Task: Explore Airbnb accommodation in Es Senia, Algeria from 2nd December, 2023 to 9th December, 2023 for 5 adults. Place can be shared room with 2 bedrooms having 5 beds and 2 bathrooms. Property type can be flat. Amenities needed are: wifi, washing machine.
Action: Mouse moved to (431, 250)
Screenshot: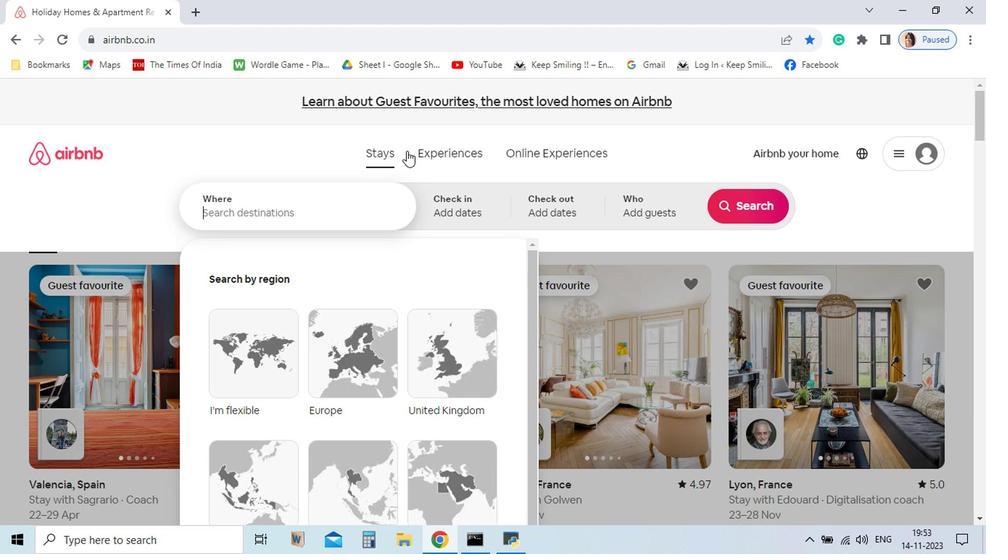 
Action: Mouse pressed left at (431, 250)
Screenshot: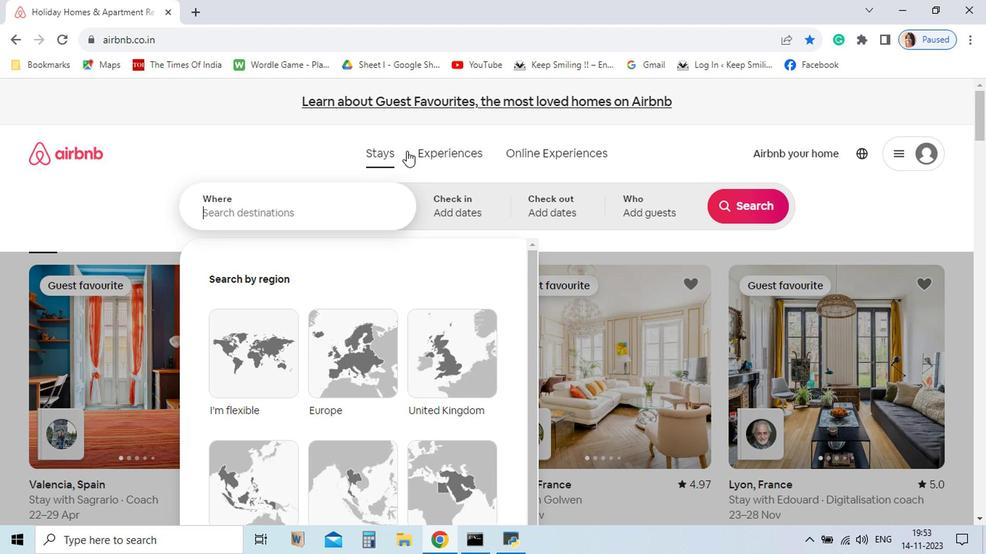 
Action: Mouse moved to (439, 276)
Screenshot: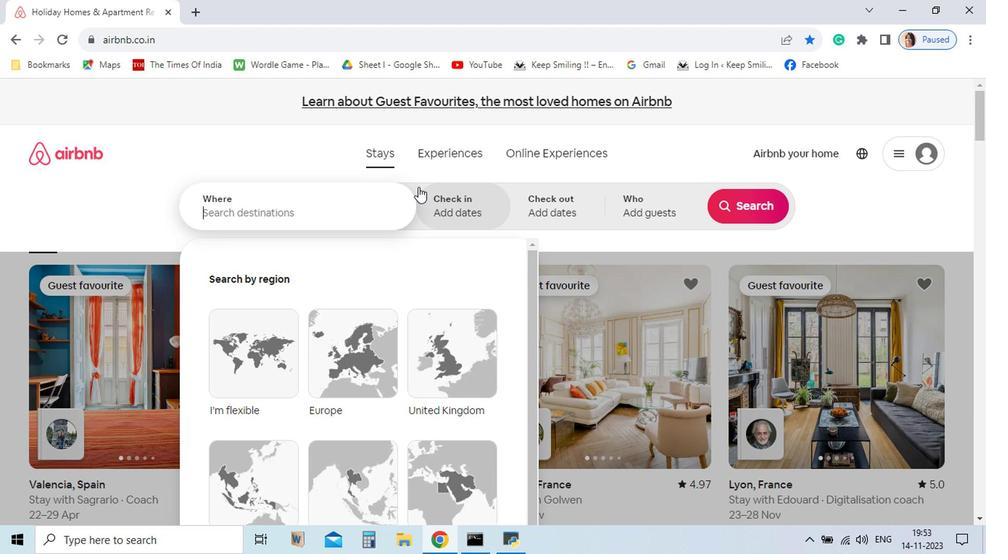 
Action: Key pressed <Key.shift>Es<Key.space><Key.shift>Seni
Screenshot: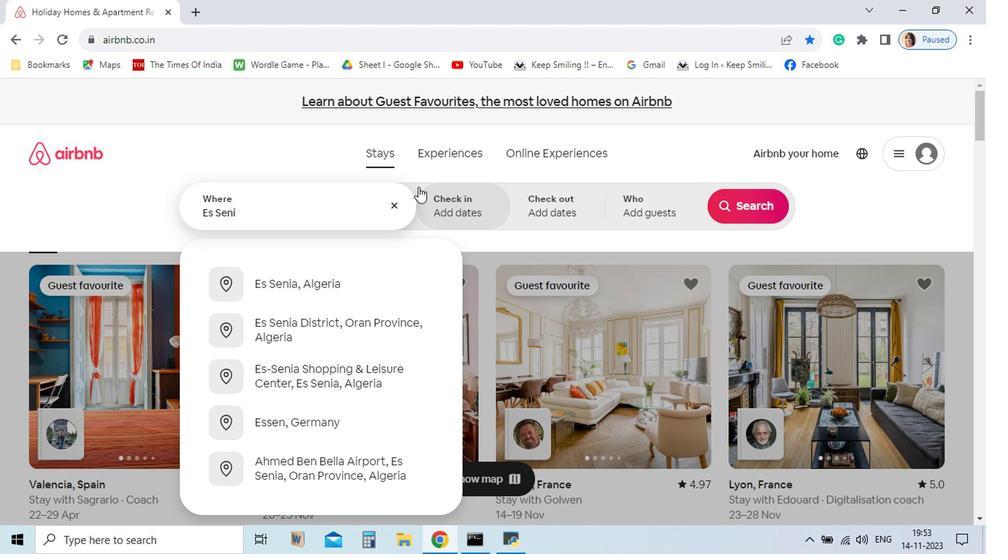
Action: Mouse moved to (329, 353)
Screenshot: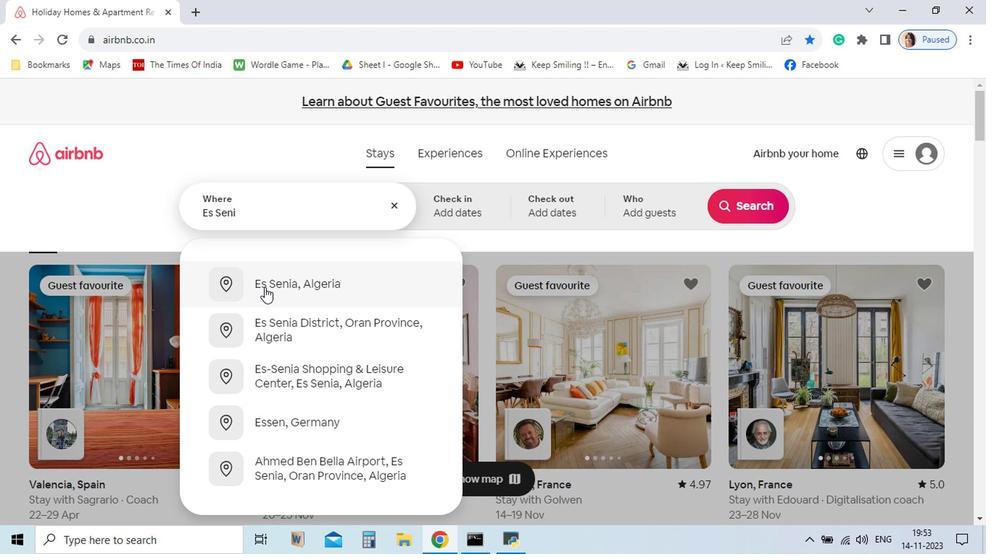 
Action: Mouse pressed left at (329, 353)
Screenshot: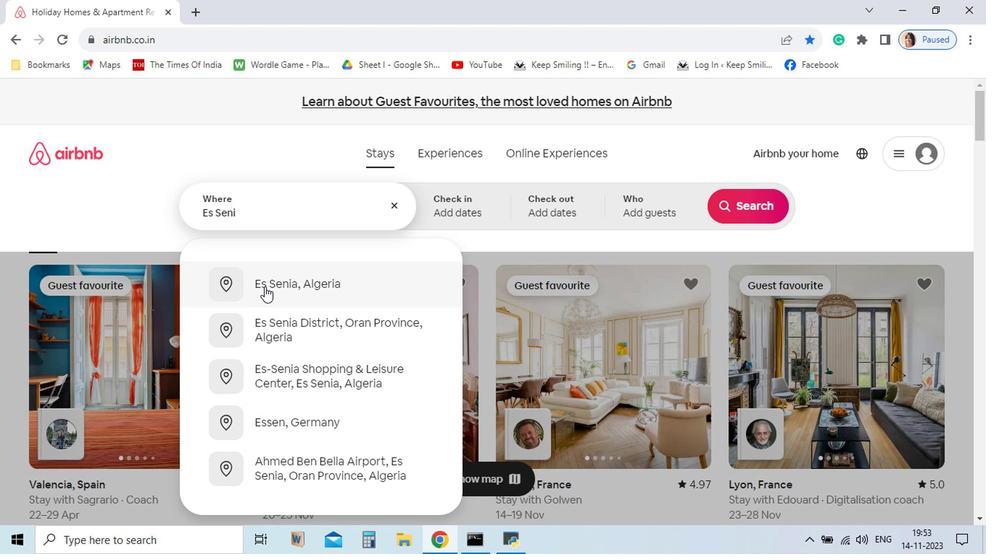 
Action: Mouse moved to (330, 347)
Screenshot: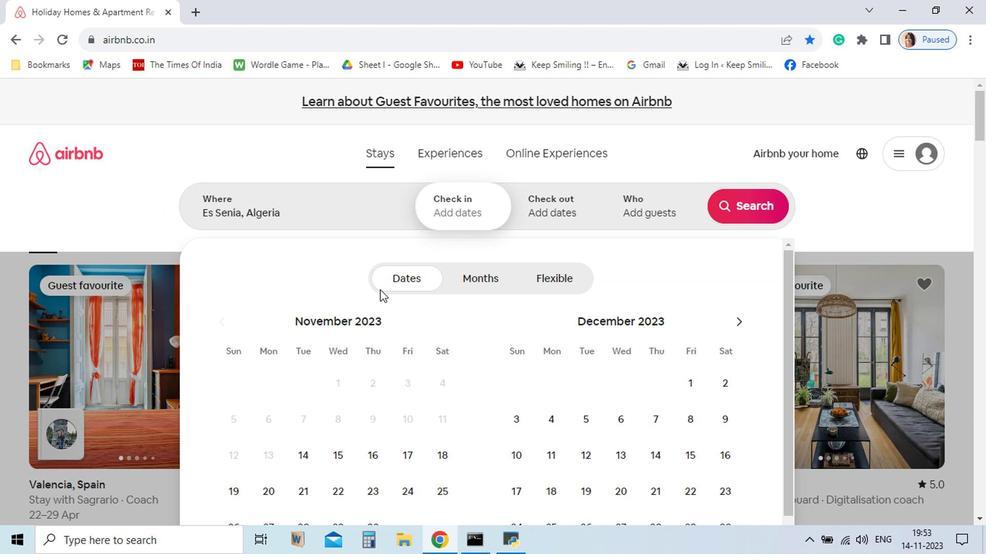 
Action: Mouse pressed left at (330, 347)
Screenshot: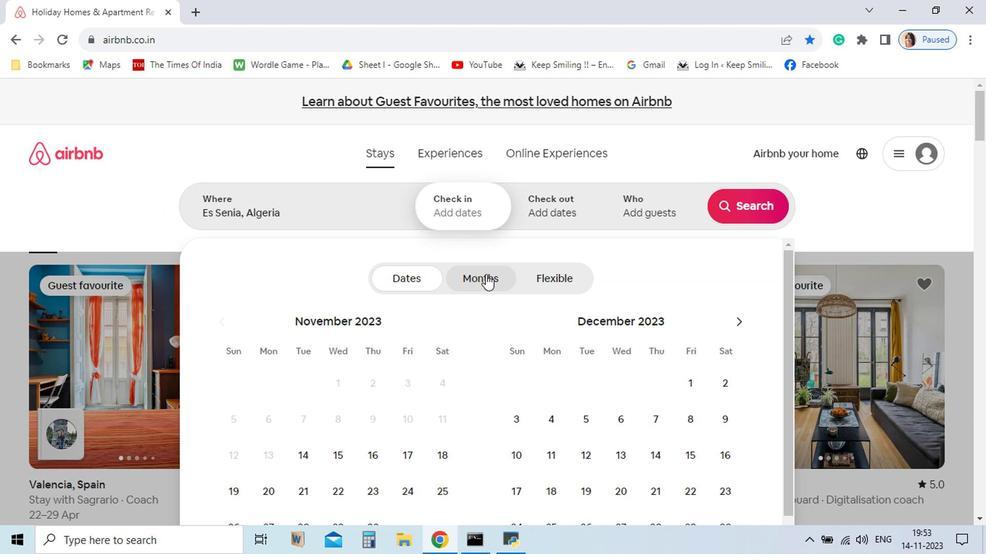 
Action: Mouse moved to (656, 414)
Screenshot: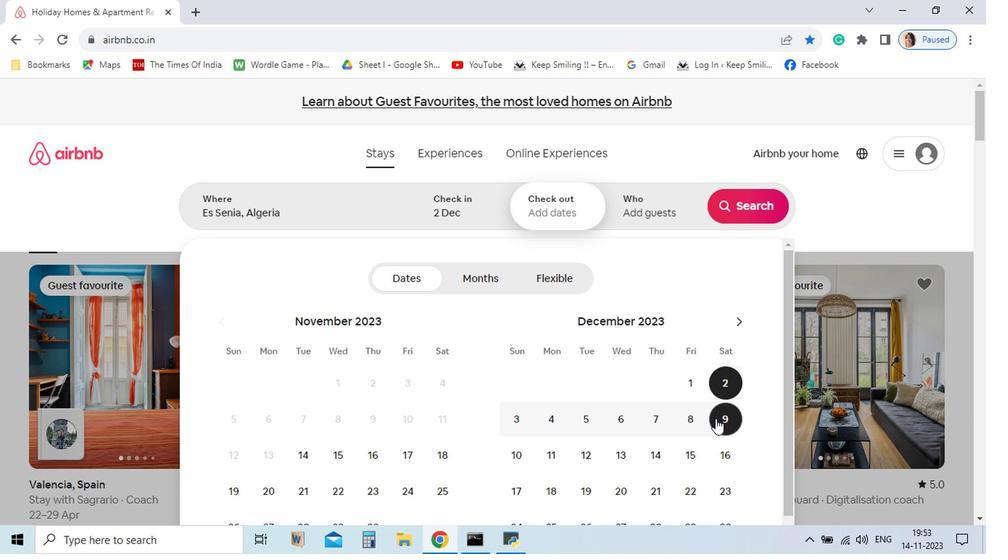 
Action: Mouse pressed left at (656, 414)
Screenshot: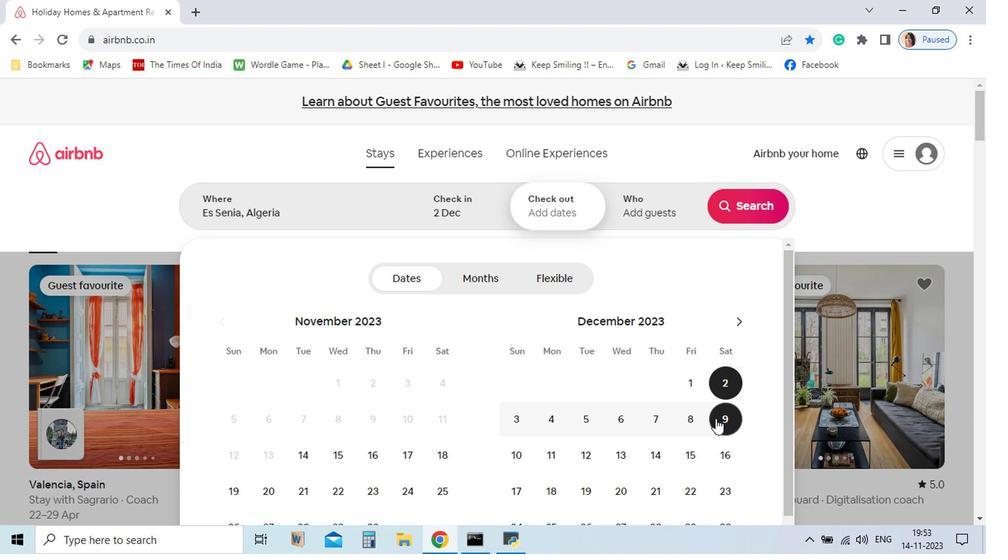 
Action: Mouse moved to (650, 441)
Screenshot: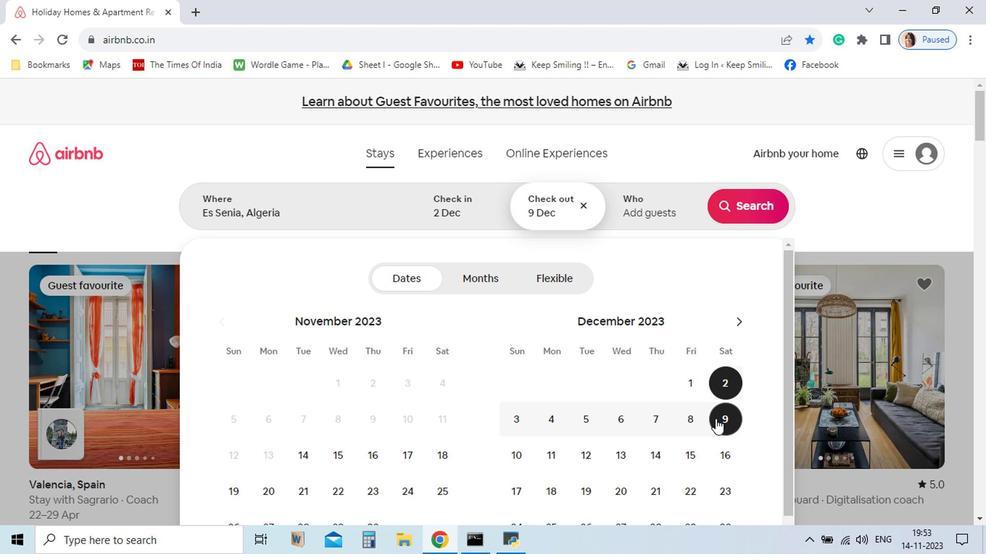
Action: Mouse pressed left at (650, 441)
Screenshot: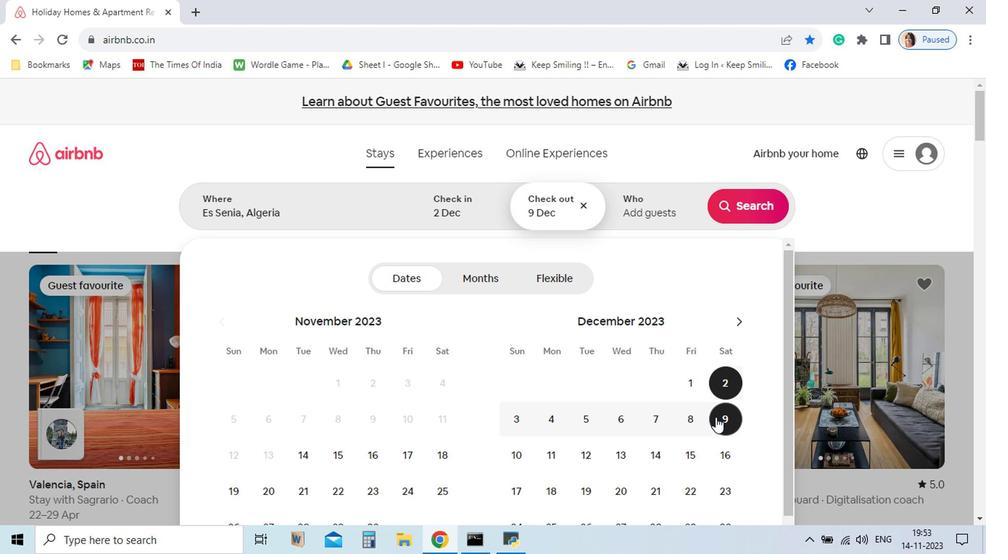 
Action: Mouse moved to (606, 289)
Screenshot: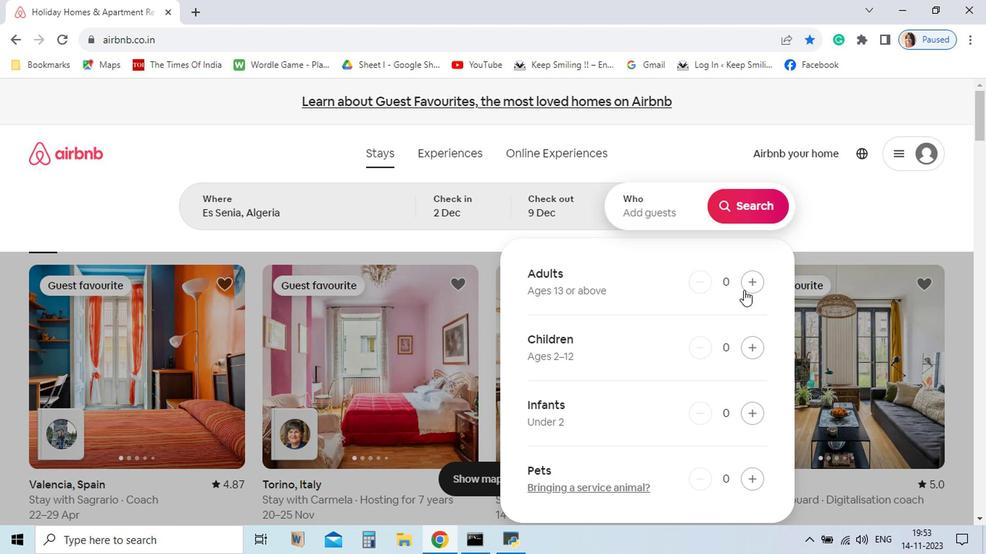 
Action: Mouse pressed left at (606, 289)
Screenshot: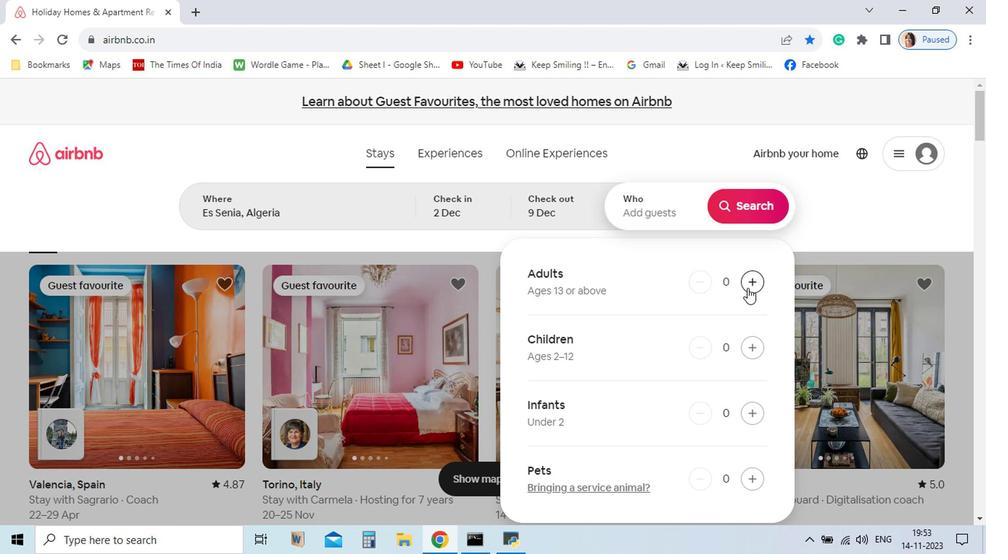 
Action: Mouse moved to (673, 342)
Screenshot: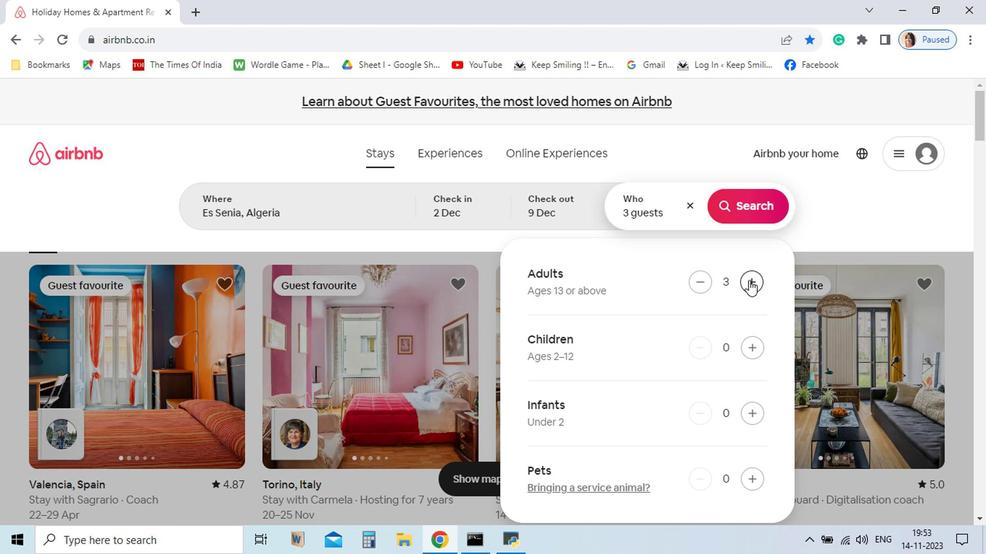 
Action: Mouse pressed left at (673, 342)
Screenshot: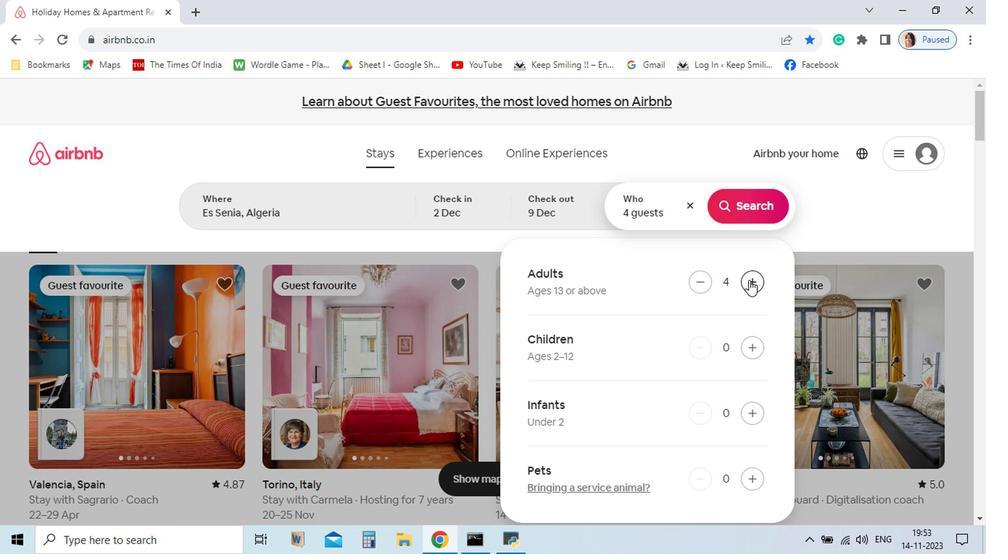 
Action: Mouse pressed left at (673, 342)
Screenshot: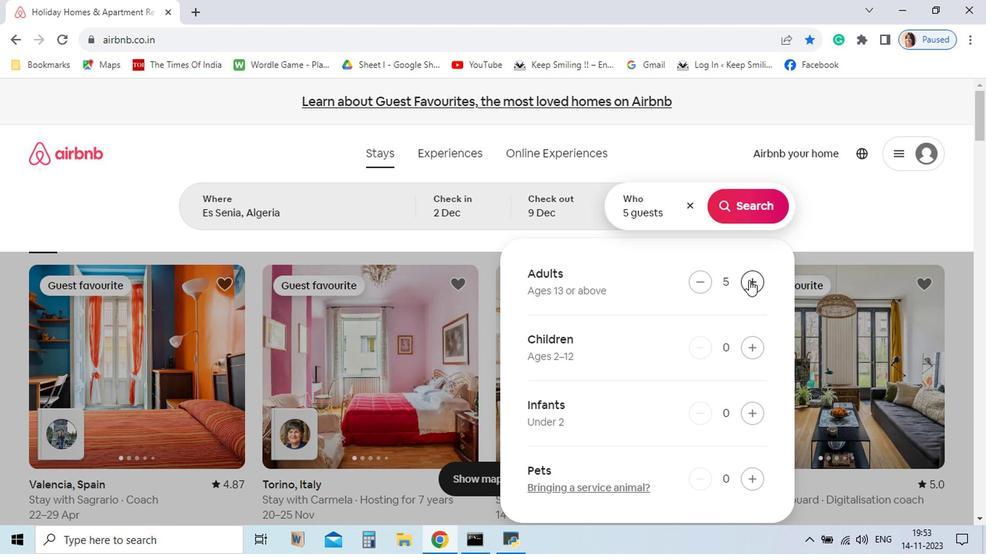 
Action: Mouse pressed left at (673, 342)
Screenshot: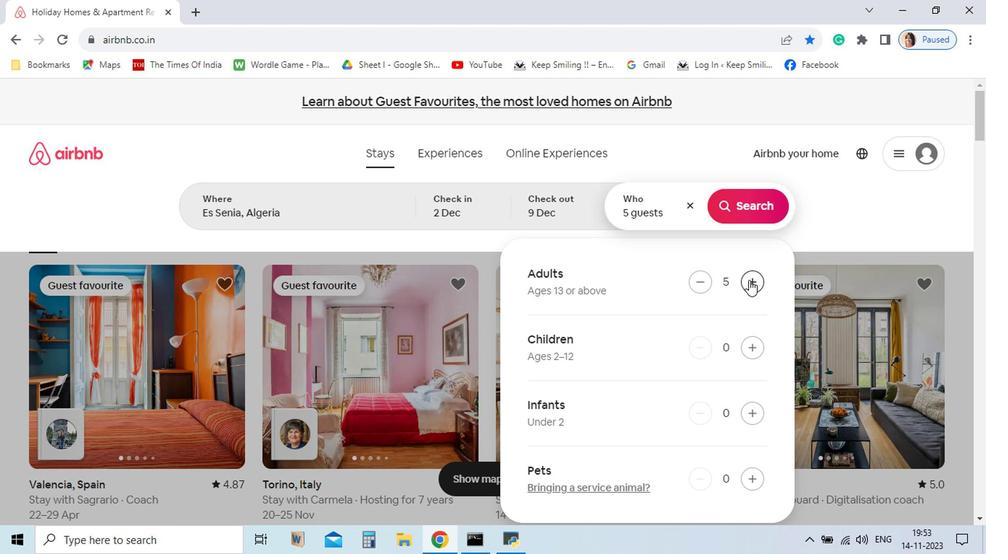 
Action: Mouse pressed left at (673, 342)
Screenshot: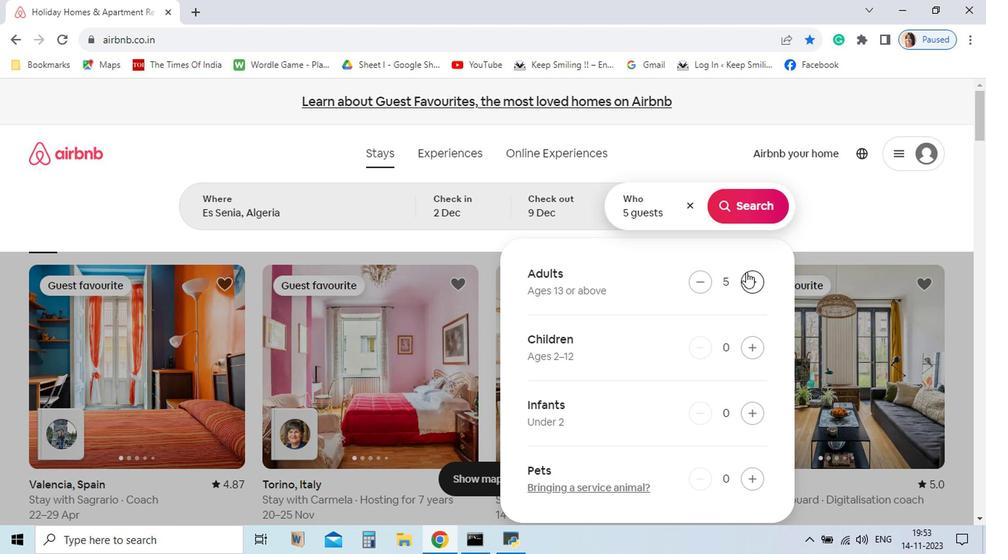
Action: Mouse pressed left at (673, 342)
Screenshot: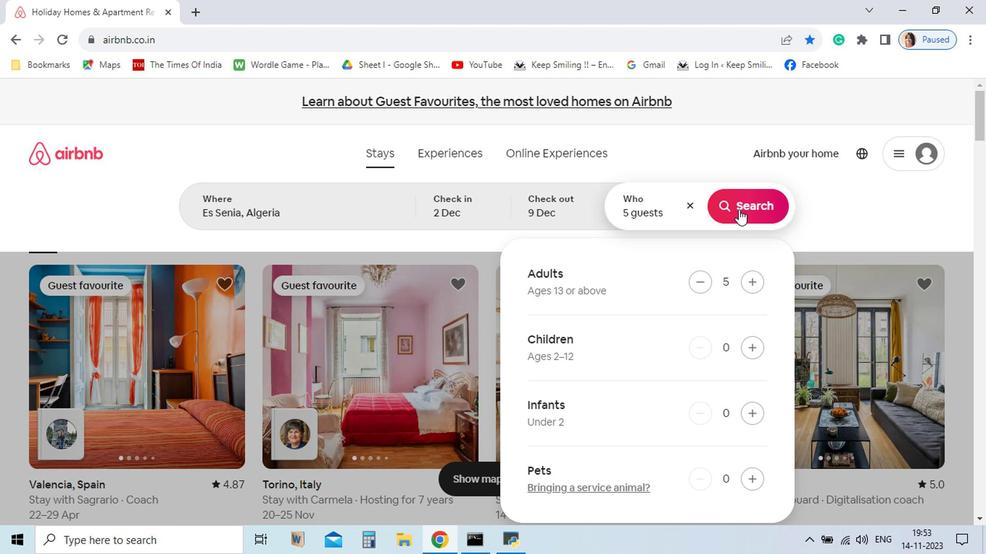 
Action: Mouse moved to (666, 290)
Screenshot: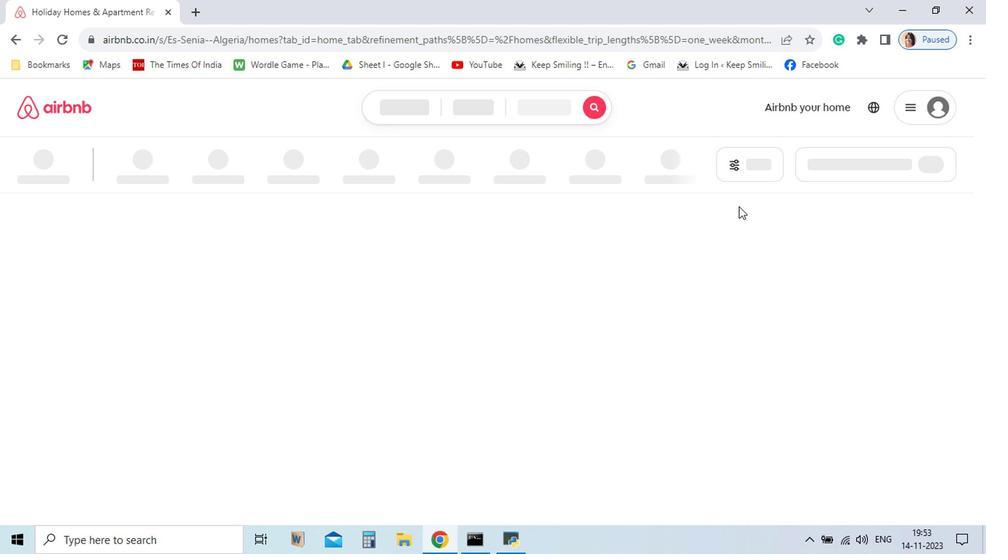 
Action: Mouse pressed left at (666, 290)
Screenshot: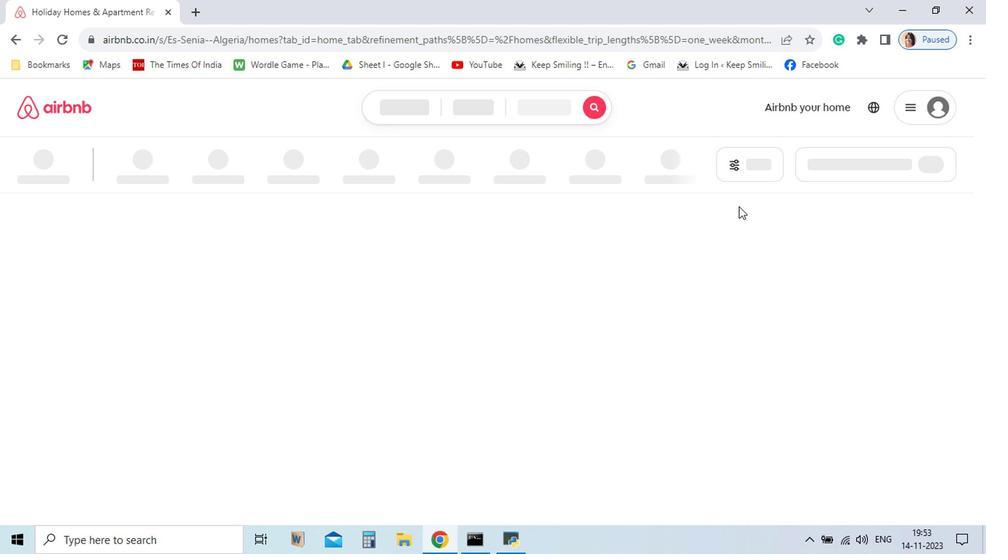 
Action: Mouse moved to (684, 261)
Screenshot: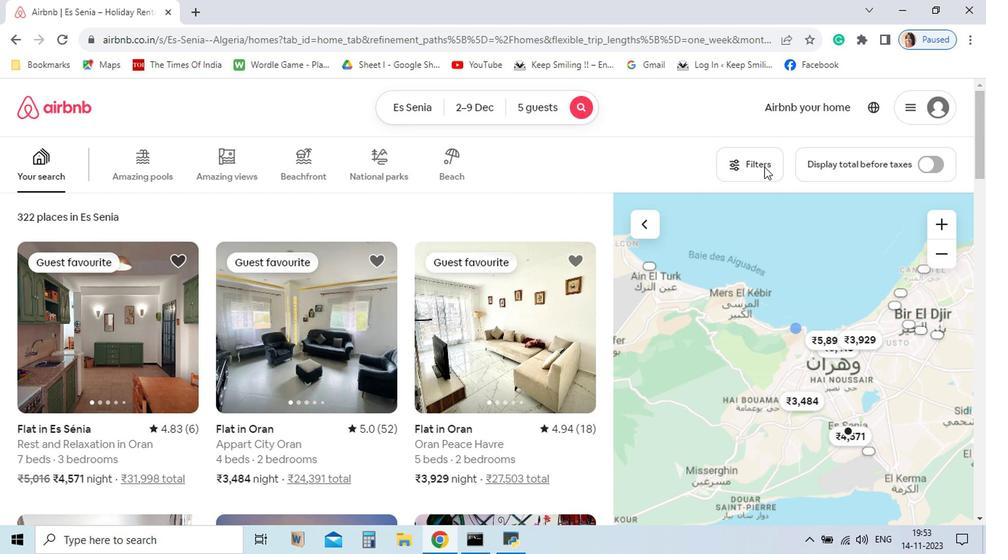 
Action: Mouse pressed left at (684, 261)
Screenshot: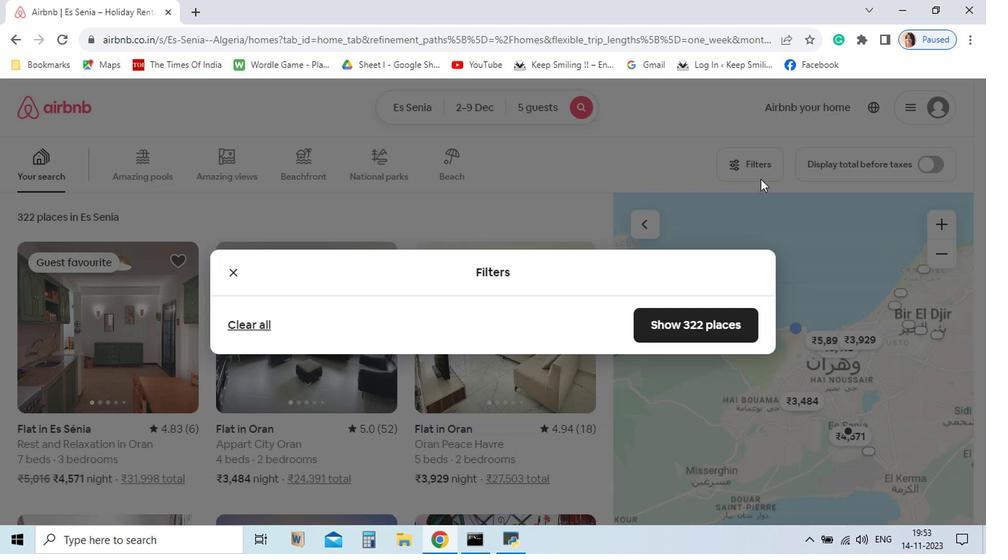 
Action: Mouse moved to (642, 346)
Screenshot: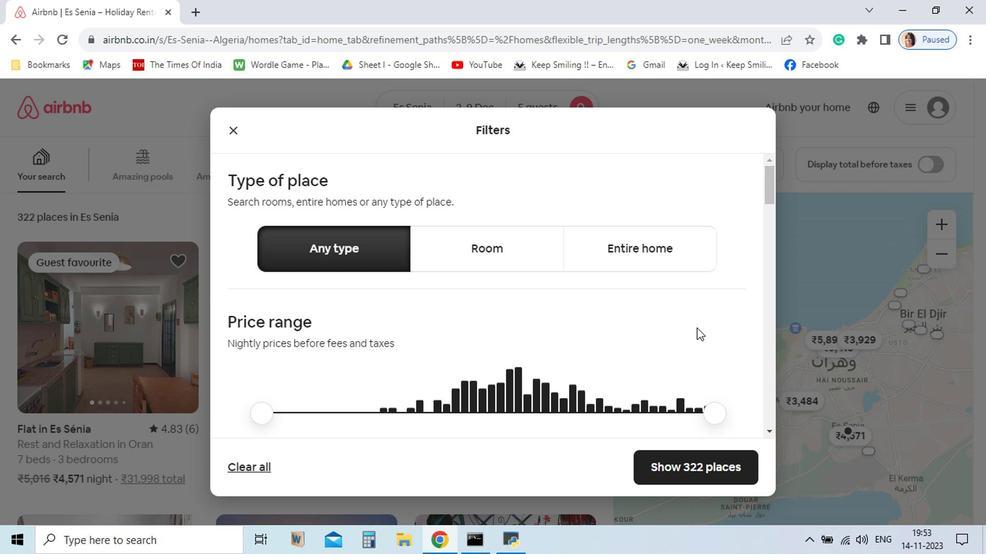 
Action: Mouse scrolled (642, 346) with delta (0, 0)
Screenshot: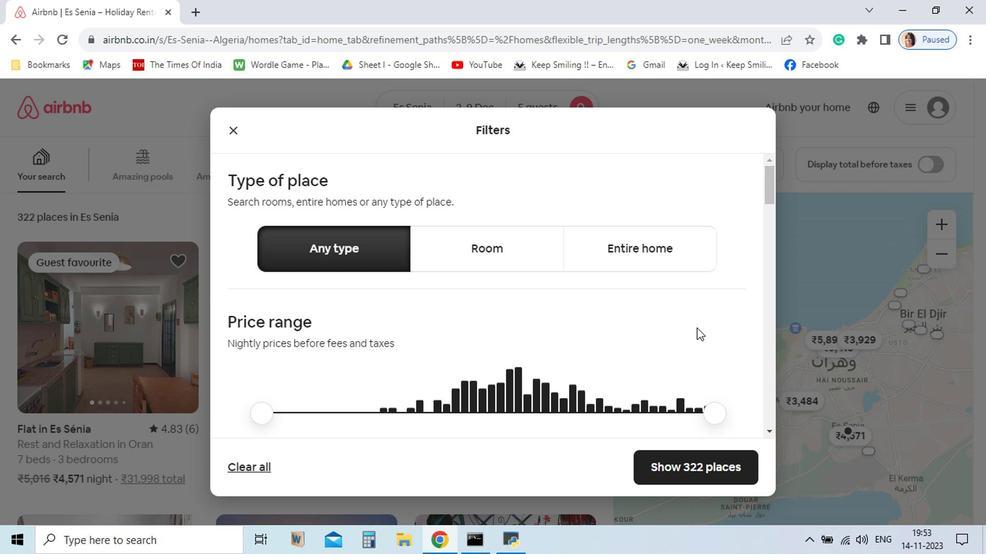 
Action: Mouse moved to (642, 346)
Screenshot: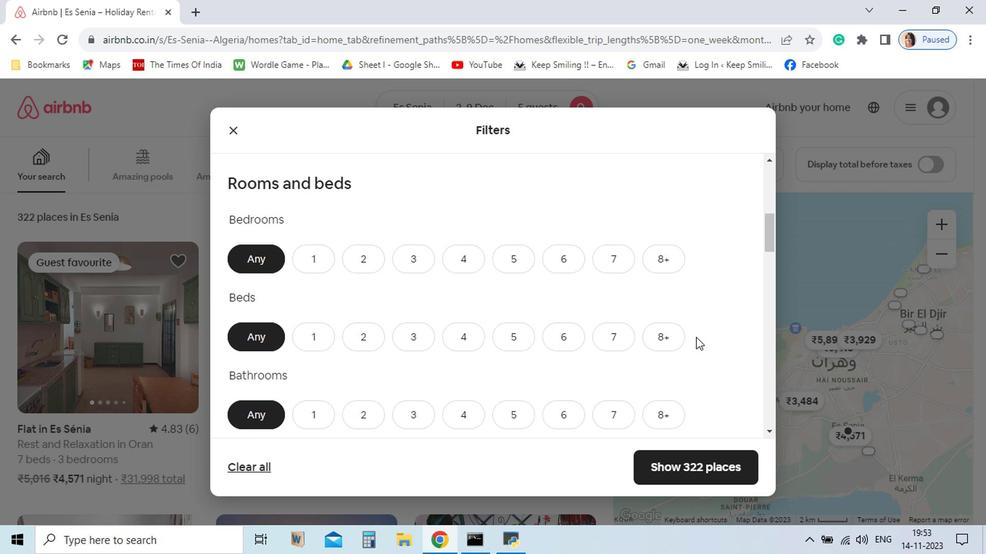 
Action: Mouse scrolled (642, 346) with delta (0, 0)
Screenshot: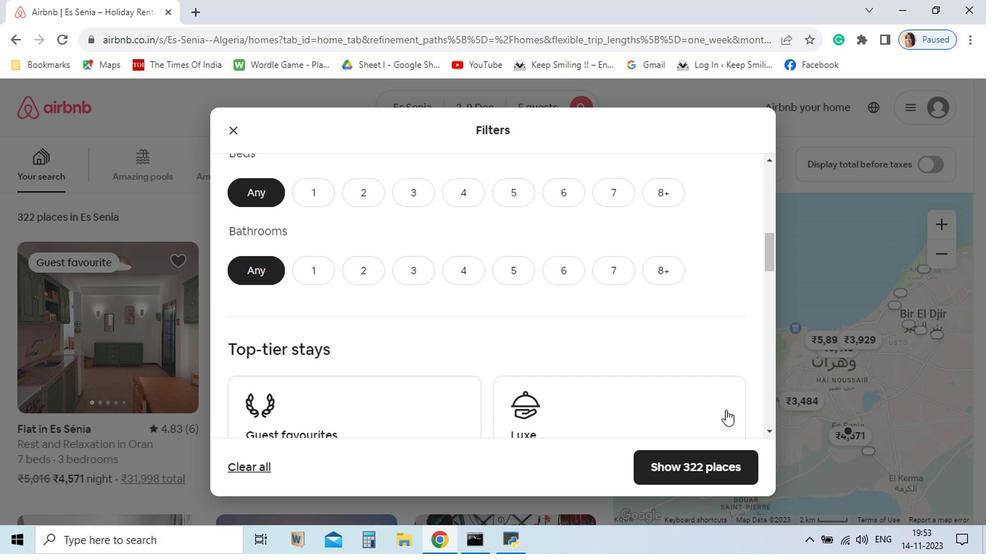 
Action: Mouse moved to (640, 356)
Screenshot: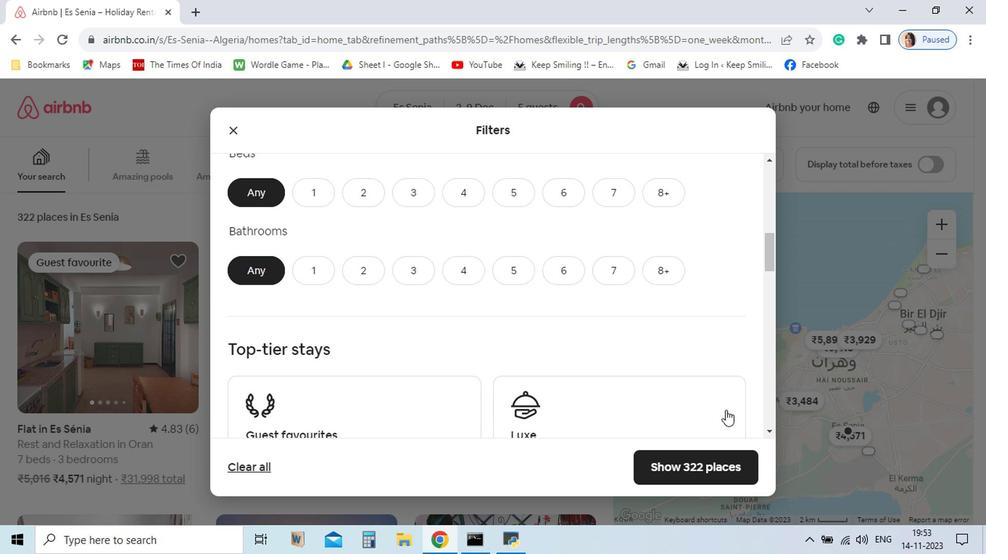 
Action: Mouse scrolled (642, 346) with delta (0, 0)
Screenshot: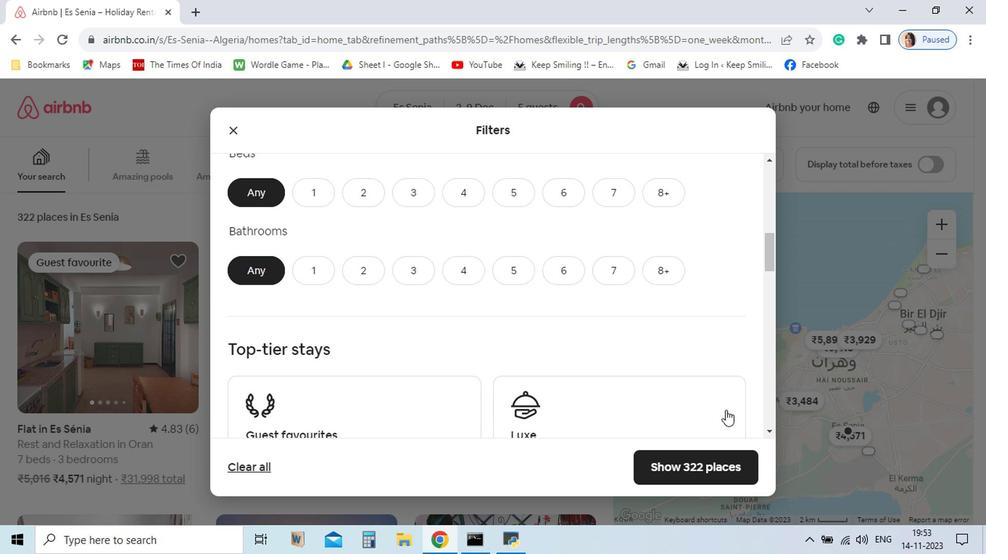 
Action: Mouse moved to (640, 357)
Screenshot: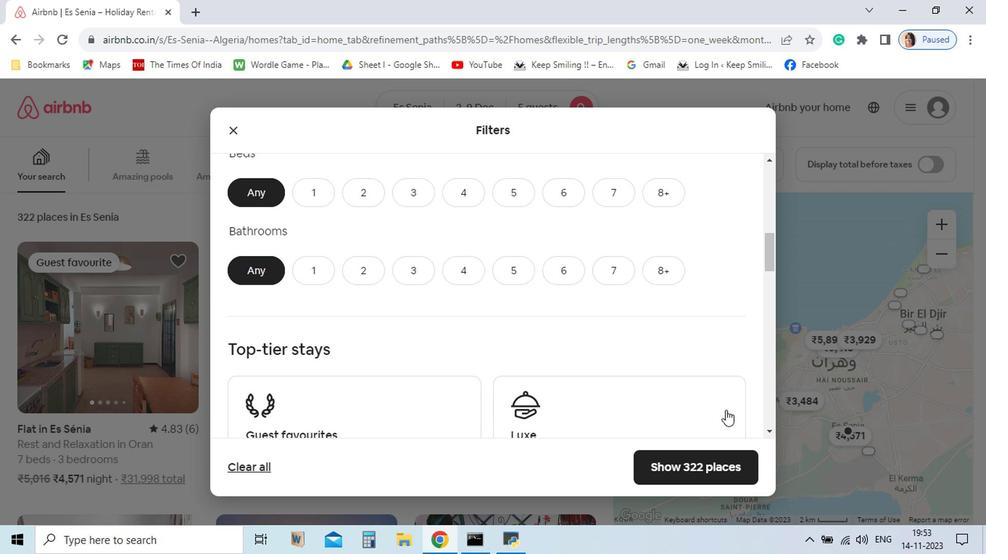 
Action: Mouse scrolled (642, 346) with delta (0, 0)
Screenshot: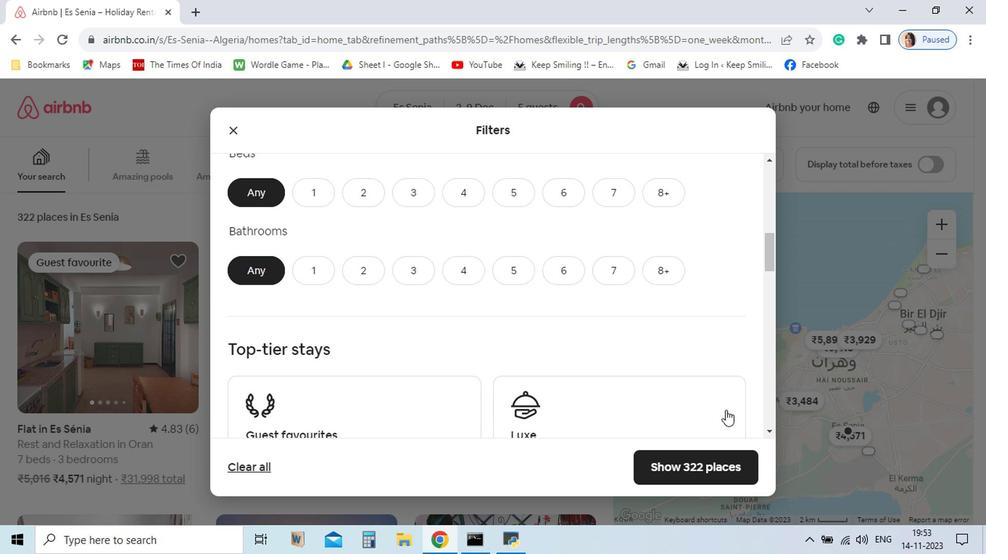 
Action: Mouse moved to (637, 364)
Screenshot: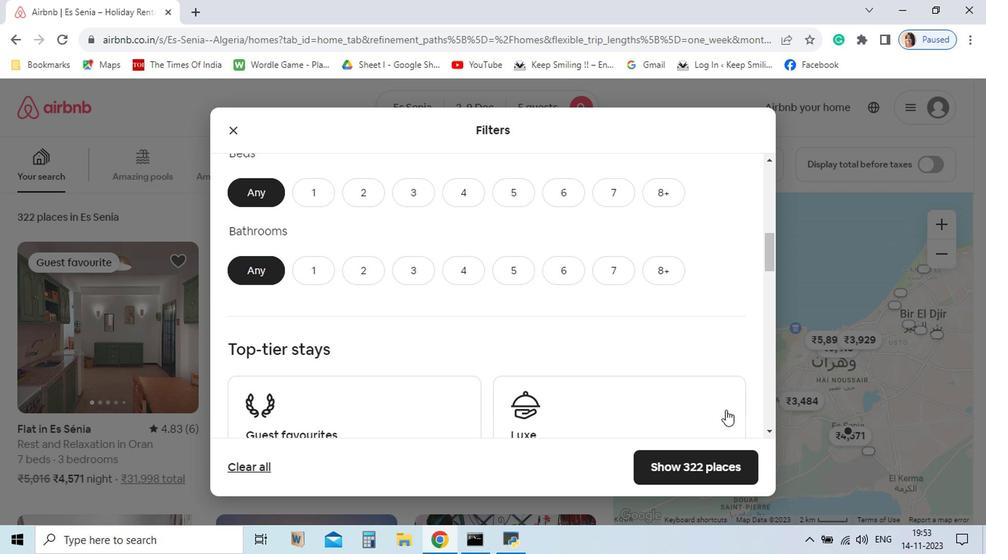 
Action: Mouse scrolled (640, 357) with delta (0, 0)
Screenshot: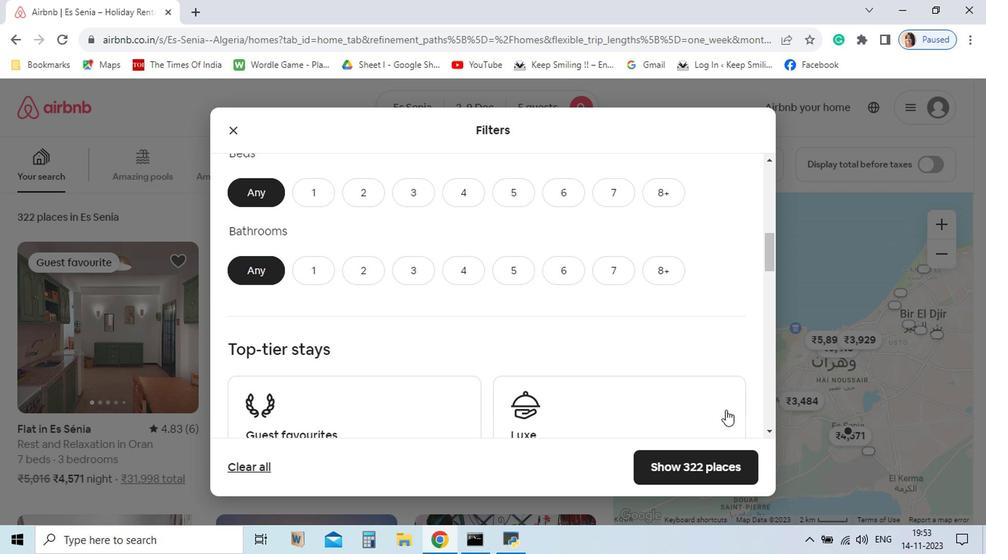 
Action: Mouse moved to (638, 390)
Screenshot: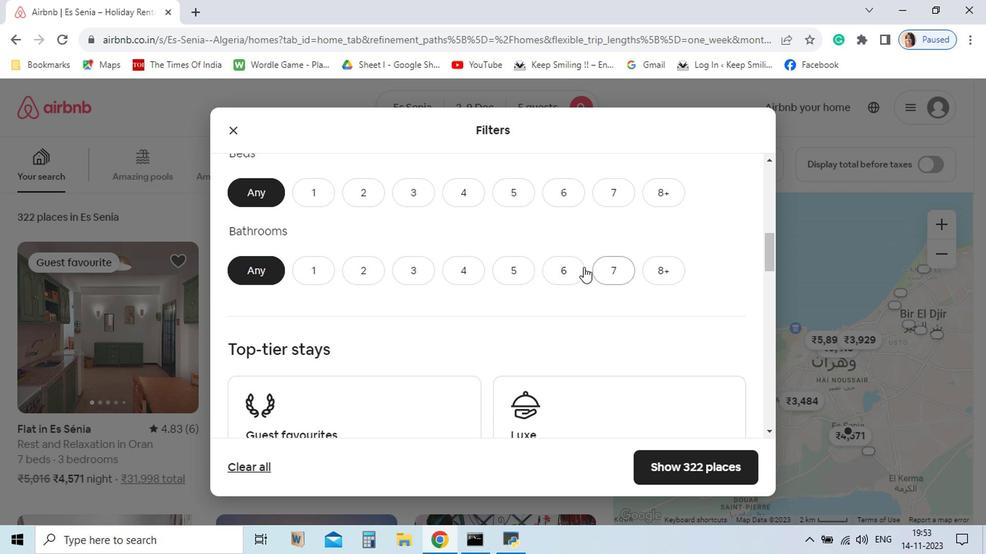 
Action: Mouse scrolled (636, 379) with delta (0, 0)
Screenshot: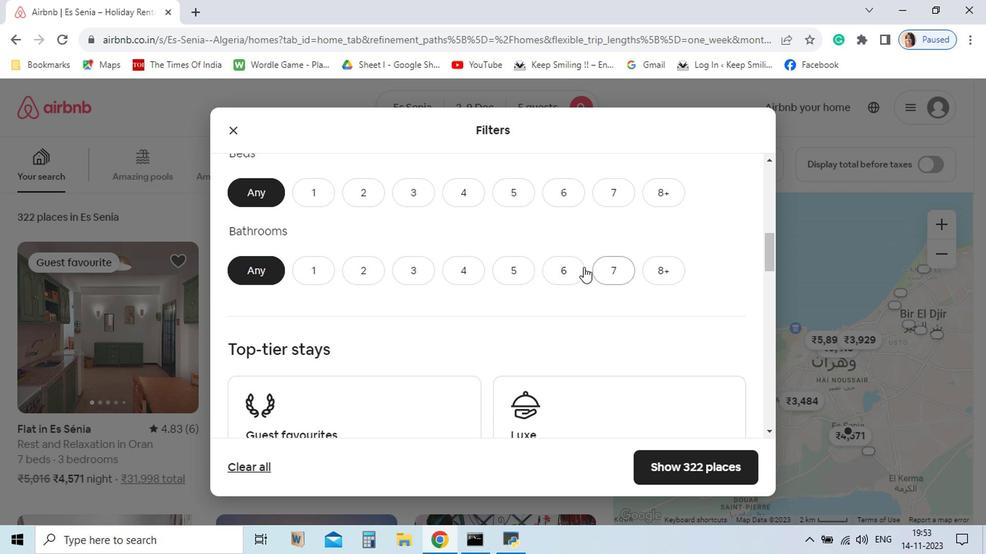 
Action: Mouse moved to (647, 402)
Screenshot: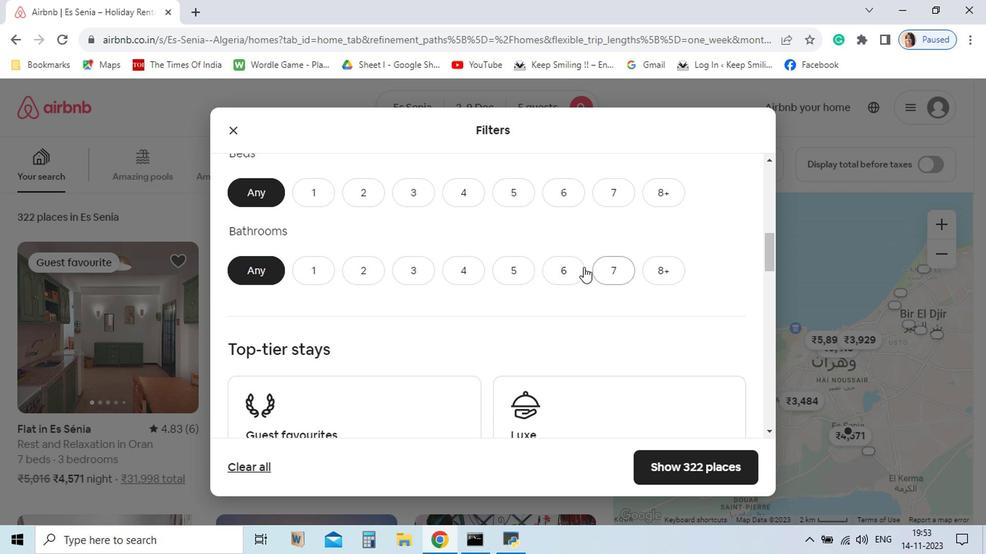 
Action: Mouse scrolled (636, 382) with delta (0, 0)
Screenshot: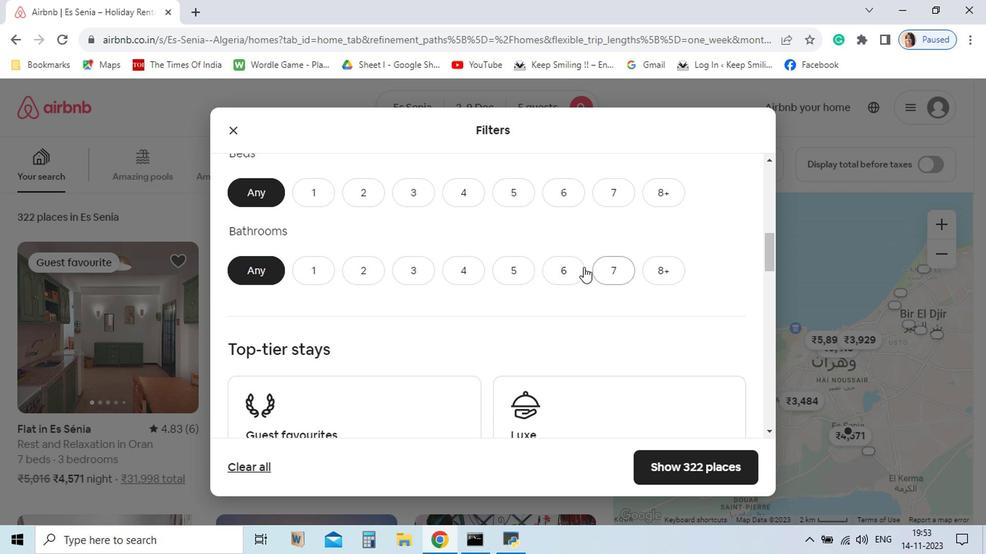 
Action: Mouse moved to (554, 334)
Screenshot: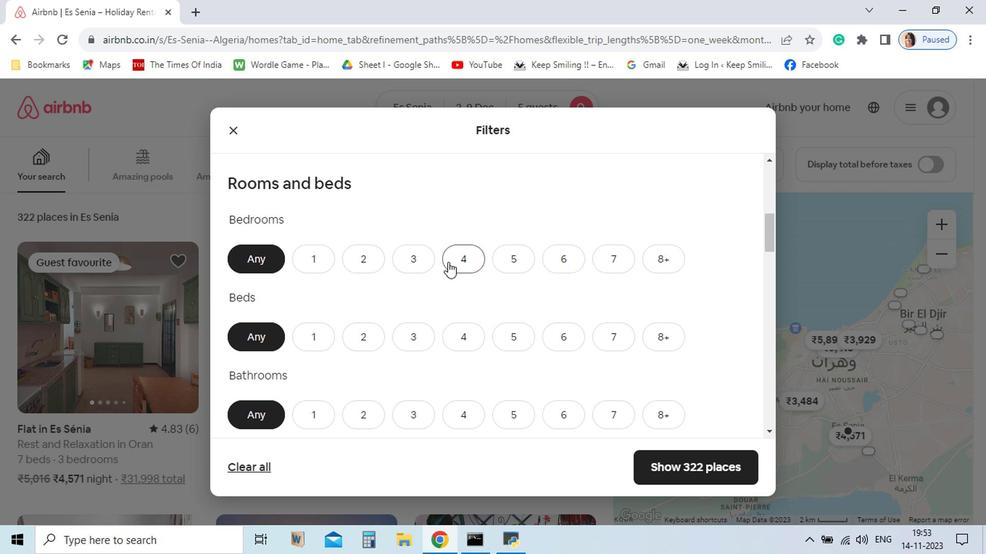 
Action: Mouse scrolled (554, 334) with delta (0, 0)
Screenshot: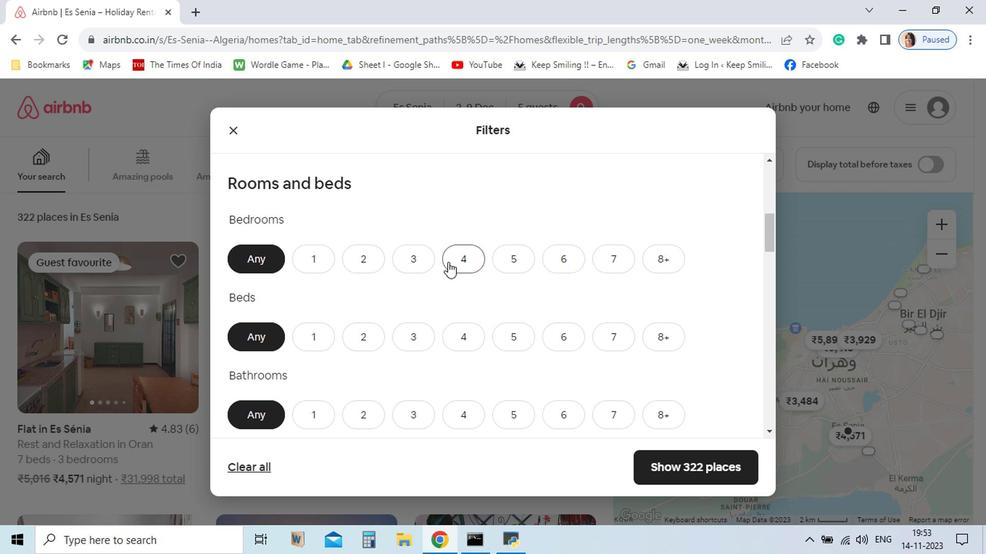 
Action: Mouse scrolled (554, 334) with delta (0, 0)
Screenshot: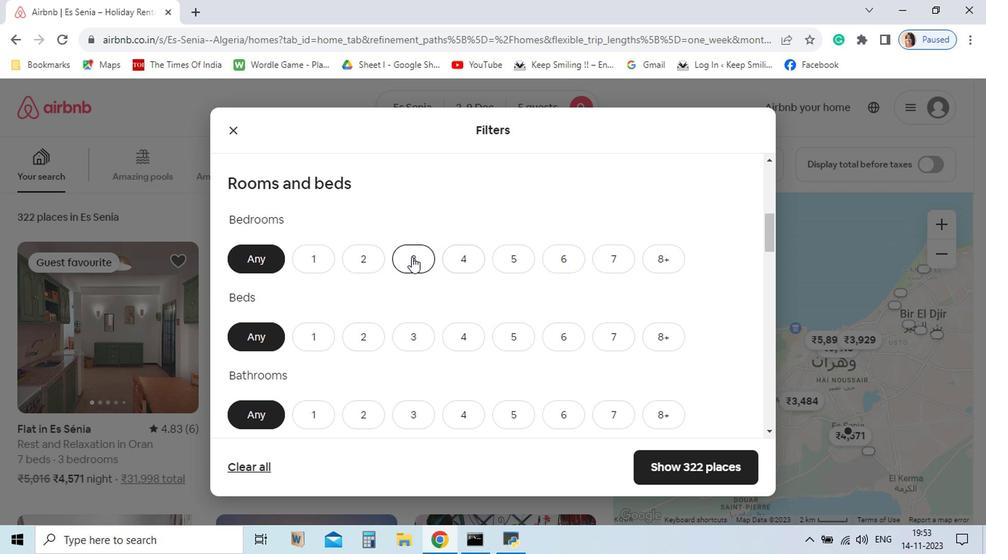 
Action: Mouse moved to (409, 323)
Screenshot: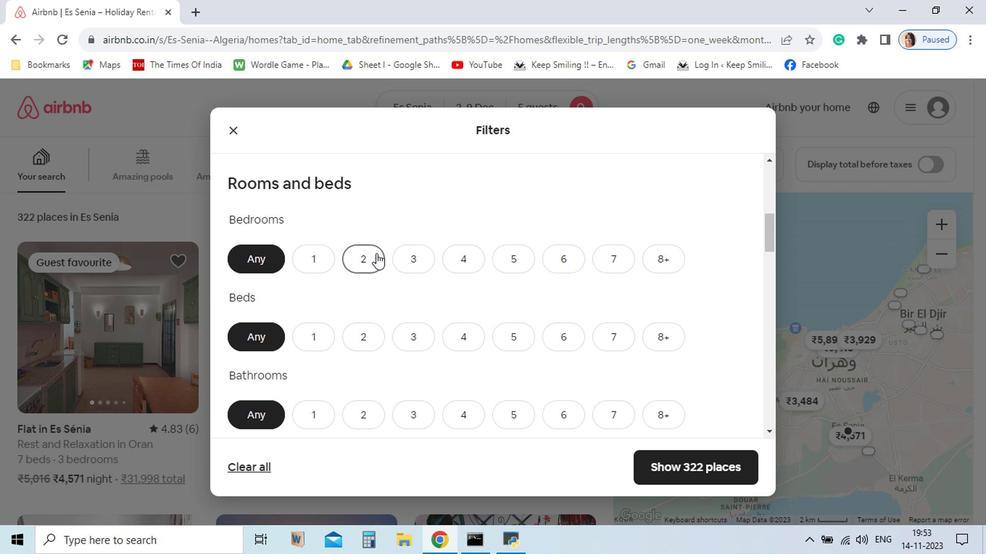 
Action: Mouse pressed left at (409, 323)
Screenshot: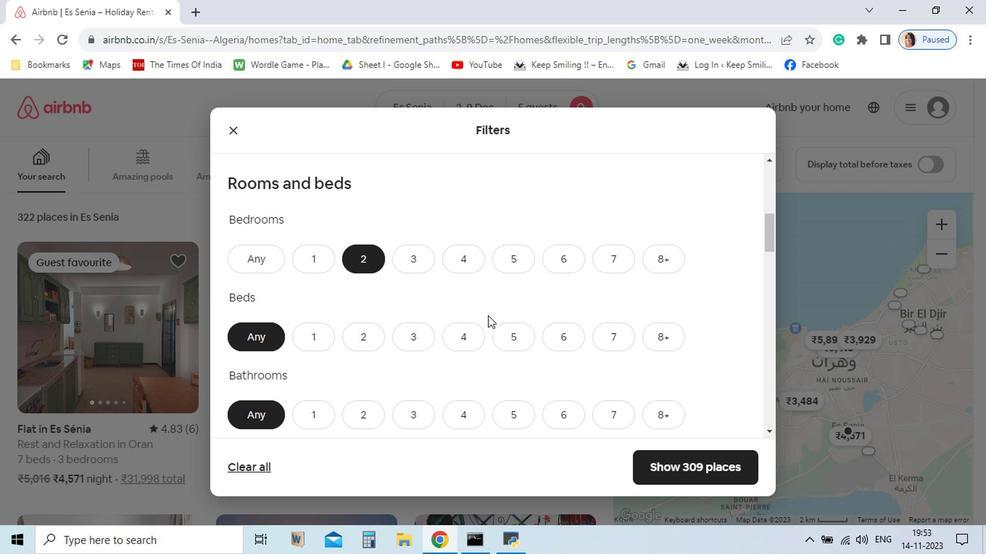 
Action: Mouse moved to (505, 380)
Screenshot: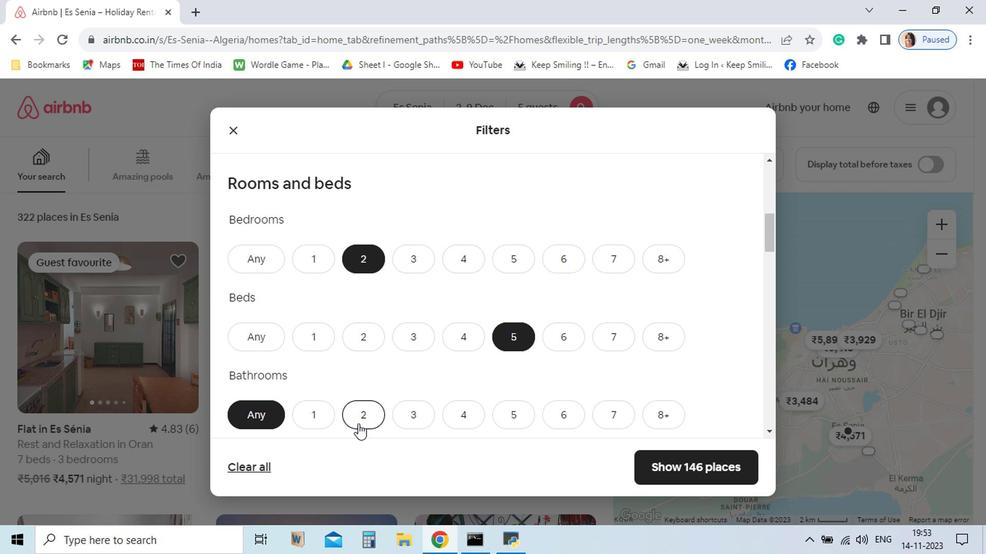 
Action: Mouse pressed left at (505, 380)
Screenshot: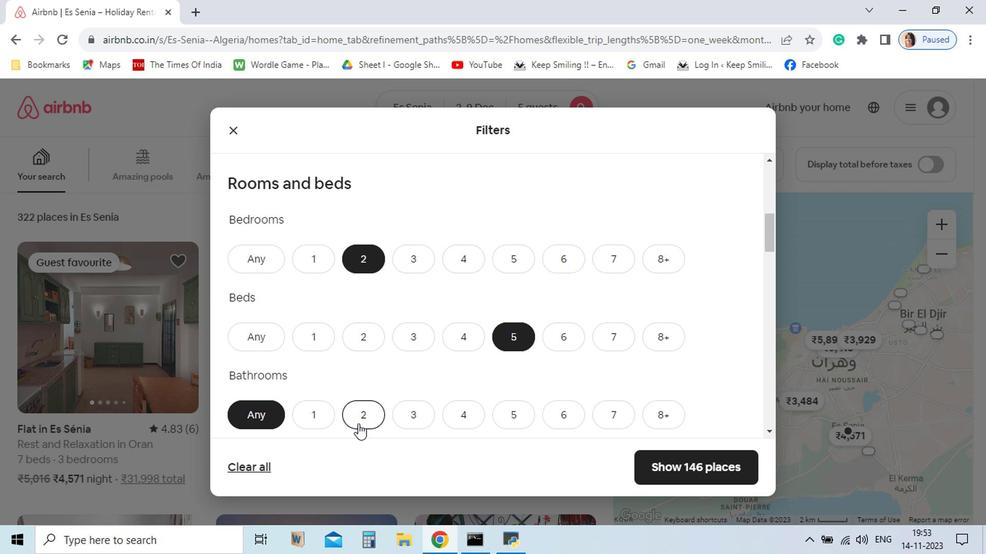 
Action: Mouse moved to (397, 444)
Screenshot: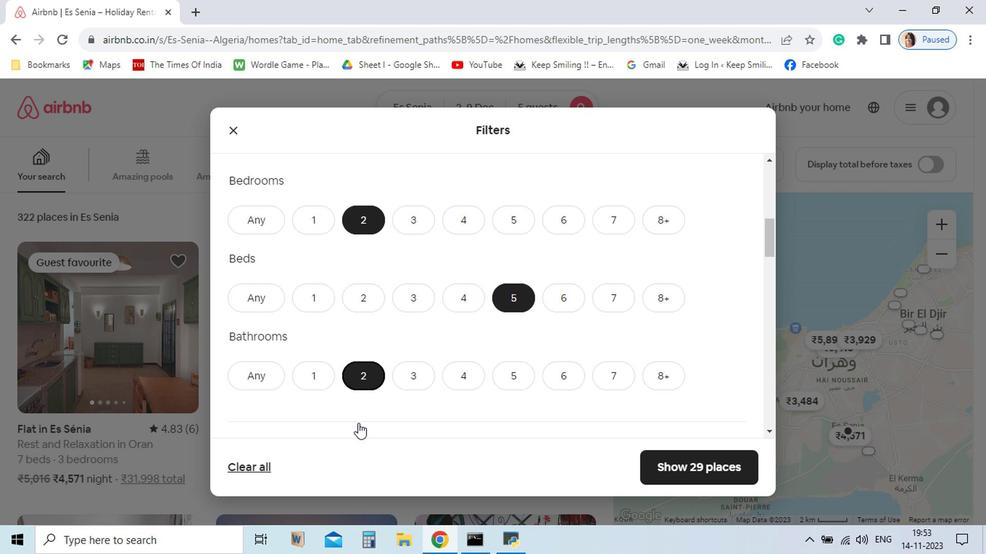 
Action: Mouse pressed left at (397, 444)
Screenshot: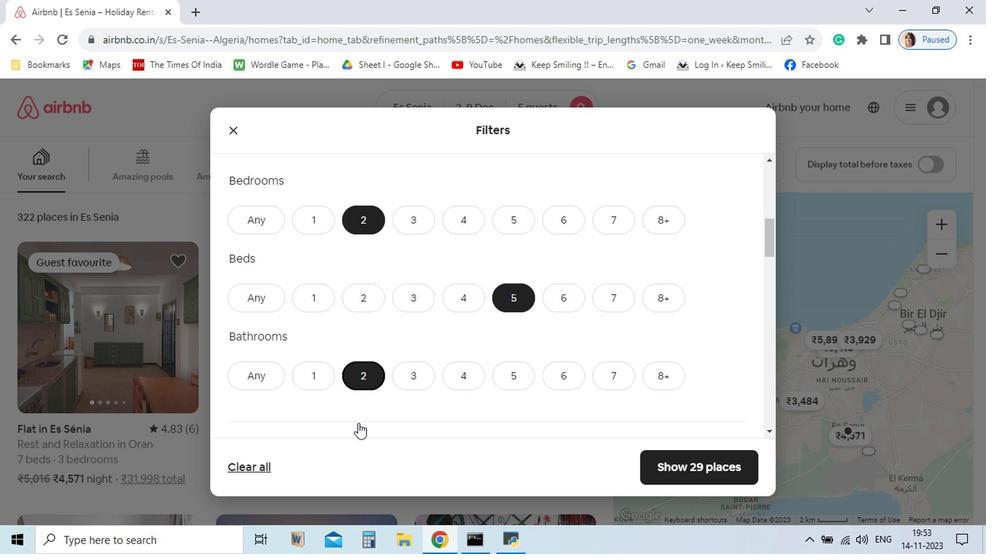 
Action: Mouse scrolled (397, 443) with delta (0, 0)
Screenshot: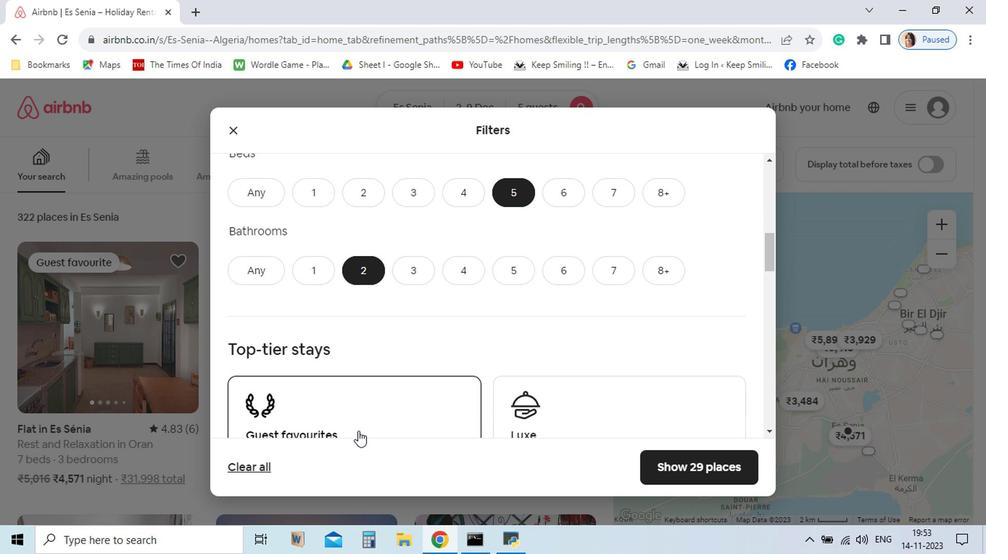 
Action: Mouse scrolled (397, 443) with delta (0, 0)
Screenshot: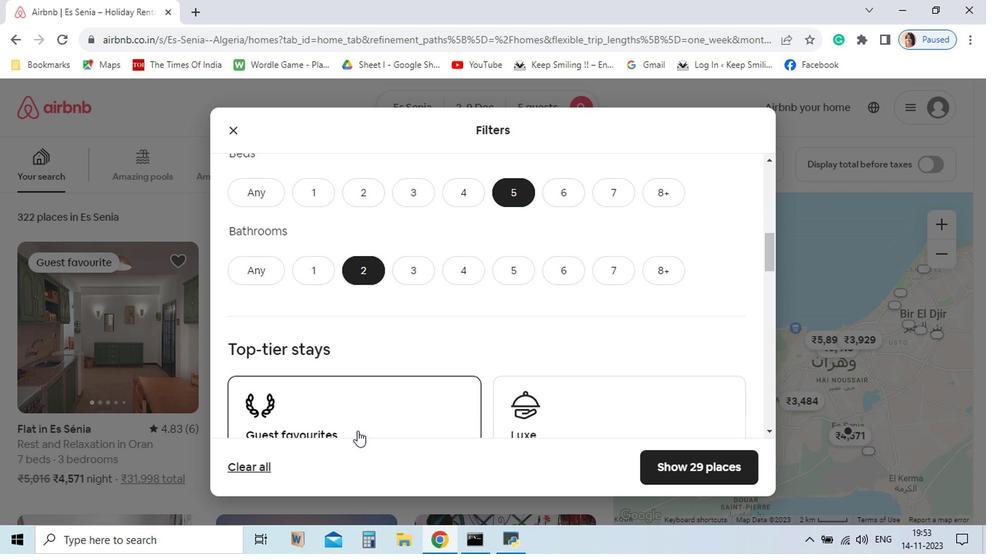 
Action: Mouse moved to (418, 377)
Screenshot: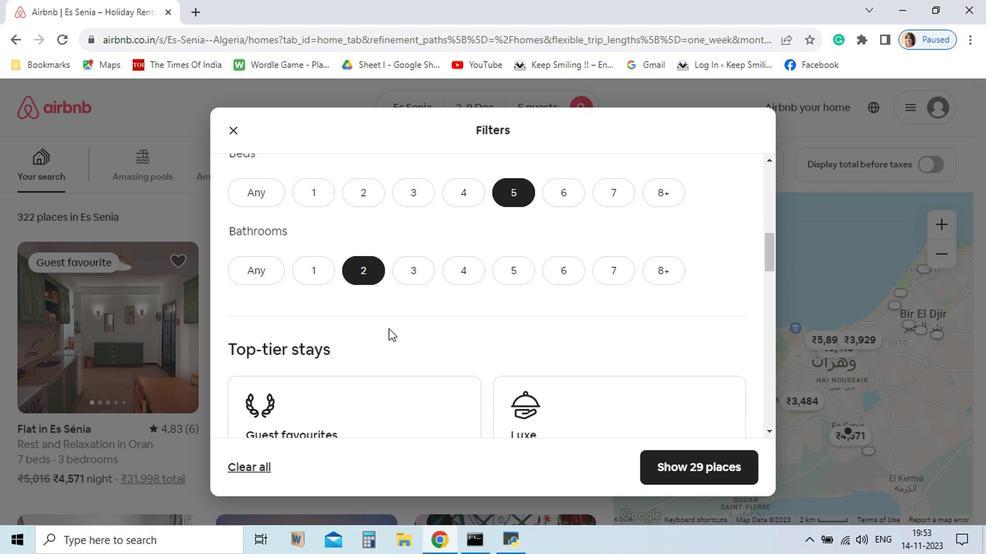 
Action: Mouse scrolled (418, 376) with delta (0, 0)
Screenshot: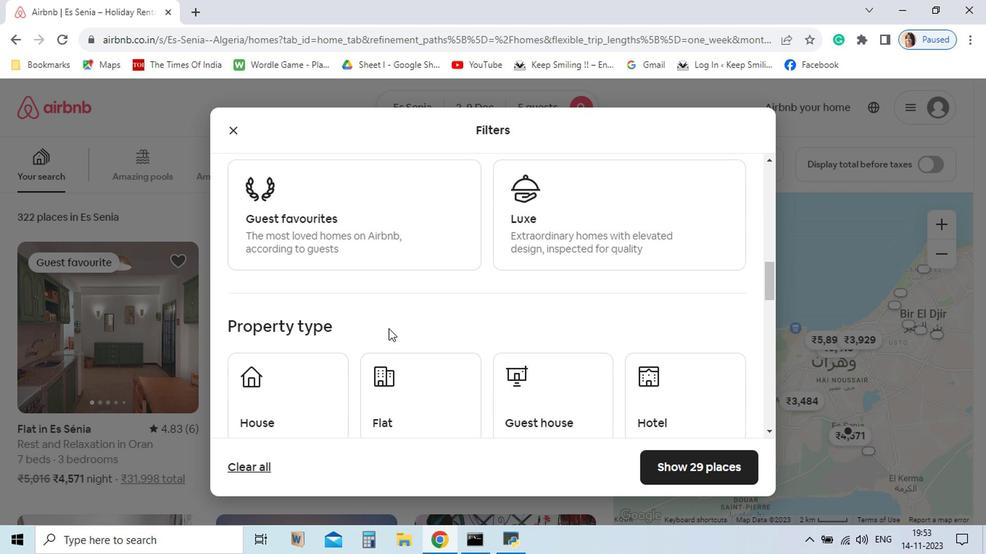 
Action: Mouse scrolled (418, 376) with delta (0, 0)
Screenshot: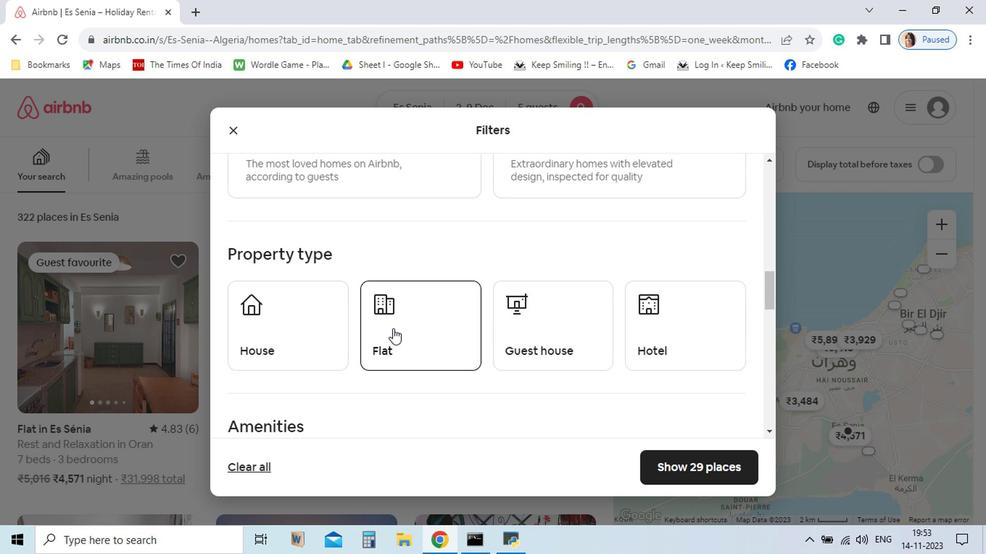 
Action: Mouse scrolled (418, 376) with delta (0, 0)
Screenshot: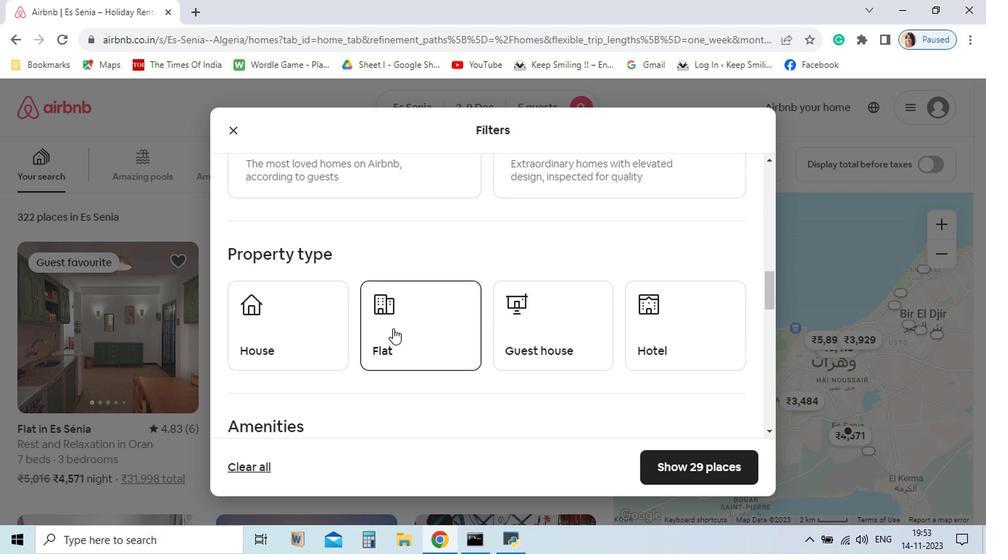 
Action: Mouse scrolled (418, 376) with delta (0, 0)
Screenshot: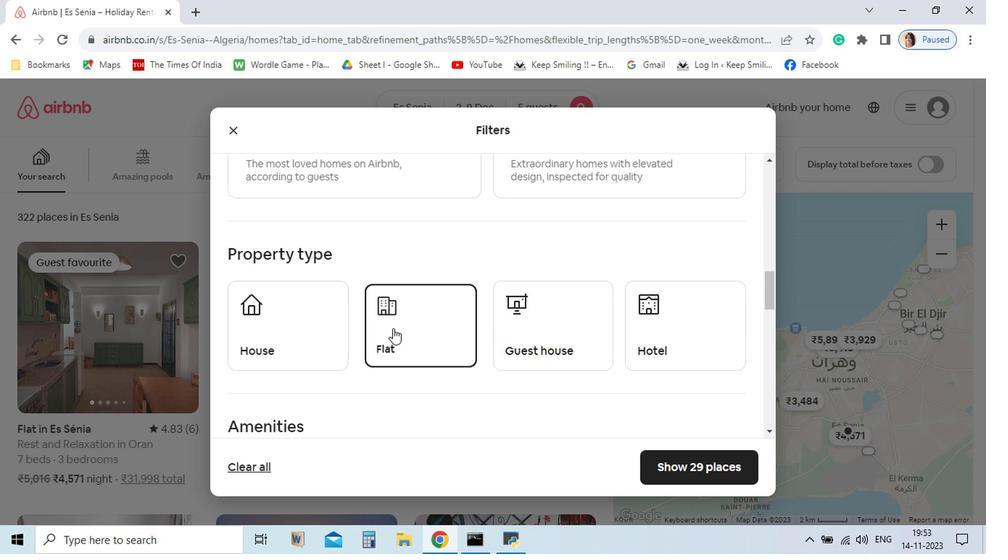 
Action: Mouse moved to (421, 377)
Screenshot: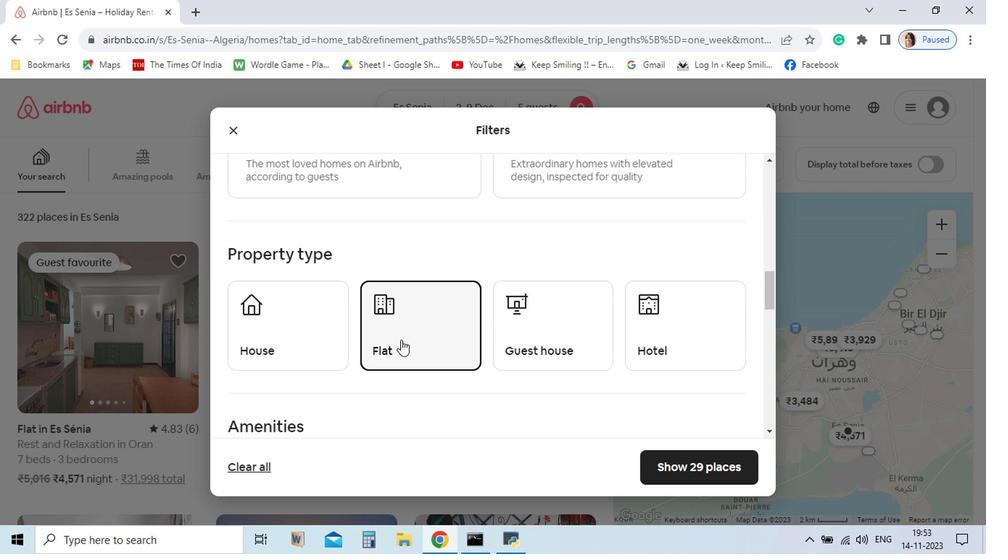 
Action: Mouse pressed left at (421, 377)
Screenshot: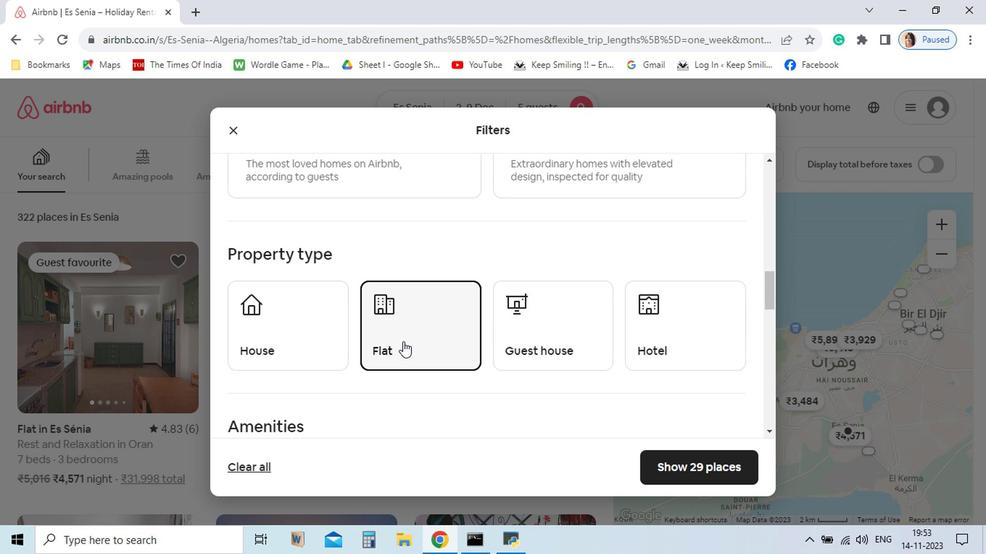 
Action: Mouse moved to (426, 386)
Screenshot: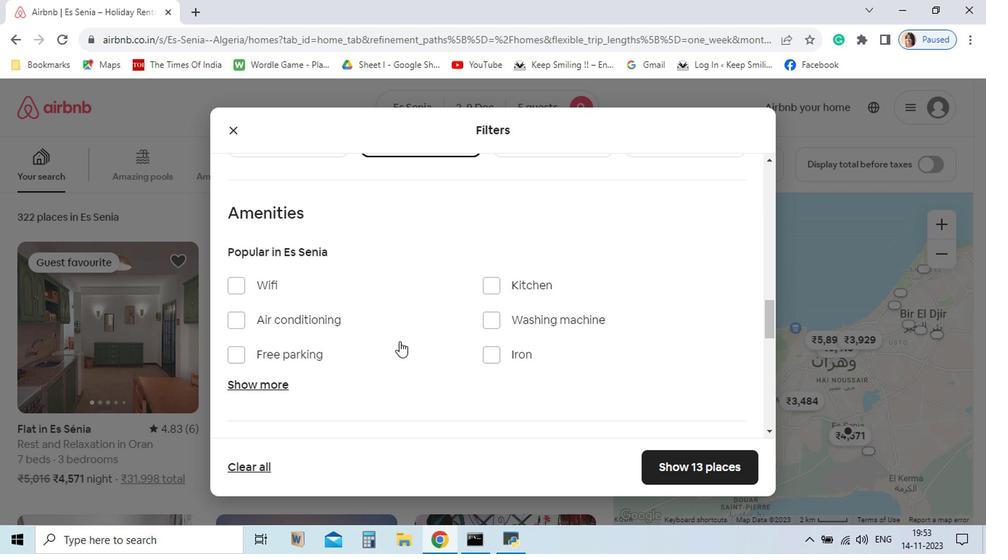 
Action: Mouse scrolled (426, 385) with delta (0, 0)
Screenshot: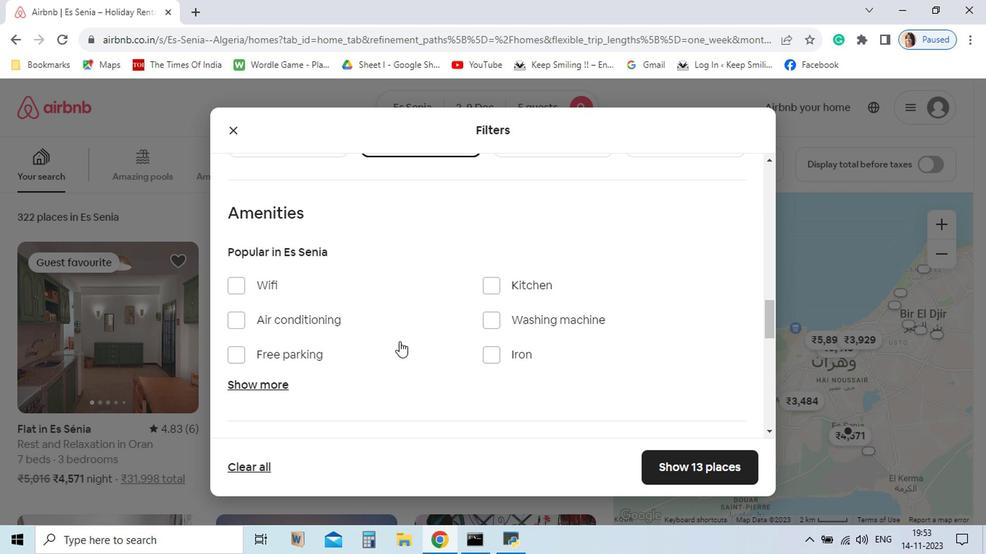 
Action: Mouse scrolled (426, 385) with delta (0, 0)
Screenshot: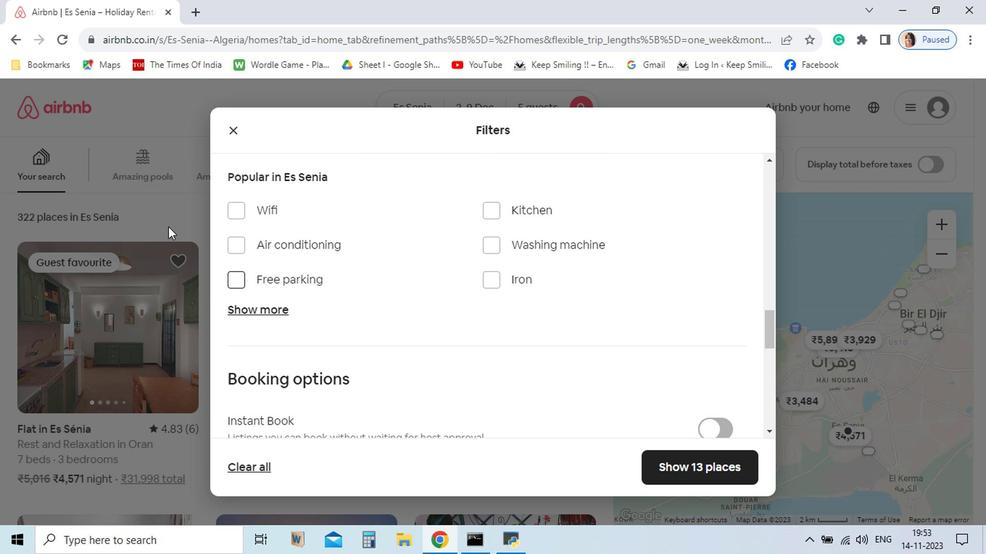 
Action: Mouse scrolled (426, 385) with delta (0, 0)
Screenshot: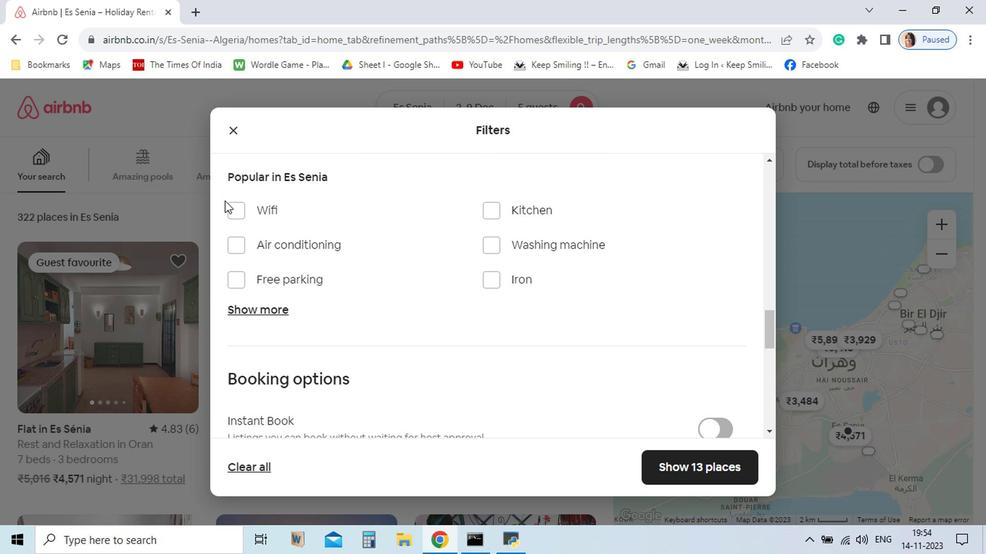
Action: Mouse scrolled (426, 385) with delta (0, 0)
Screenshot: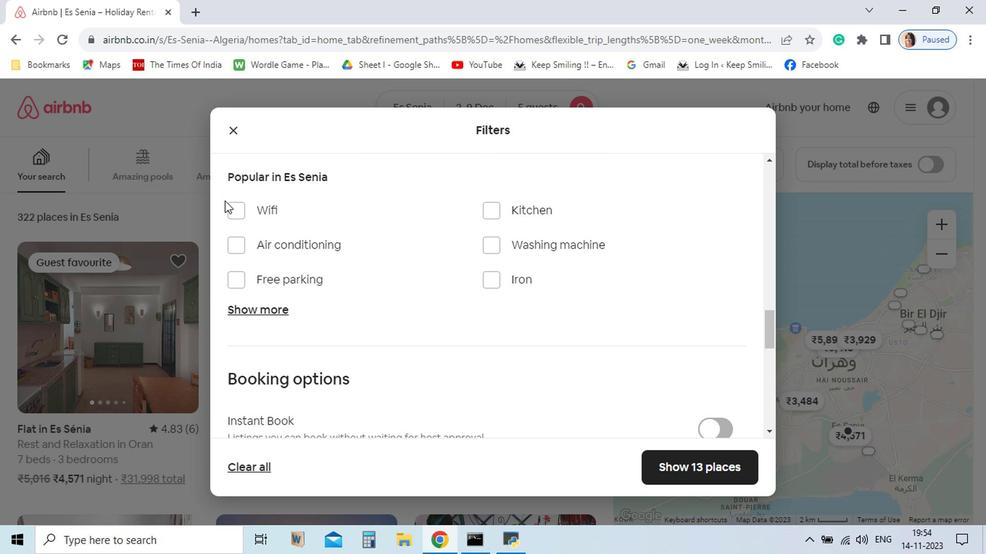 
Action: Mouse moved to (308, 293)
Screenshot: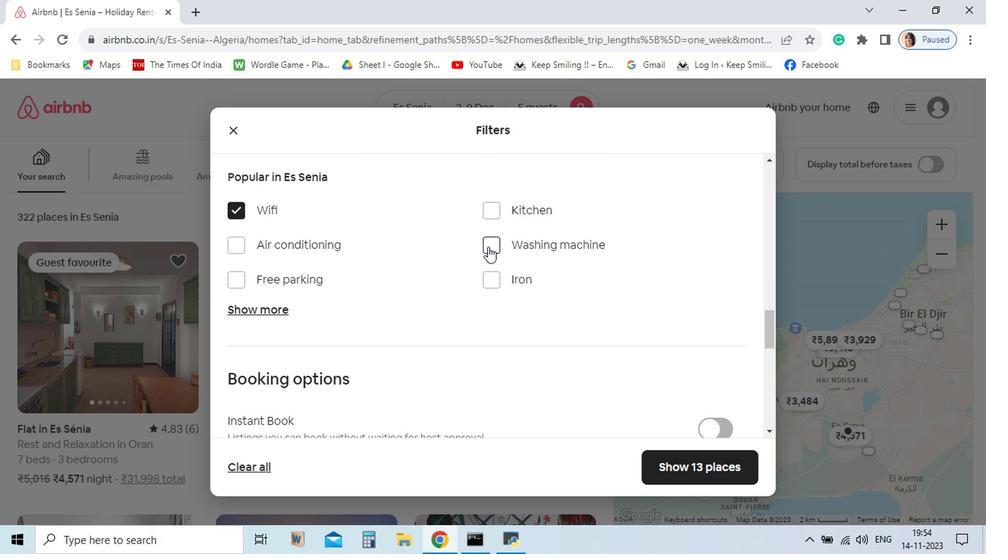 
Action: Mouse pressed left at (308, 293)
Screenshot: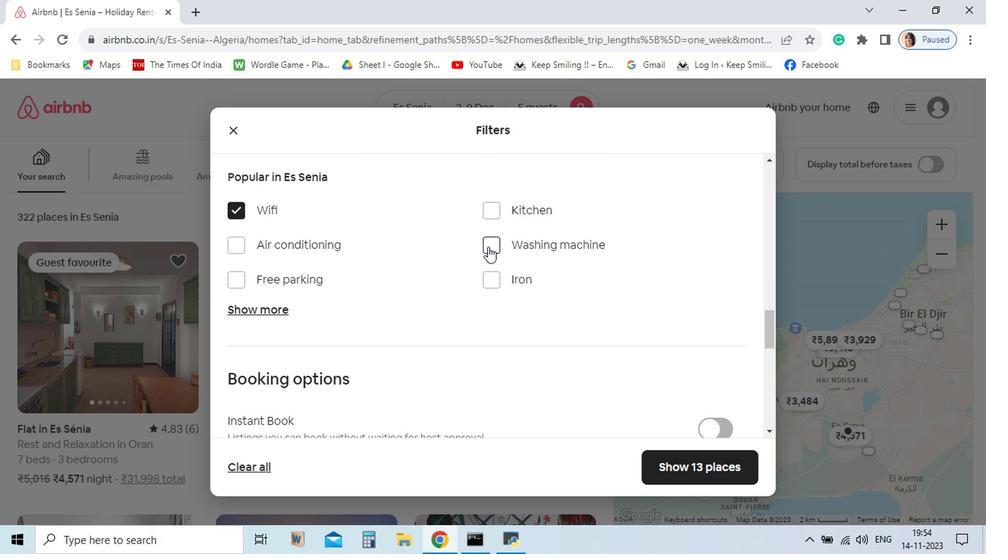 
Action: Mouse moved to (493, 317)
Screenshot: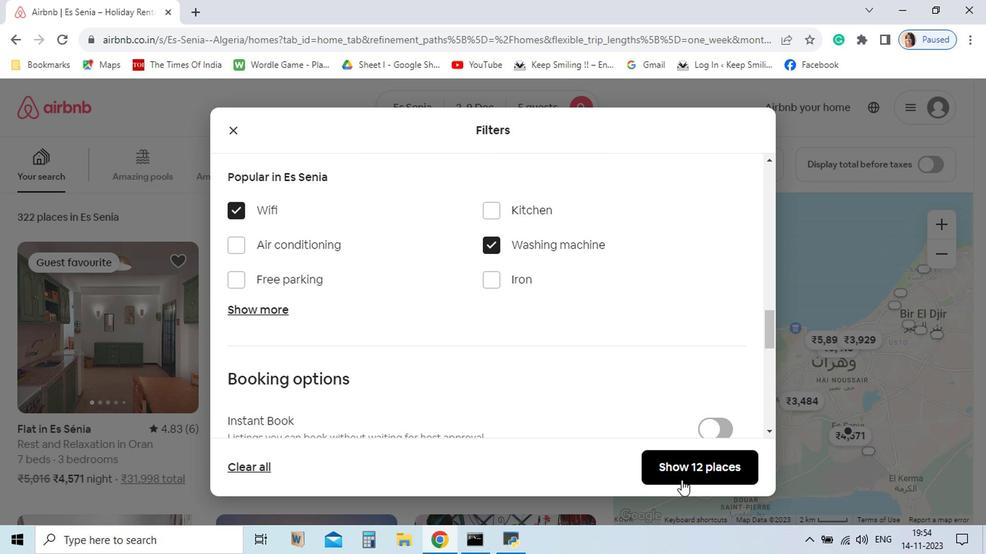 
Action: Mouse pressed left at (493, 317)
Screenshot: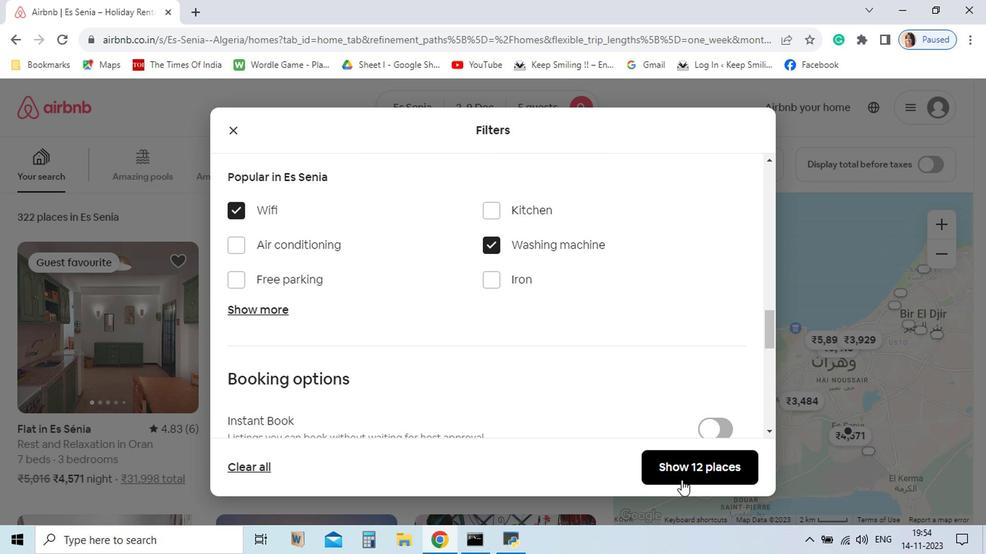 
Action: Mouse moved to (627, 476)
Screenshot: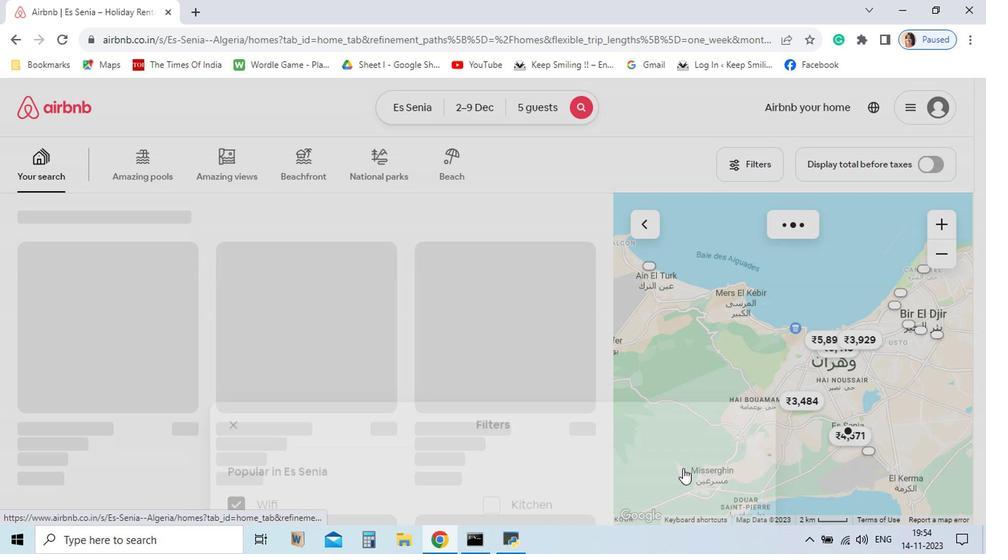 
Action: Mouse pressed left at (627, 476)
Screenshot: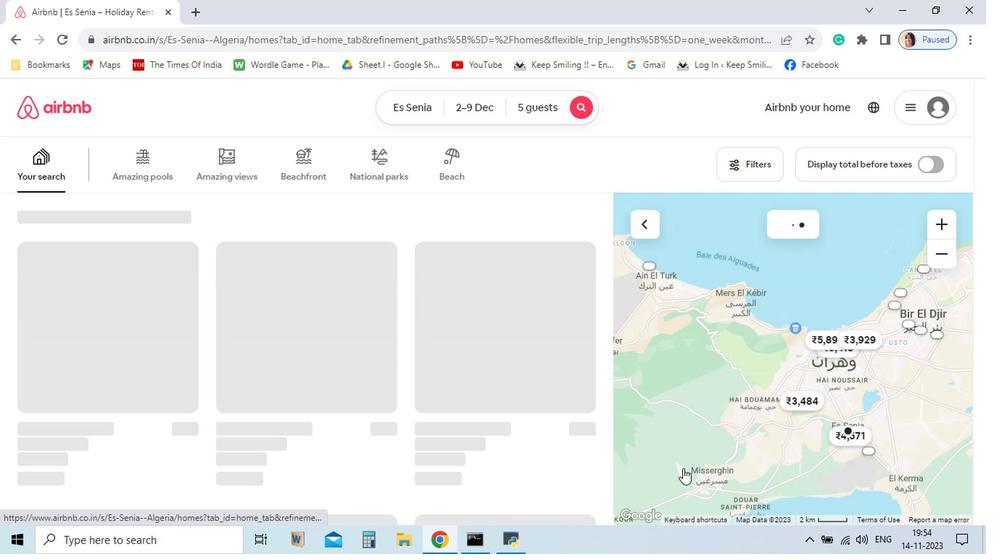 
Action: Mouse moved to (349, 446)
Screenshot: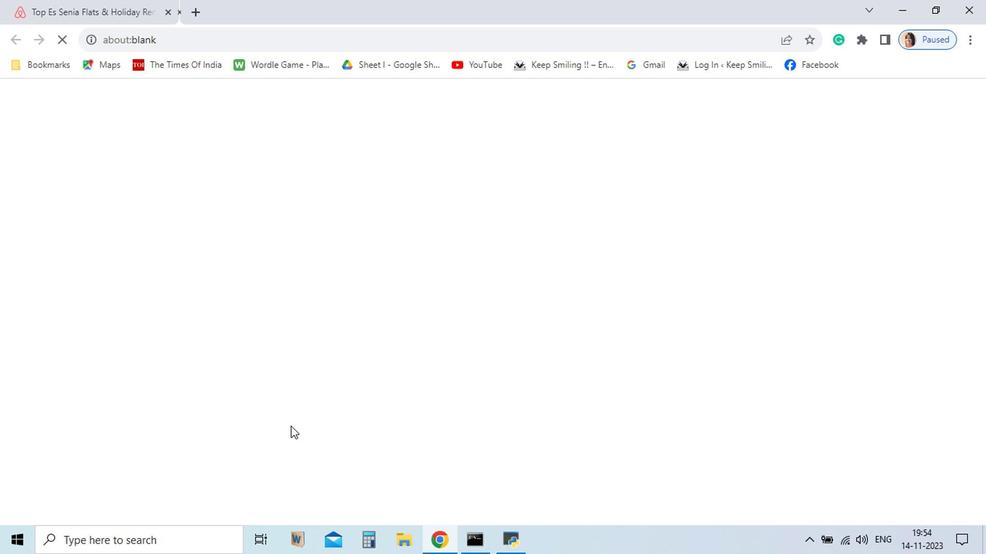 
Action: Mouse pressed left at (349, 446)
Screenshot: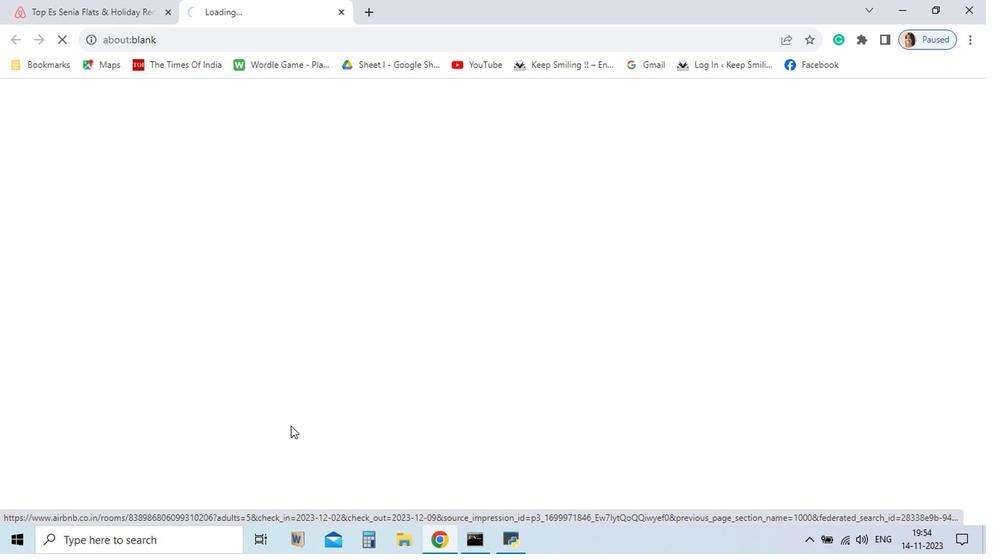 
Action: Mouse moved to (737, 419)
Screenshot: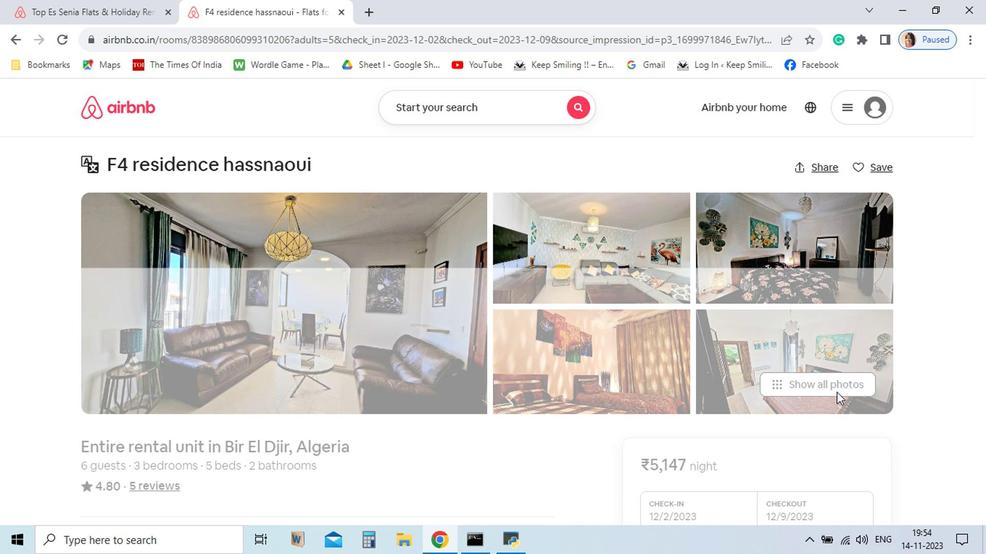 
Action: Mouse pressed left at (737, 419)
Screenshot: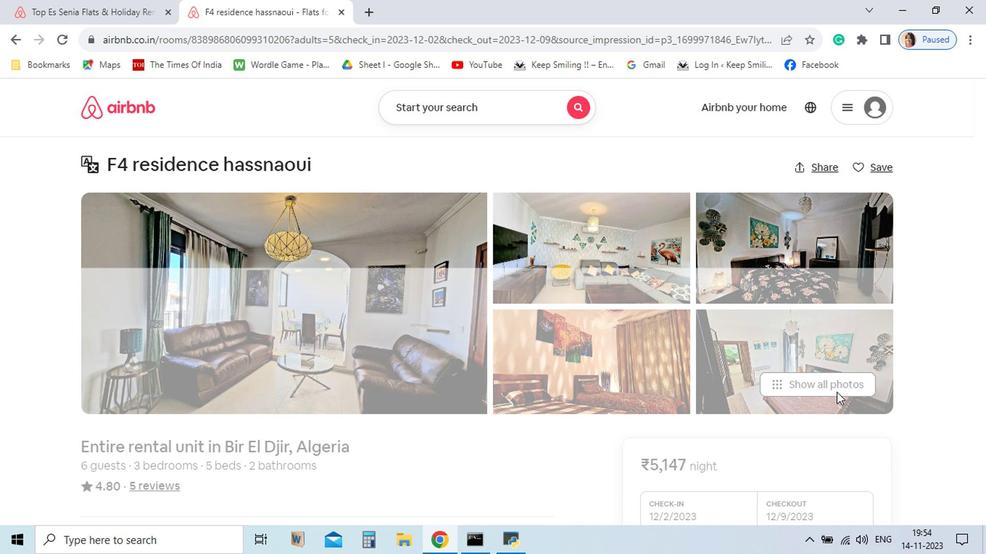
Action: Mouse moved to (775, 462)
Screenshot: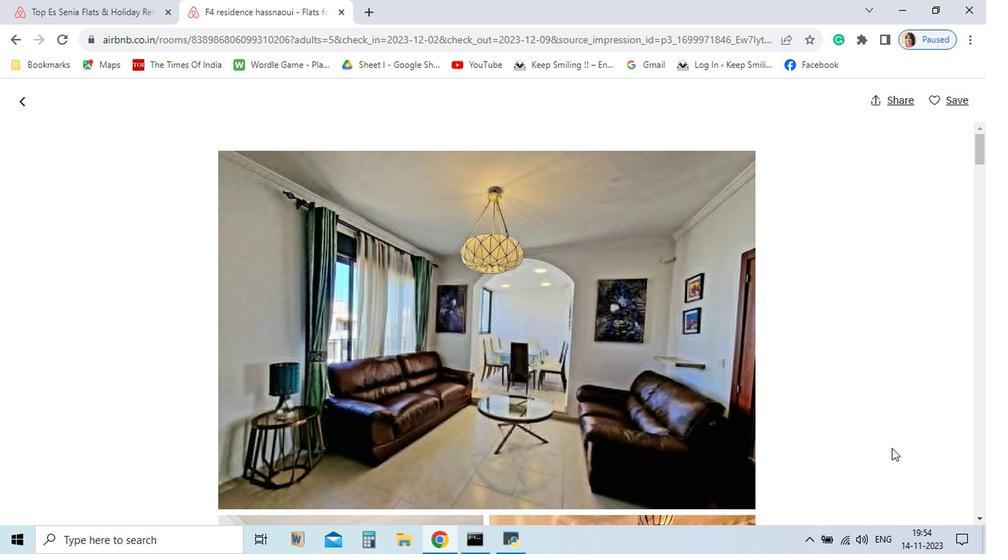 
Action: Mouse scrolled (775, 461) with delta (0, 0)
Screenshot: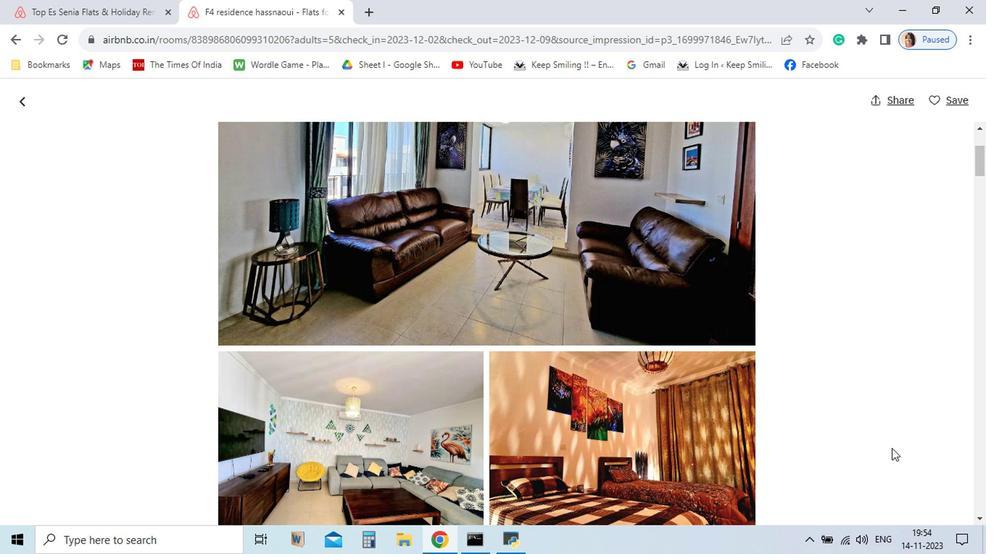 
Action: Mouse scrolled (775, 461) with delta (0, 0)
Screenshot: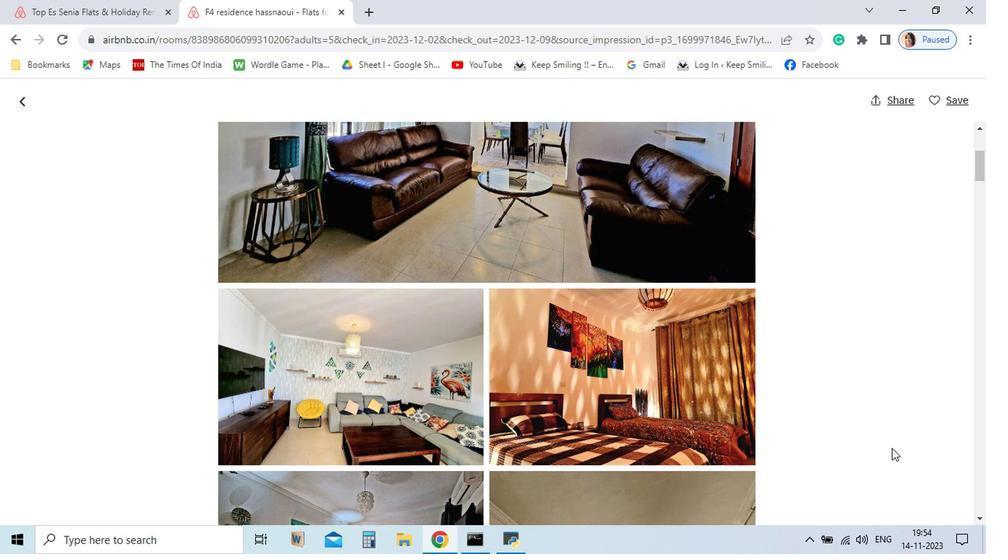
Action: Mouse scrolled (775, 461) with delta (0, 0)
Screenshot: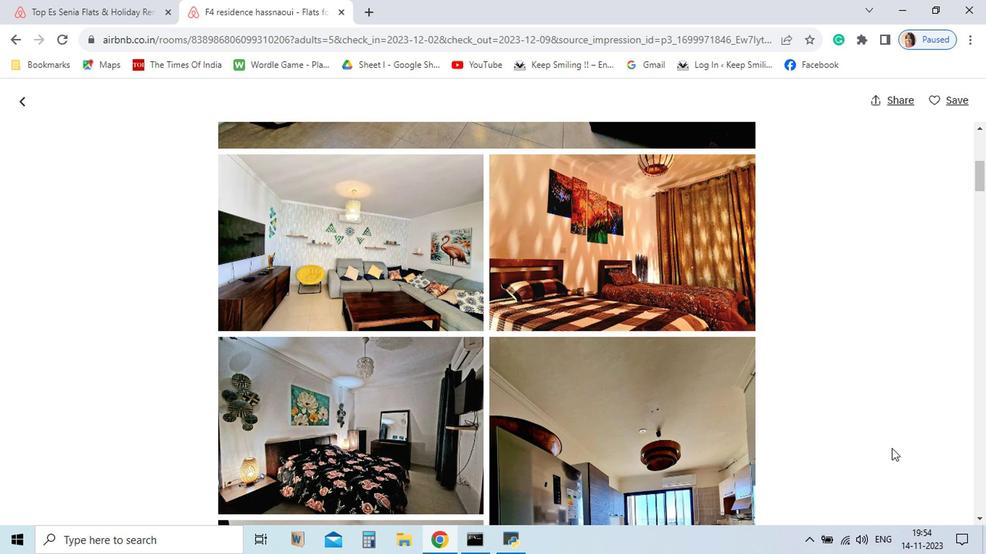 
Action: Mouse scrolled (775, 461) with delta (0, 0)
Screenshot: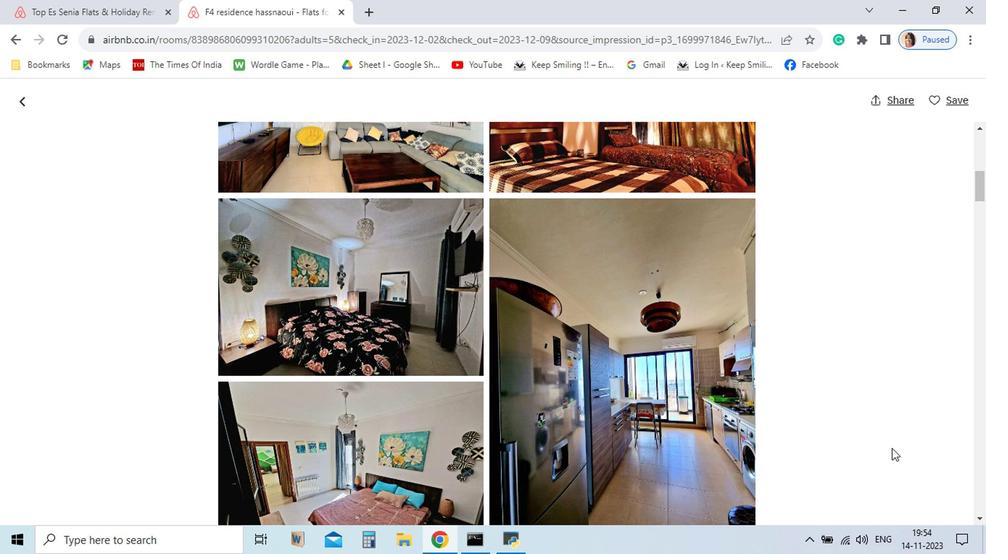 
Action: Mouse scrolled (775, 461) with delta (0, 0)
Screenshot: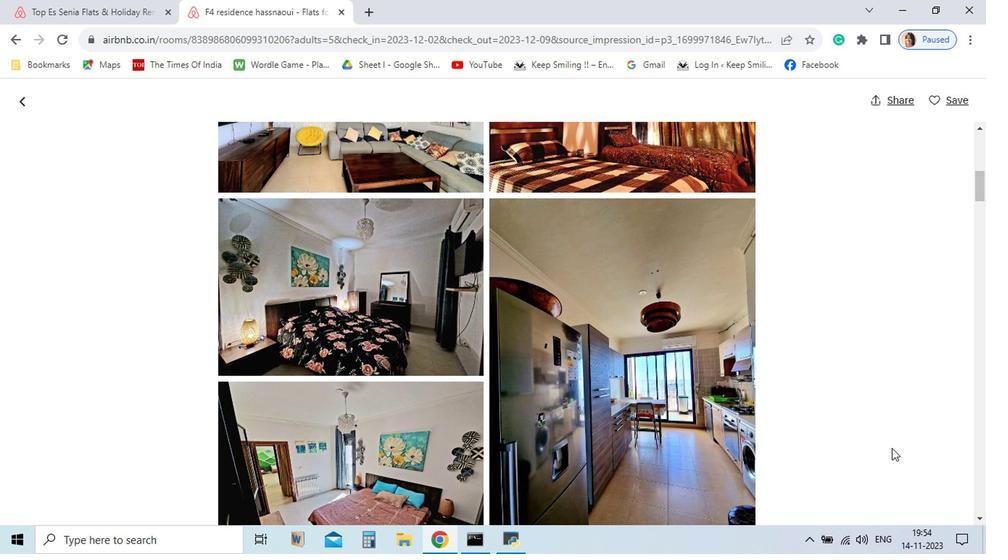 
Action: Mouse scrolled (775, 461) with delta (0, 0)
Screenshot: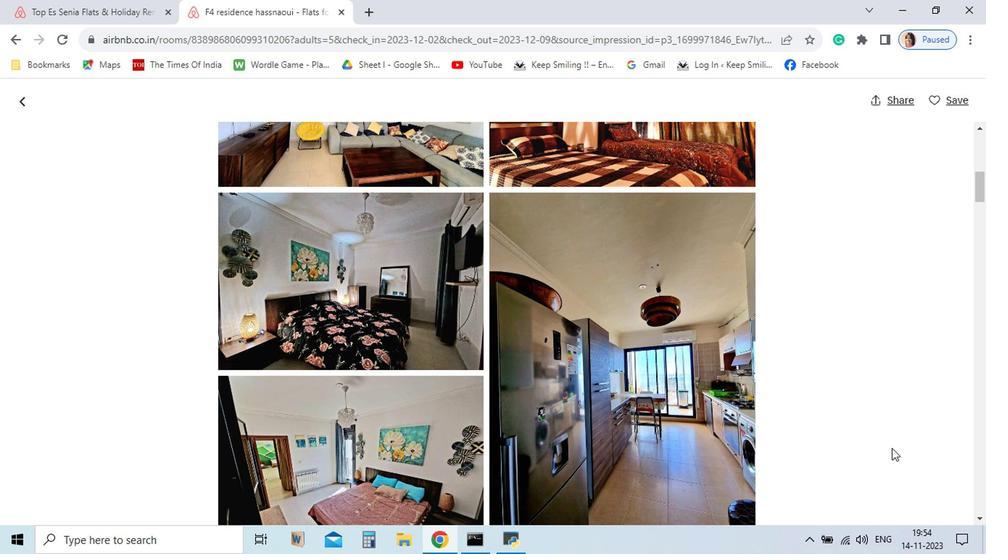 
Action: Mouse scrolled (775, 461) with delta (0, 0)
Screenshot: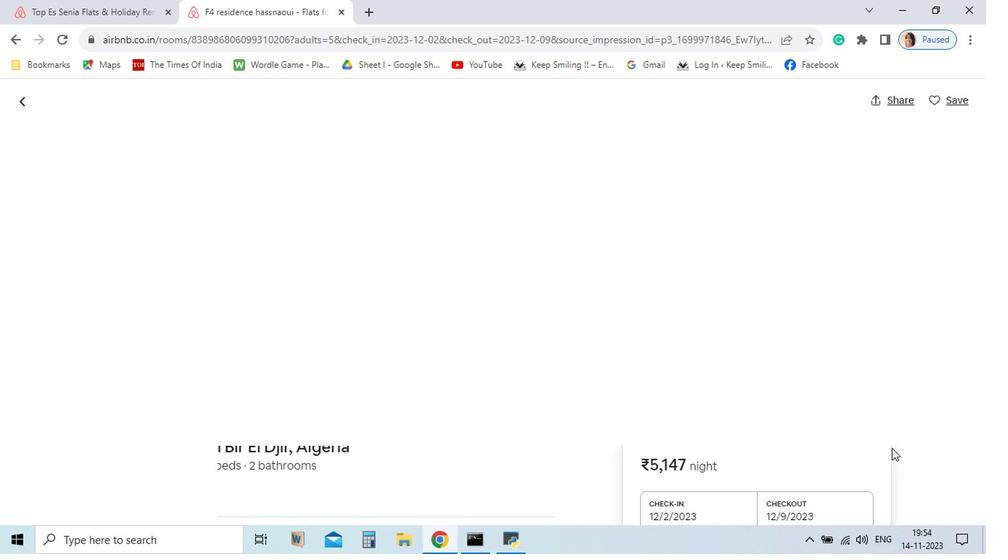 
Action: Mouse scrolled (775, 461) with delta (0, 0)
Screenshot: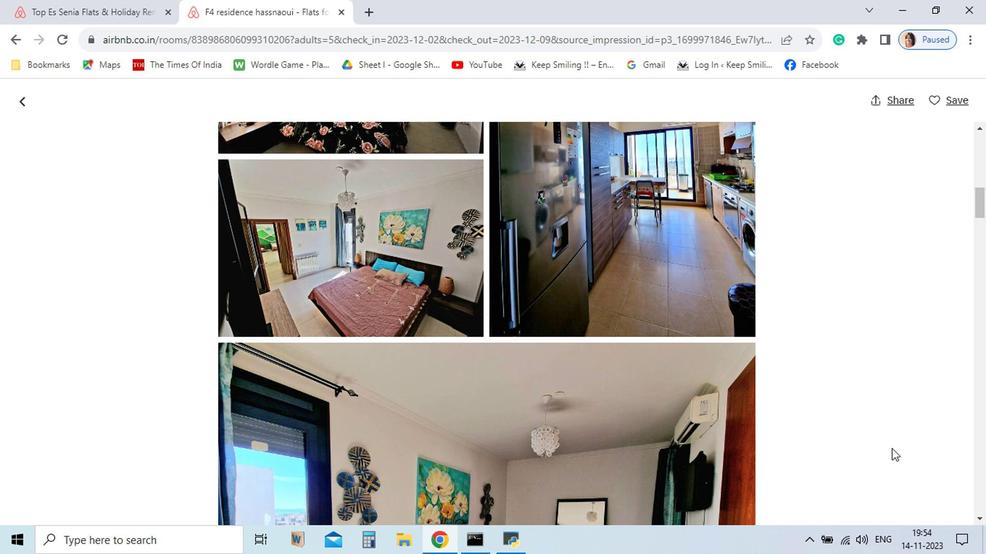 
Action: Mouse scrolled (775, 461) with delta (0, 0)
Screenshot: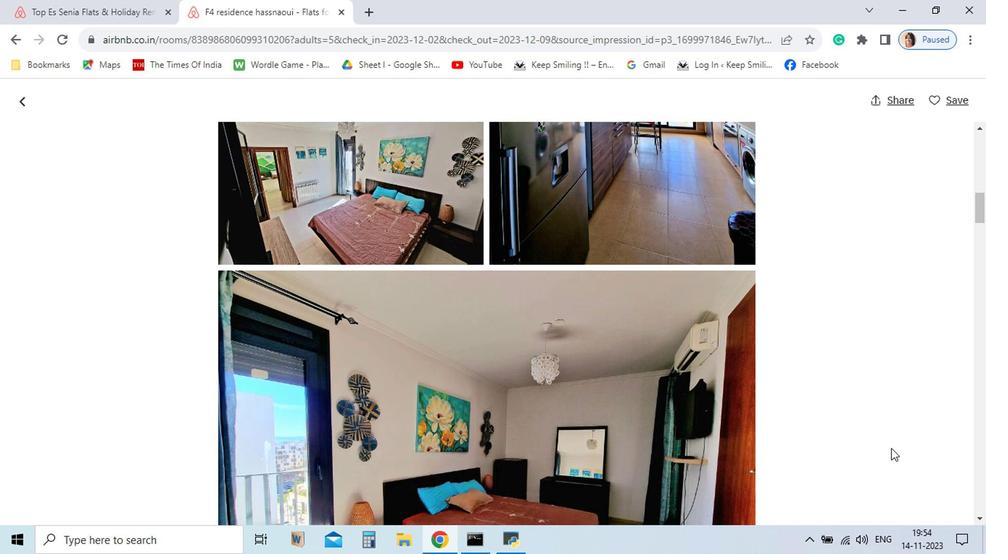 
Action: Mouse scrolled (775, 461) with delta (0, 0)
Screenshot: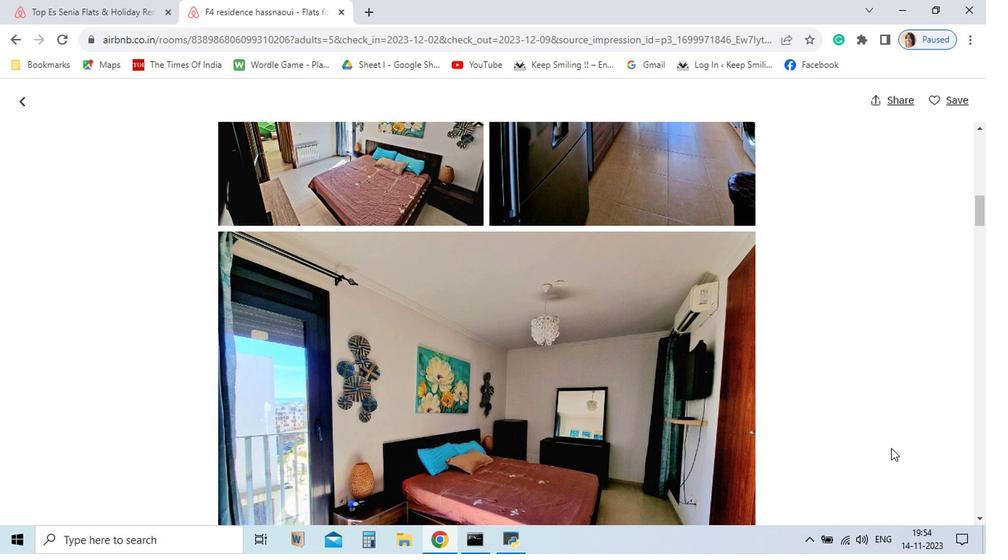 
Action: Mouse scrolled (775, 461) with delta (0, 0)
Screenshot: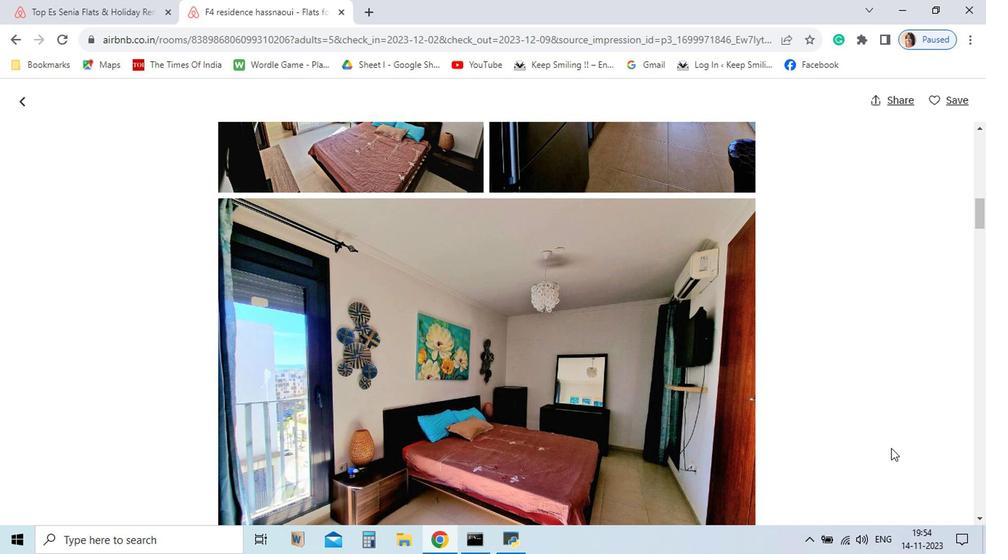 
Action: Mouse moved to (774, 462)
Screenshot: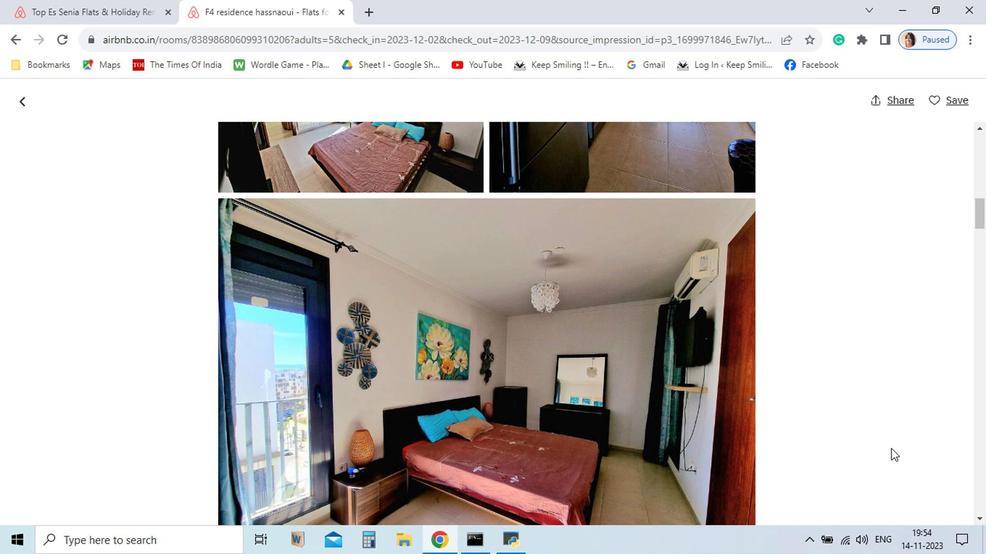 
Action: Mouse scrolled (774, 461) with delta (0, 0)
Screenshot: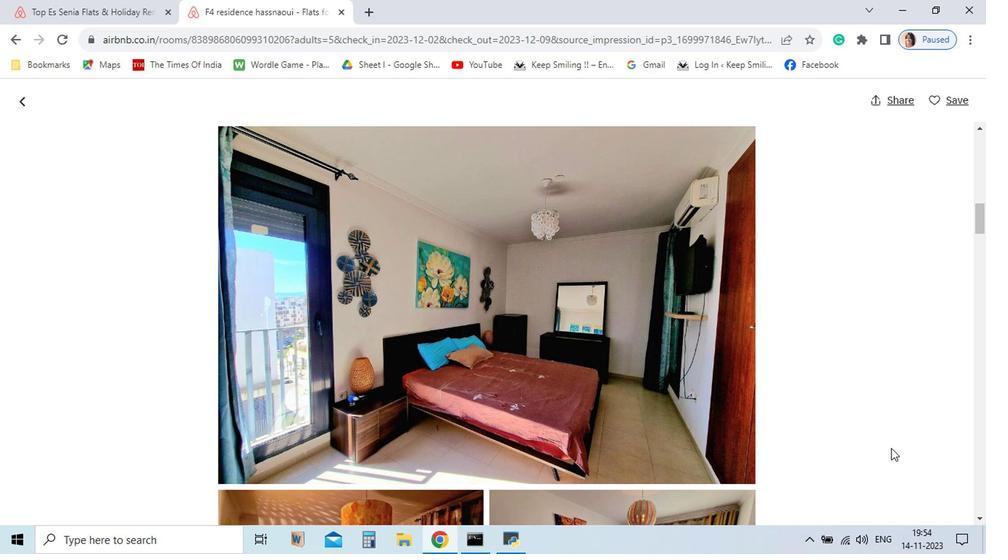 
Action: Mouse scrolled (774, 461) with delta (0, 0)
Screenshot: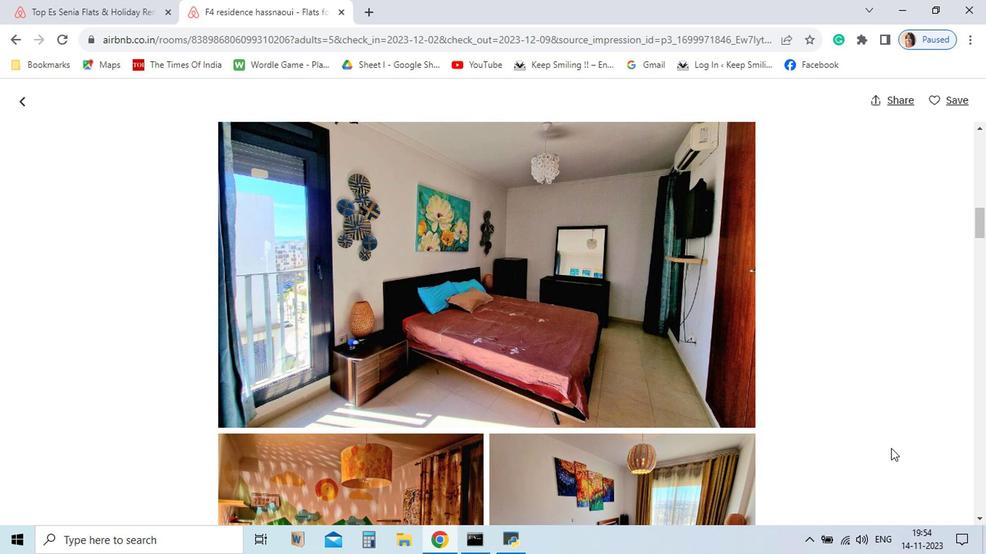 
Action: Mouse scrolled (774, 461) with delta (0, 0)
Screenshot: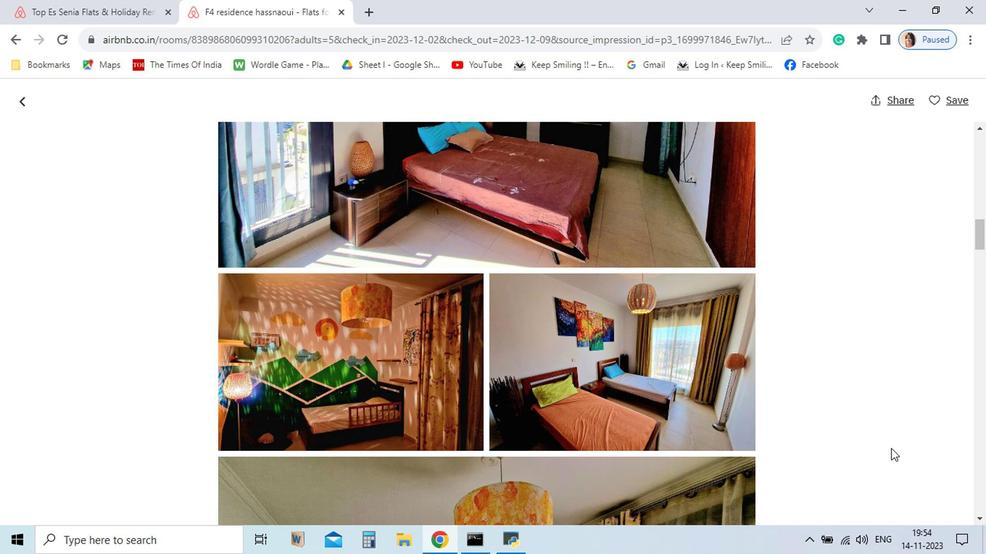 
Action: Mouse scrolled (774, 461) with delta (0, 0)
Screenshot: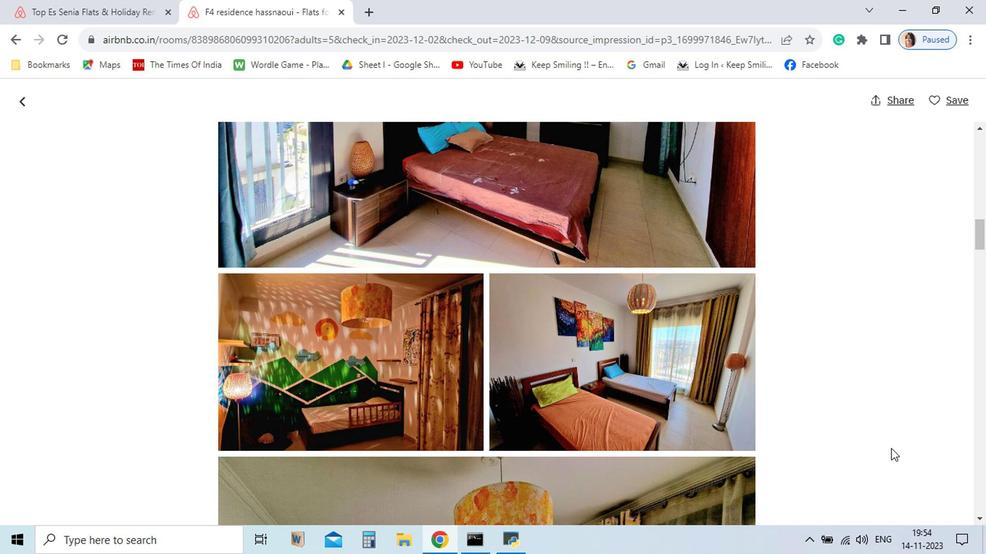 
Action: Mouse scrolled (774, 461) with delta (0, 0)
Screenshot: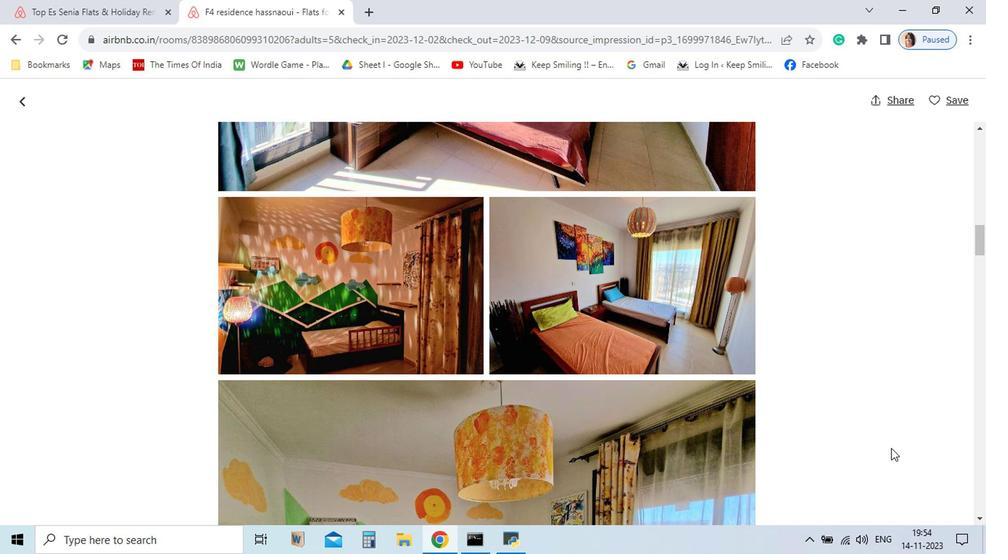 
Action: Mouse scrolled (774, 461) with delta (0, 0)
Screenshot: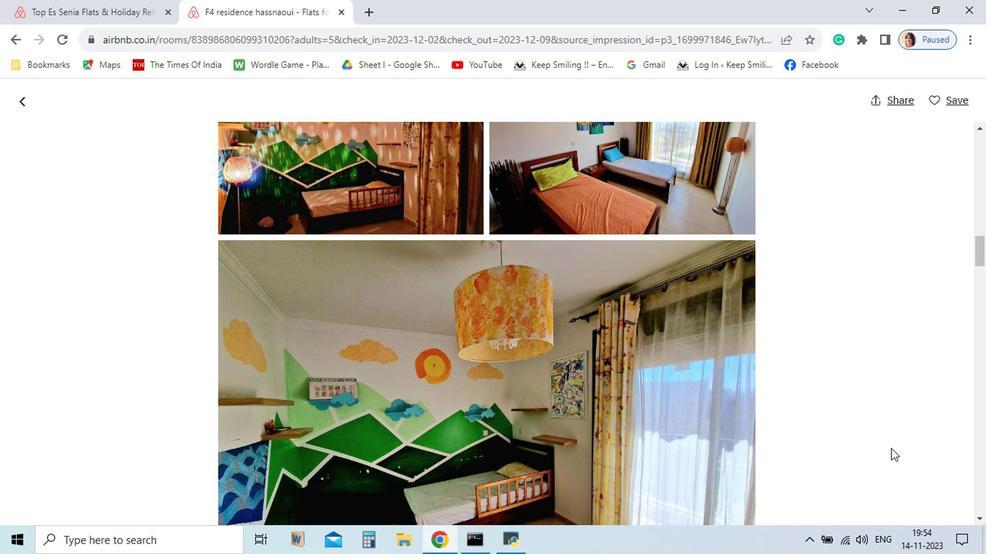 
Action: Mouse scrolled (774, 461) with delta (0, 0)
Screenshot: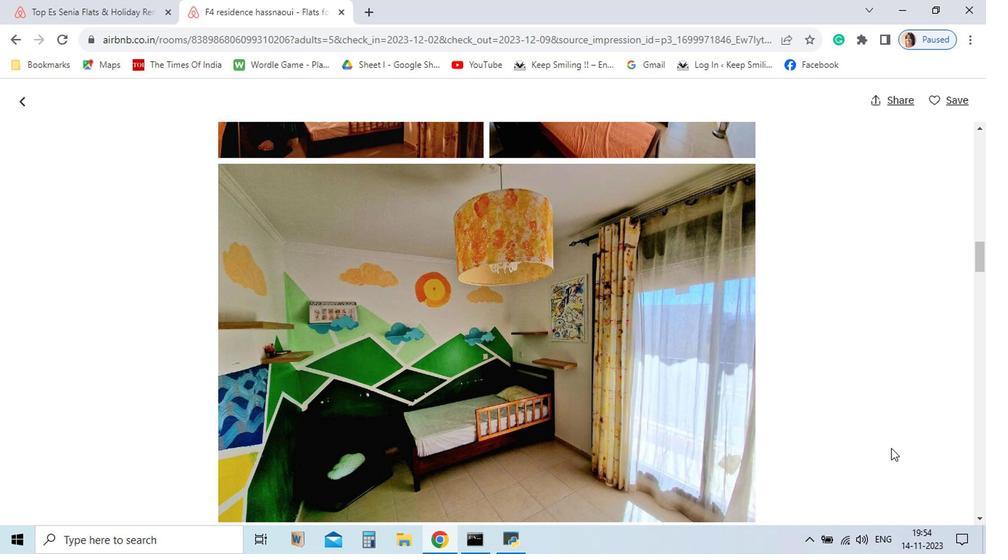 
Action: Mouse scrolled (774, 461) with delta (0, 0)
Screenshot: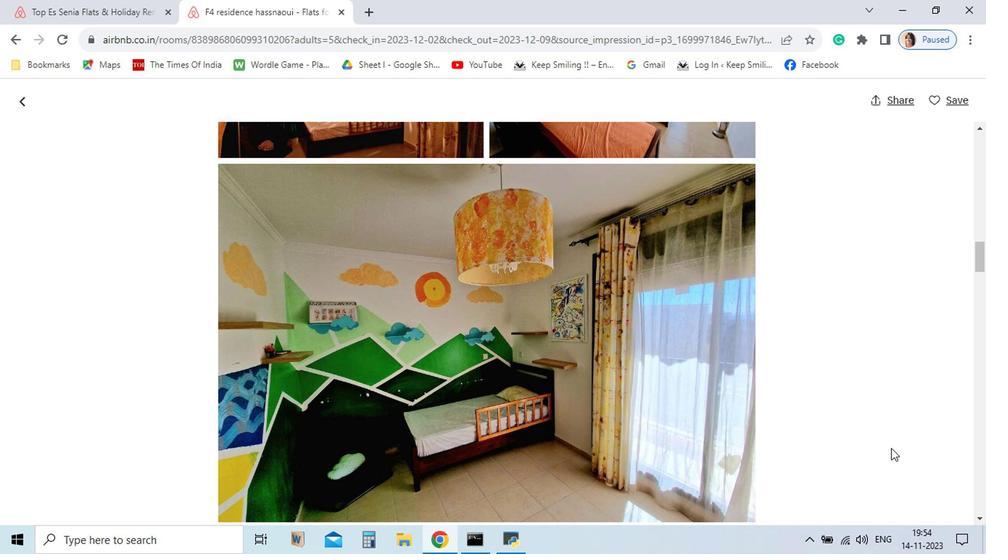 
Action: Mouse scrolled (774, 461) with delta (0, 0)
Screenshot: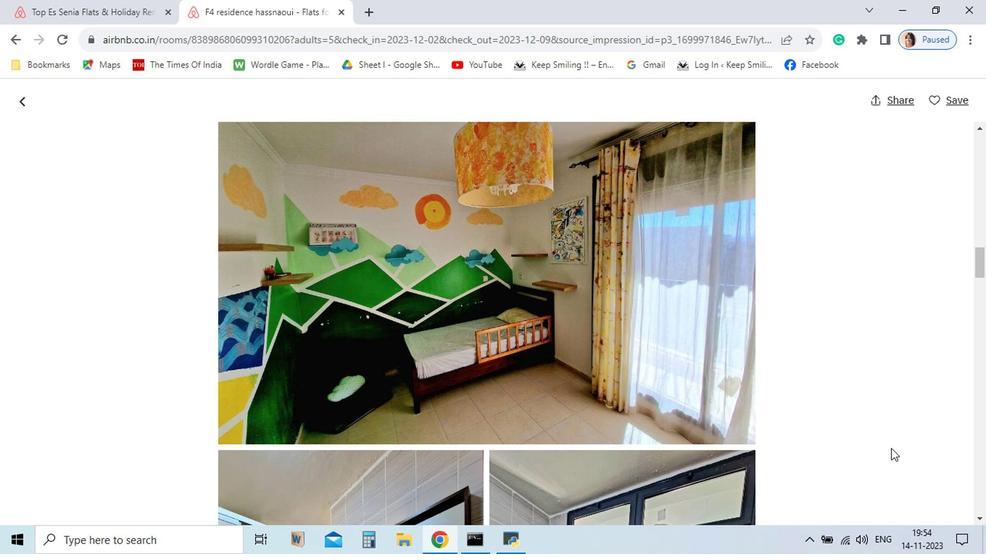 
Action: Mouse scrolled (774, 461) with delta (0, 0)
Screenshot: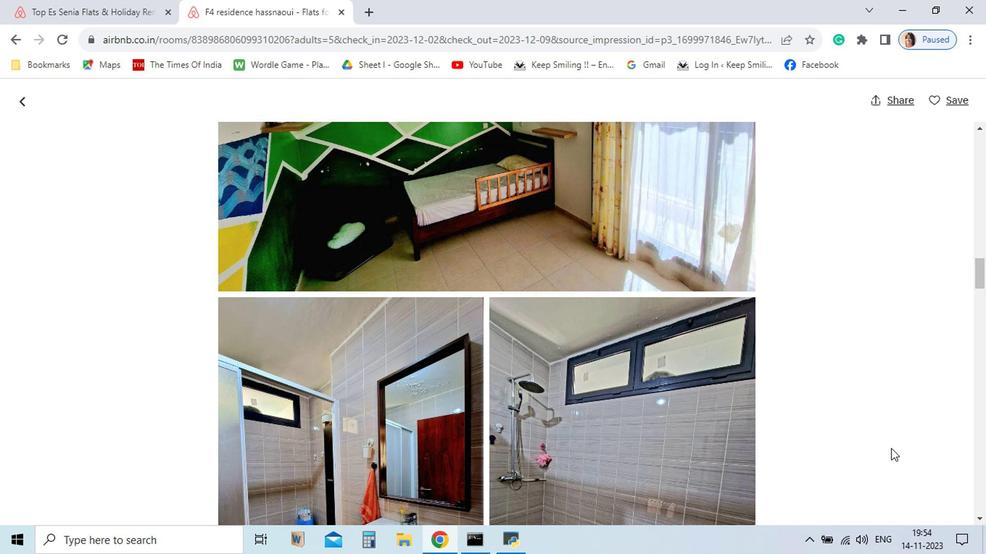
Action: Mouse scrolled (774, 461) with delta (0, 0)
Screenshot: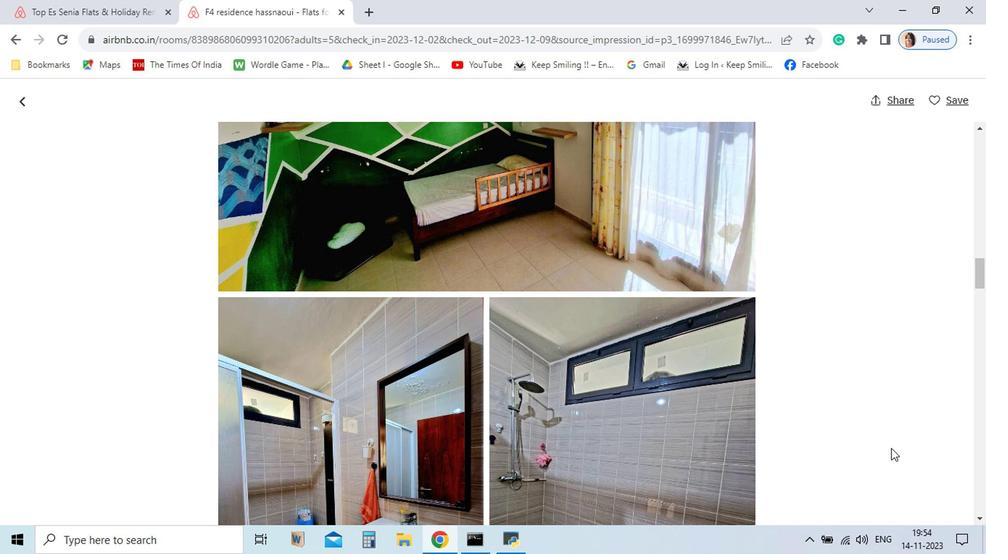 
Action: Mouse scrolled (774, 461) with delta (0, 0)
Screenshot: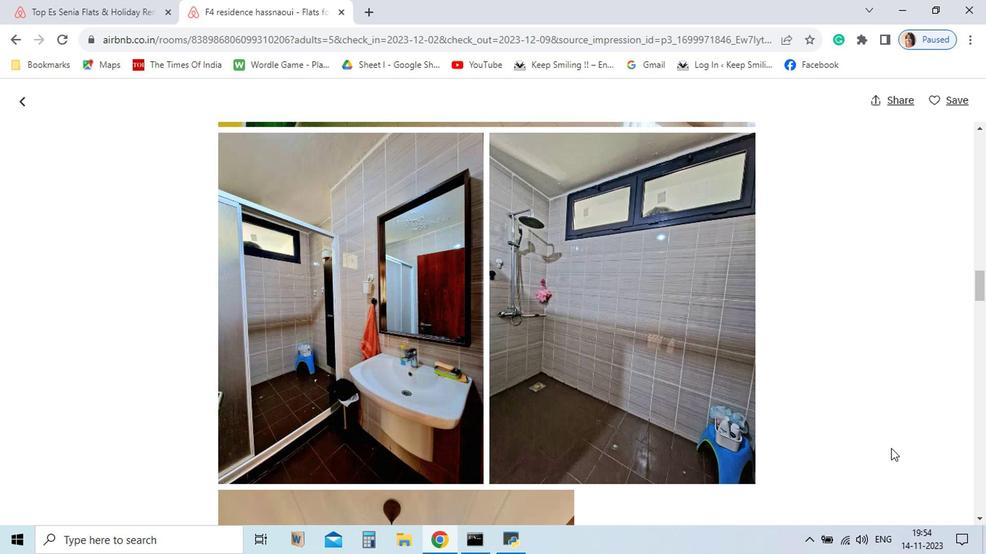 
Action: Mouse scrolled (774, 461) with delta (0, 0)
Screenshot: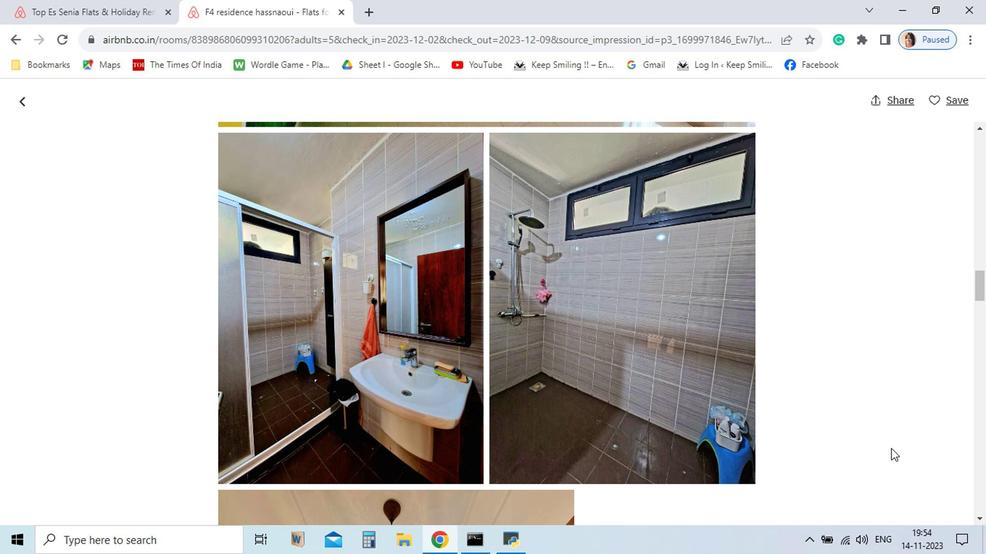 
Action: Mouse scrolled (774, 461) with delta (0, 0)
Screenshot: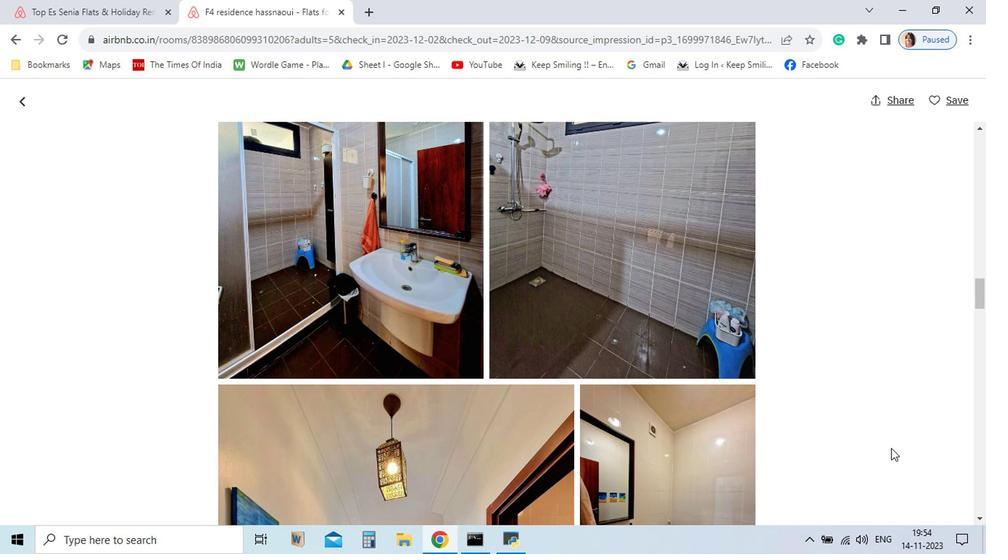 
Action: Mouse scrolled (774, 461) with delta (0, 0)
Screenshot: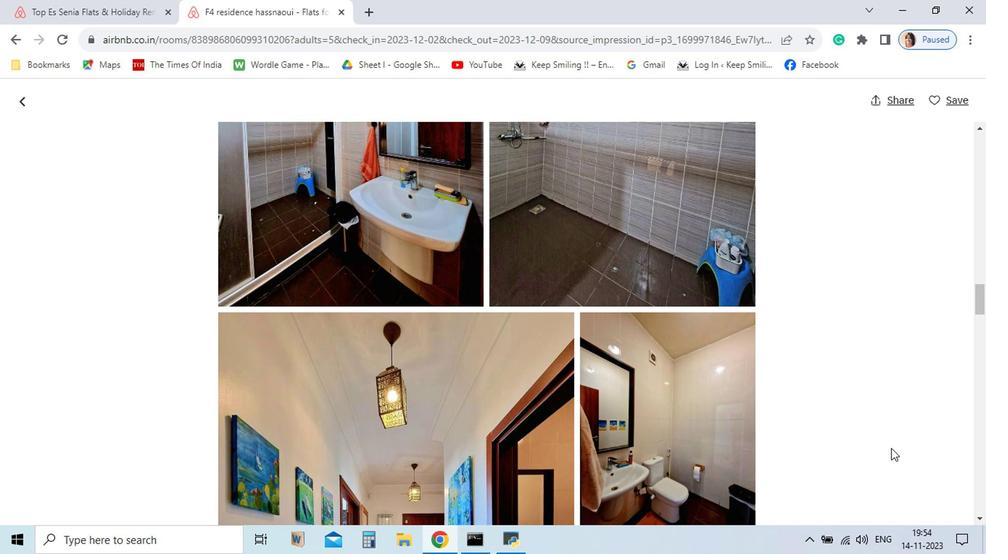 
Action: Mouse scrolled (774, 461) with delta (0, 0)
Screenshot: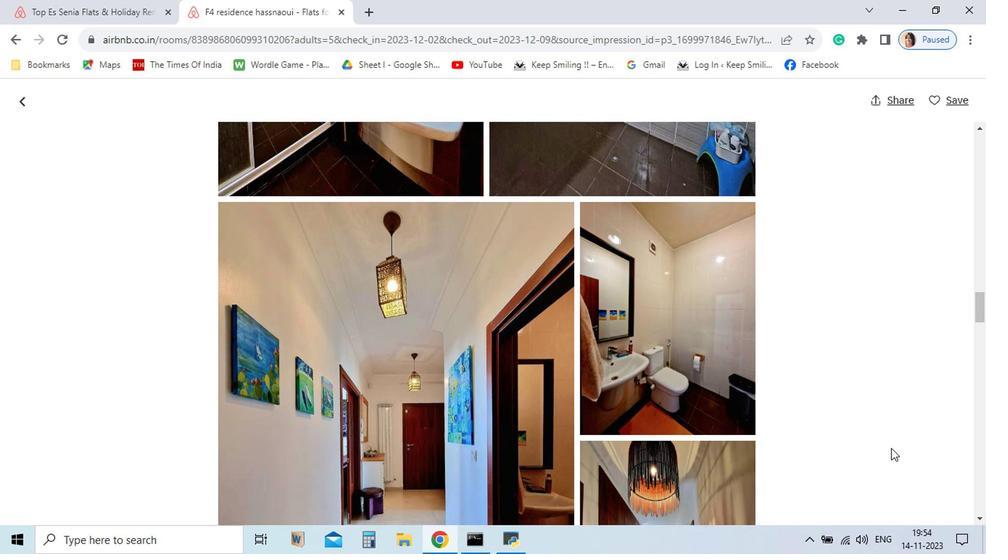 
Action: Mouse scrolled (774, 461) with delta (0, 0)
Screenshot: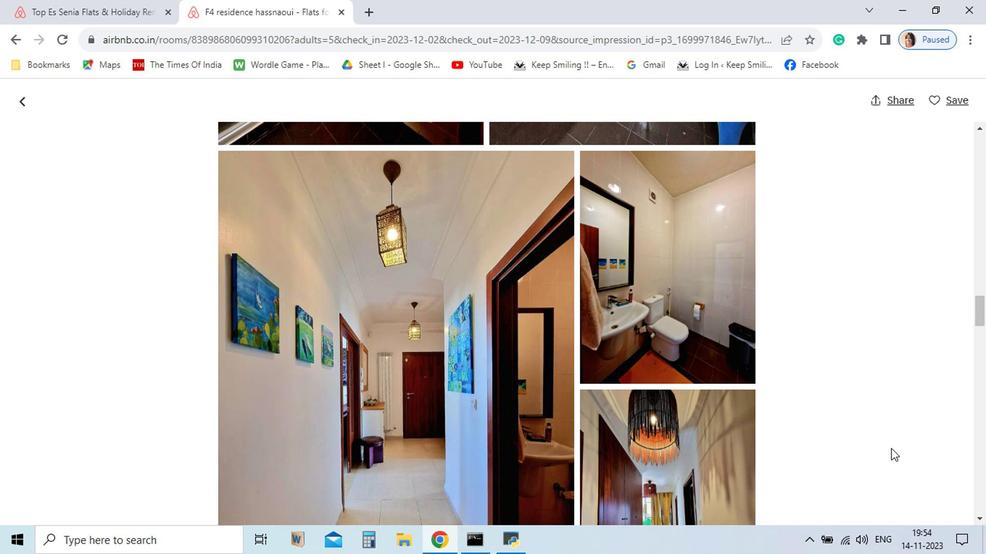 
Action: Mouse scrolled (774, 461) with delta (0, 0)
Screenshot: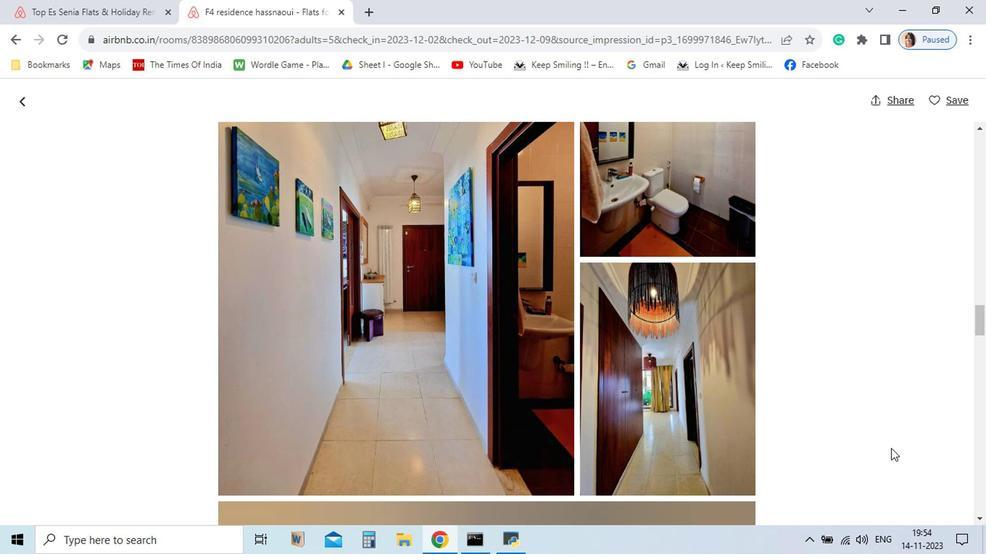 
Action: Mouse scrolled (774, 461) with delta (0, 0)
Screenshot: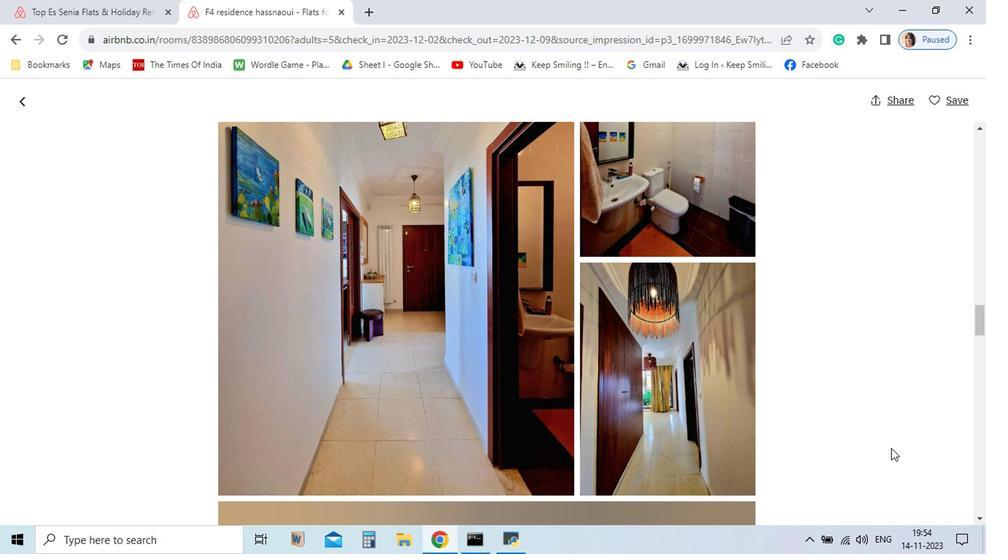
Action: Mouse scrolled (774, 461) with delta (0, 0)
Screenshot: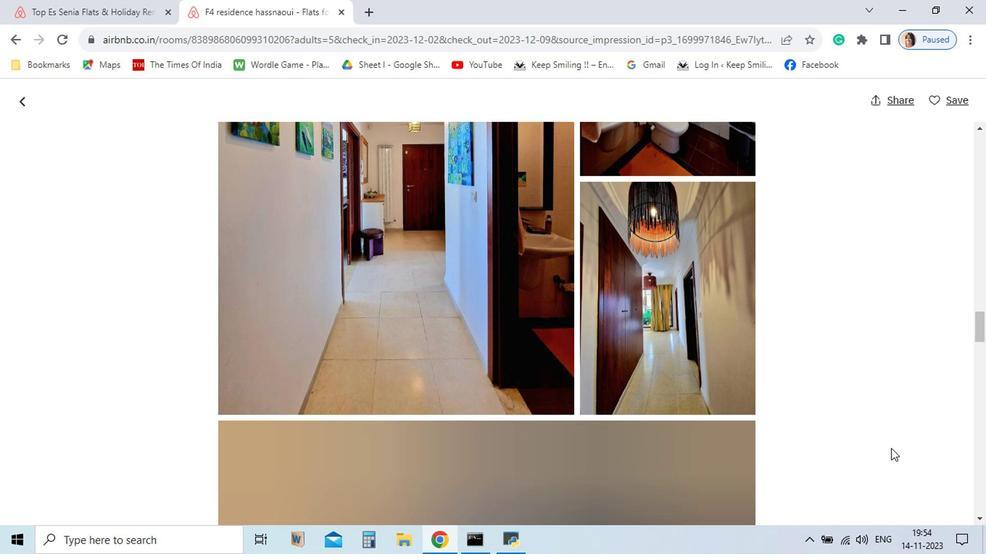 
Action: Mouse scrolled (774, 461) with delta (0, 0)
Screenshot: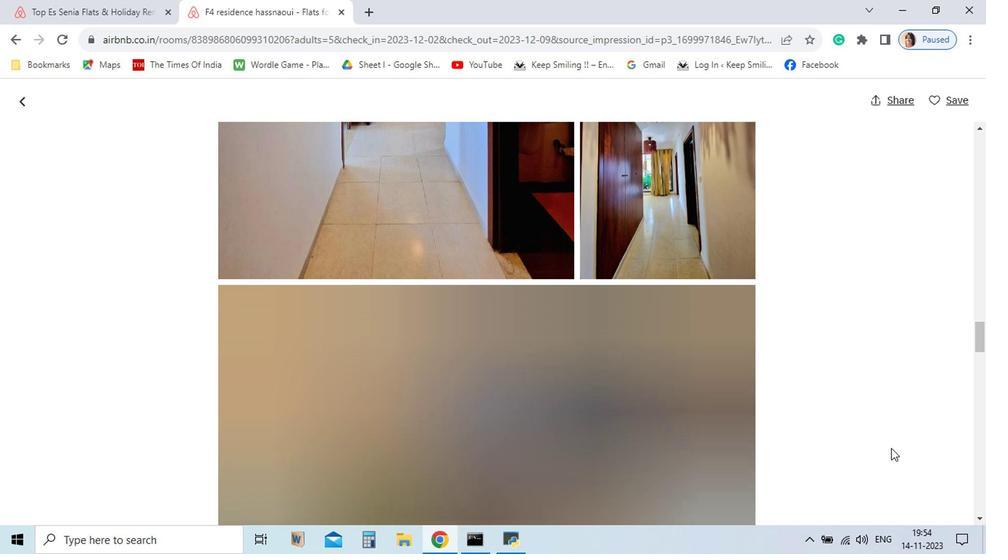 
Action: Mouse scrolled (774, 461) with delta (0, 0)
Screenshot: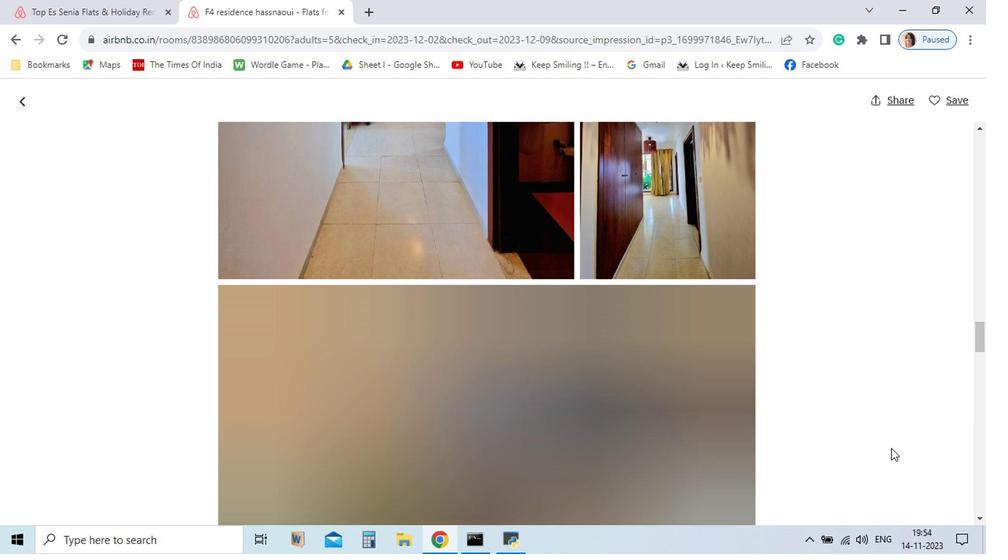 
Action: Mouse scrolled (774, 461) with delta (0, 0)
Screenshot: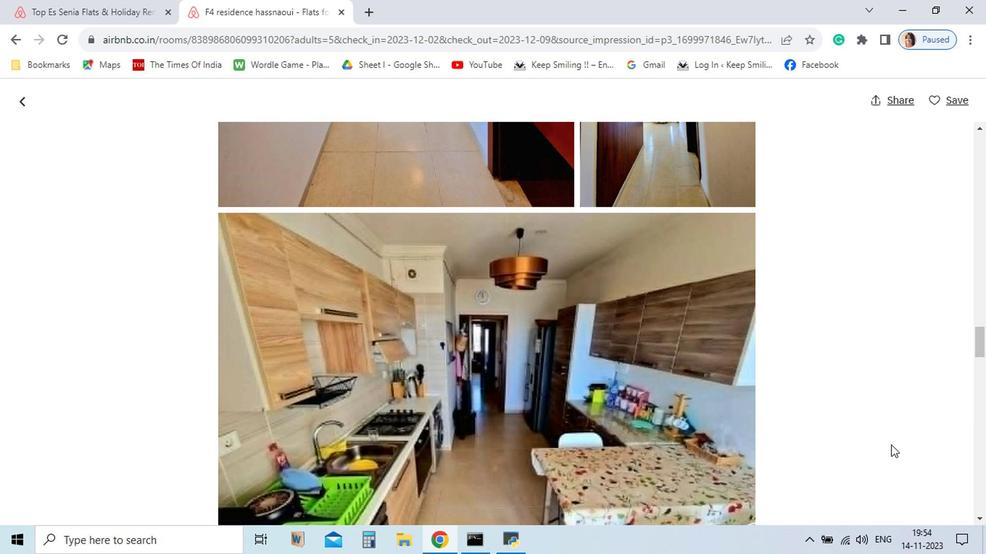 
Action: Mouse scrolled (774, 461) with delta (0, 0)
Screenshot: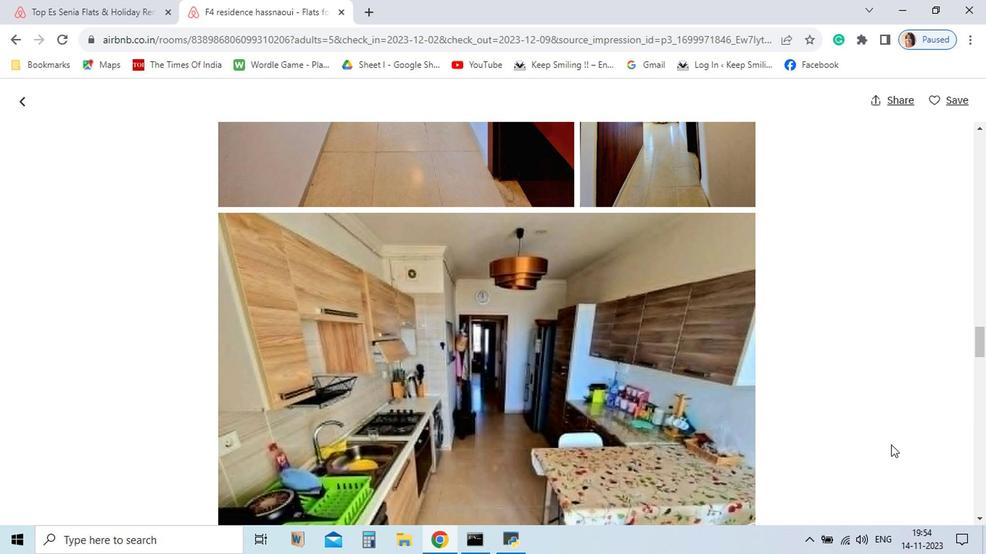 
Action: Mouse scrolled (774, 461) with delta (0, 0)
Screenshot: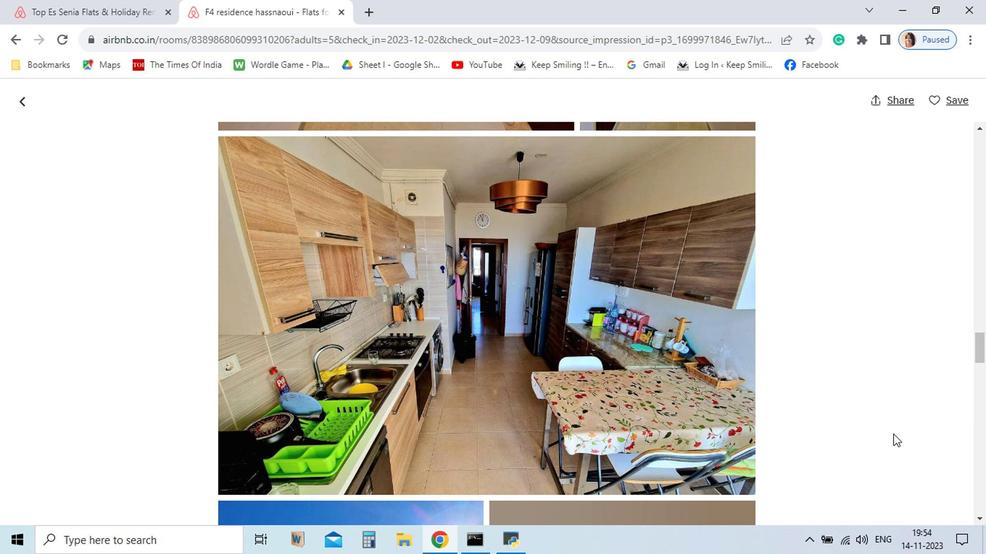 
Action: Mouse moved to (774, 461)
Screenshot: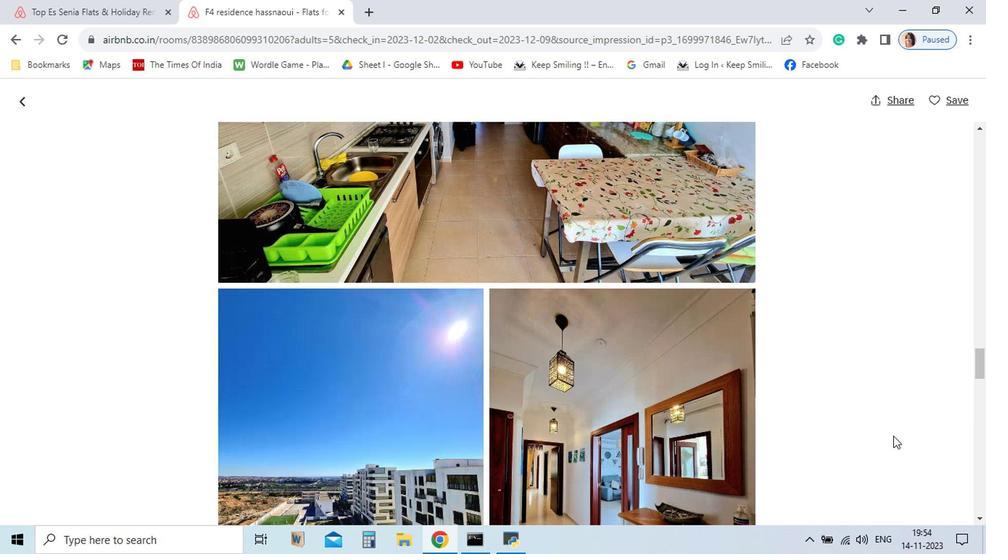 
Action: Mouse scrolled (774, 460) with delta (0, 0)
Screenshot: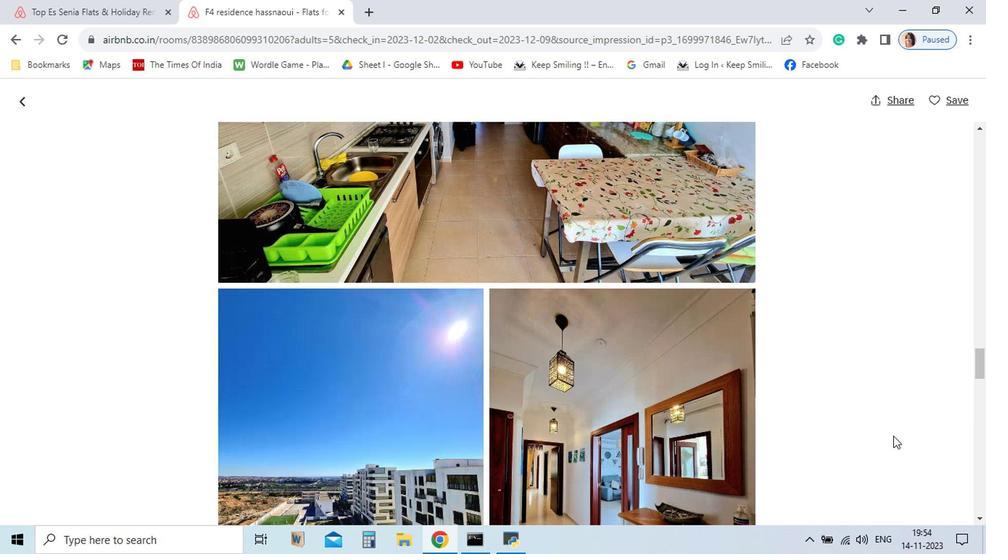 
Action: Mouse moved to (776, 452)
Screenshot: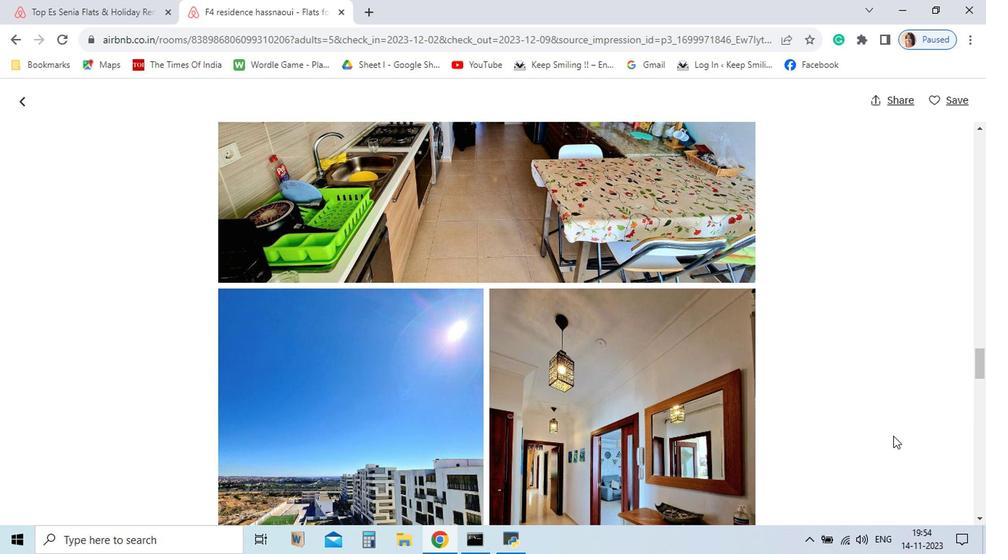 
Action: Mouse scrolled (776, 451) with delta (0, 0)
Screenshot: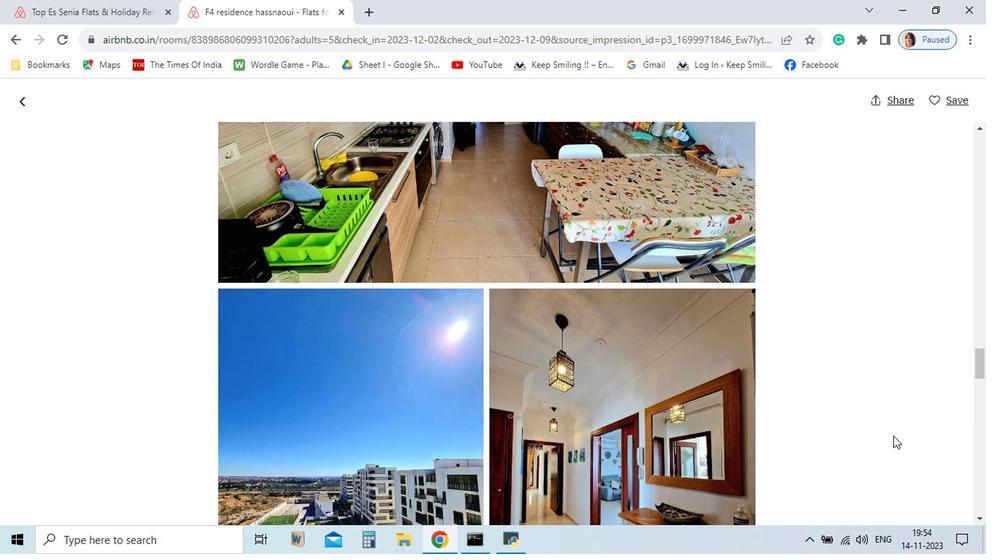 
Action: Mouse scrolled (776, 451) with delta (0, 0)
Screenshot: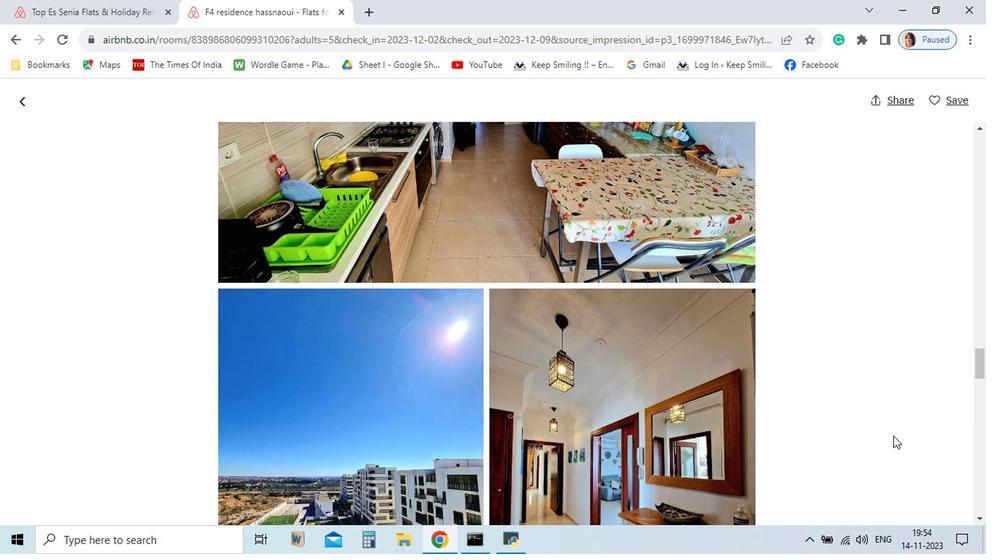 
Action: Mouse moved to (776, 451)
Screenshot: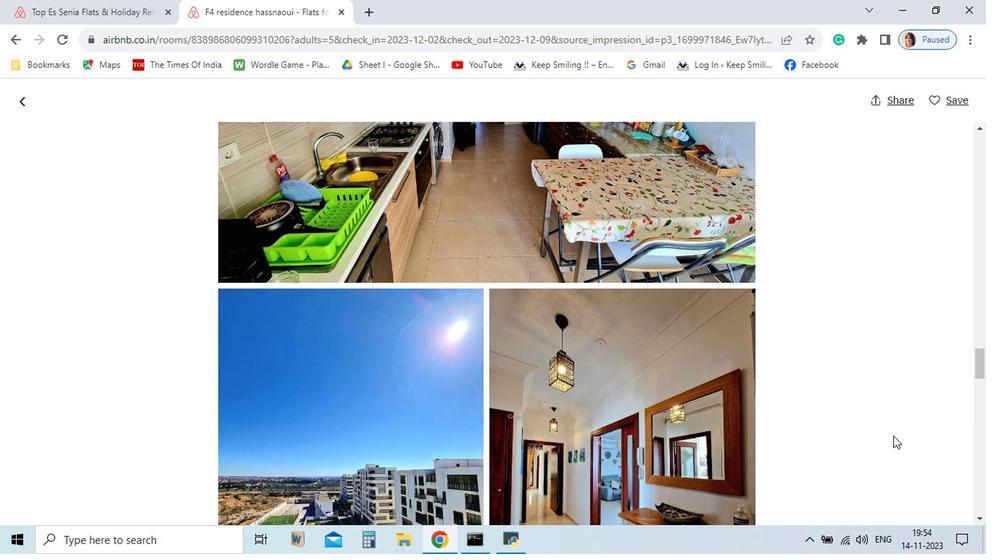 
Action: Mouse scrolled (776, 451) with delta (0, 0)
Screenshot: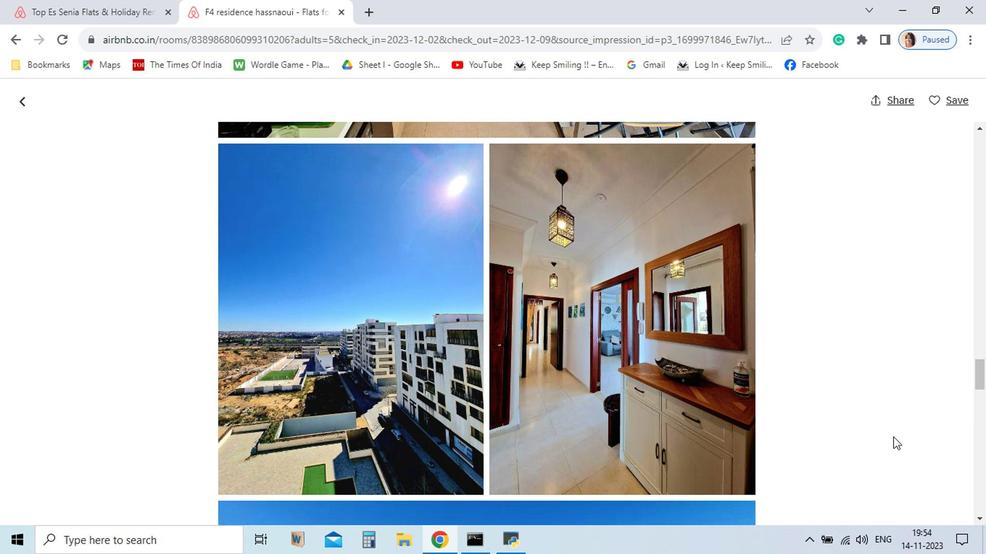 
Action: Mouse moved to (776, 453)
Screenshot: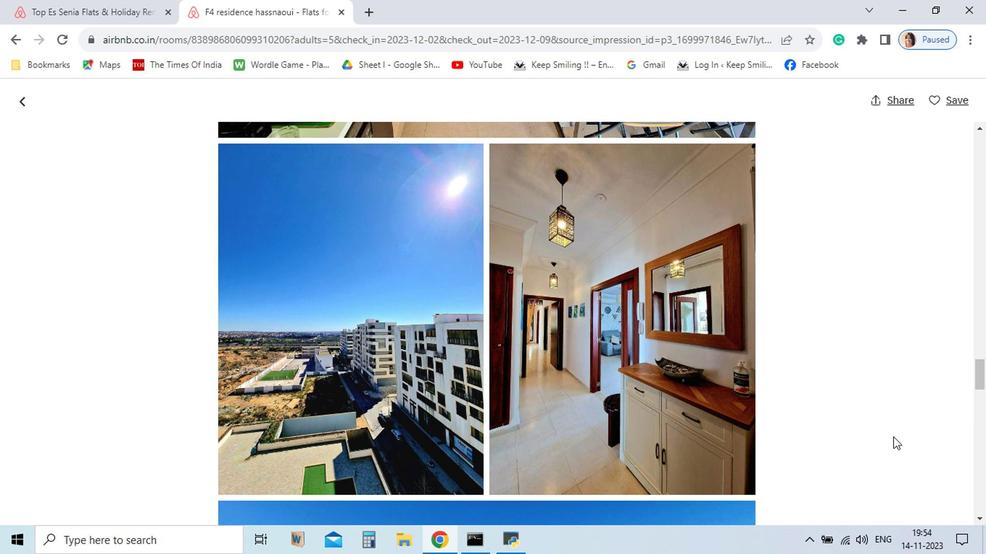 
Action: Mouse scrolled (776, 452) with delta (0, 0)
Screenshot: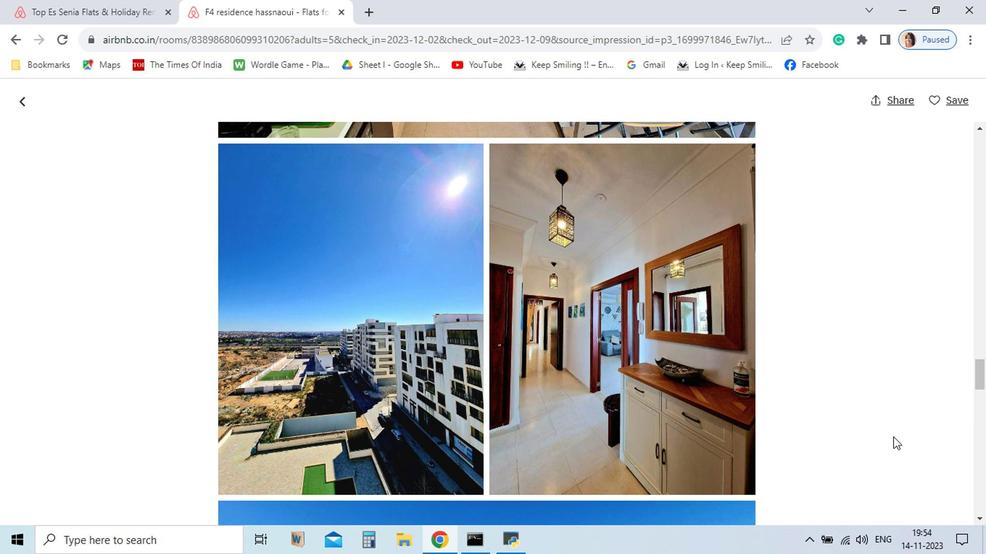 
Action: Mouse scrolled (776, 453) with delta (0, 0)
Screenshot: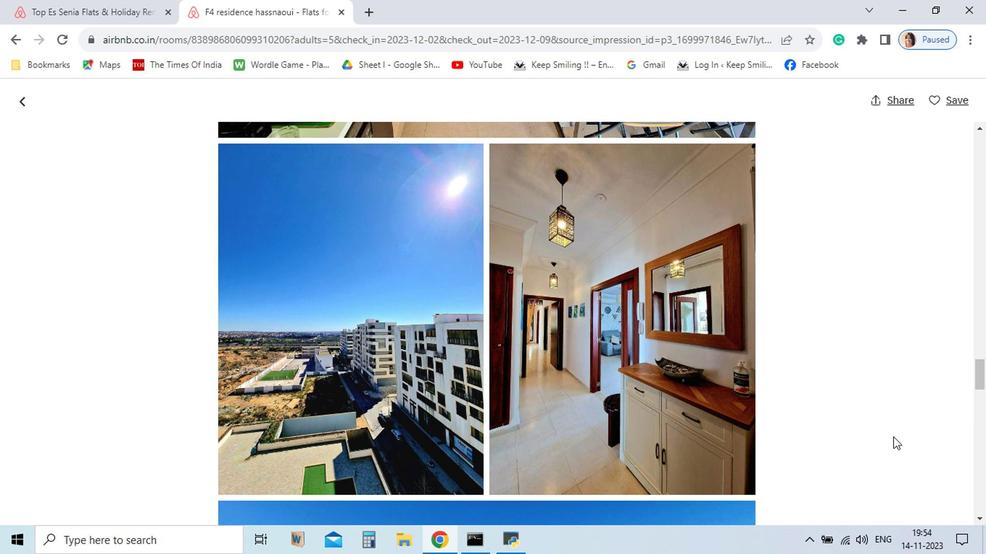 
Action: Mouse moved to (776, 454)
Screenshot: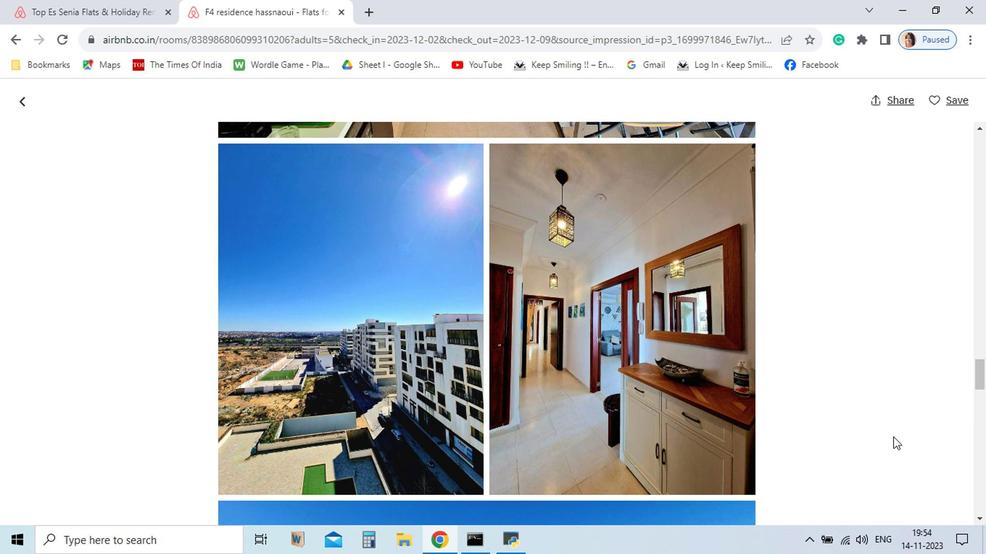 
Action: Mouse scrolled (776, 453) with delta (0, 0)
Screenshot: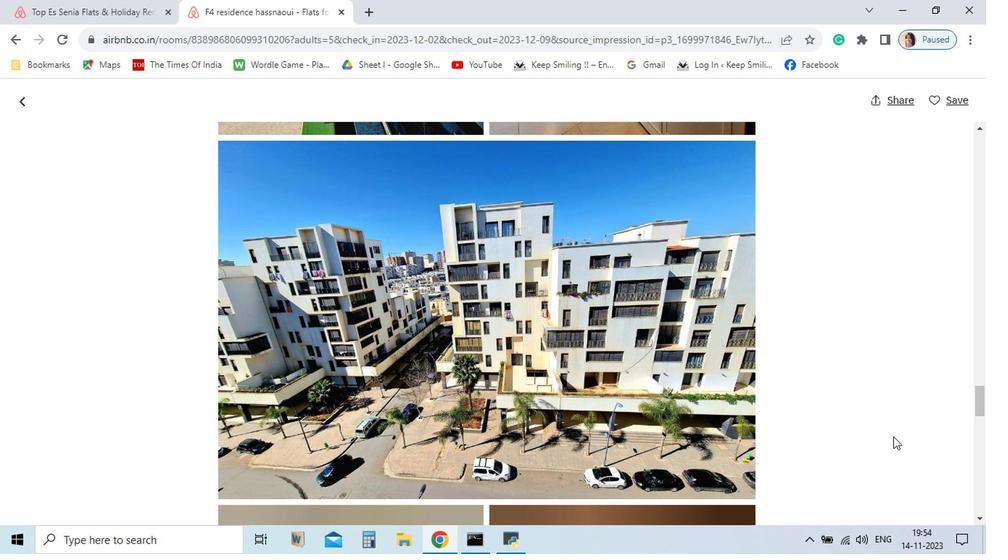 
Action: Mouse scrolled (776, 453) with delta (0, 0)
Screenshot: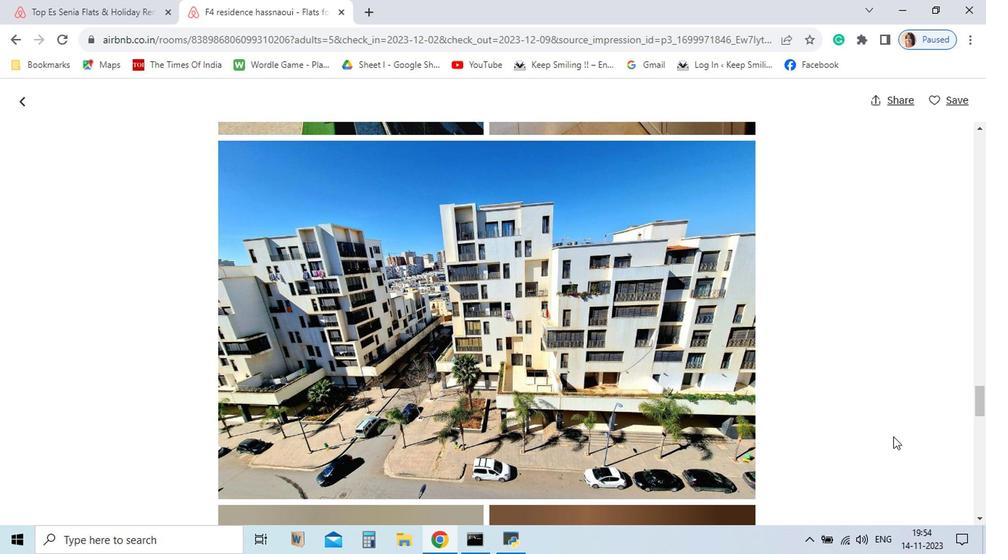 
Action: Mouse scrolled (776, 453) with delta (0, 0)
Screenshot: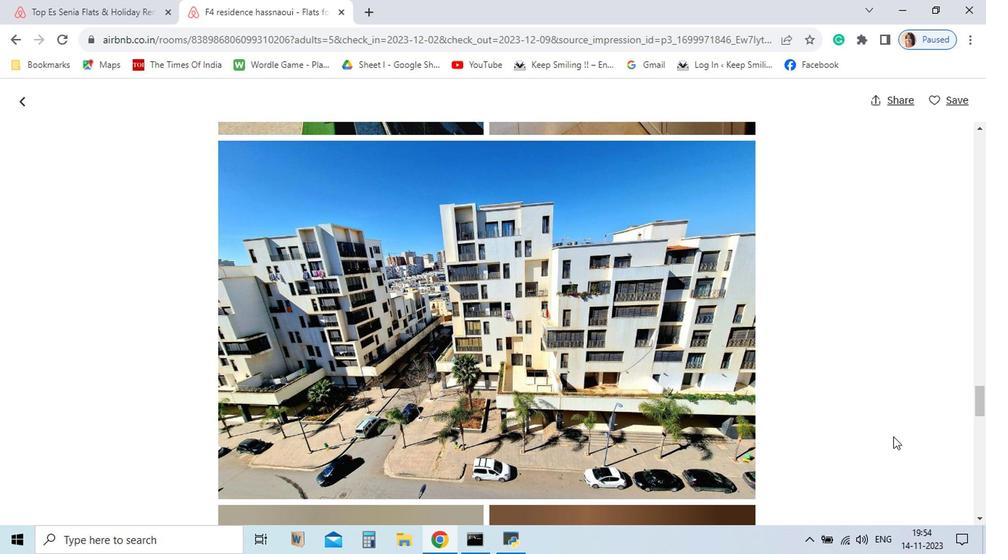 
Action: Mouse scrolled (776, 453) with delta (0, 0)
Screenshot: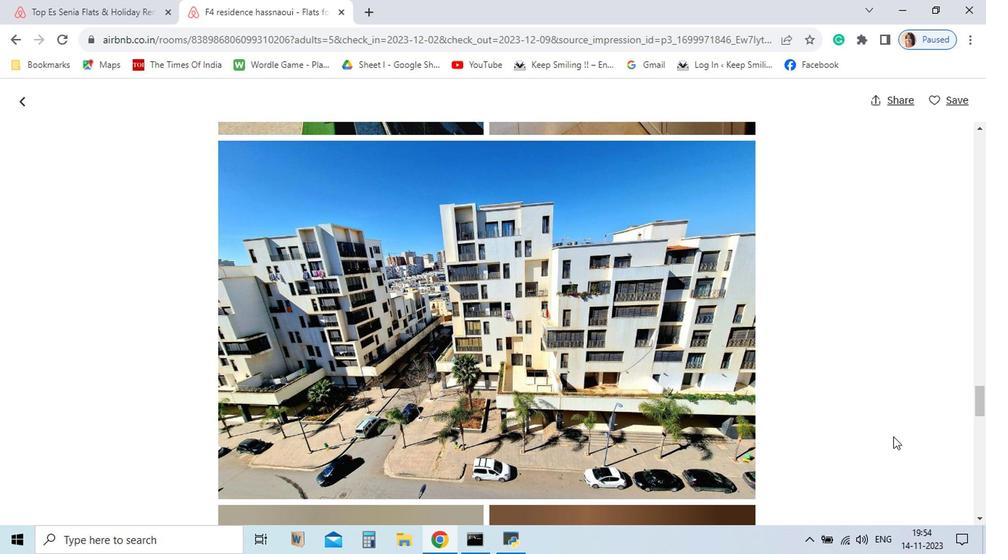 
Action: Mouse scrolled (776, 453) with delta (0, 0)
Screenshot: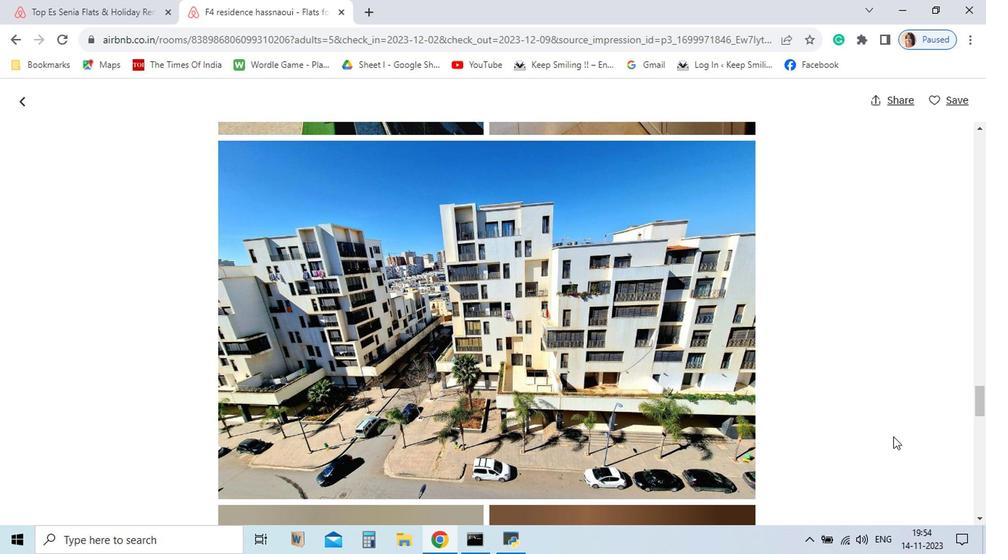 
Action: Mouse scrolled (776, 453) with delta (0, 0)
Screenshot: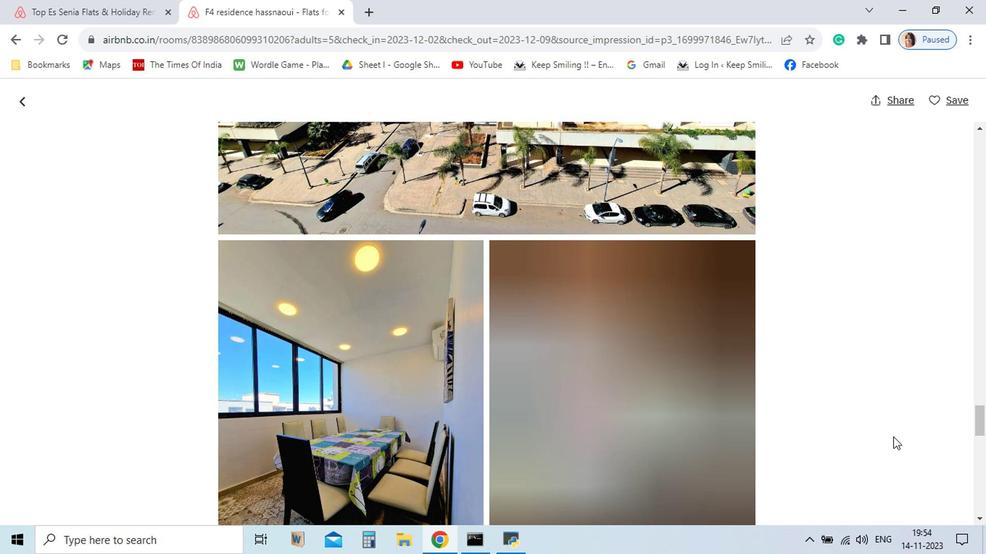 
Action: Mouse scrolled (776, 453) with delta (0, 0)
Screenshot: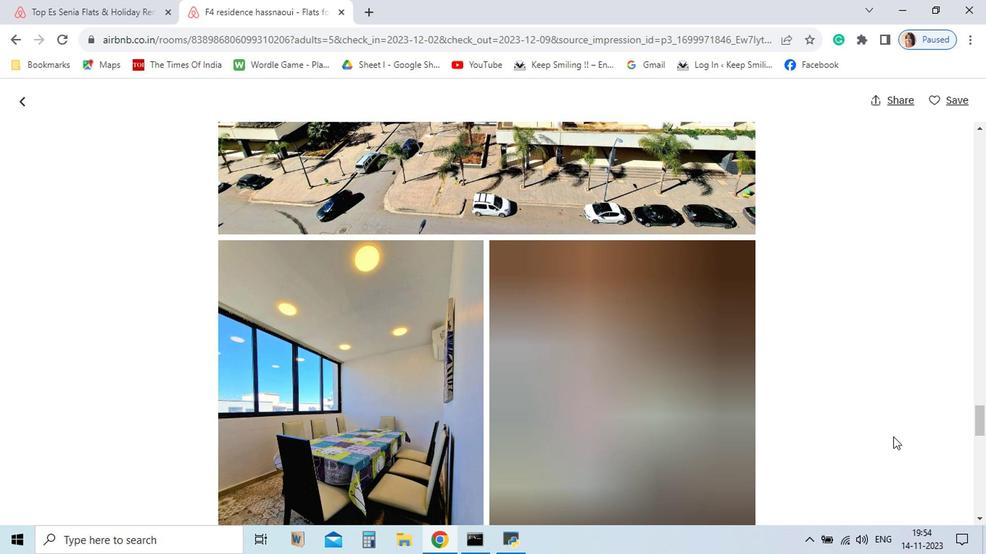 
Action: Mouse scrolled (776, 453) with delta (0, 0)
Screenshot: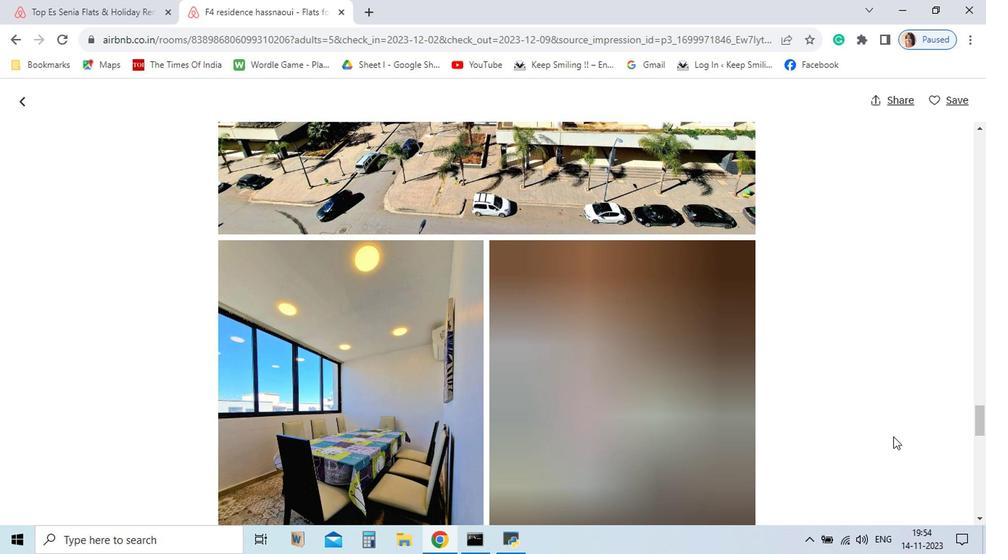 
Action: Mouse scrolled (776, 453) with delta (0, 0)
Screenshot: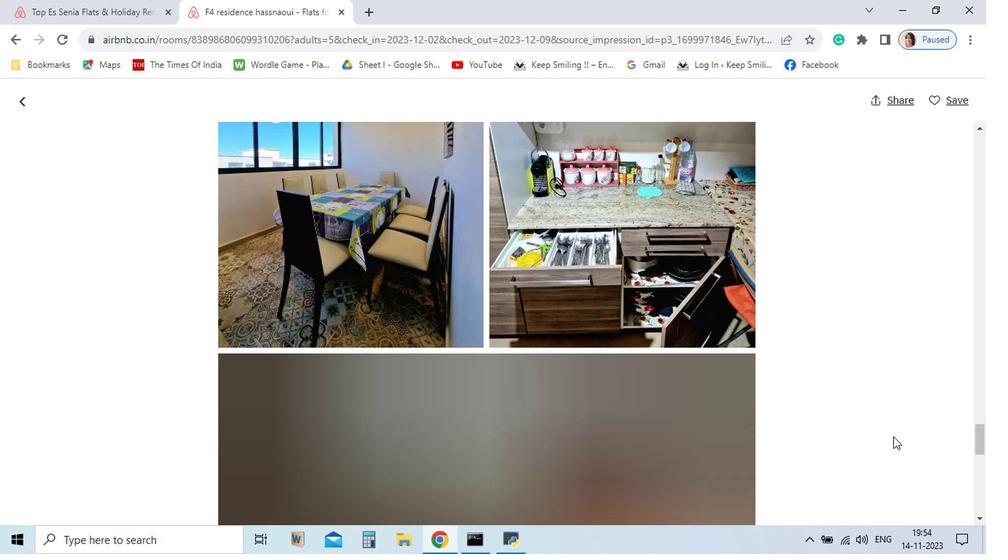
Action: Mouse scrolled (776, 453) with delta (0, 0)
Screenshot: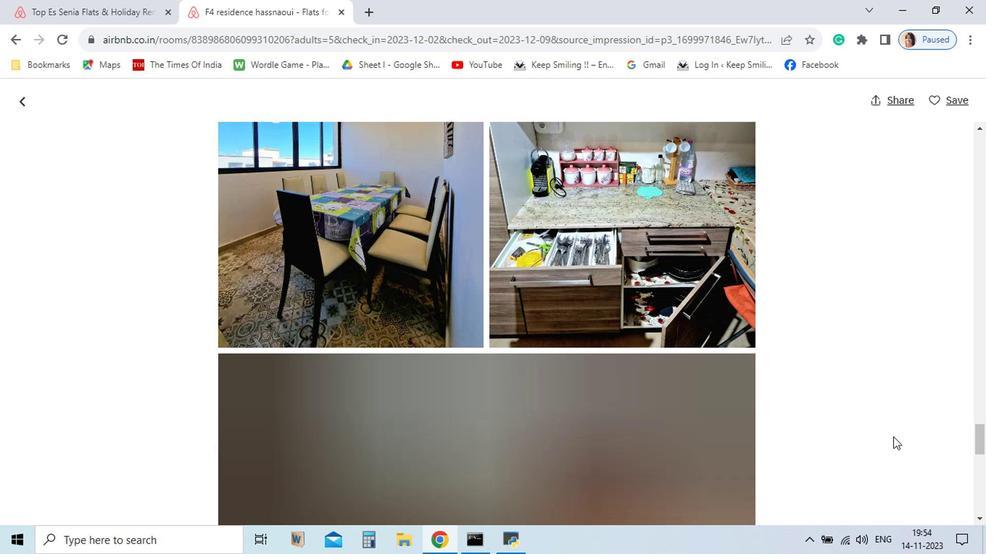 
Action: Mouse scrolled (776, 453) with delta (0, 0)
Screenshot: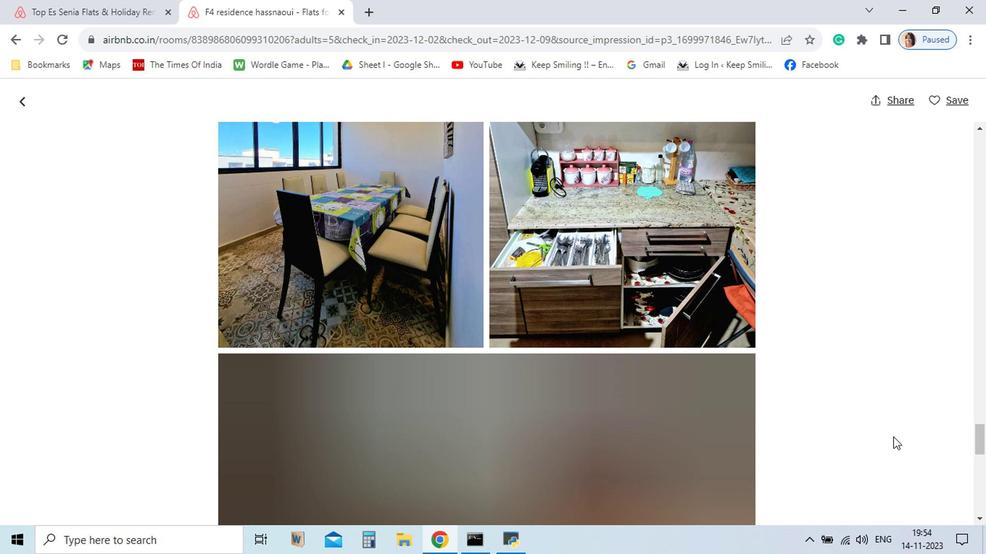 
Action: Mouse scrolled (776, 453) with delta (0, 0)
Screenshot: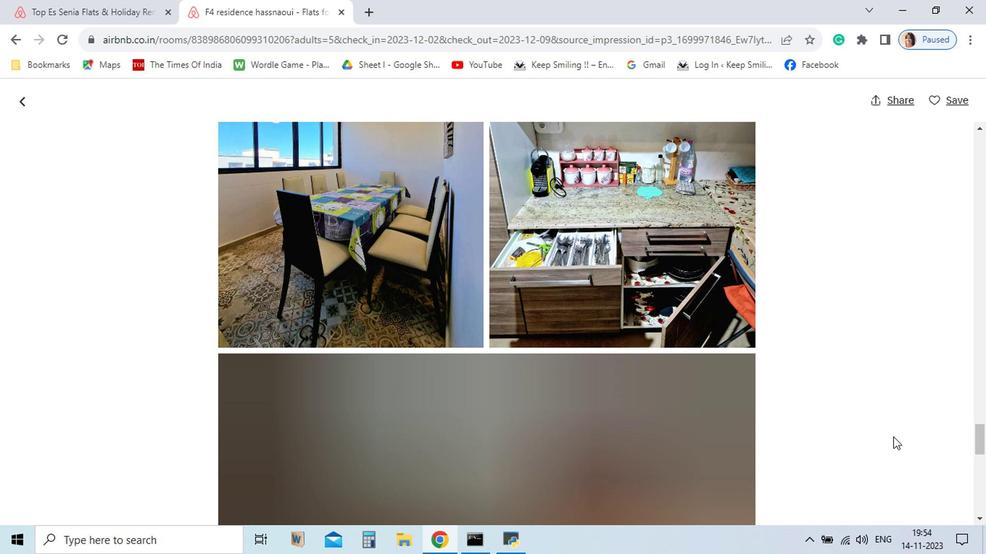 
Action: Mouse scrolled (776, 453) with delta (0, 0)
Screenshot: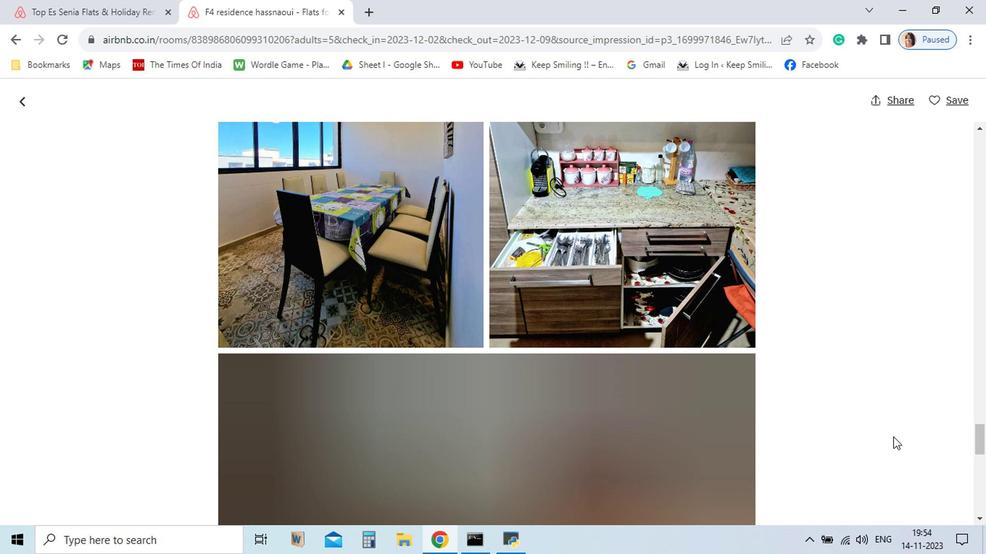 
Action: Mouse scrolled (776, 453) with delta (0, 0)
Screenshot: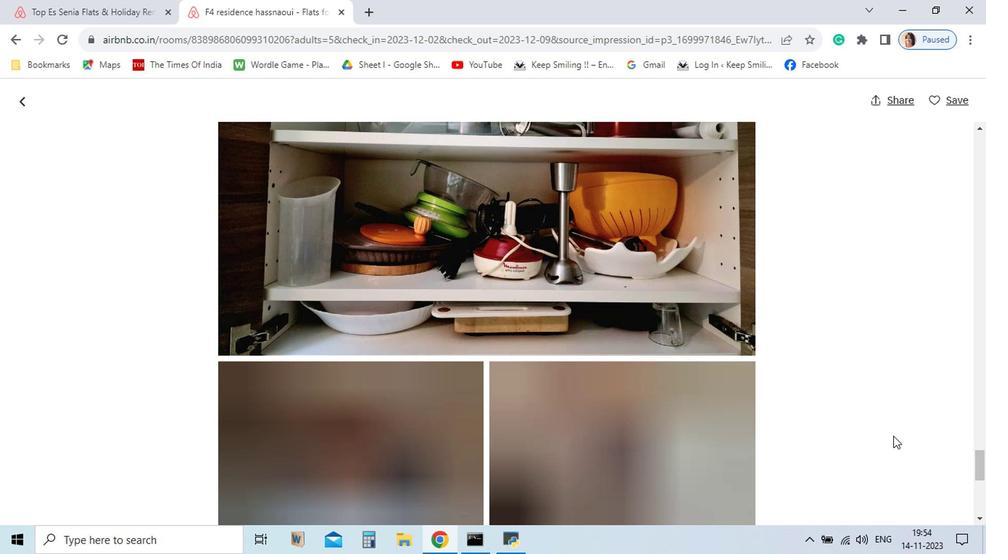 
Action: Mouse scrolled (776, 453) with delta (0, 0)
Screenshot: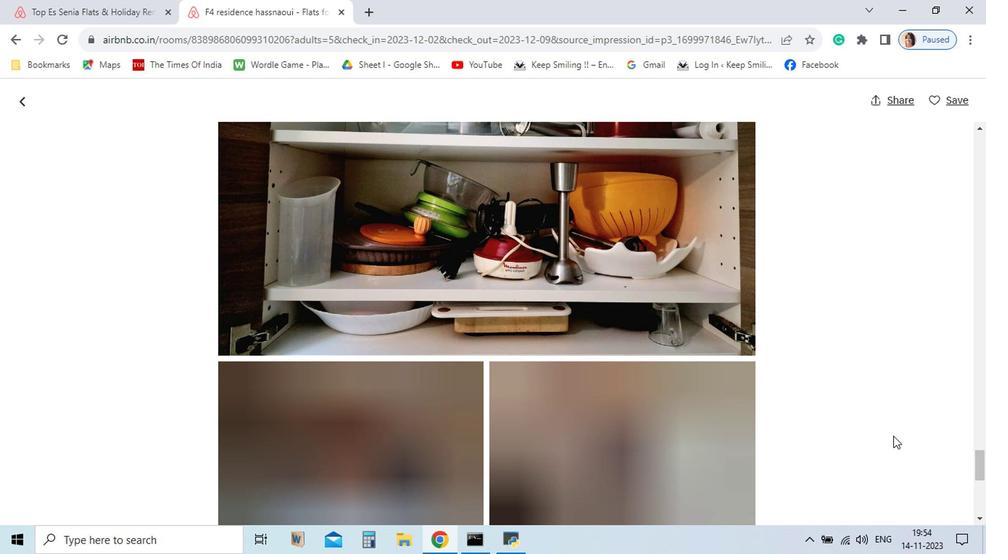 
Action: Mouse scrolled (776, 453) with delta (0, 0)
Screenshot: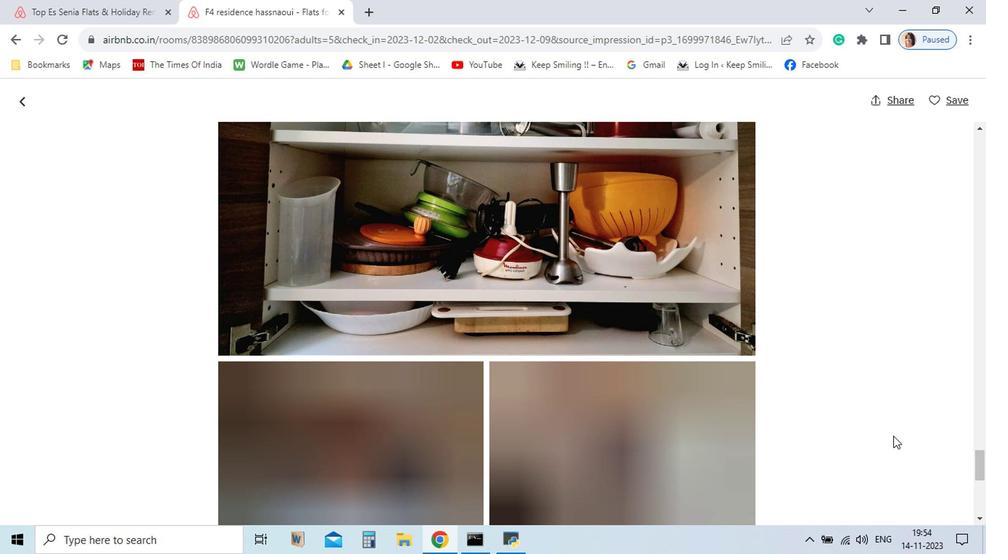 
Action: Mouse scrolled (776, 453) with delta (0, 0)
Screenshot: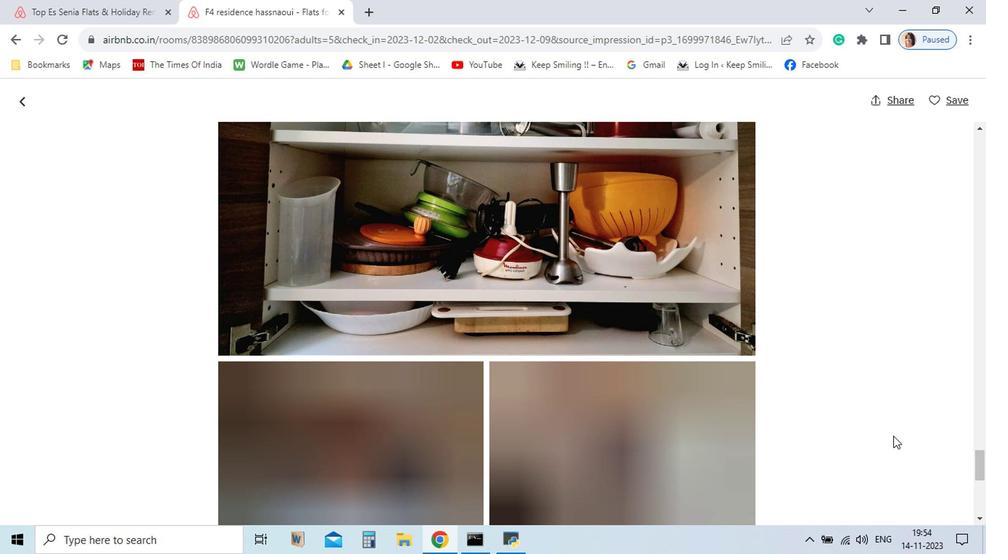 
Action: Mouse moved to (776, 453)
Screenshot: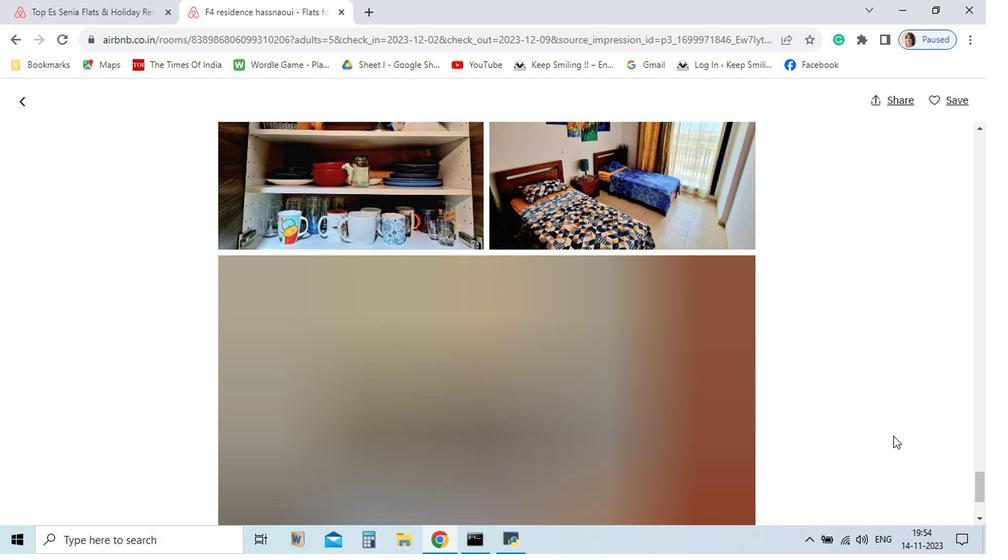 
Action: Mouse scrolled (776, 453) with delta (0, 0)
Screenshot: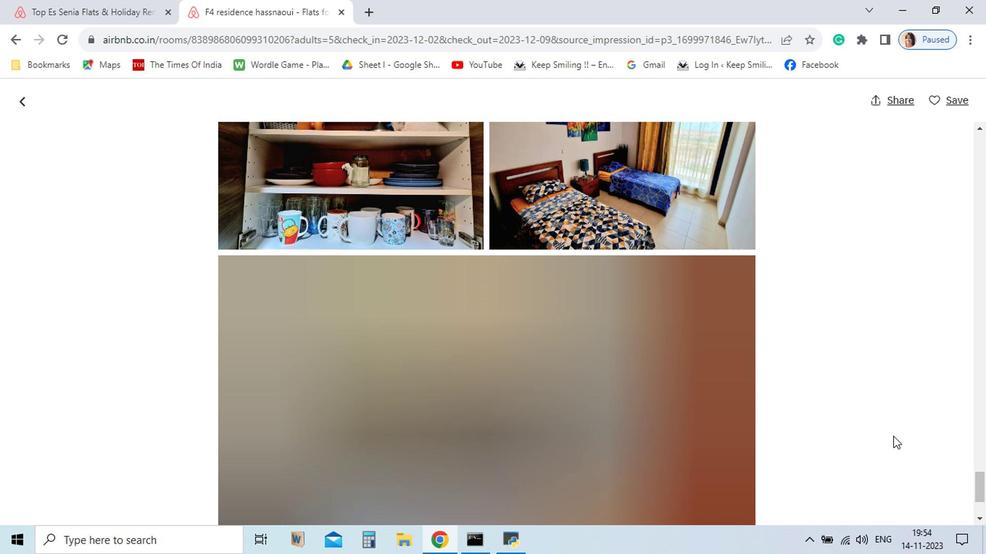 
Action: Mouse scrolled (776, 453) with delta (0, 0)
Screenshot: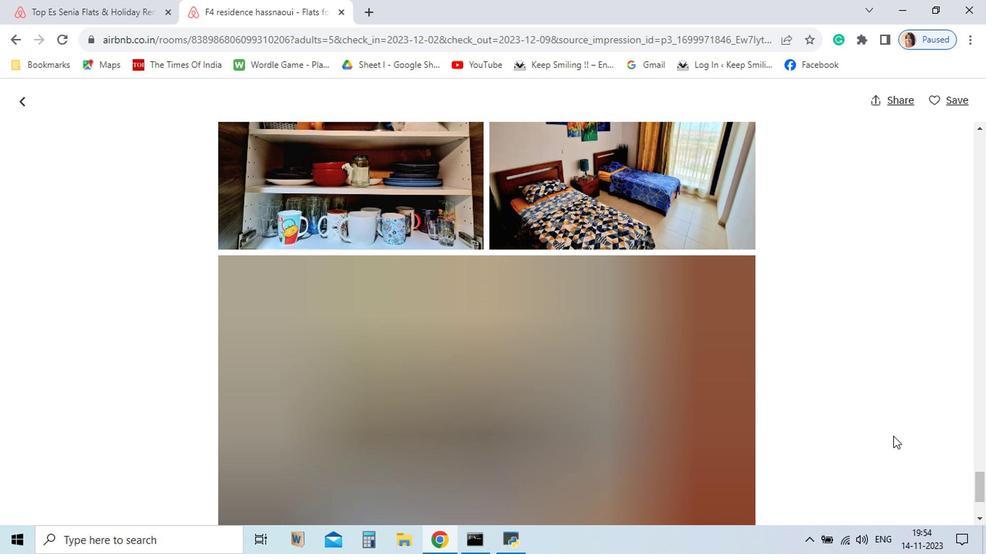 
Action: Mouse scrolled (776, 453) with delta (0, 0)
Screenshot: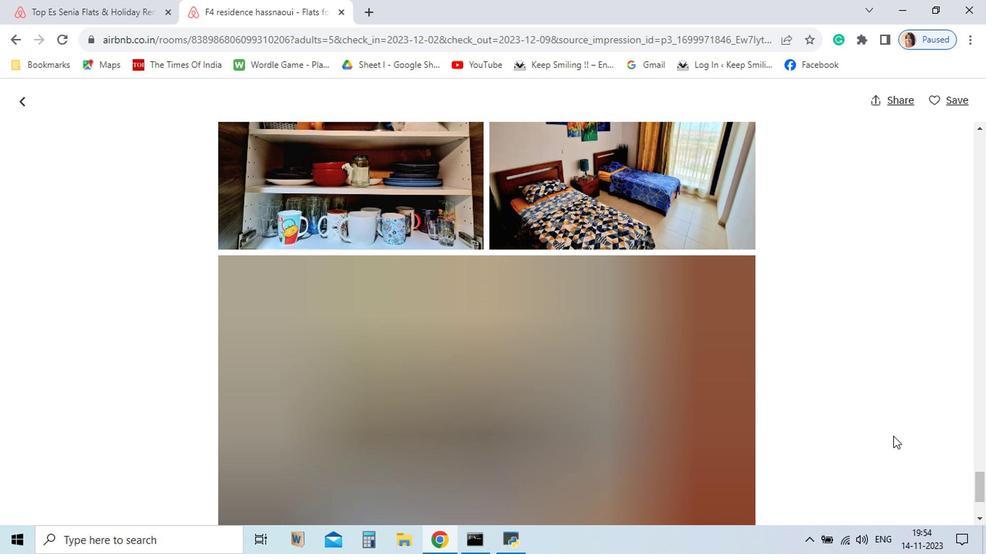 
Action: Mouse scrolled (776, 453) with delta (0, 0)
Screenshot: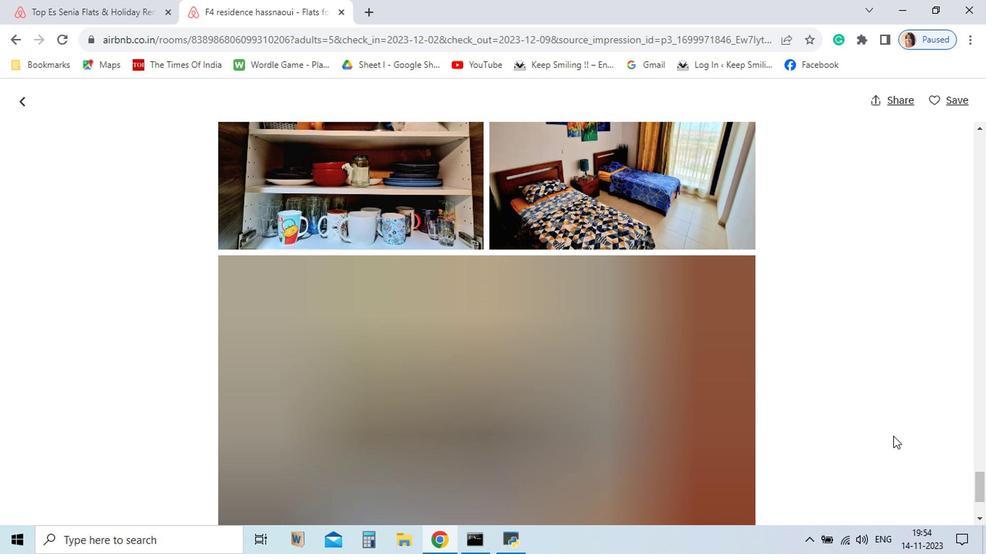 
Action: Mouse scrolled (776, 453) with delta (0, 0)
Screenshot: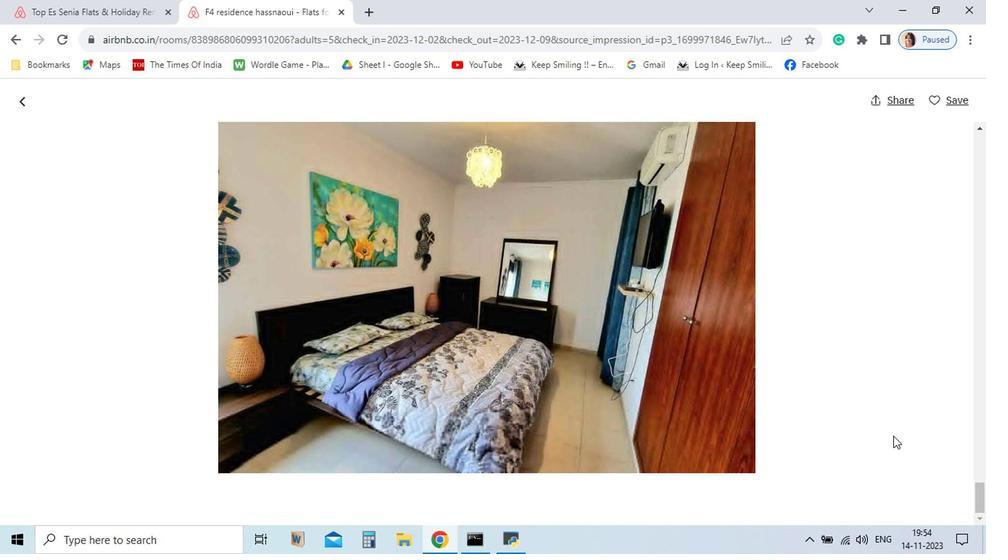 
Action: Mouse scrolled (776, 453) with delta (0, 0)
Screenshot: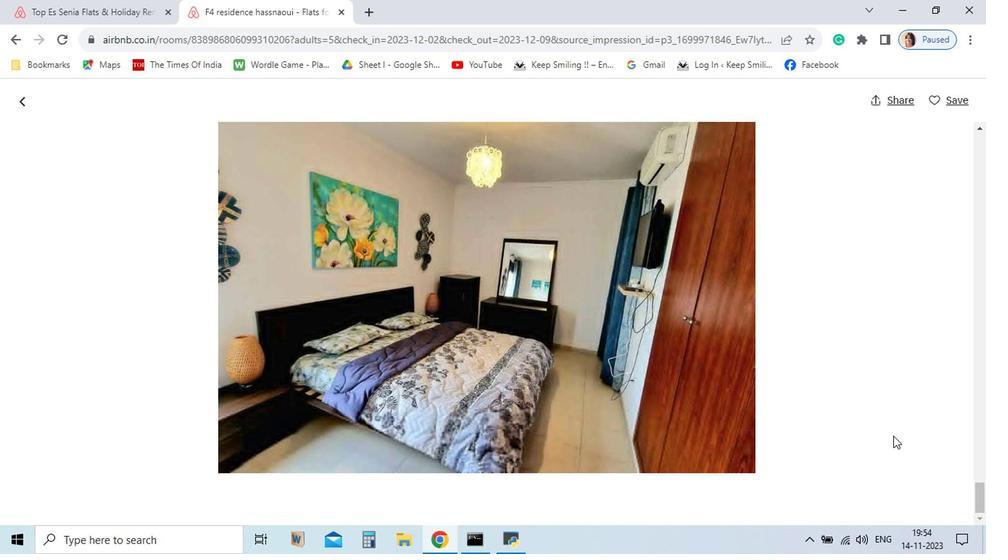 
Action: Mouse scrolled (776, 453) with delta (0, 0)
Screenshot: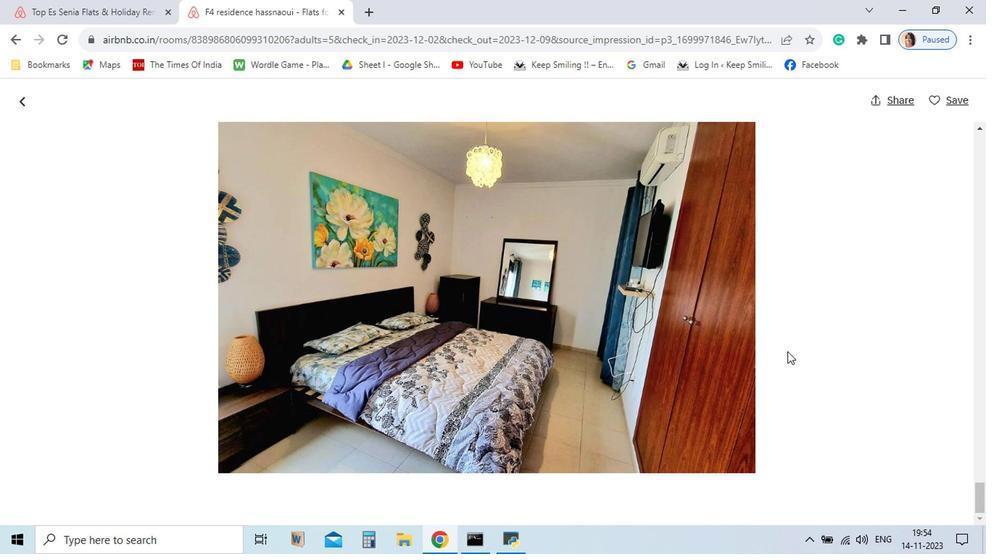 
Action: Mouse moved to (158, 216)
Screenshot: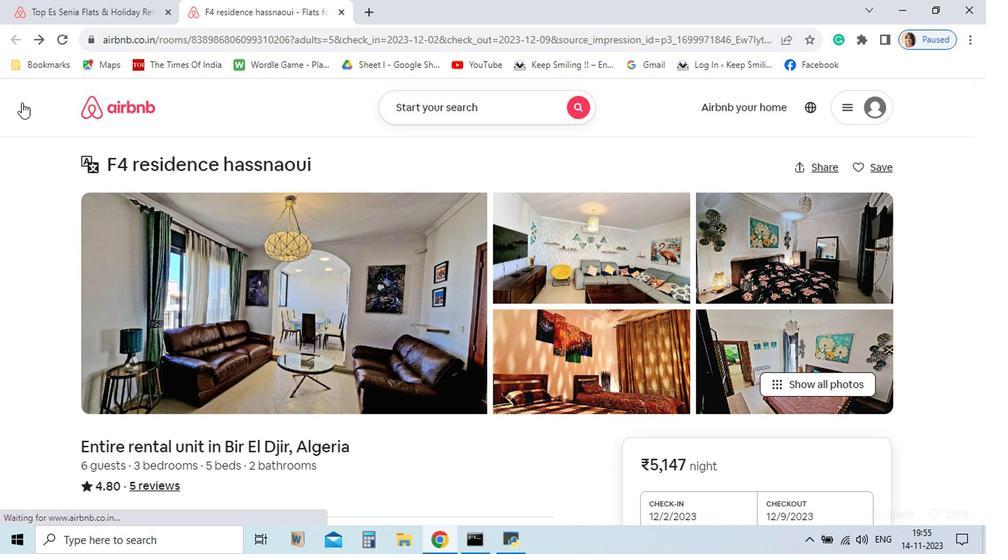 
Action: Mouse pressed left at (158, 216)
Screenshot: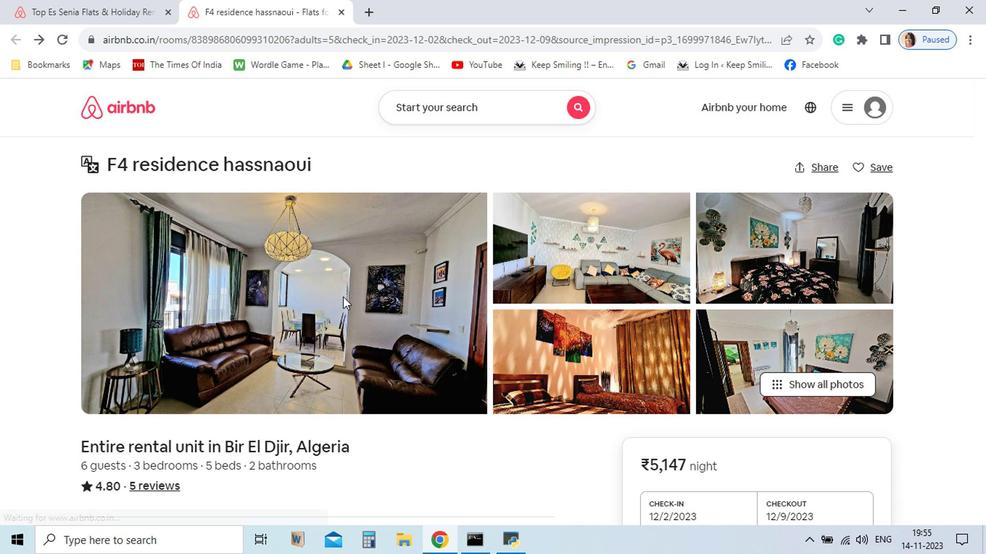 
Action: Mouse moved to (584, 475)
Screenshot: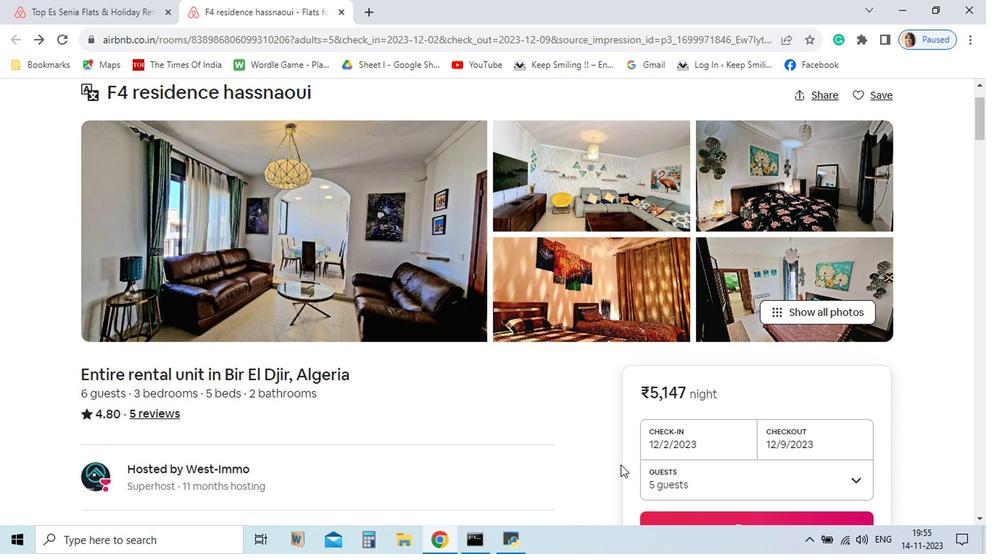
Action: Mouse scrolled (574, 472) with delta (0, 0)
Screenshot: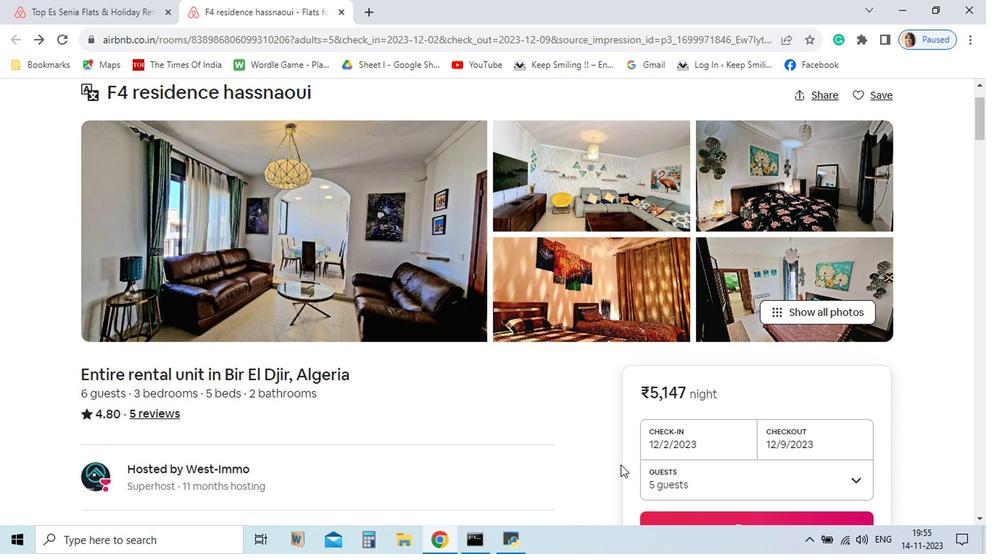 
Action: Mouse moved to (583, 474)
Screenshot: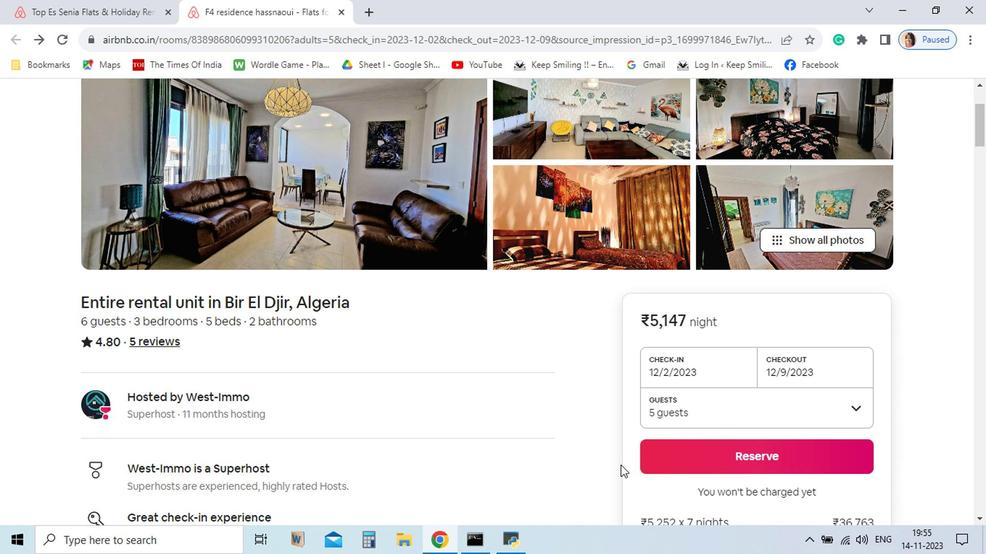 
Action: Mouse scrolled (583, 473) with delta (0, 0)
Screenshot: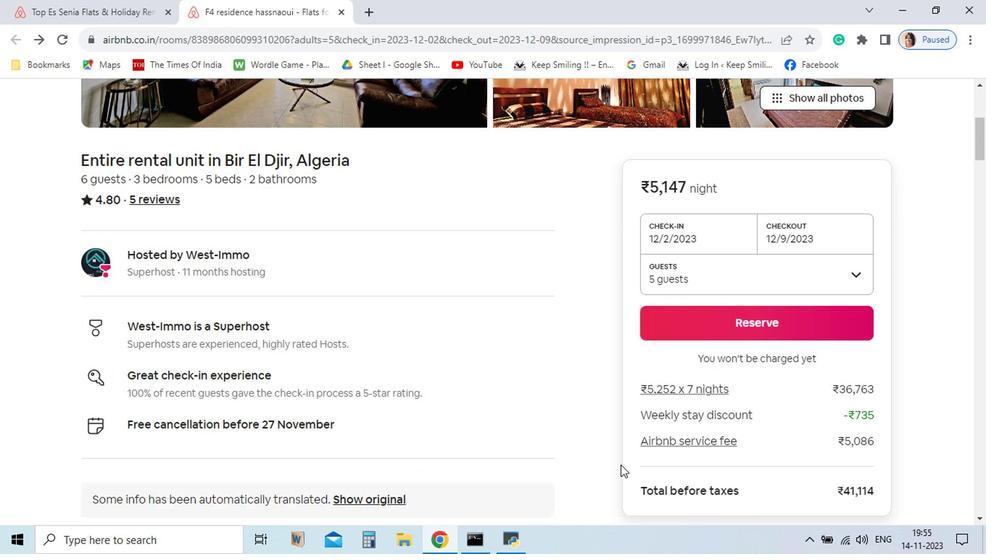 
Action: Mouse moved to (583, 474)
Screenshot: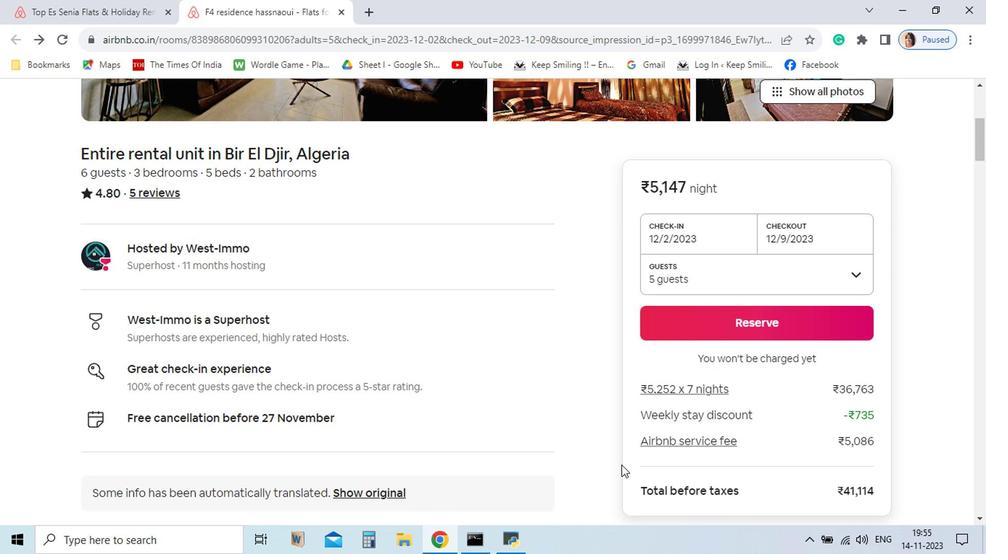 
Action: Mouse scrolled (583, 473) with delta (0, 0)
Screenshot: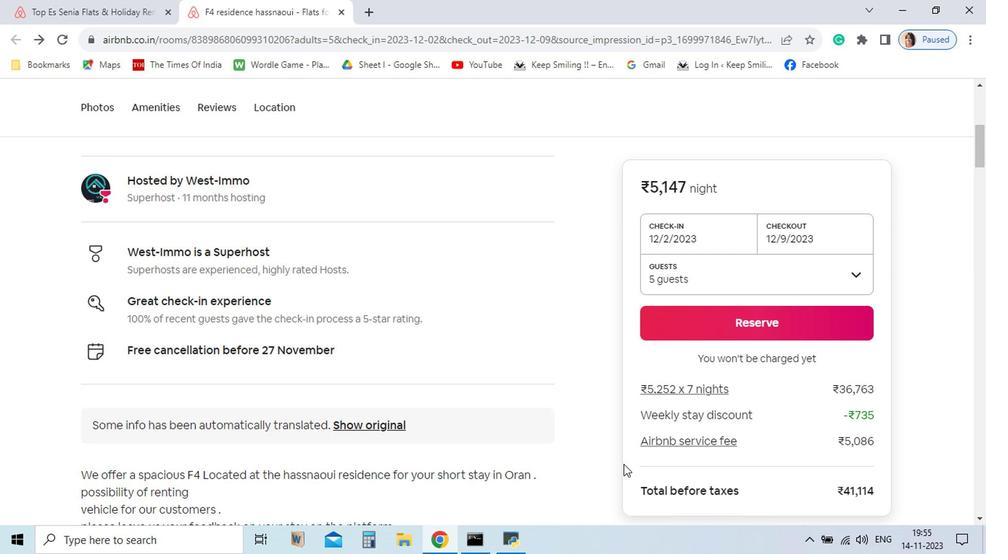 
Action: Mouse scrolled (583, 473) with delta (0, 0)
Screenshot: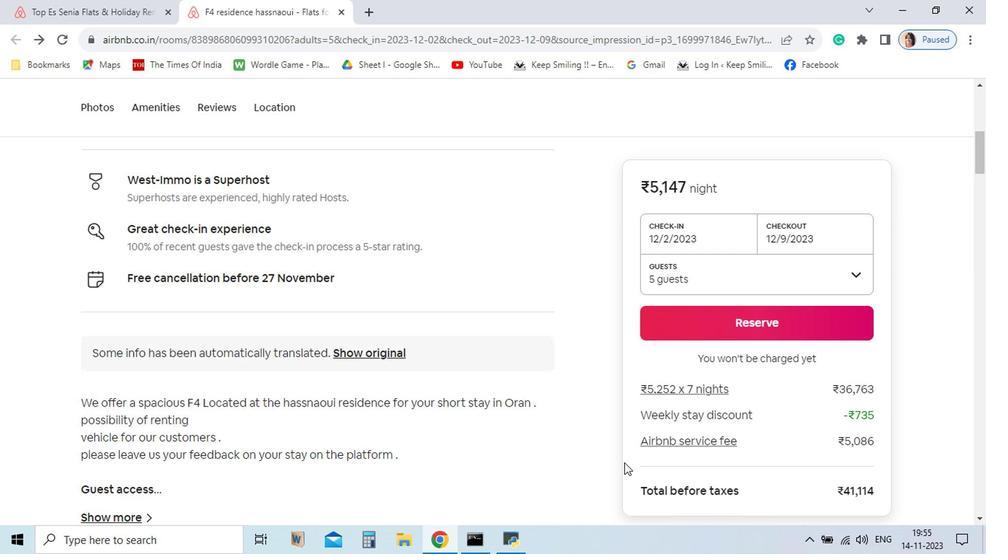 
Action: Mouse moved to (583, 474)
Screenshot: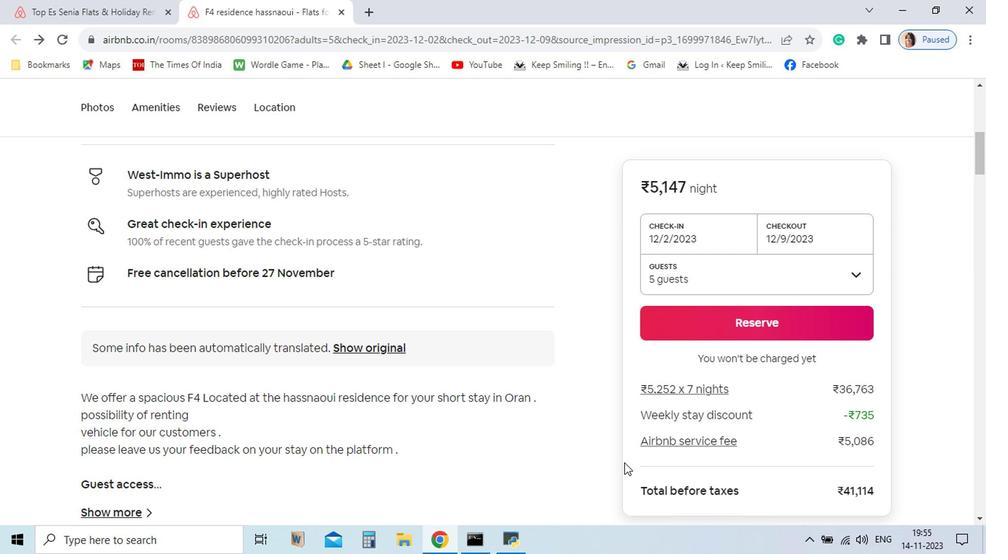 
Action: Mouse scrolled (583, 473) with delta (0, 0)
Screenshot: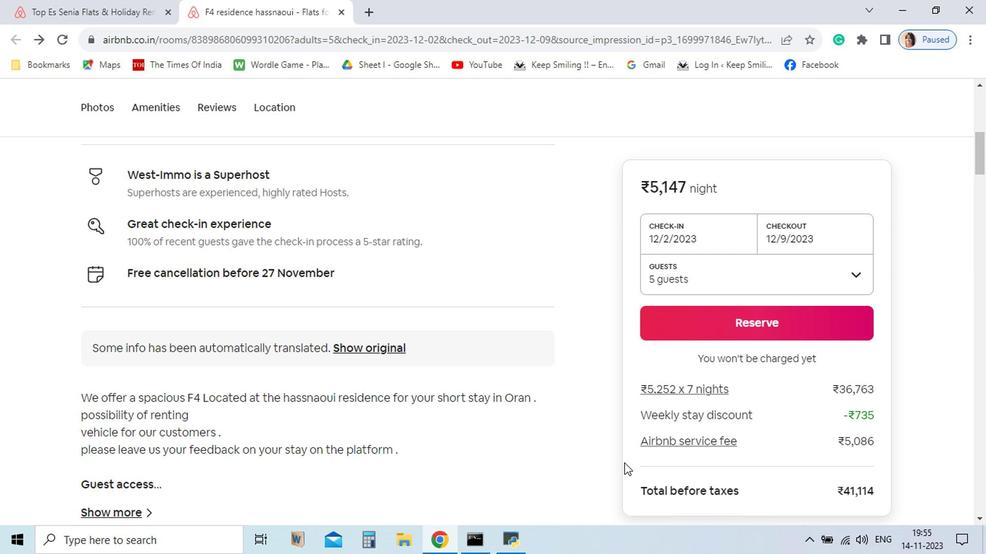 
Action: Mouse moved to (585, 473)
Screenshot: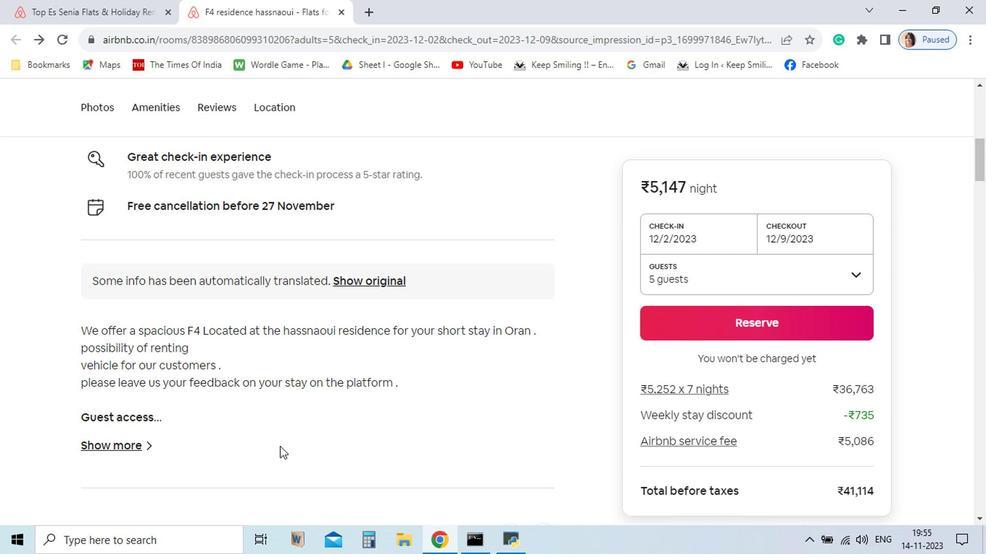 
Action: Mouse scrolled (585, 473) with delta (0, 0)
Screenshot: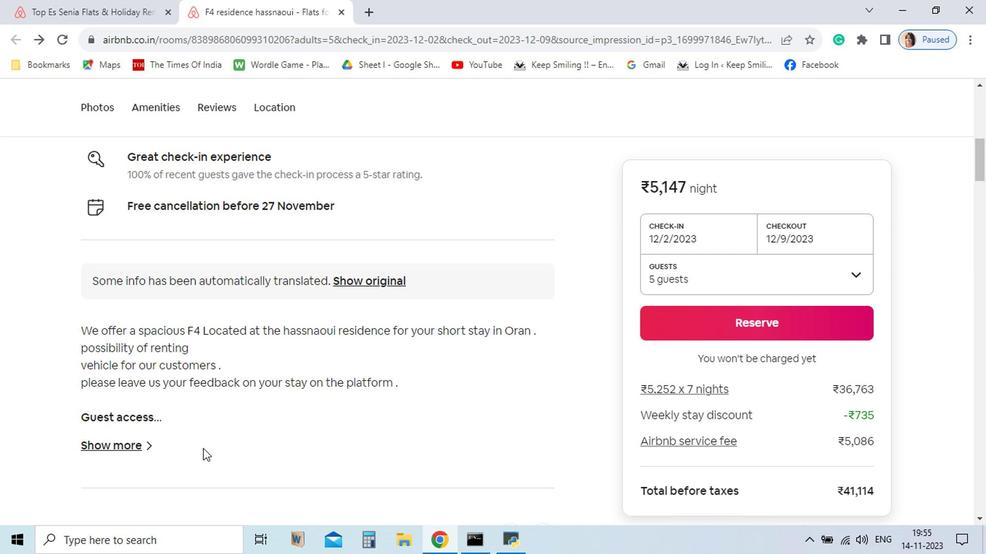 
Action: Mouse moved to (585, 472)
Screenshot: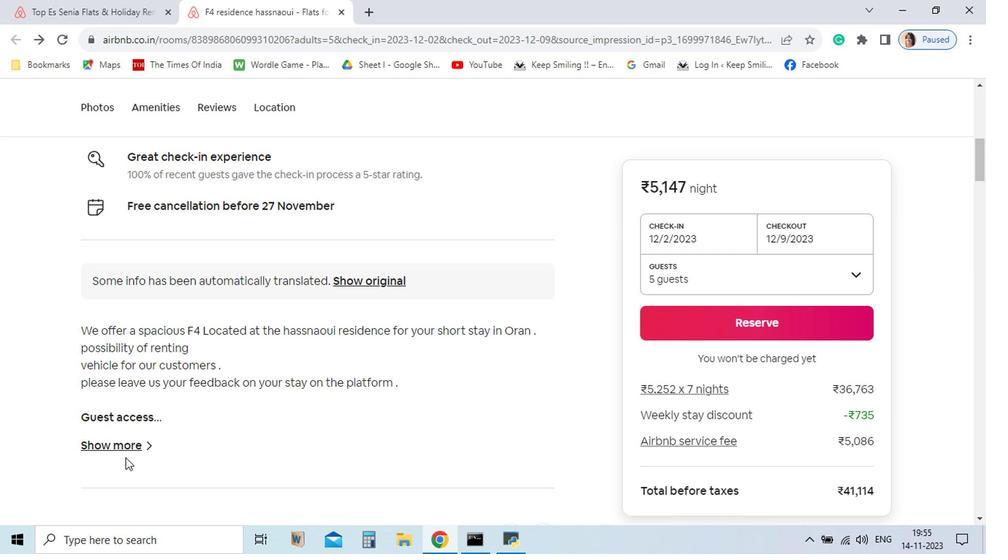 
Action: Mouse scrolled (585, 472) with delta (0, 0)
Screenshot: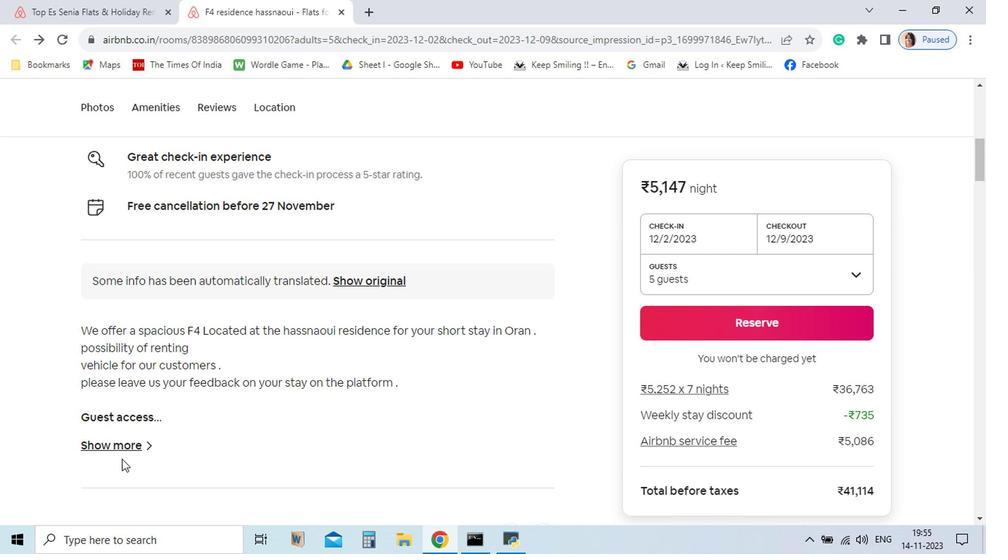 
Action: Mouse moved to (230, 462)
Screenshot: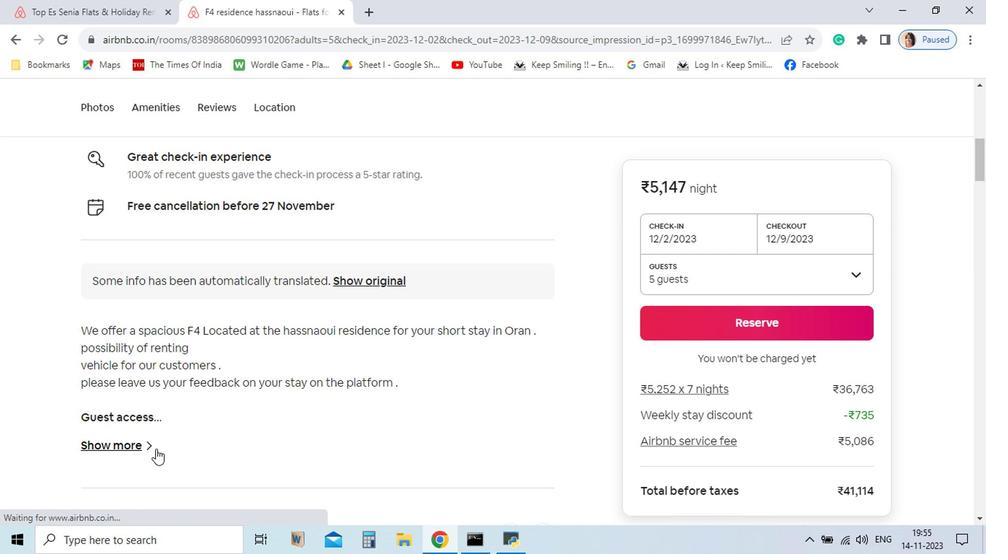 
Action: Mouse pressed left at (230, 462)
Screenshot: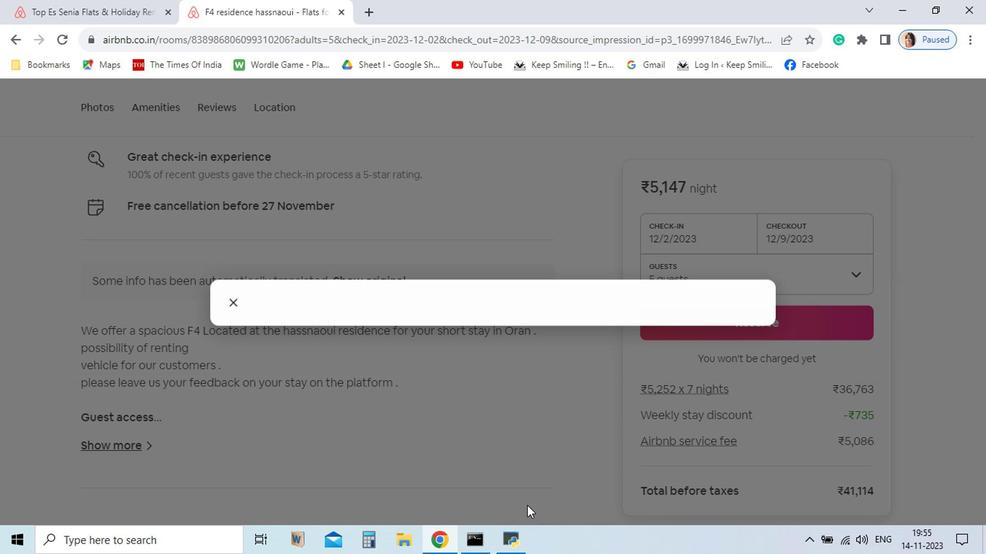 
Action: Mouse moved to (307, 283)
Screenshot: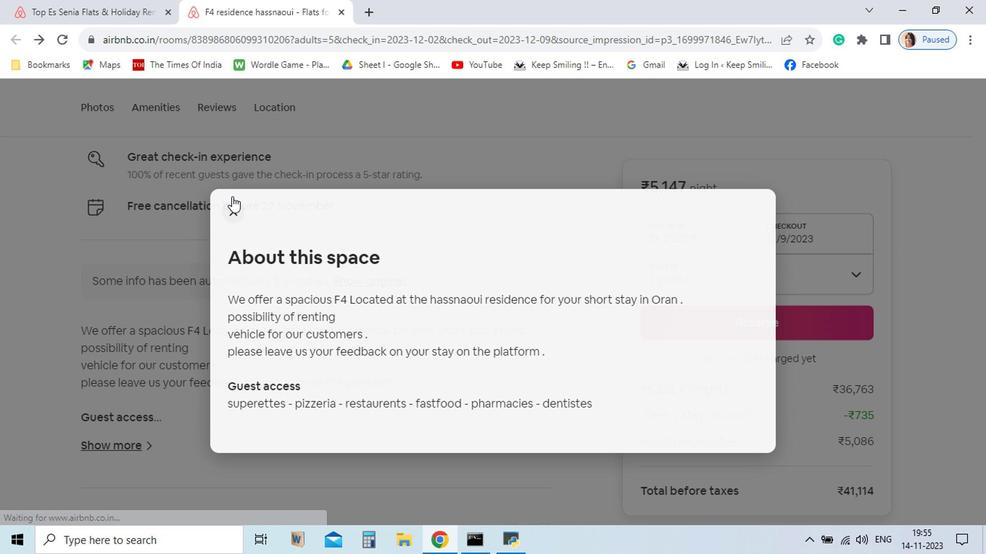 
Action: Mouse pressed left at (307, 283)
Screenshot: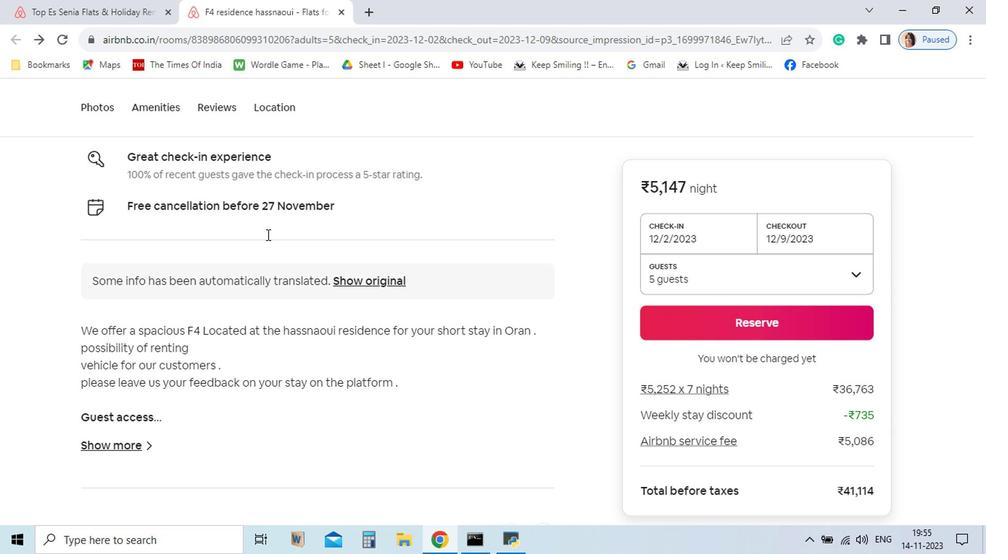 
Action: Mouse moved to (437, 479)
Screenshot: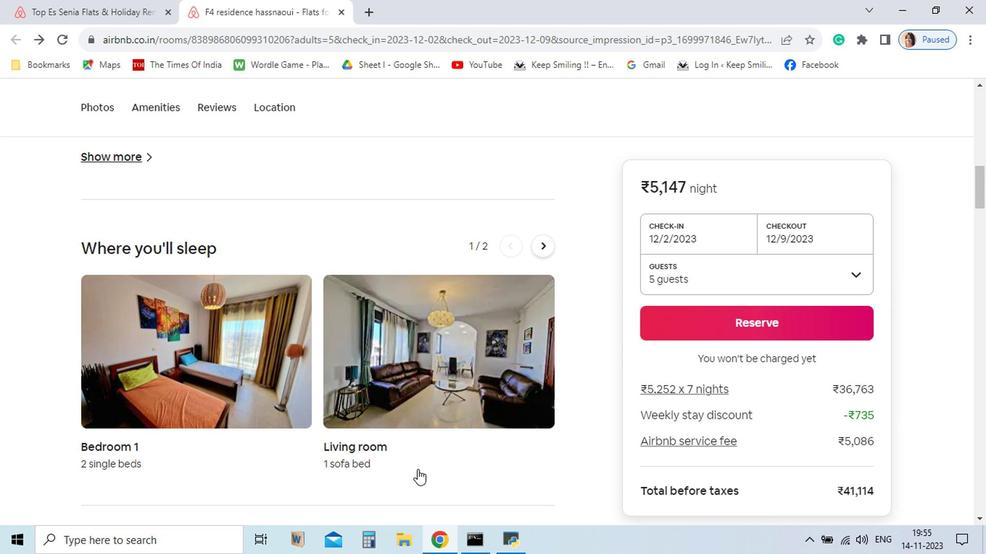
Action: Mouse scrolled (437, 479) with delta (0, 0)
Screenshot: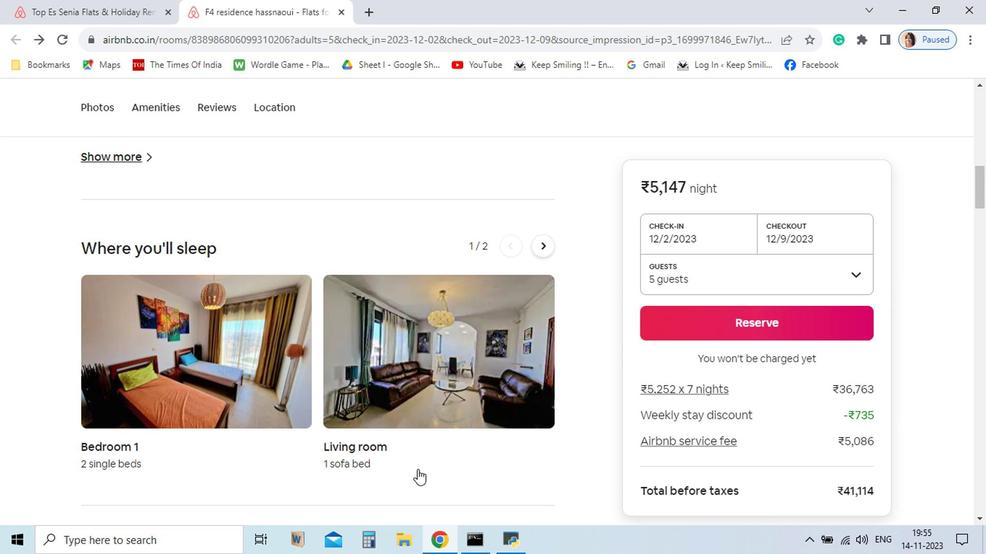 
Action: Mouse scrolled (437, 479) with delta (0, 0)
Screenshot: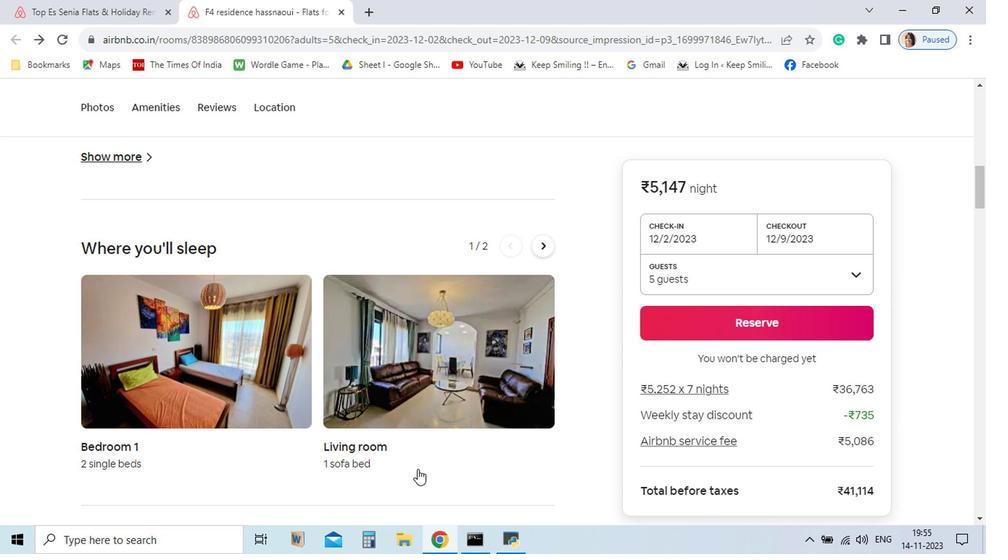 
Action: Mouse moved to (438, 479)
Screenshot: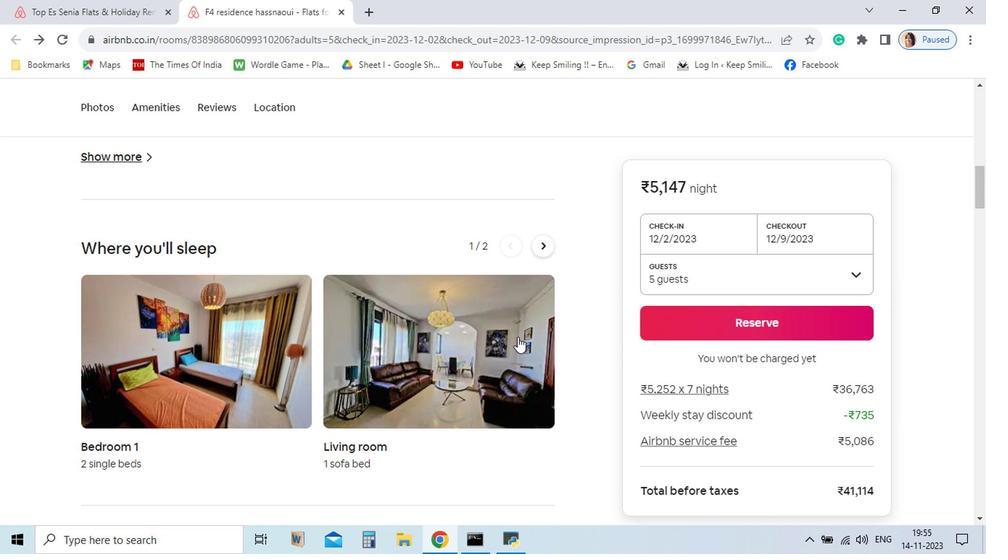 
Action: Mouse scrolled (438, 478) with delta (0, 0)
Screenshot: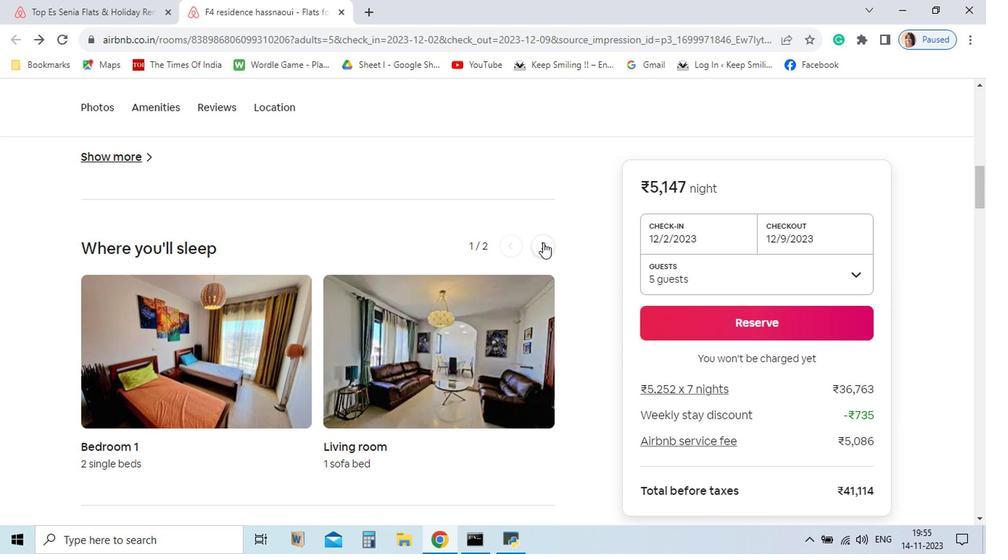 
Action: Mouse scrolled (438, 478) with delta (0, 0)
Screenshot: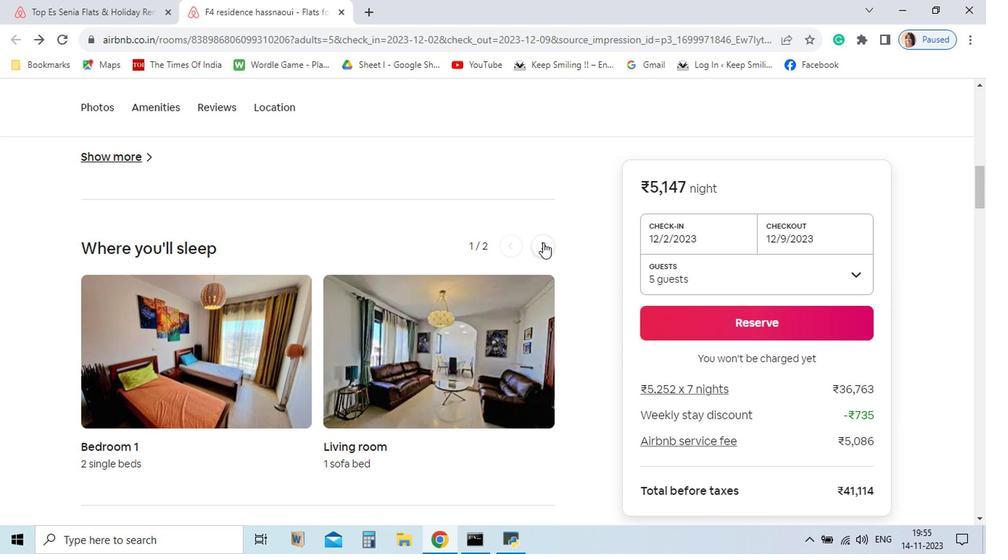 
Action: Mouse moved to (526, 321)
Screenshot: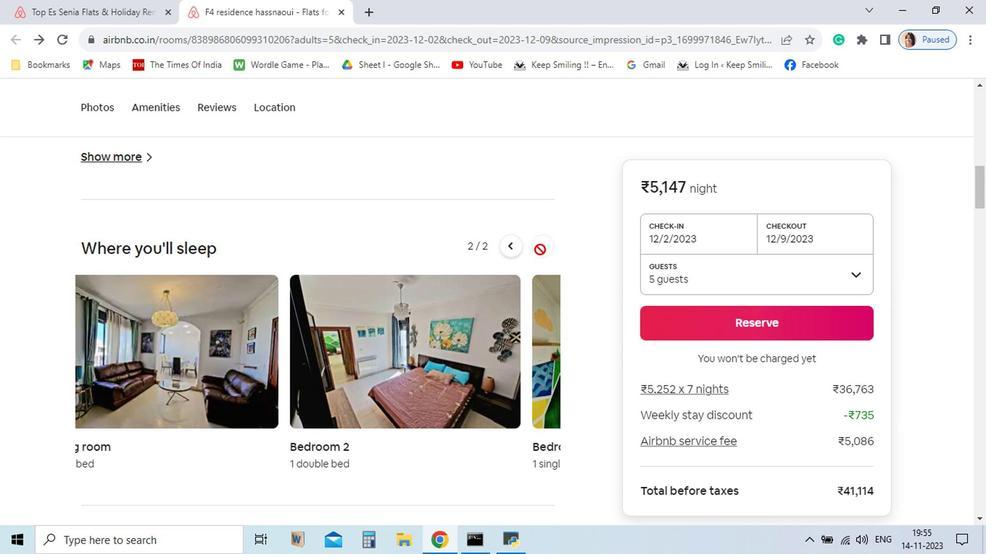 
Action: Mouse pressed left at (526, 321)
Screenshot: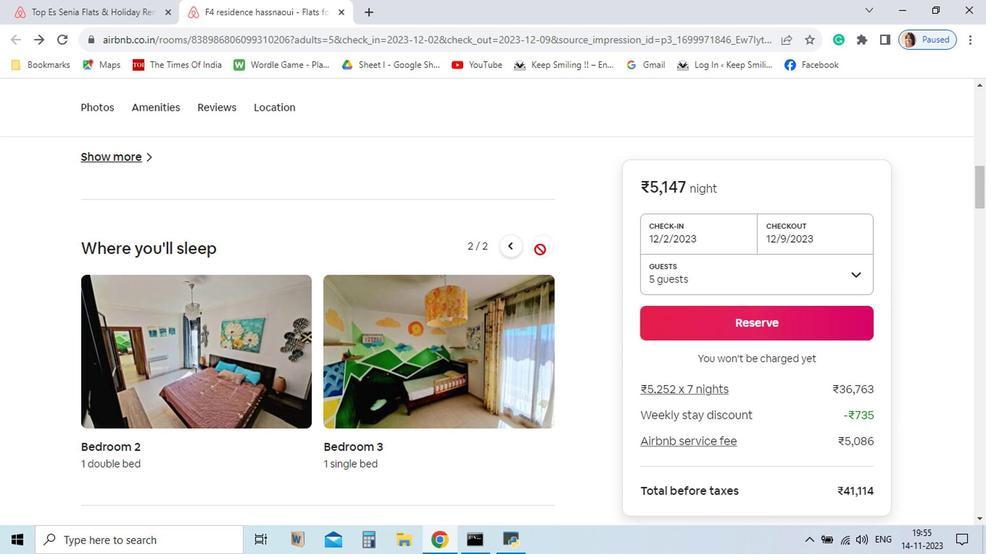 
Action: Mouse moved to (535, 473)
Screenshot: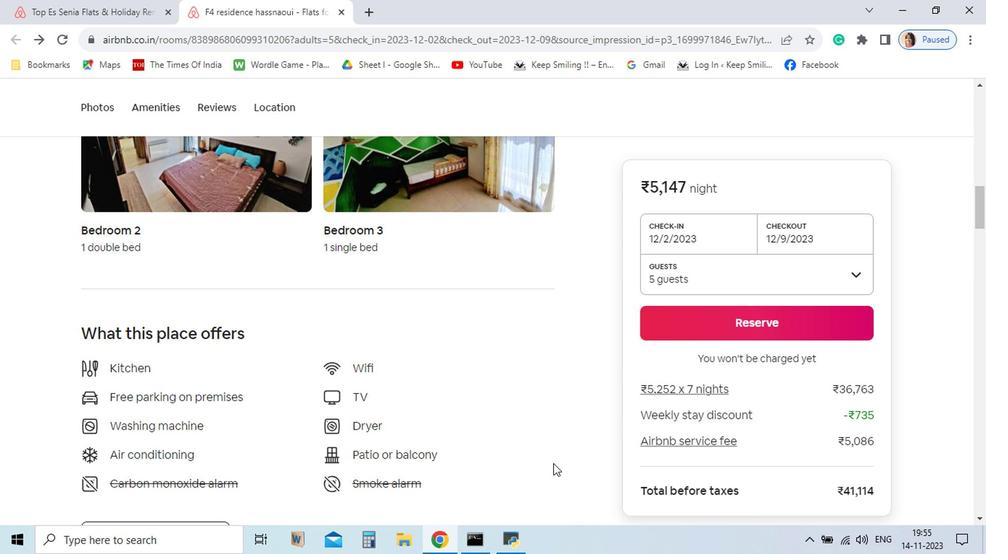 
Action: Mouse scrolled (535, 472) with delta (0, 0)
Screenshot: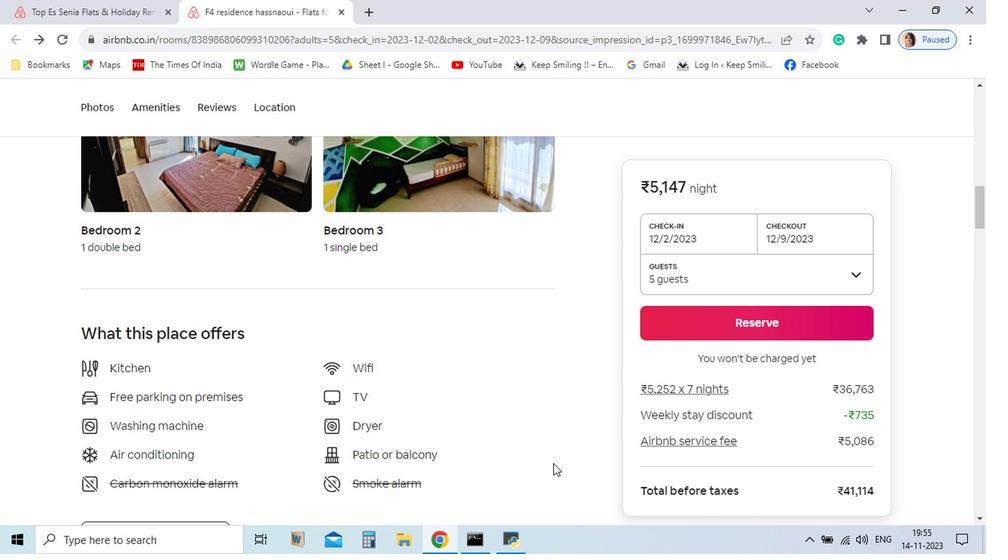 
Action: Mouse scrolled (535, 472) with delta (0, 0)
Screenshot: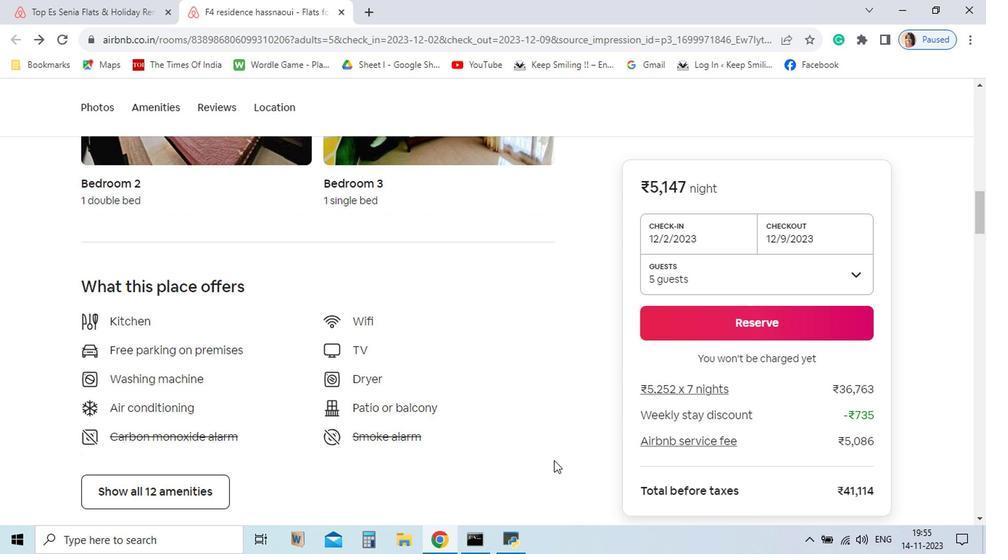 
Action: Mouse moved to (535, 473)
Screenshot: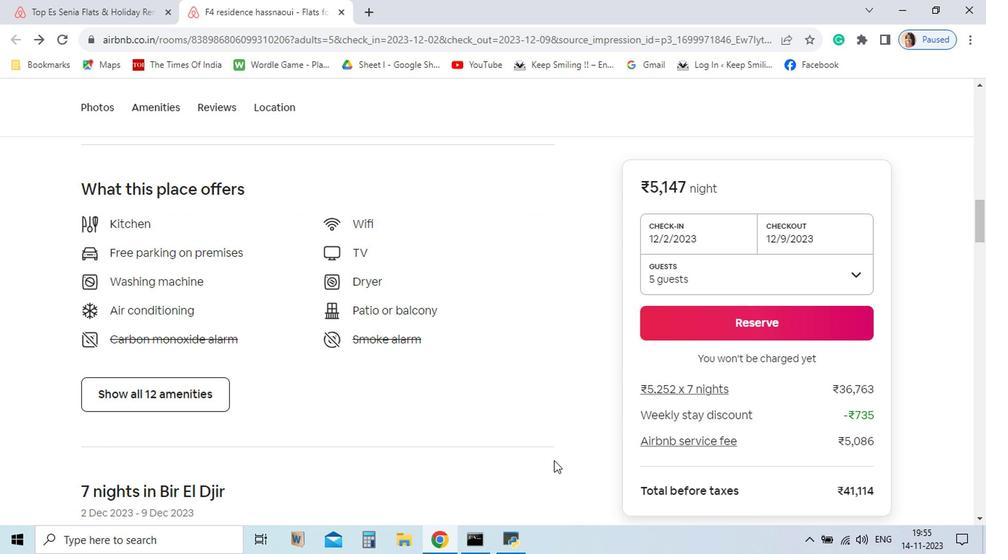 
Action: Mouse scrolled (535, 472) with delta (0, 0)
Screenshot: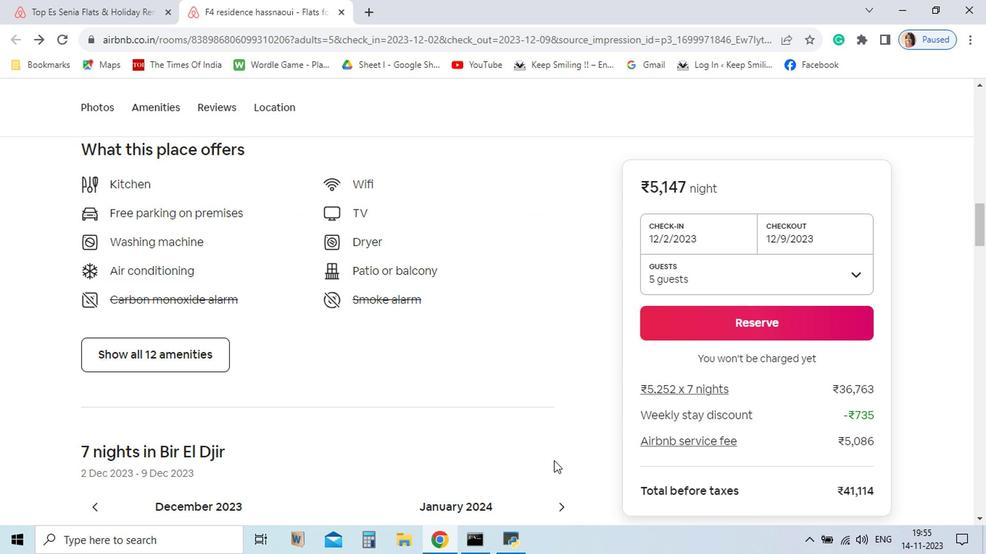 
Action: Mouse scrolled (535, 472) with delta (0, 0)
Screenshot: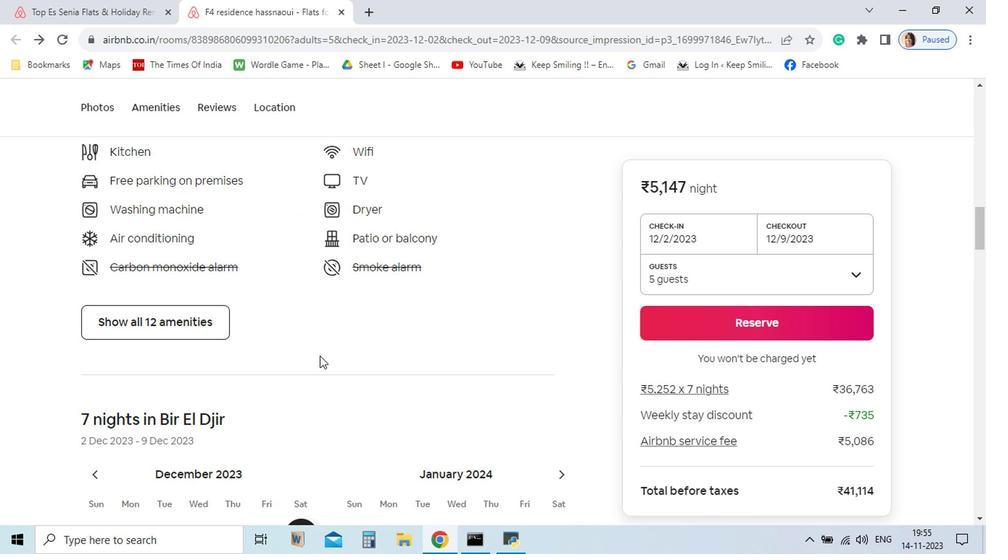 
Action: Mouse scrolled (535, 472) with delta (0, 0)
Screenshot: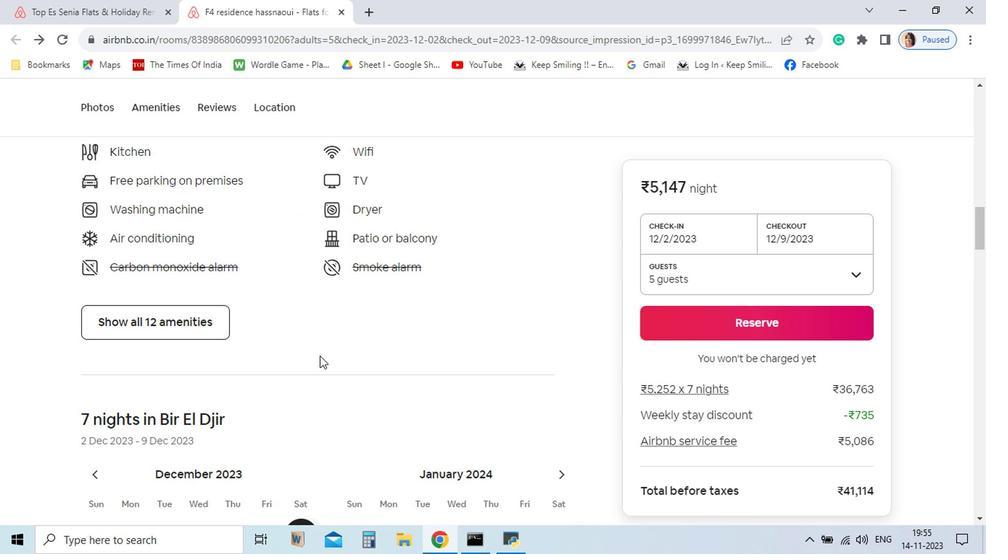 
Action: Mouse moved to (535, 471)
Screenshot: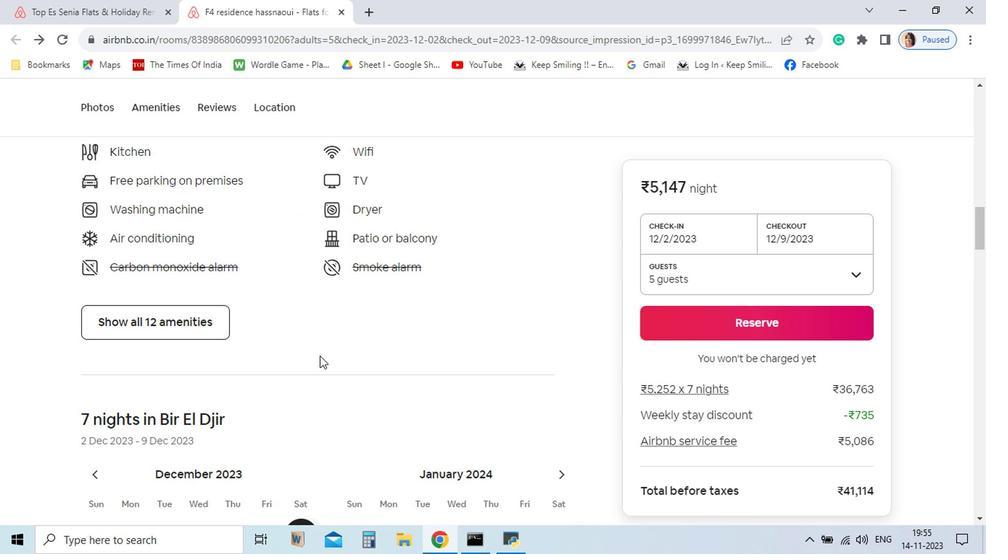 
Action: Mouse scrolled (535, 470) with delta (0, 0)
Screenshot: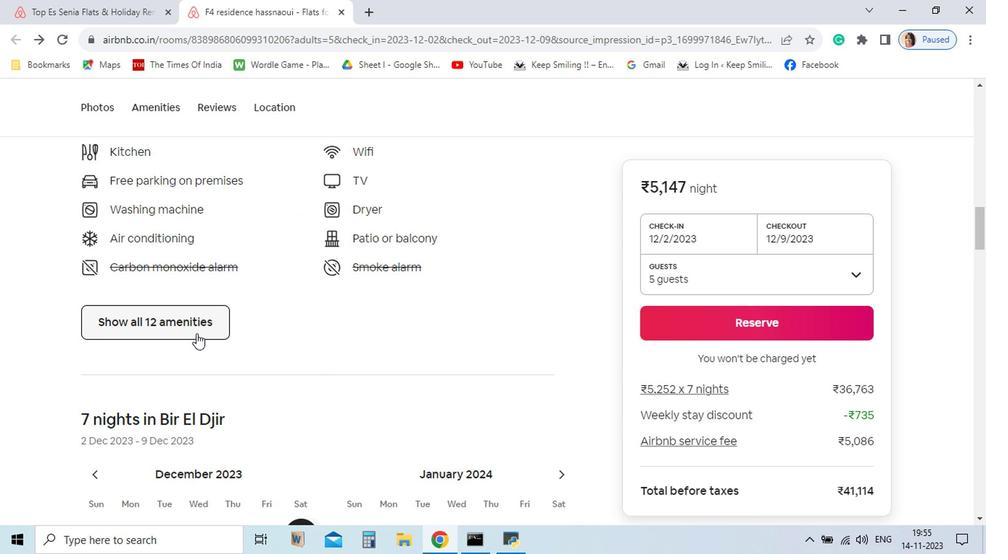 
Action: Mouse moved to (282, 380)
Screenshot: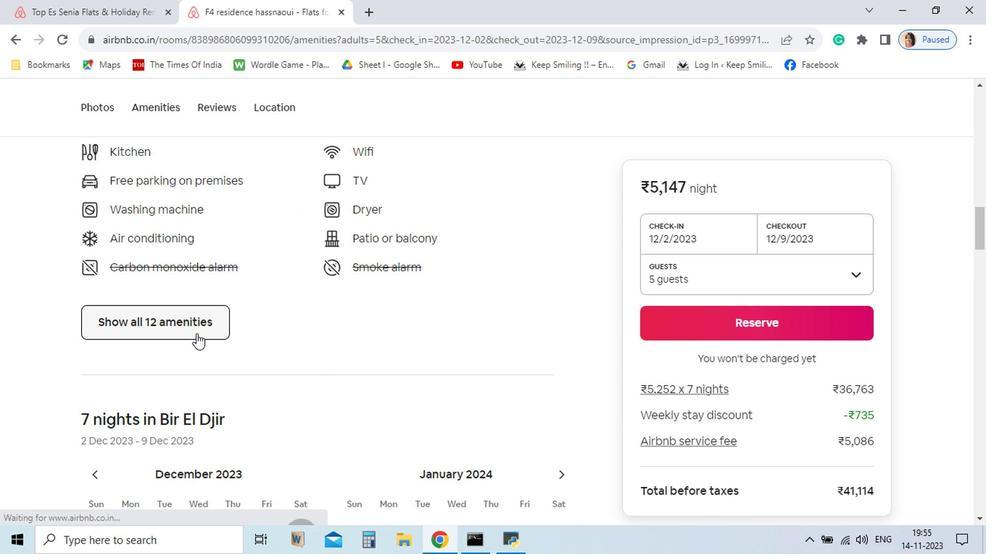 
Action: Mouse pressed left at (282, 380)
Screenshot: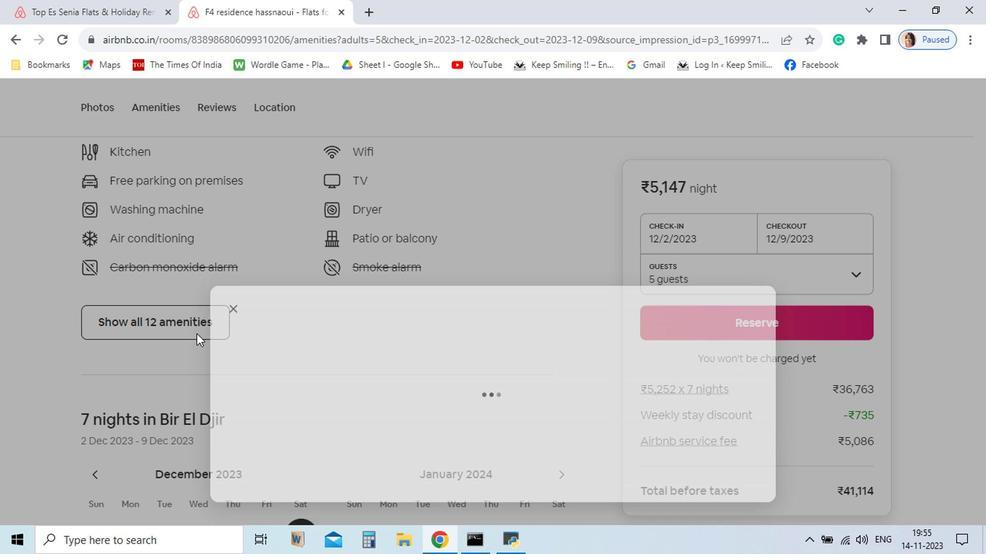
Action: Mouse moved to (687, 489)
Screenshot: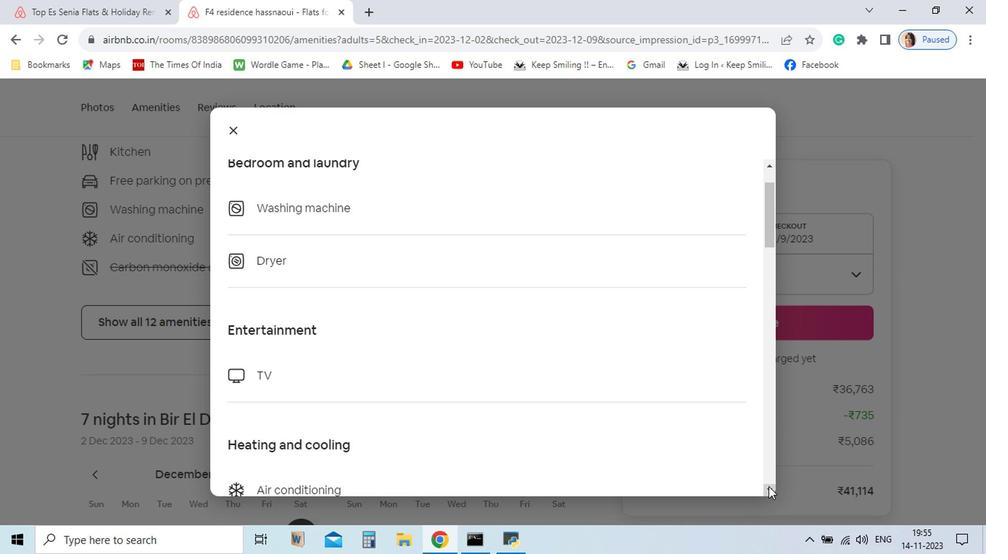 
Action: Mouse pressed left at (687, 489)
Screenshot: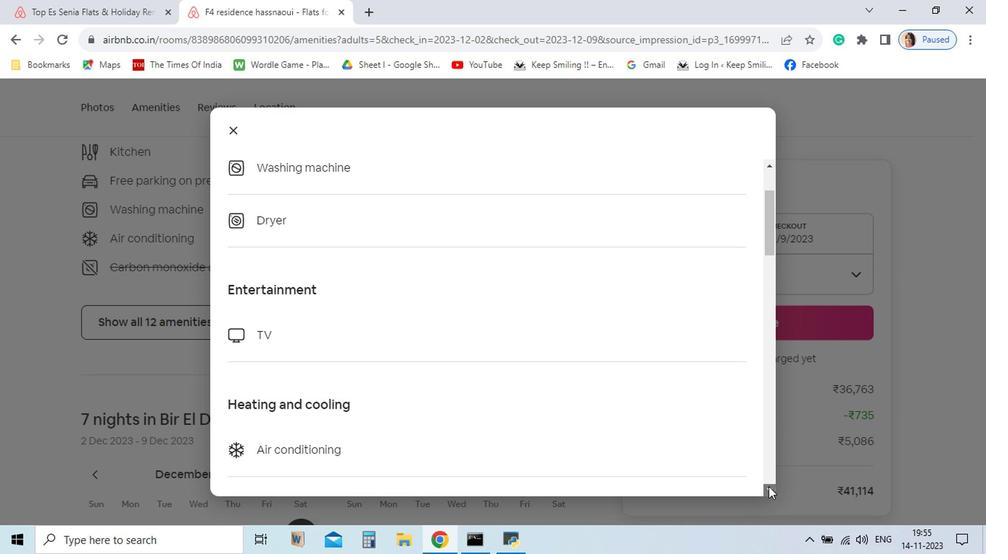 
Action: Mouse pressed left at (687, 489)
Screenshot: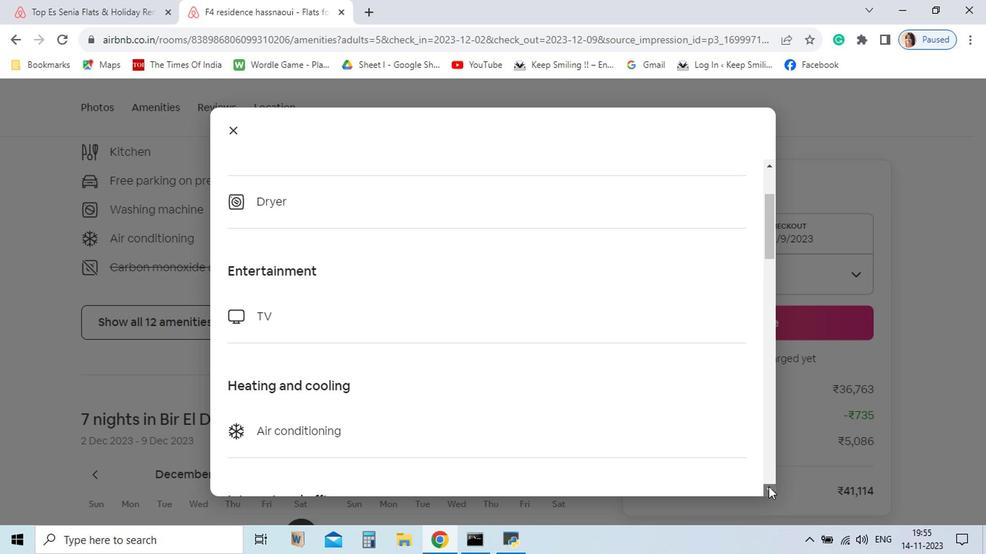 
Action: Mouse pressed left at (687, 489)
Screenshot: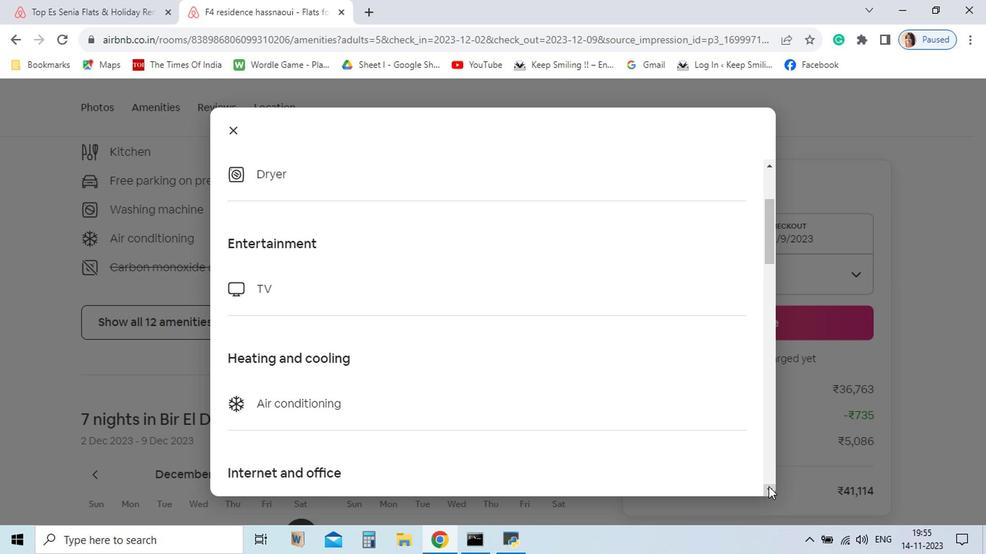 
Action: Mouse pressed left at (687, 489)
Screenshot: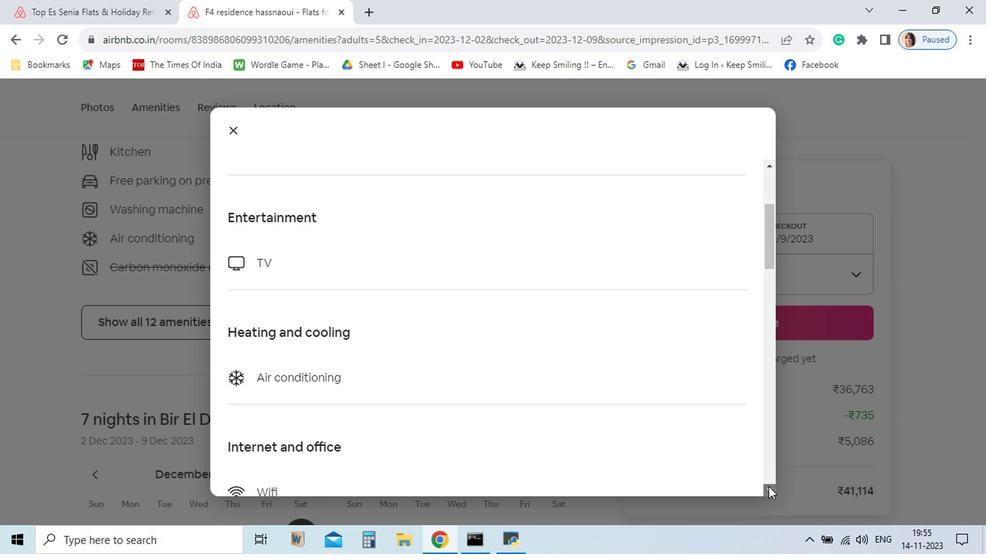 
Action: Mouse pressed left at (687, 489)
Screenshot: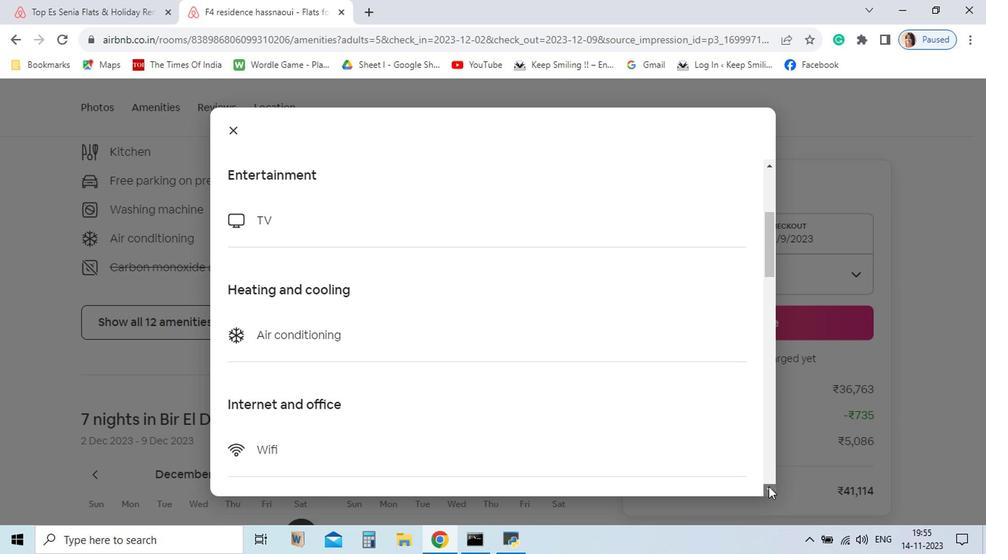
Action: Mouse pressed left at (687, 489)
Screenshot: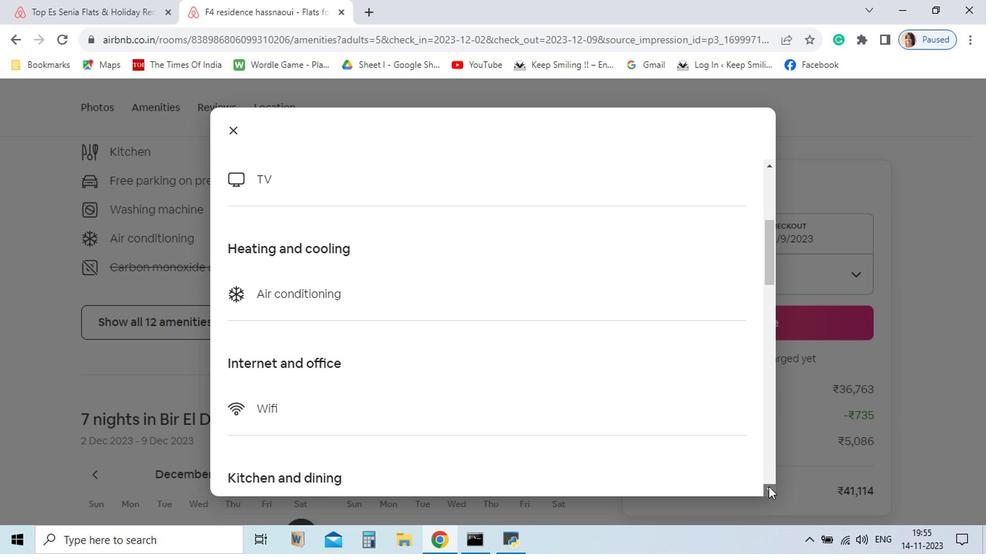 
Action: Mouse moved to (687, 489)
Screenshot: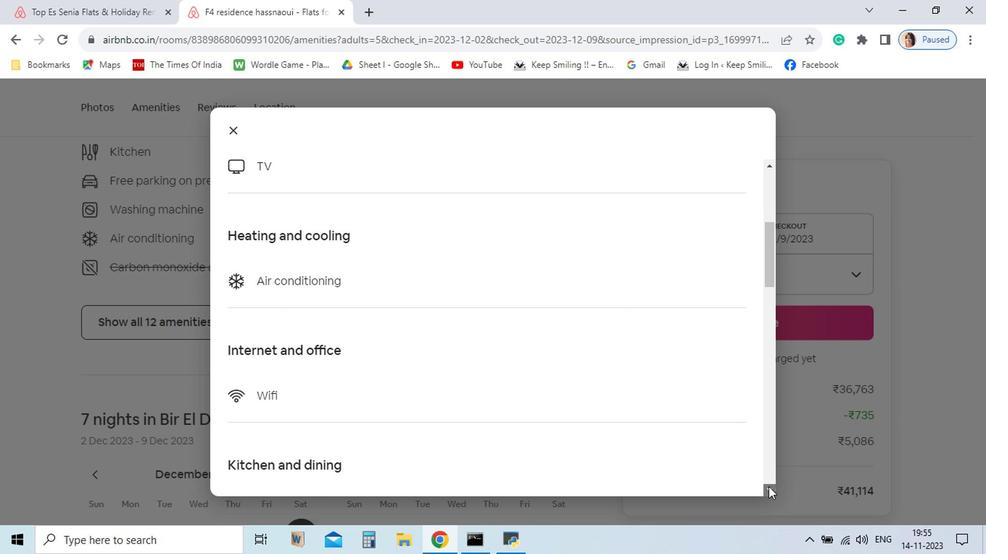 
Action: Mouse pressed left at (687, 489)
Screenshot: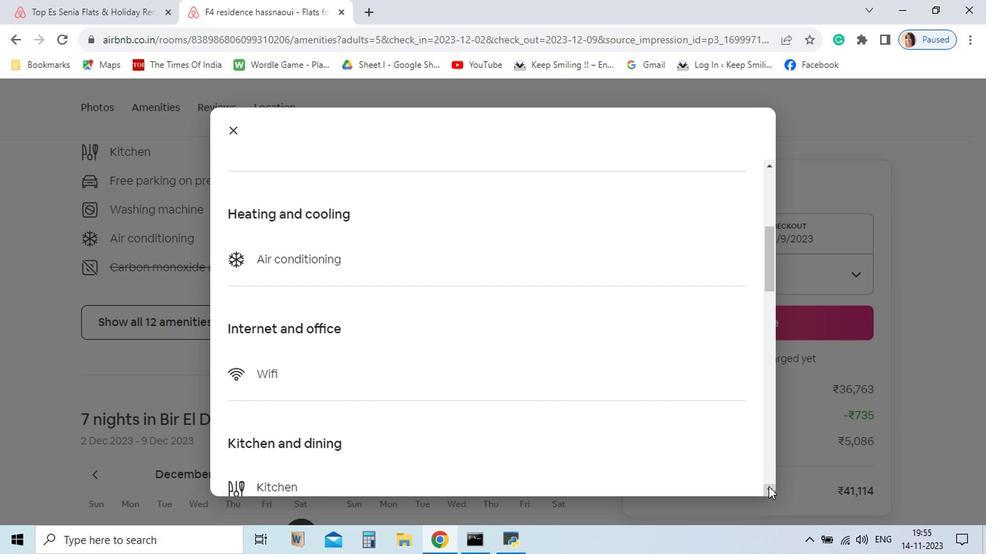 
Action: Mouse pressed left at (687, 489)
Screenshot: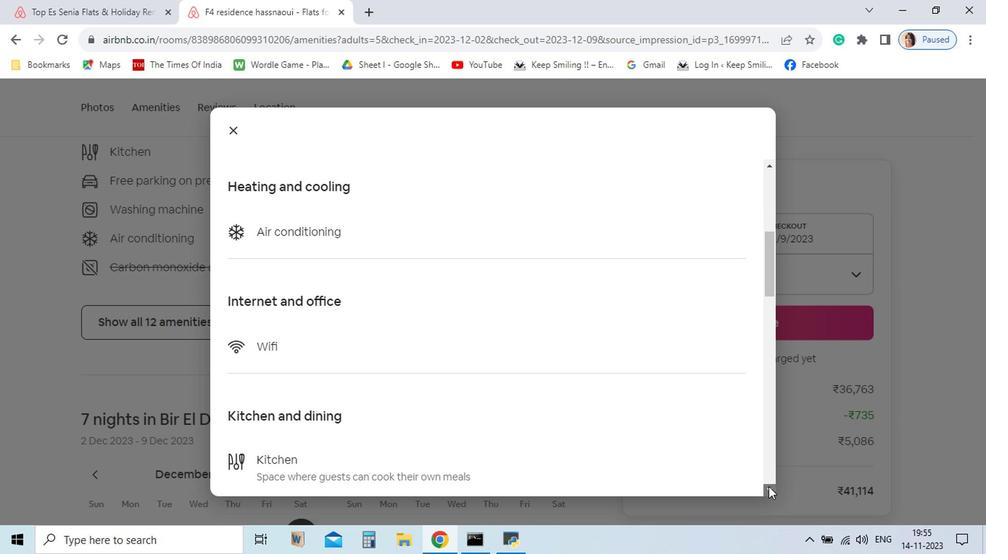 
Action: Mouse pressed left at (687, 489)
Screenshot: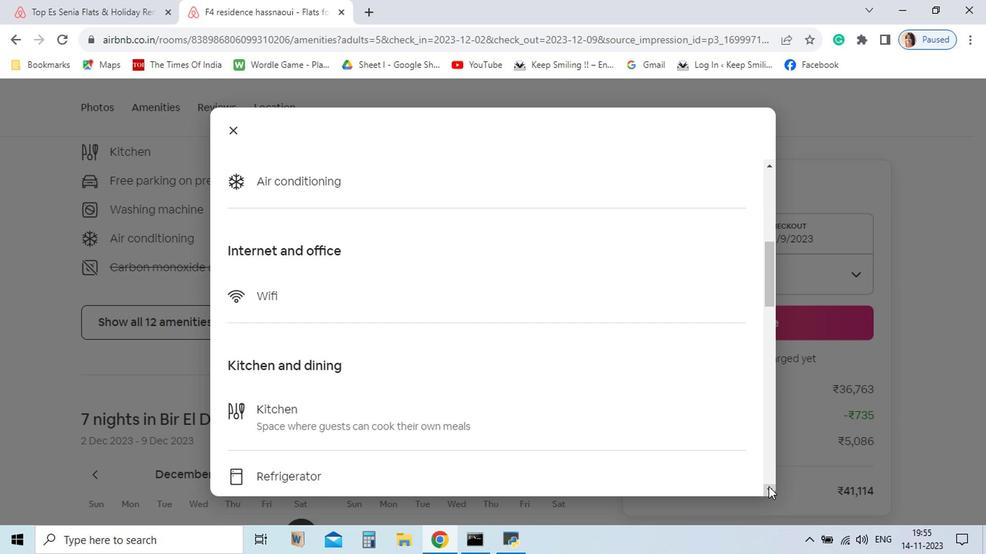 
Action: Mouse pressed left at (687, 489)
Screenshot: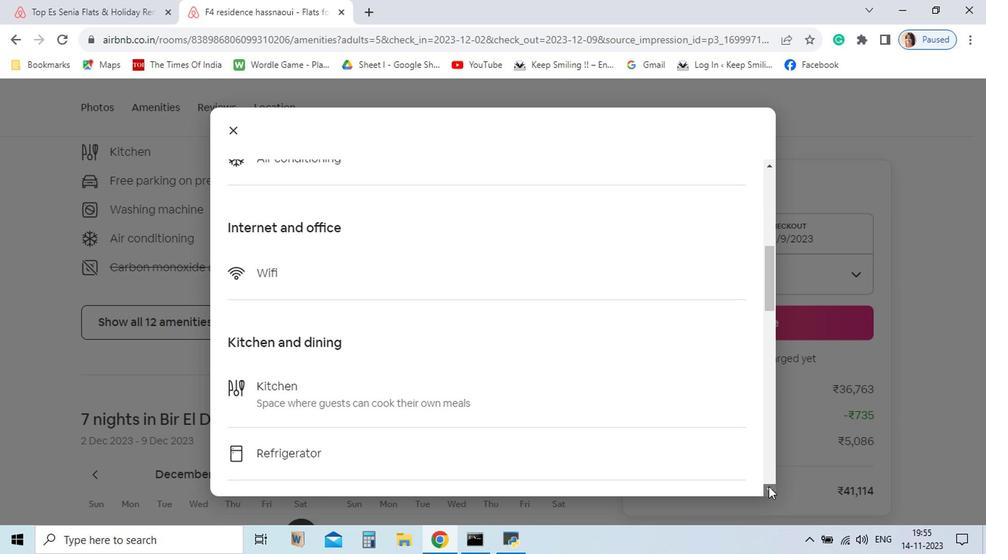 
Action: Mouse pressed left at (687, 489)
Screenshot: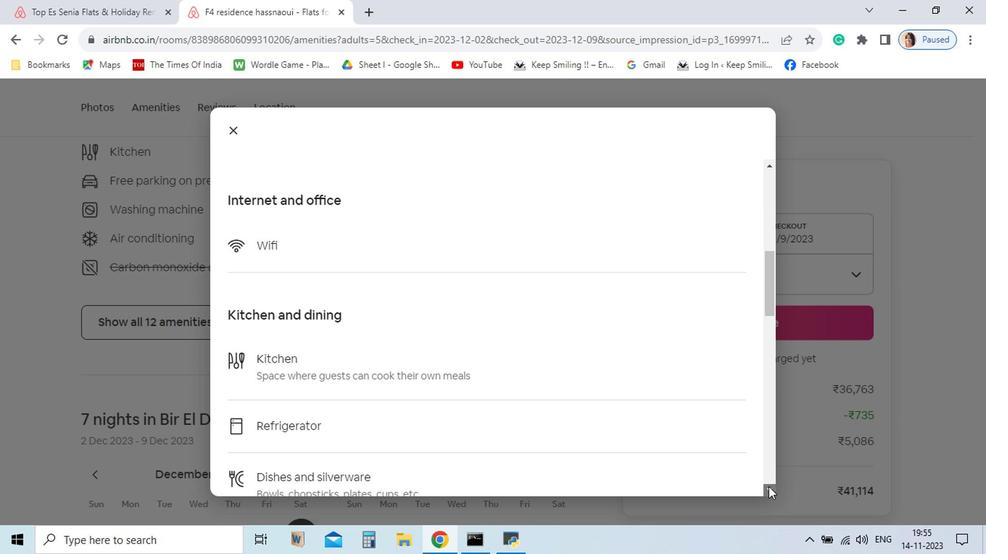 
Action: Mouse pressed left at (687, 489)
Screenshot: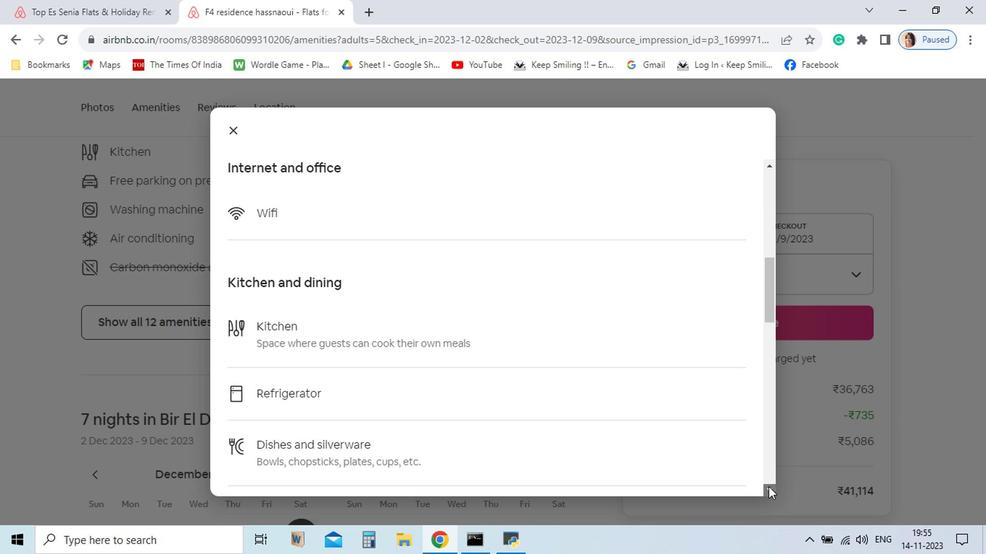 
Action: Mouse pressed left at (687, 489)
Screenshot: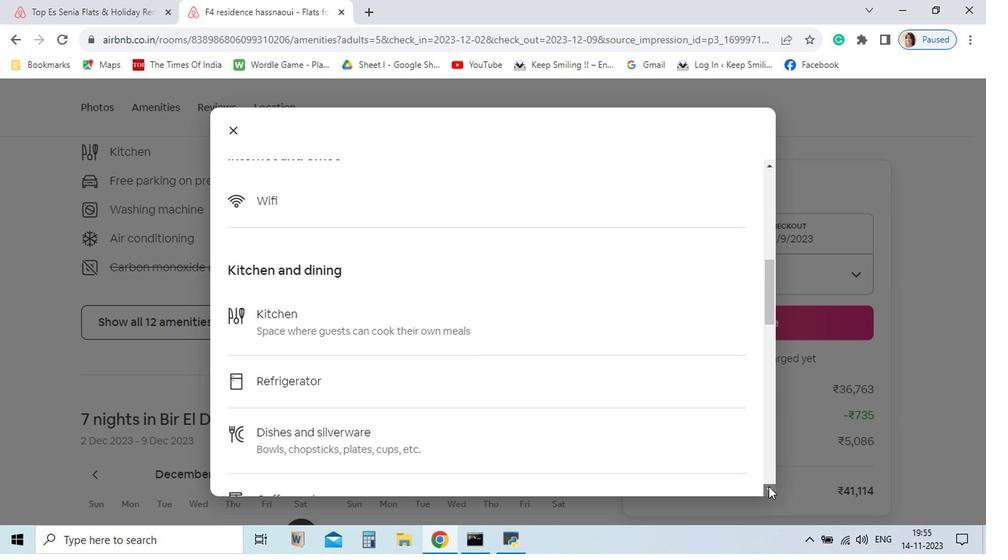 
Action: Mouse pressed left at (687, 489)
Screenshot: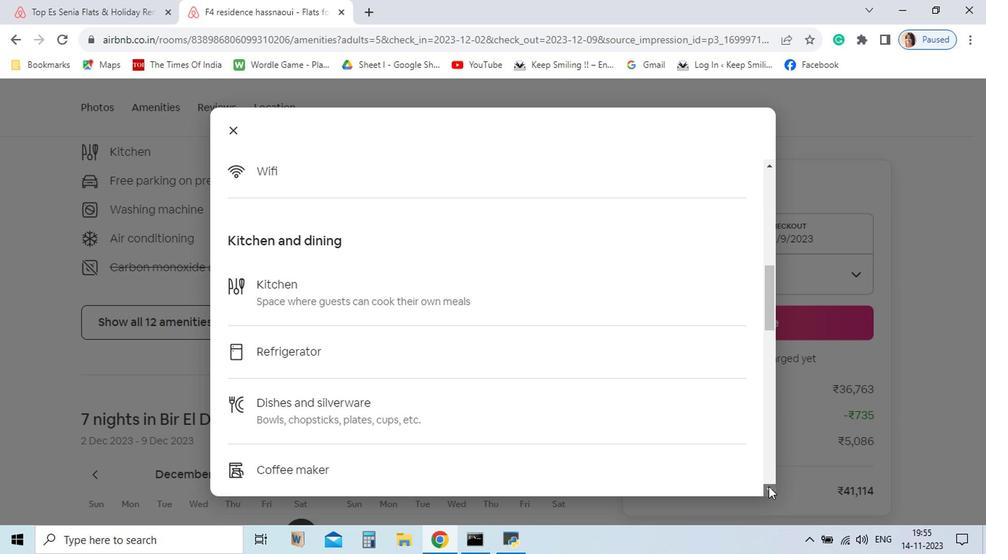 
Action: Mouse pressed left at (687, 489)
Screenshot: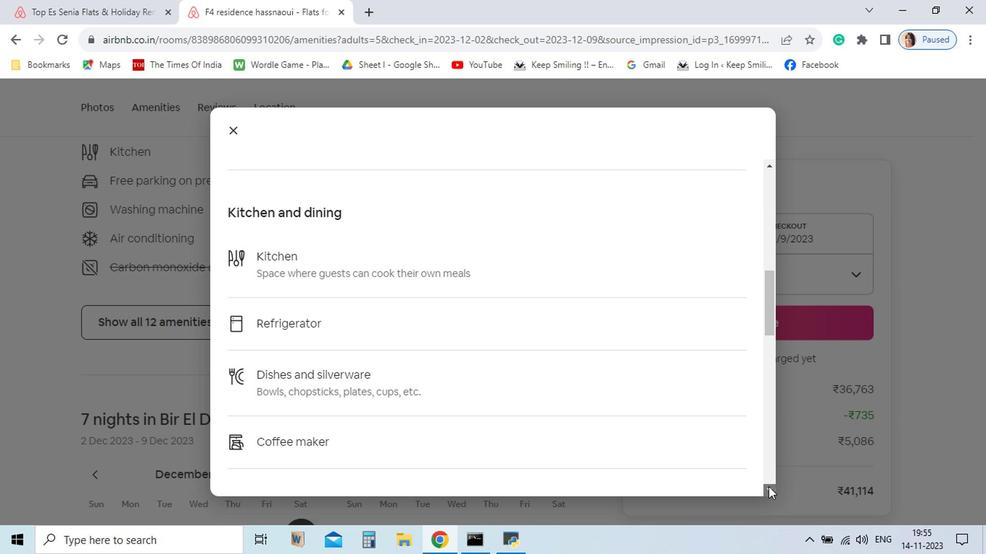 
Action: Mouse pressed left at (687, 489)
Screenshot: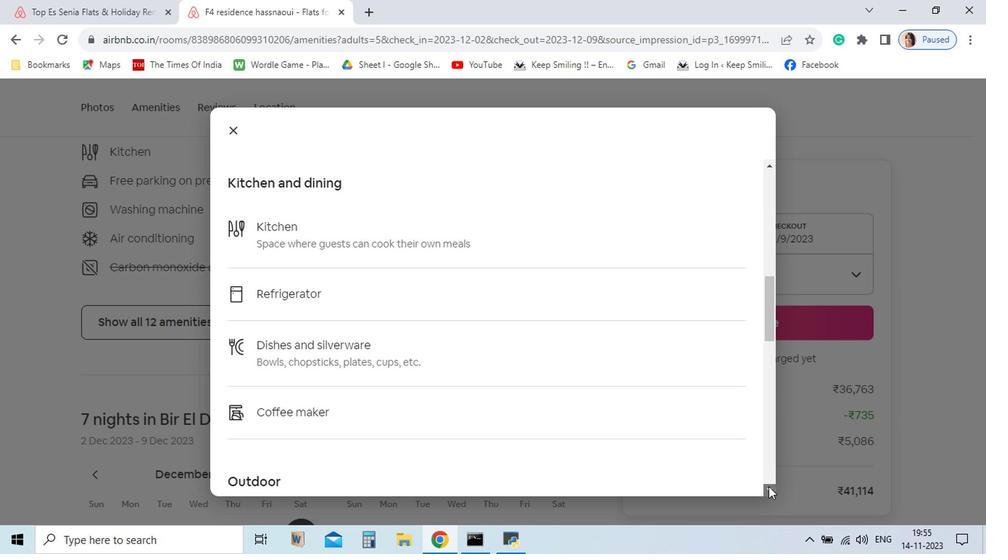 
Action: Mouse moved to (687, 489)
Screenshot: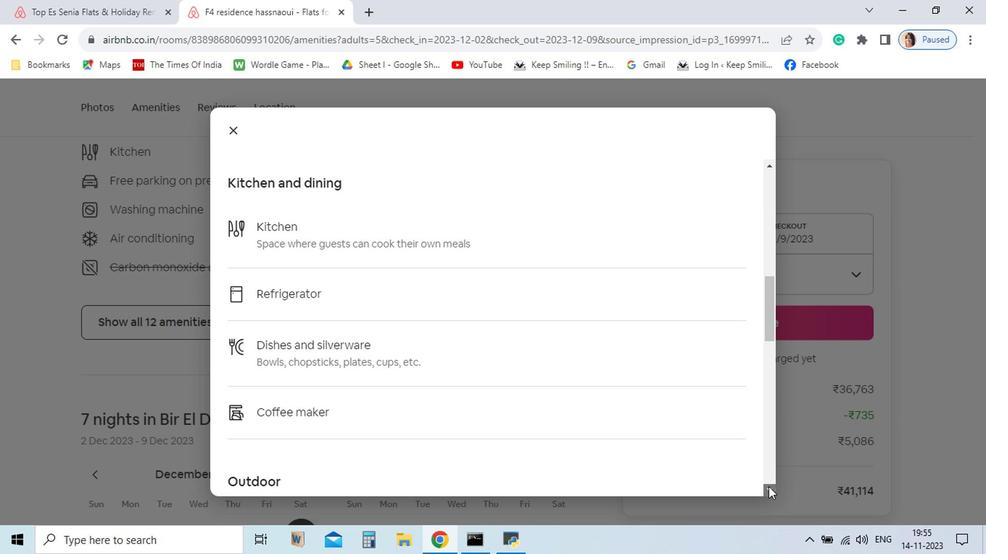 
Action: Mouse pressed left at (687, 489)
Screenshot: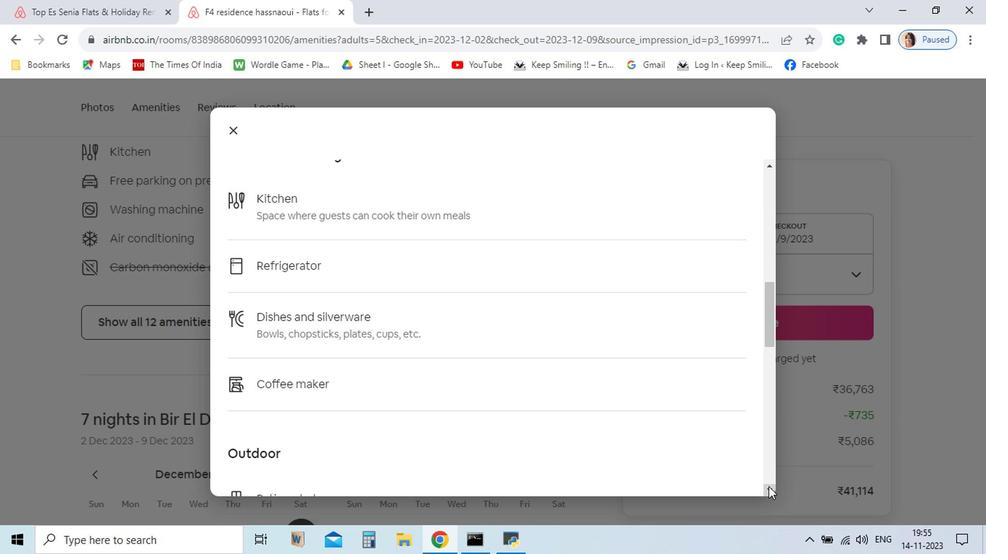 
Action: Mouse pressed left at (687, 489)
Screenshot: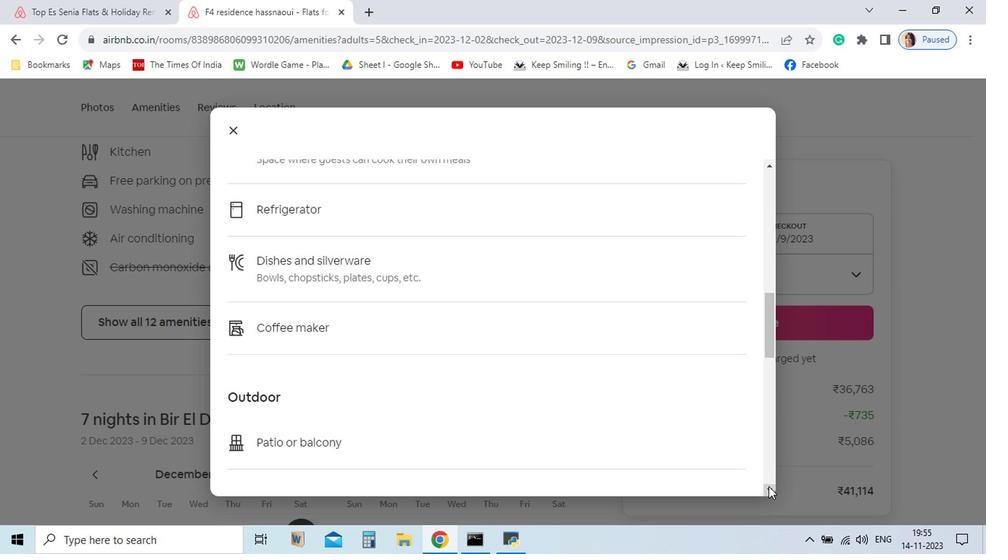 
Action: Mouse pressed left at (687, 489)
Screenshot: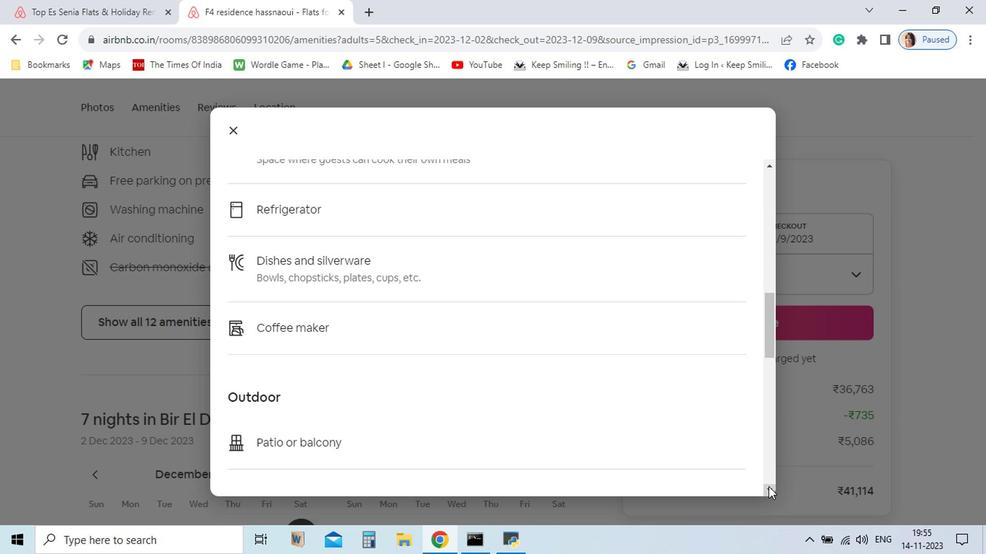 
Action: Mouse pressed left at (687, 489)
Screenshot: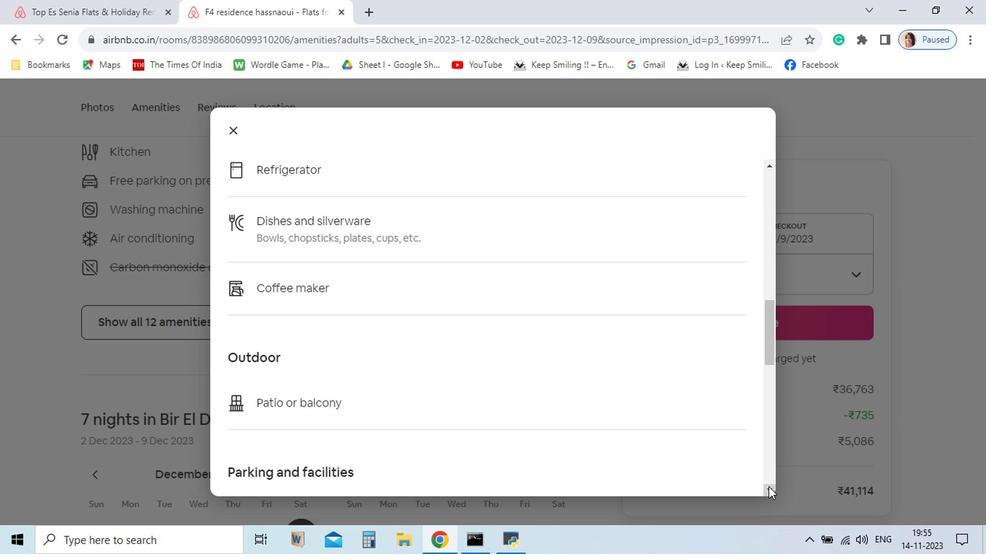 
Action: Mouse pressed left at (687, 489)
Screenshot: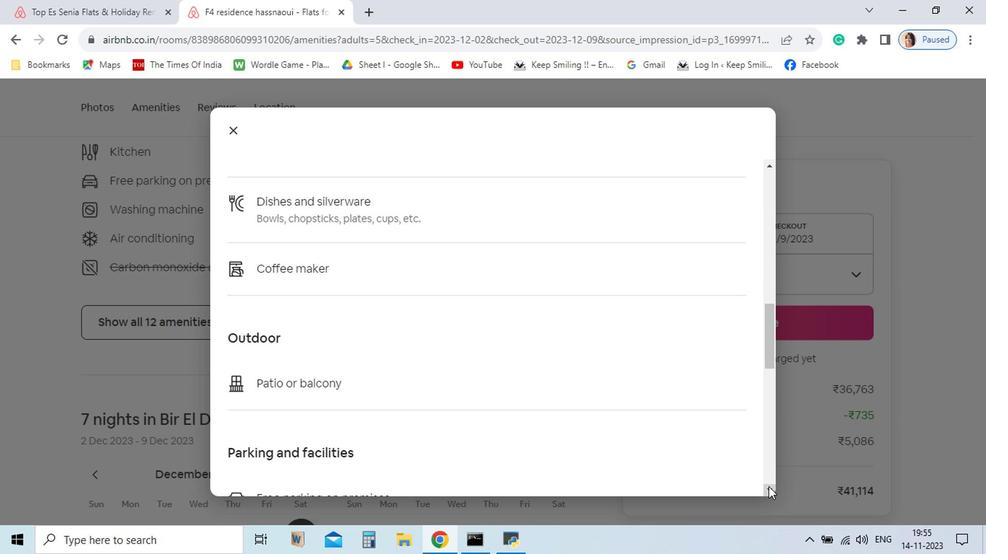 
Action: Mouse pressed left at (687, 489)
Screenshot: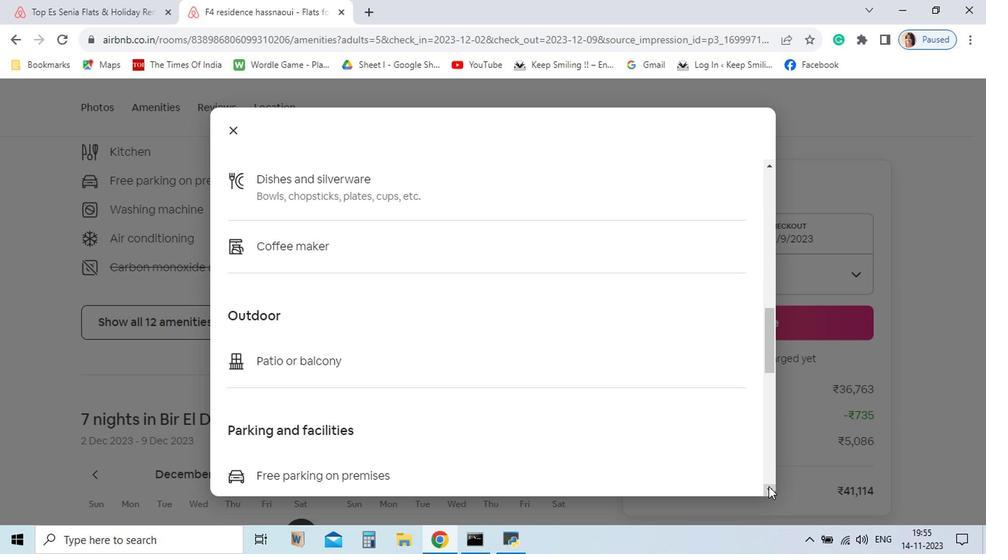 
Action: Mouse pressed left at (687, 489)
Screenshot: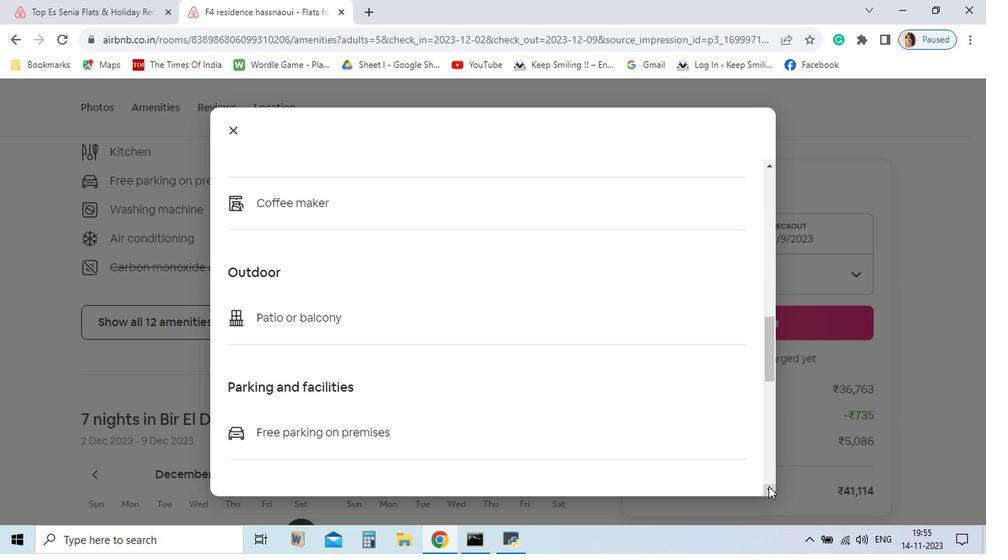 
Action: Mouse pressed left at (687, 489)
Screenshot: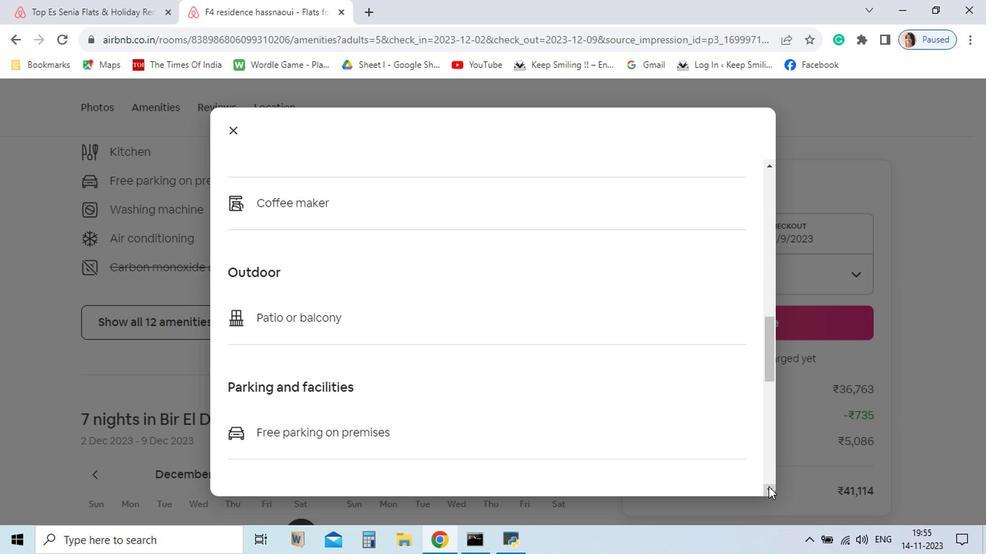 
Action: Mouse pressed left at (687, 489)
Screenshot: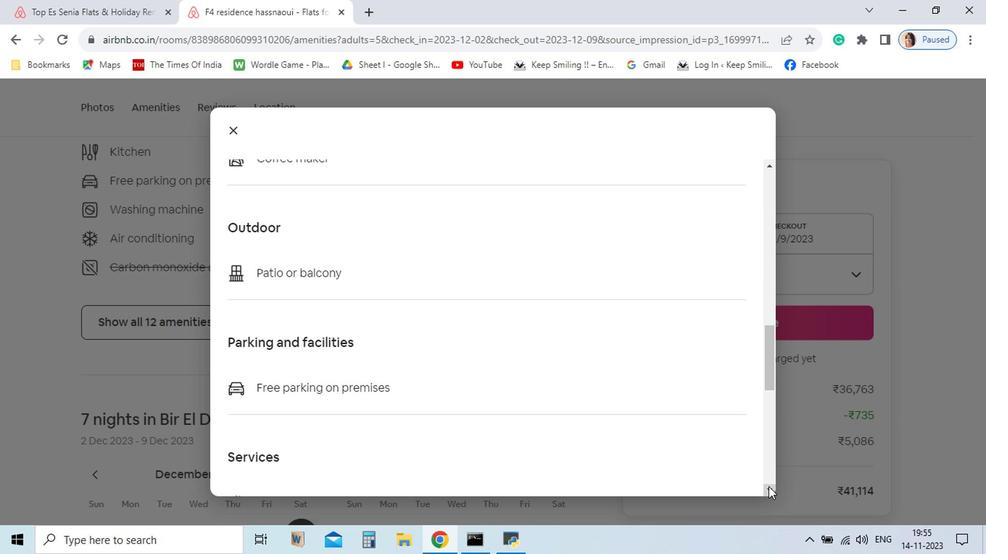 
Action: Mouse pressed left at (687, 489)
Screenshot: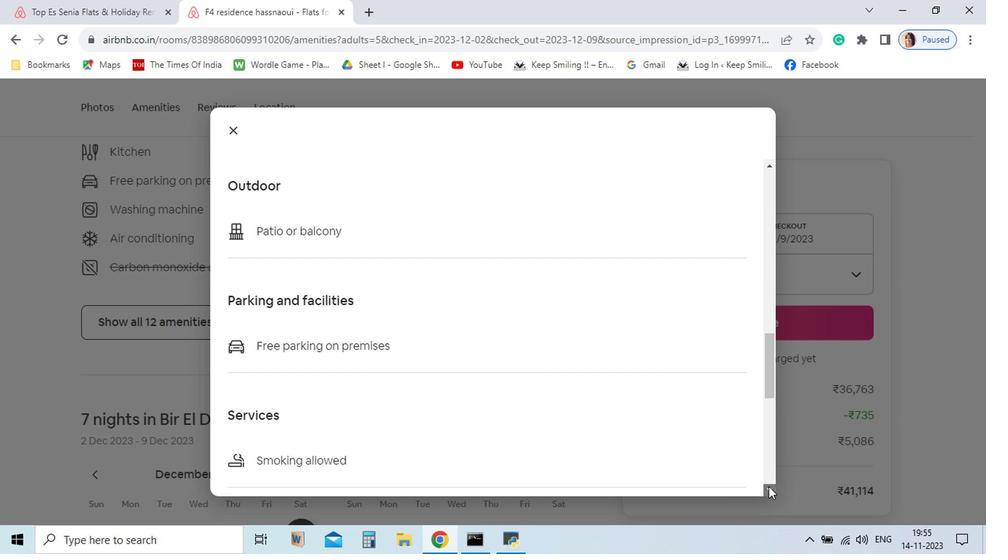 
Action: Mouse pressed left at (687, 489)
Screenshot: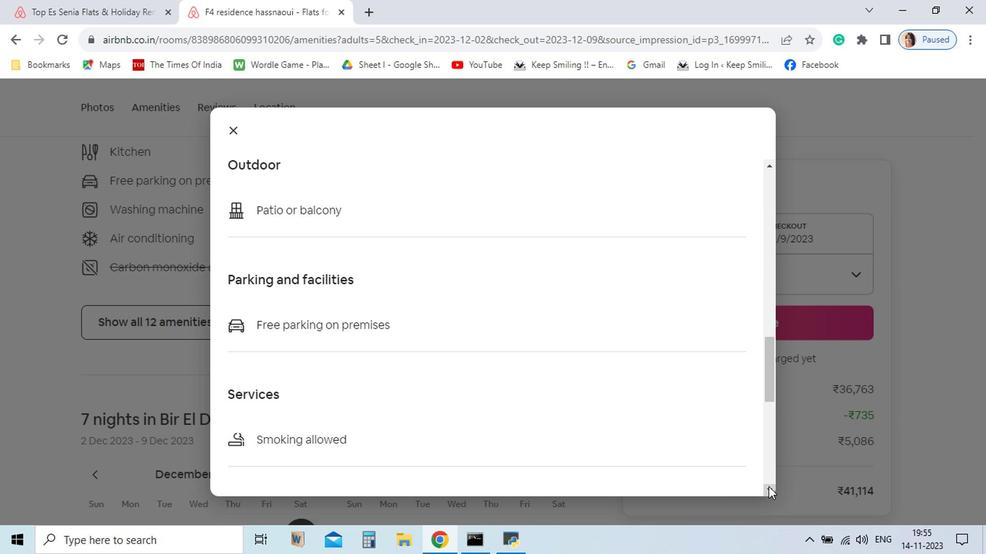 
Action: Mouse pressed left at (687, 489)
Screenshot: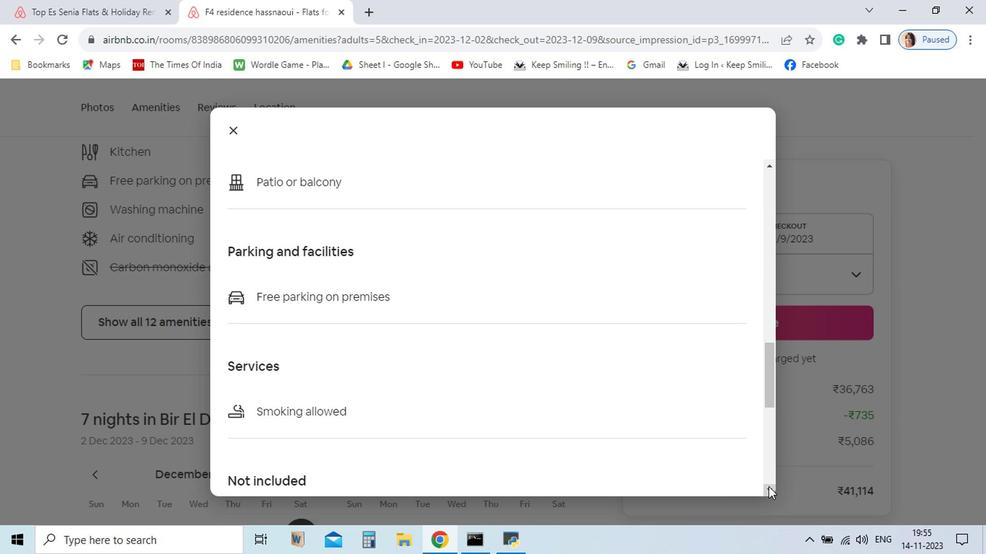 
Action: Mouse pressed left at (687, 489)
Screenshot: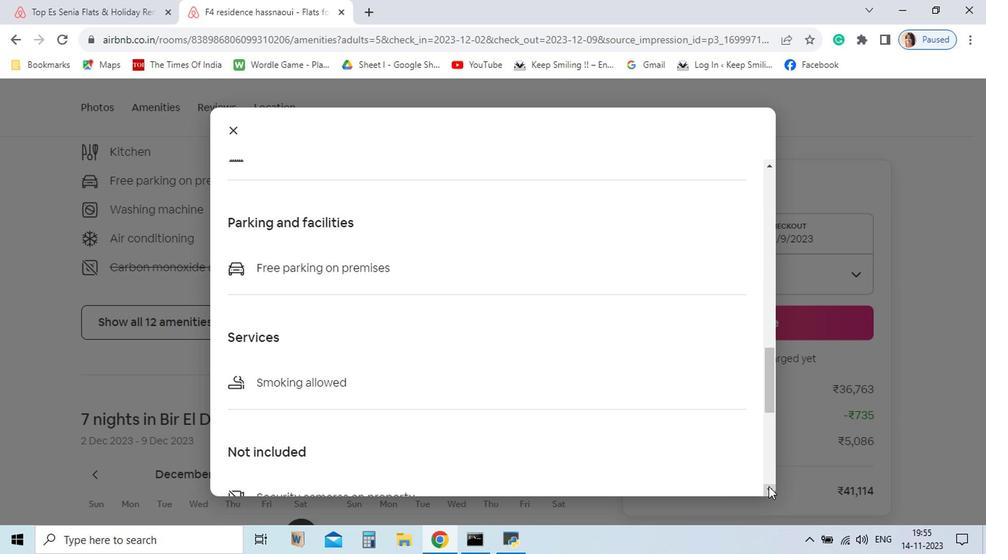 
Action: Mouse pressed left at (687, 489)
Screenshot: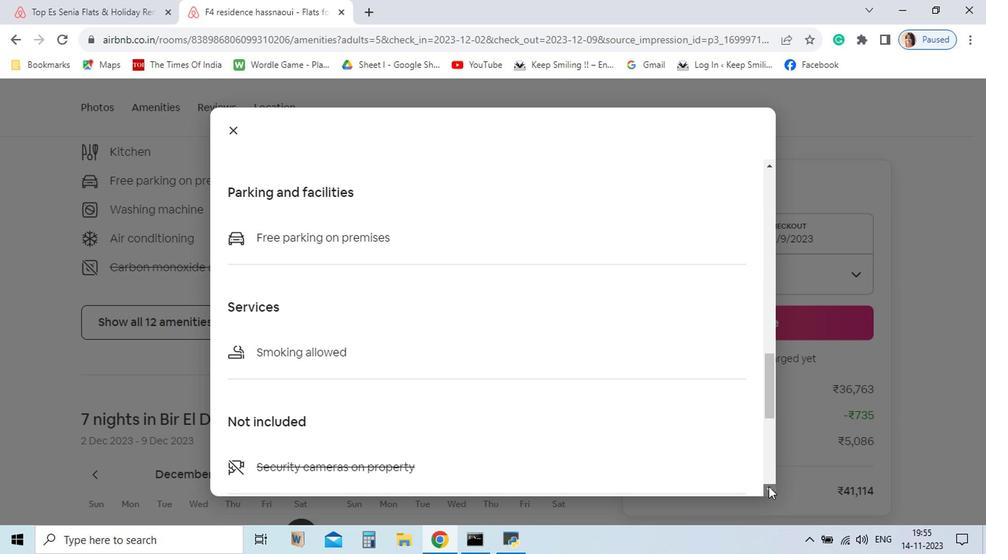 
Action: Mouse pressed left at (687, 489)
Screenshot: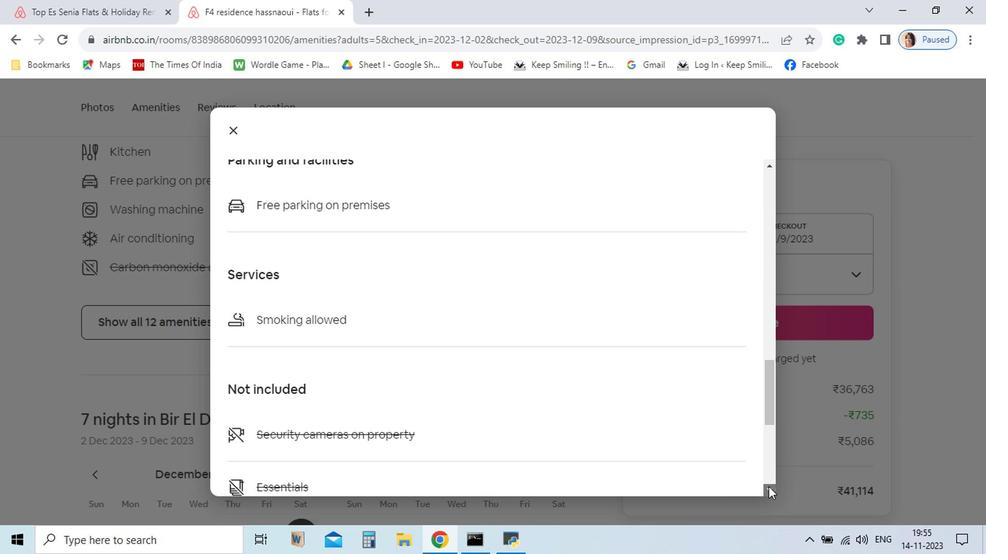 
Action: Mouse pressed left at (687, 489)
Screenshot: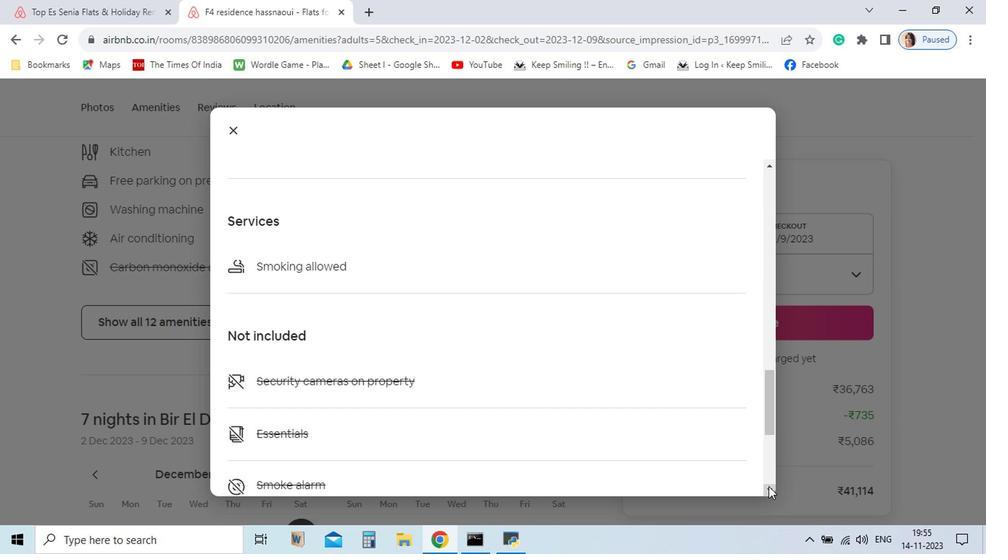 
Action: Mouse pressed left at (687, 489)
Screenshot: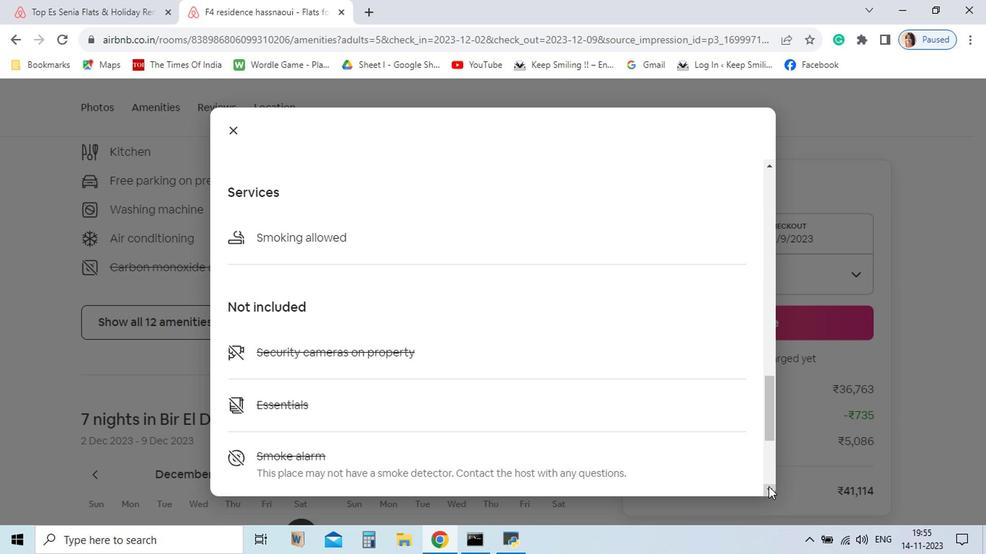 
Action: Mouse pressed left at (687, 489)
Screenshot: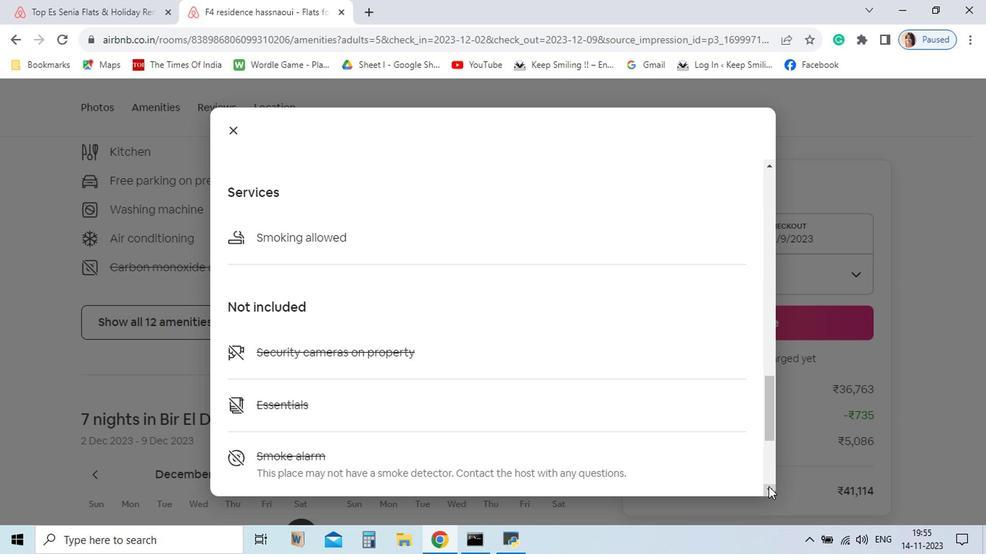 
Action: Mouse pressed left at (687, 489)
Screenshot: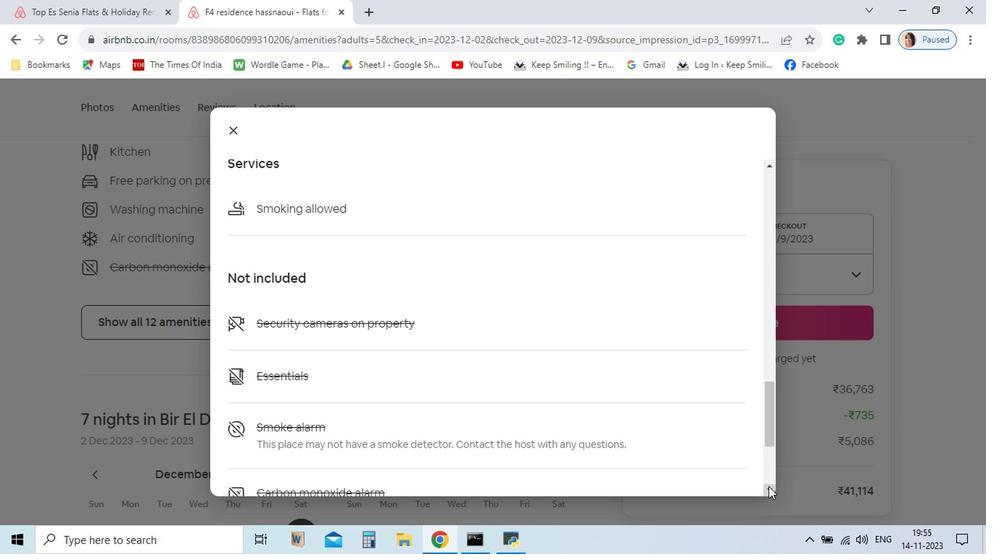 
Action: Mouse pressed left at (687, 489)
Screenshot: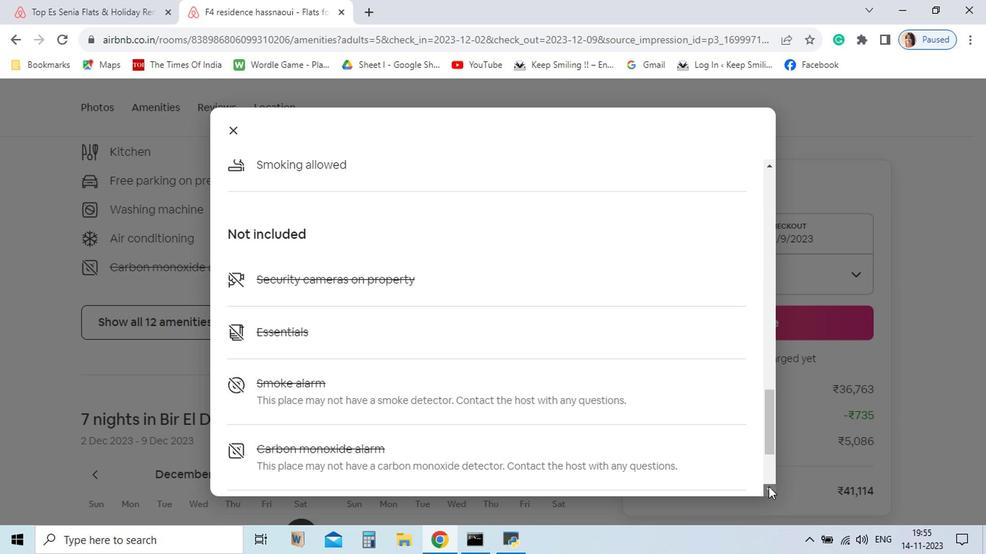 
Action: Mouse pressed left at (687, 489)
Screenshot: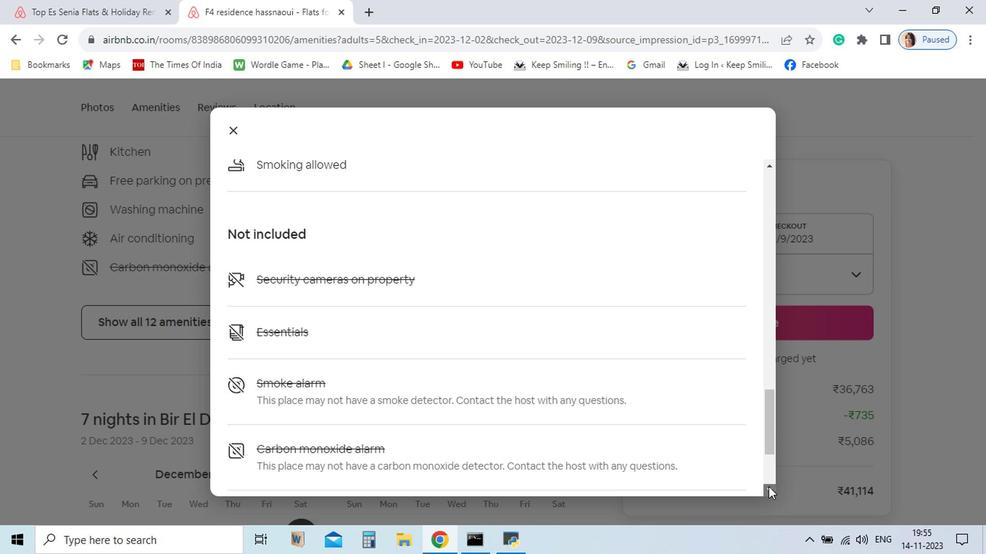 
Action: Mouse pressed left at (687, 489)
Screenshot: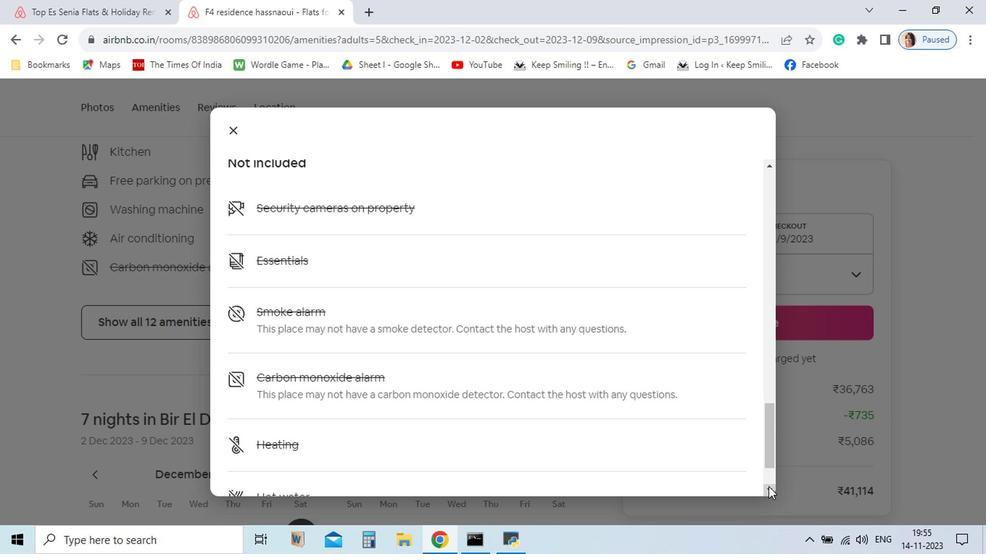 
Action: Mouse pressed left at (687, 489)
Screenshot: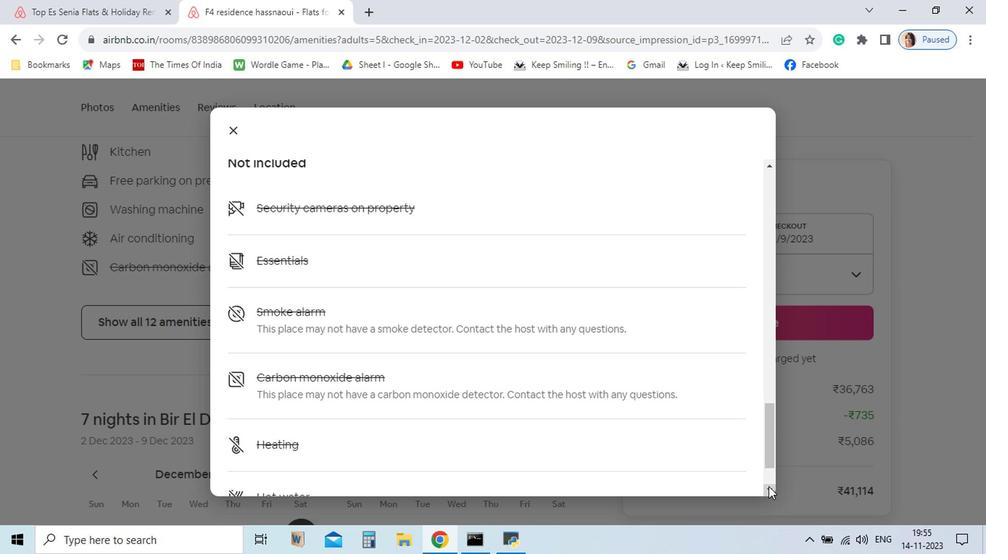 
Action: Mouse pressed left at (687, 489)
Screenshot: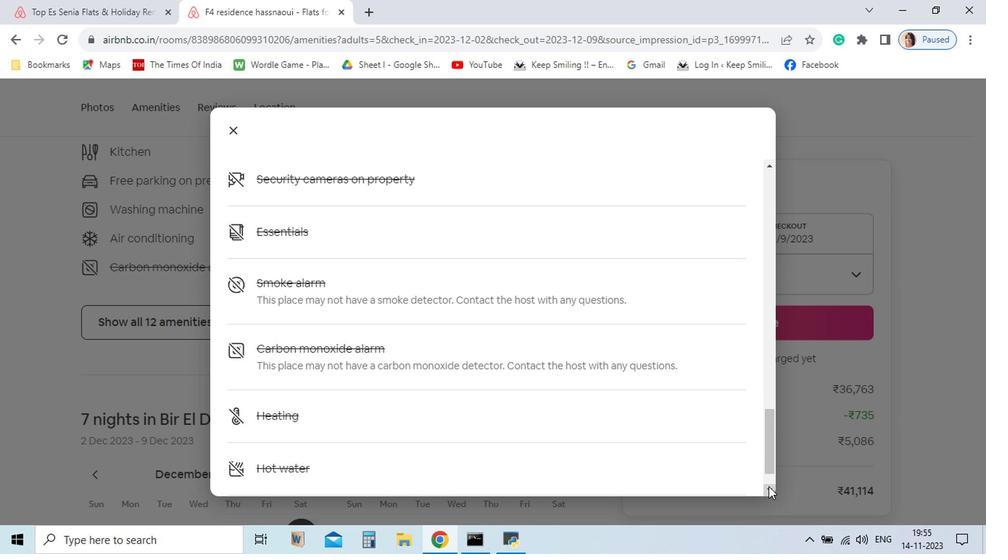 
Action: Mouse pressed left at (687, 489)
Screenshot: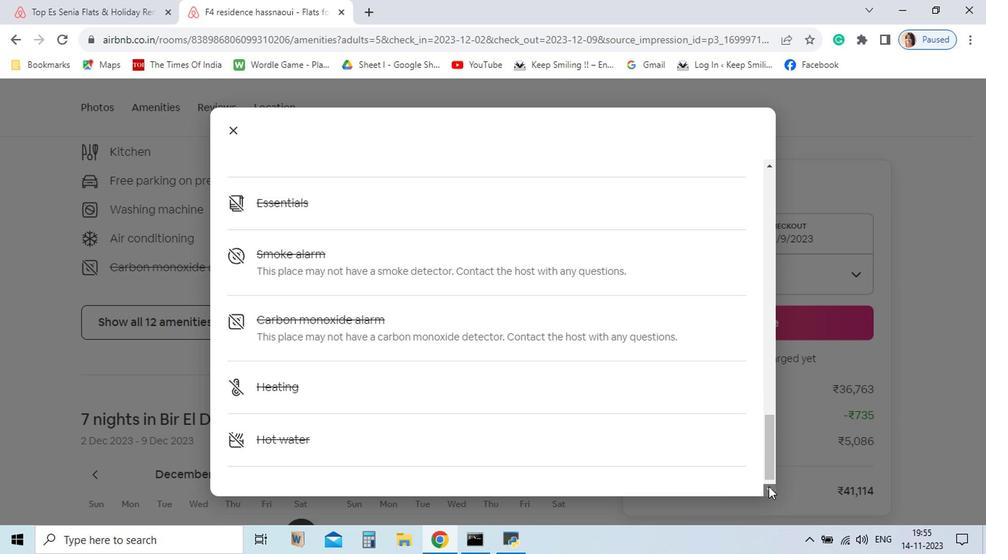 
Action: Mouse pressed left at (687, 489)
Screenshot: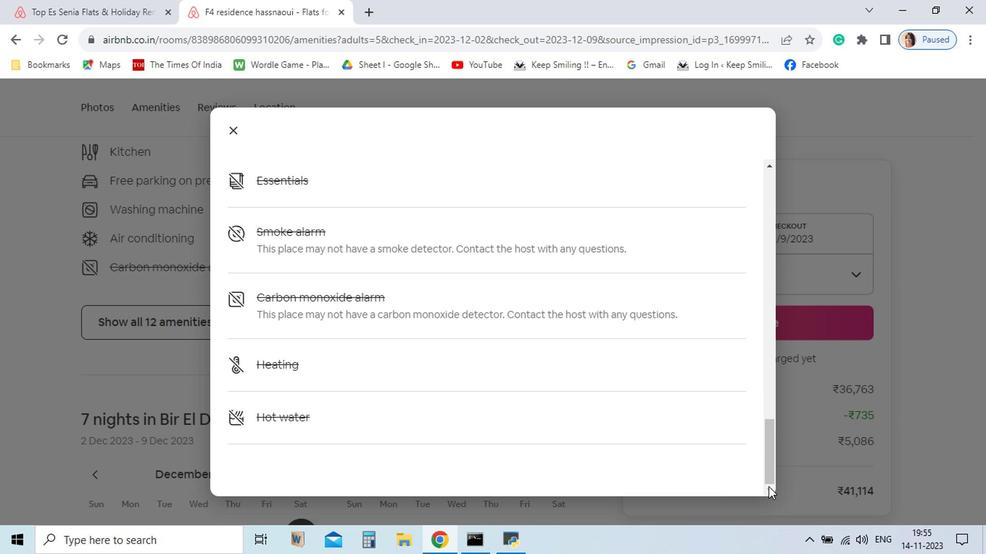 
Action: Mouse pressed left at (687, 489)
Screenshot: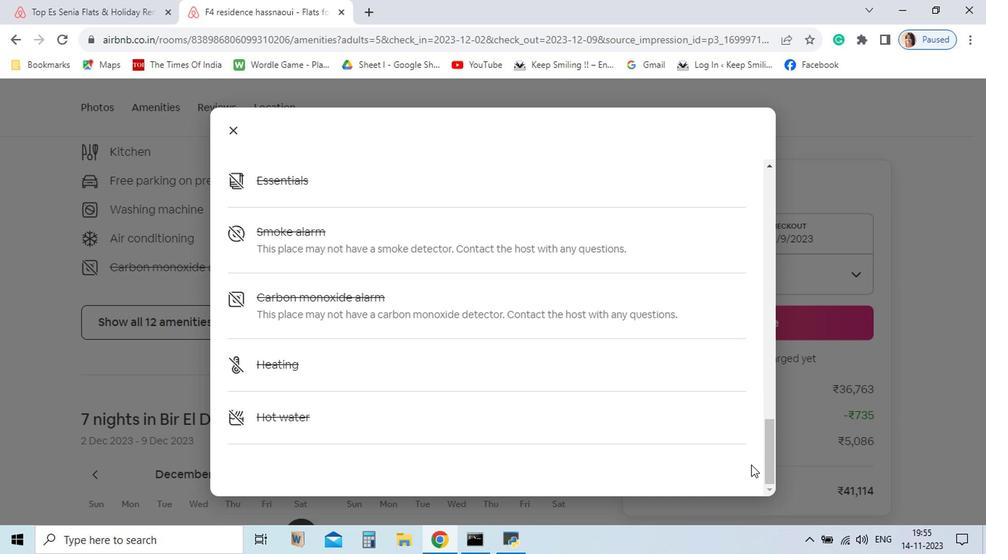 
Action: Mouse pressed left at (687, 489)
Screenshot: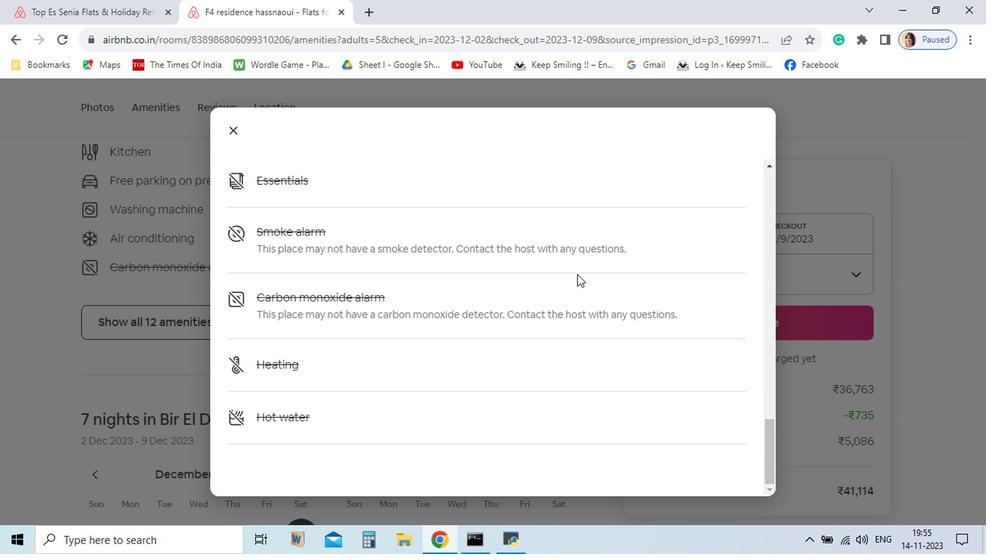 
Action: Mouse pressed left at (687, 489)
Screenshot: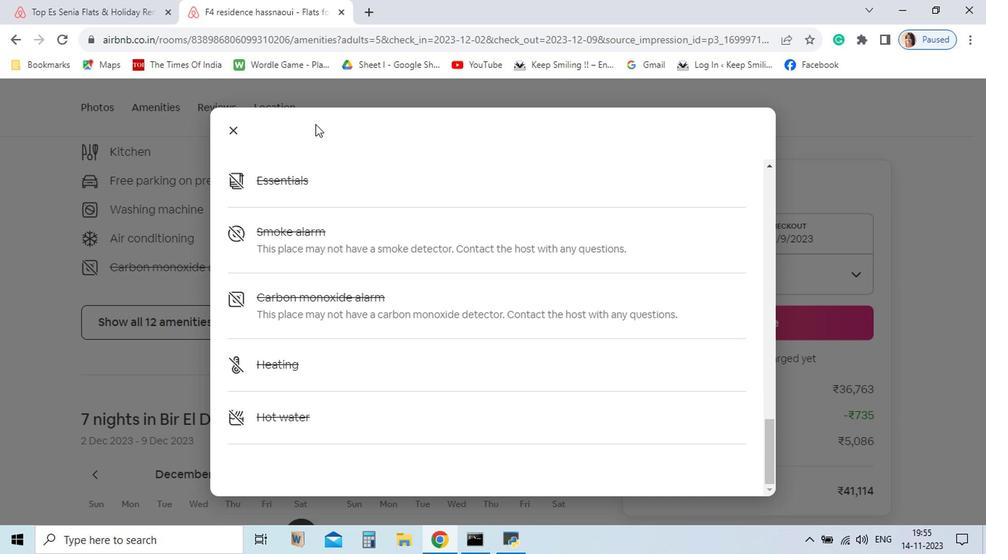 
Action: Mouse moved to (309, 233)
Screenshot: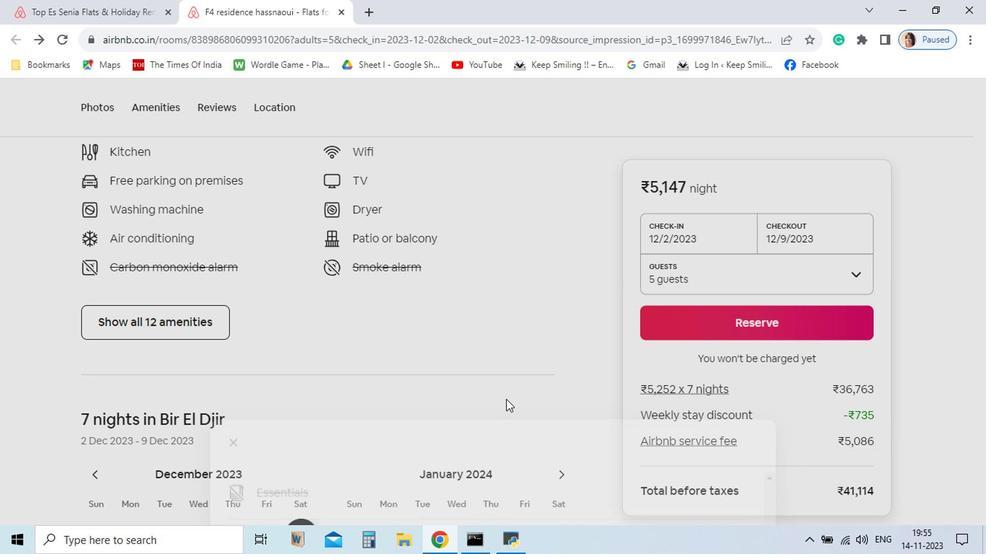 
Action: Mouse pressed left at (309, 233)
Screenshot: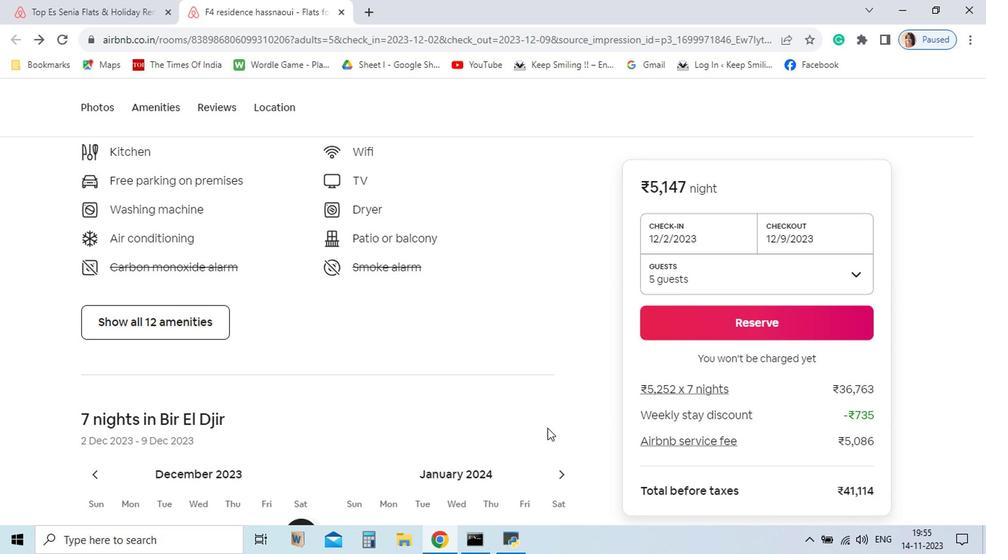 
Action: Mouse moved to (496, 434)
Screenshot: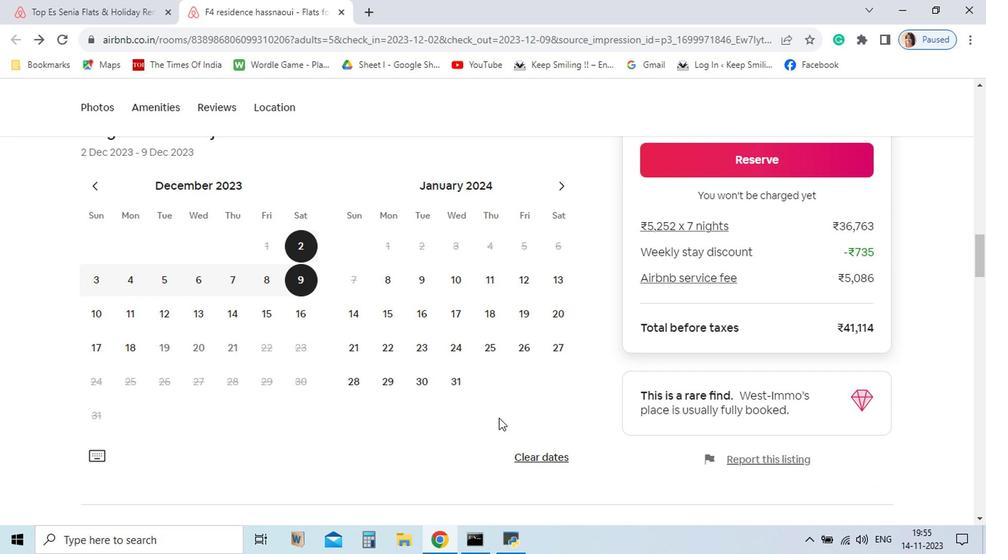 
Action: Mouse scrolled (496, 434) with delta (0, 0)
Screenshot: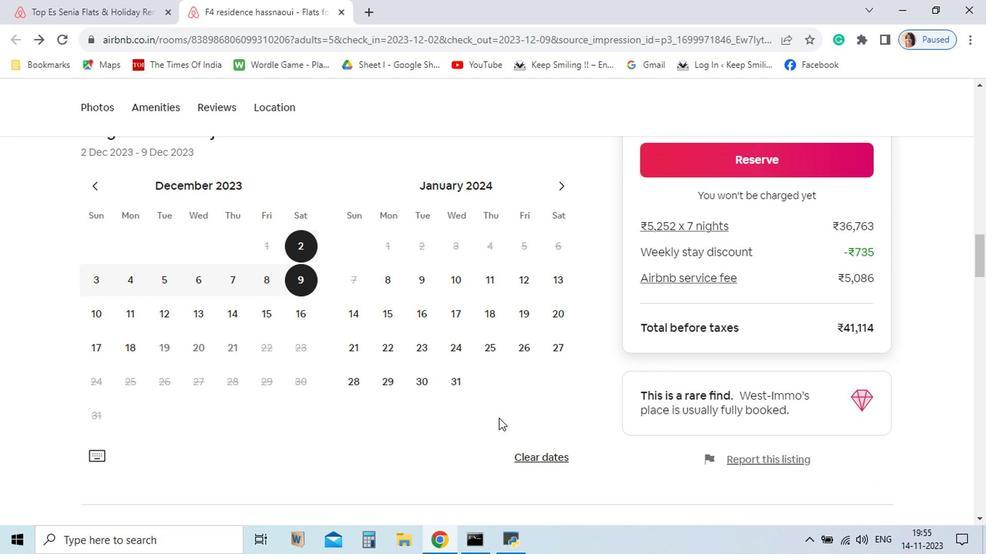 
Action: Mouse scrolled (496, 434) with delta (0, 0)
Screenshot: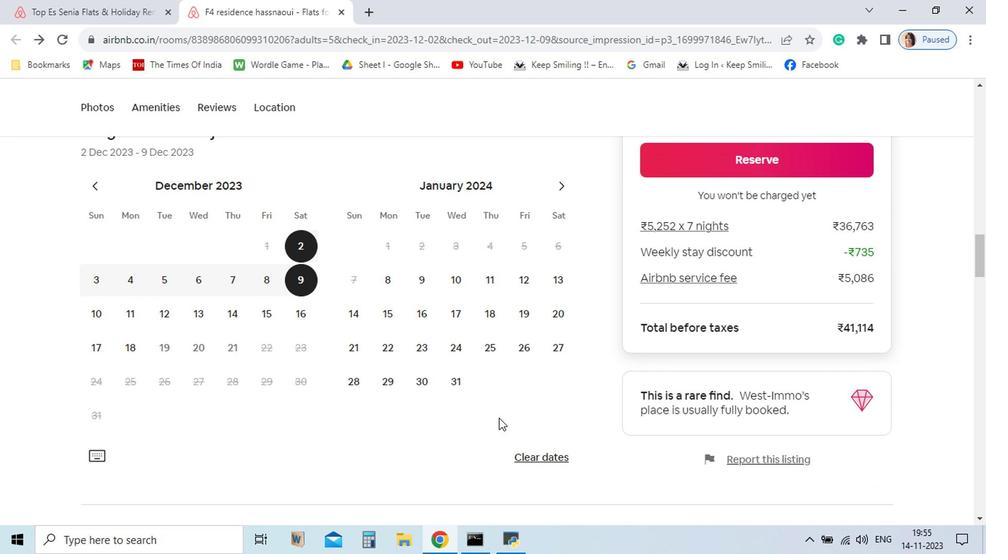 
Action: Mouse scrolled (496, 434) with delta (0, 0)
Screenshot: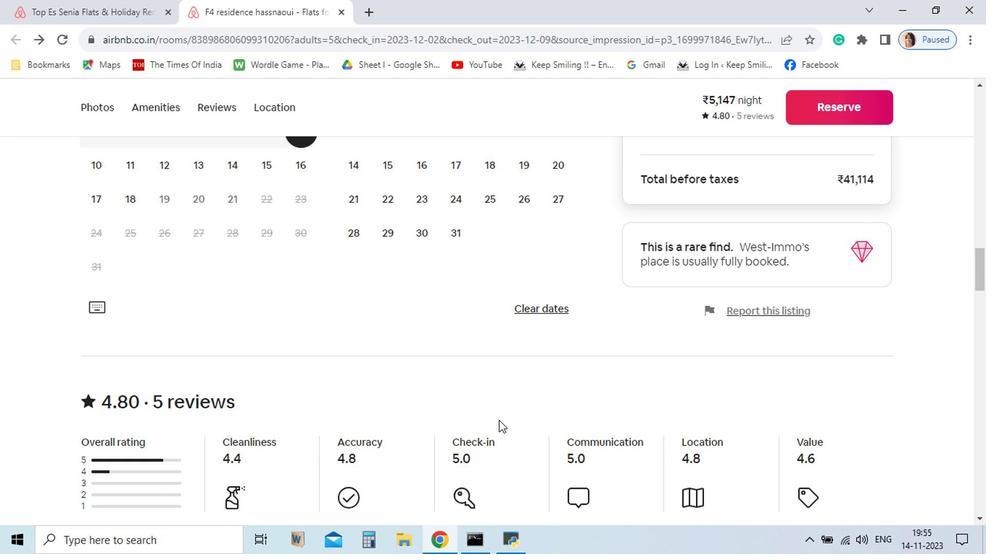 
Action: Mouse scrolled (496, 434) with delta (0, 0)
Screenshot: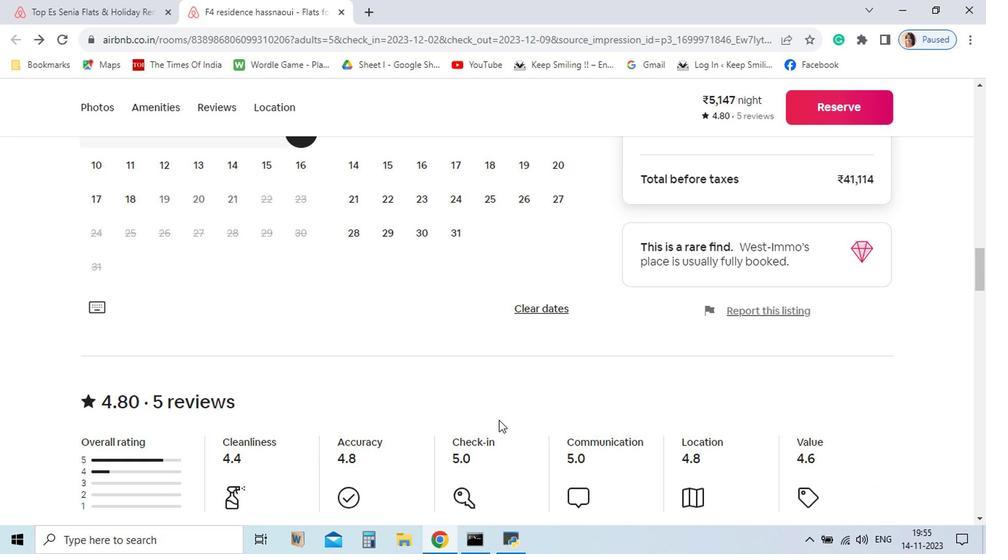 
Action: Mouse moved to (496, 440)
Screenshot: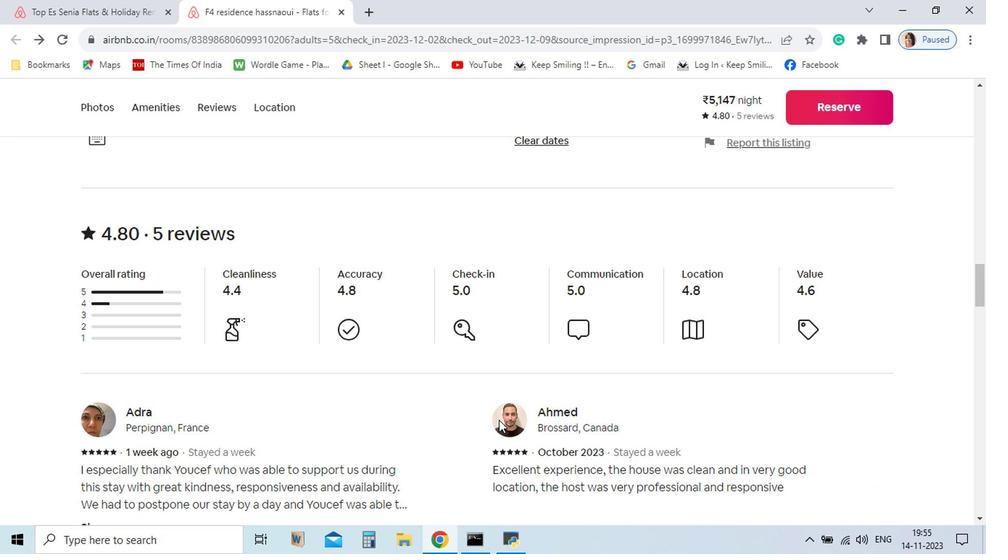 
Action: Mouse scrolled (496, 439) with delta (0, 0)
Screenshot: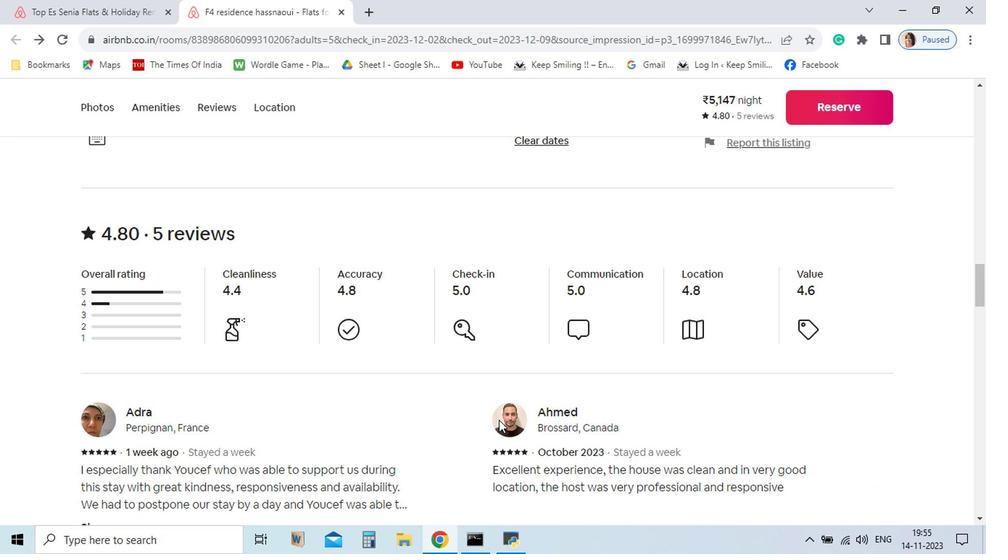 
Action: Mouse moved to (496, 442)
Screenshot: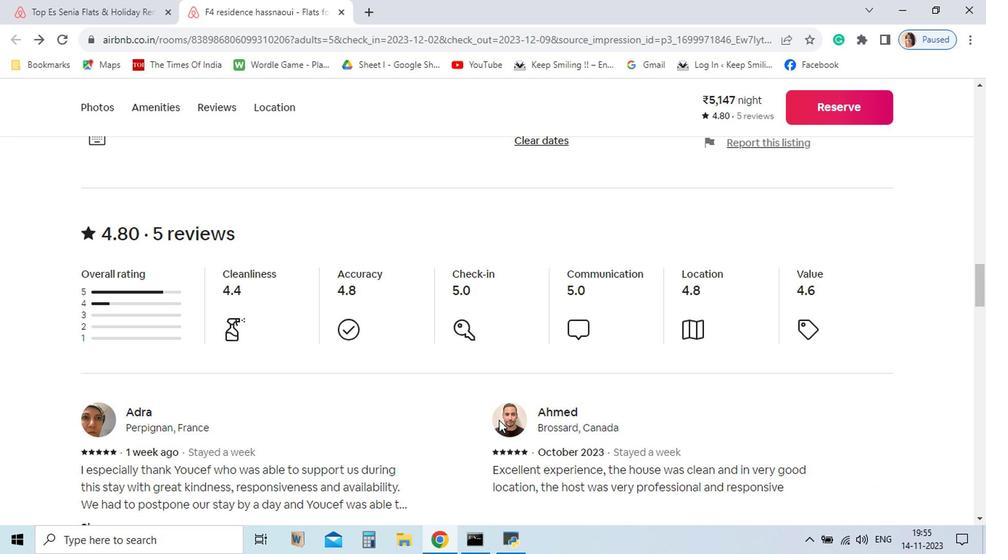
Action: Mouse scrolled (496, 441) with delta (0, 0)
Screenshot: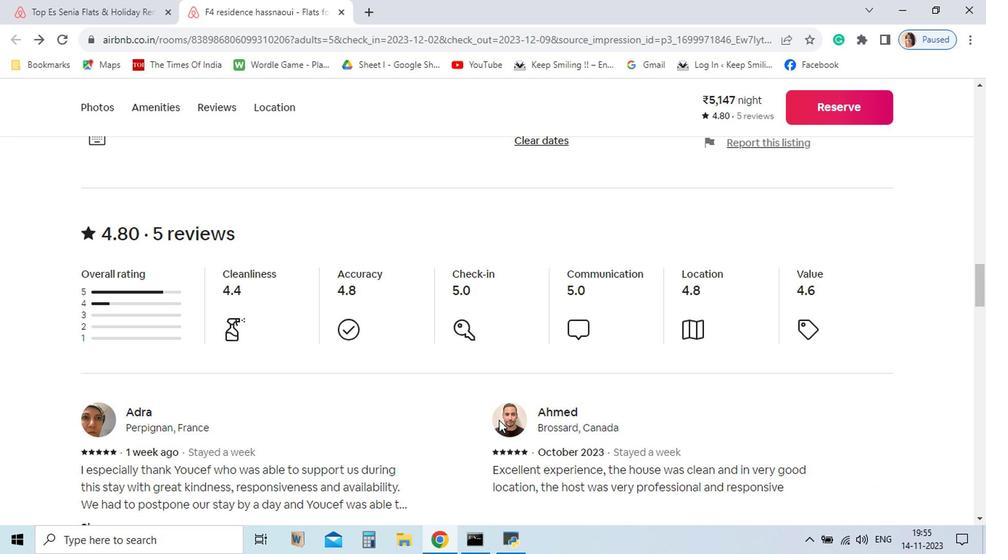 
Action: Mouse scrolled (496, 441) with delta (0, 0)
Screenshot: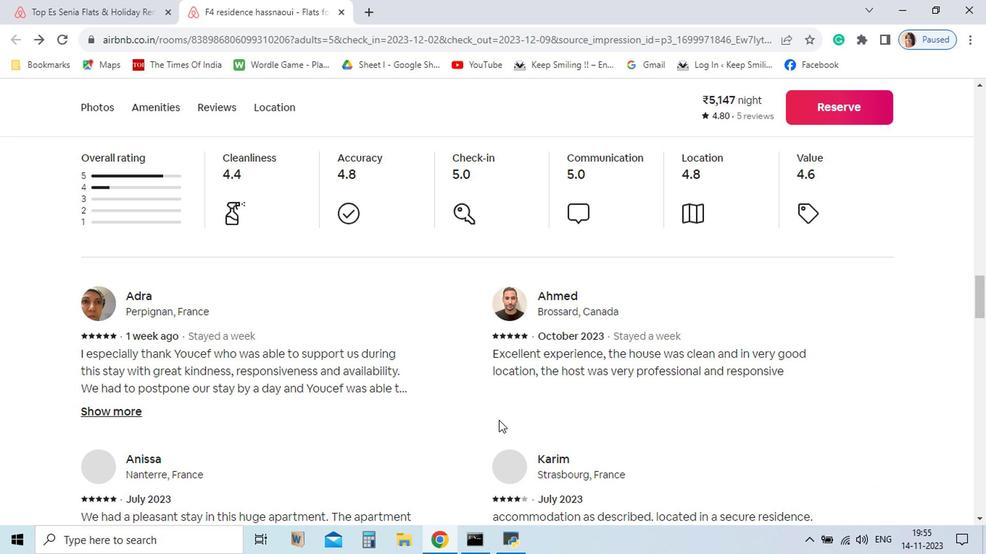 
Action: Mouse scrolled (496, 441) with delta (0, 0)
Screenshot: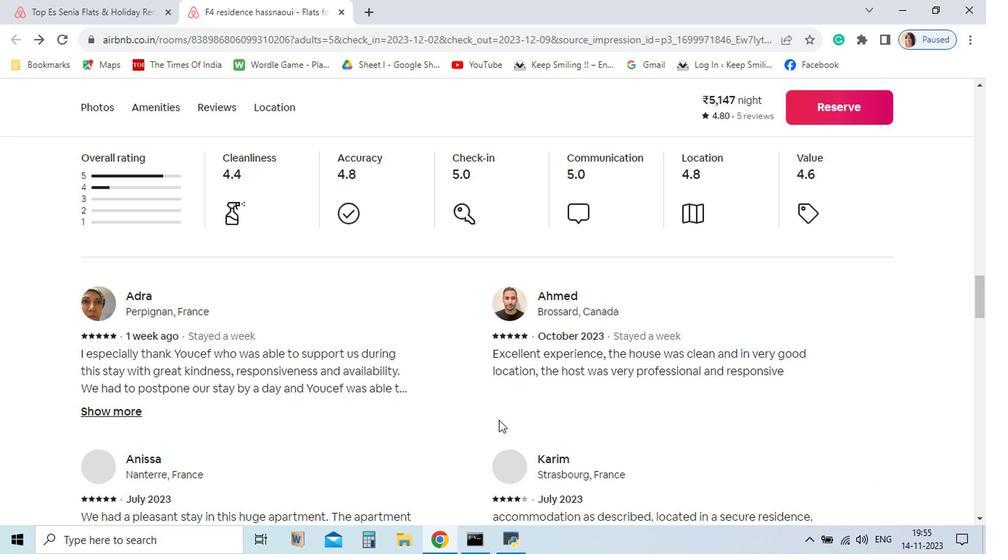 
Action: Mouse scrolled (496, 441) with delta (0, 0)
Screenshot: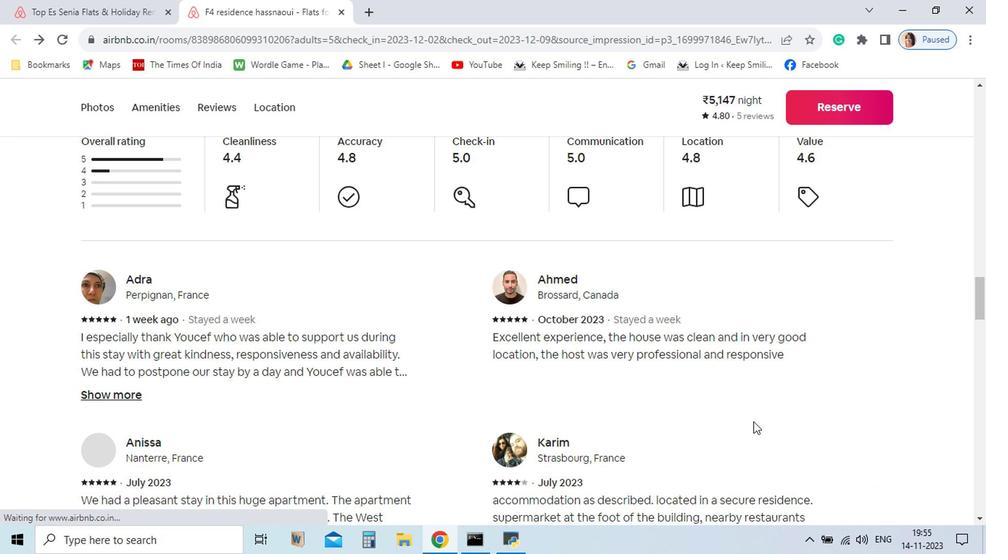 
Action: Mouse scrolled (496, 441) with delta (0, 0)
Screenshot: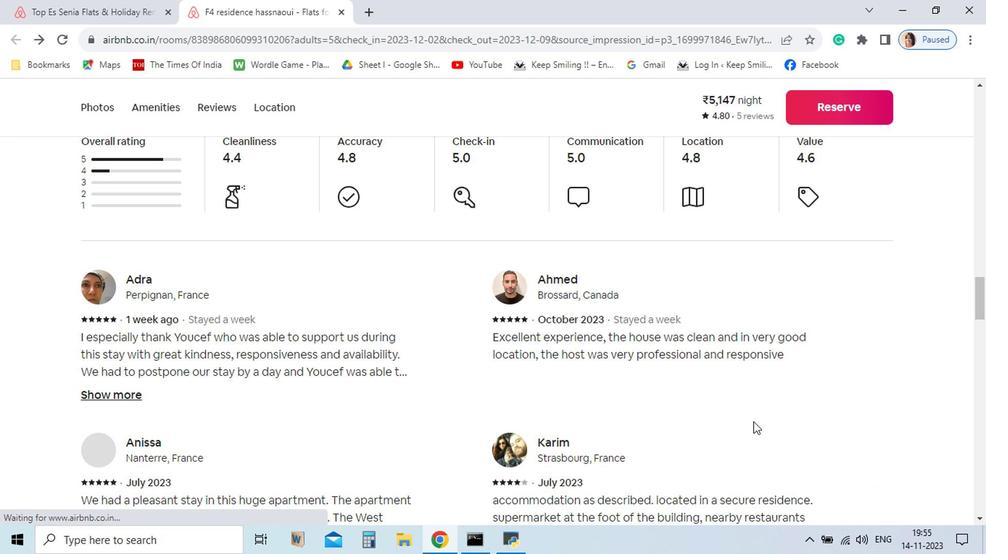 
Action: Mouse moved to (496, 446)
Screenshot: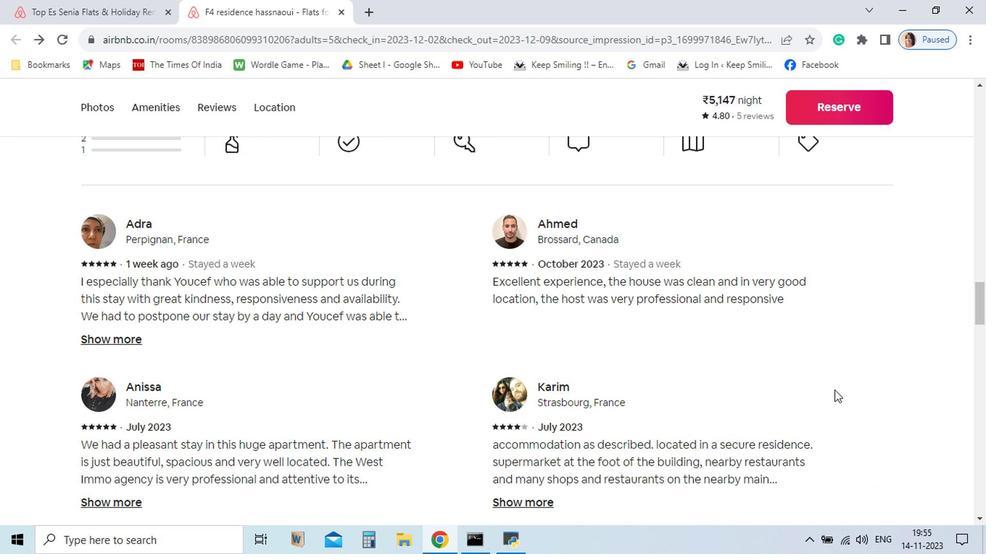 
Action: Mouse scrolled (496, 443) with delta (0, 0)
Screenshot: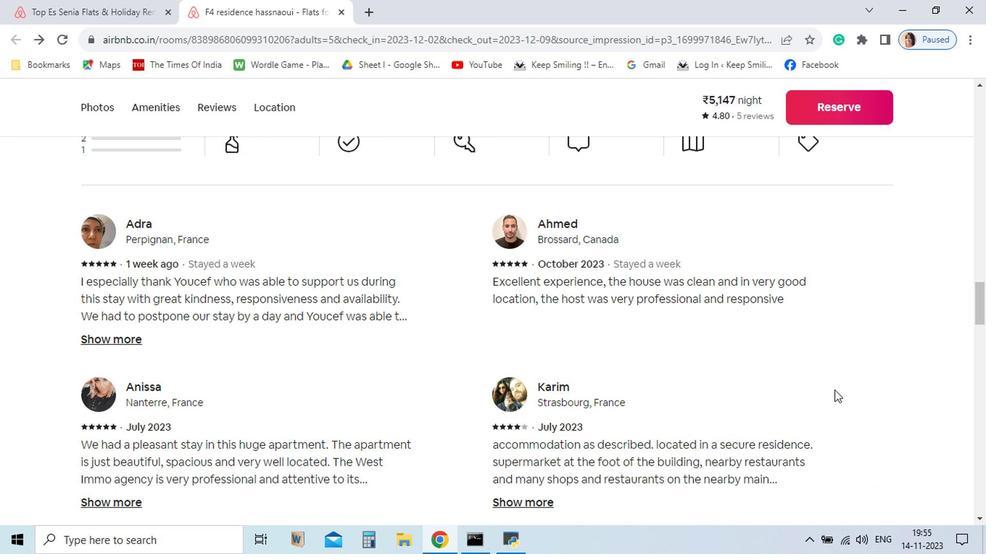 
Action: Mouse moved to (734, 425)
Screenshot: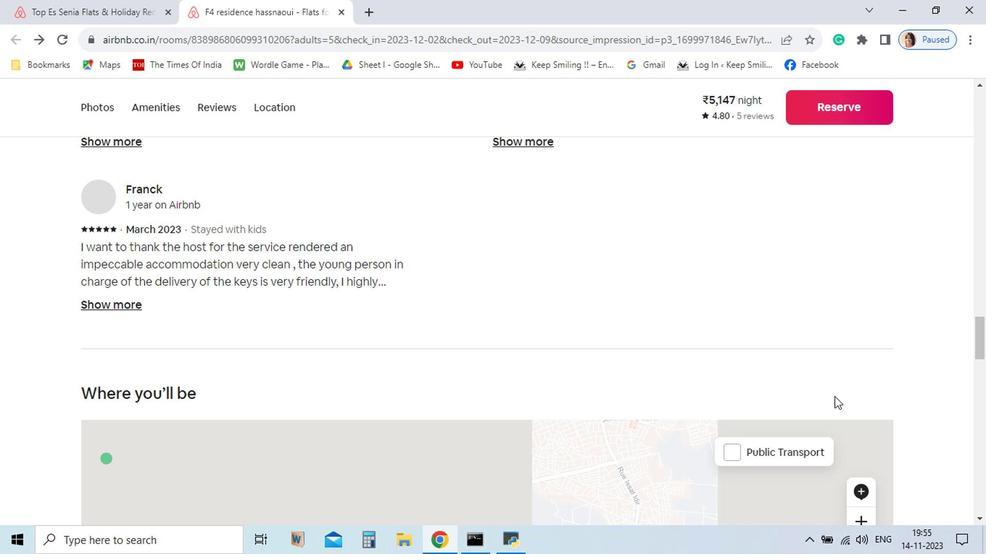 
Action: Mouse scrolled (734, 420) with delta (0, 0)
